 Task: Check out the welcome section.
Action: Mouse moved to (176, 177)
Screenshot: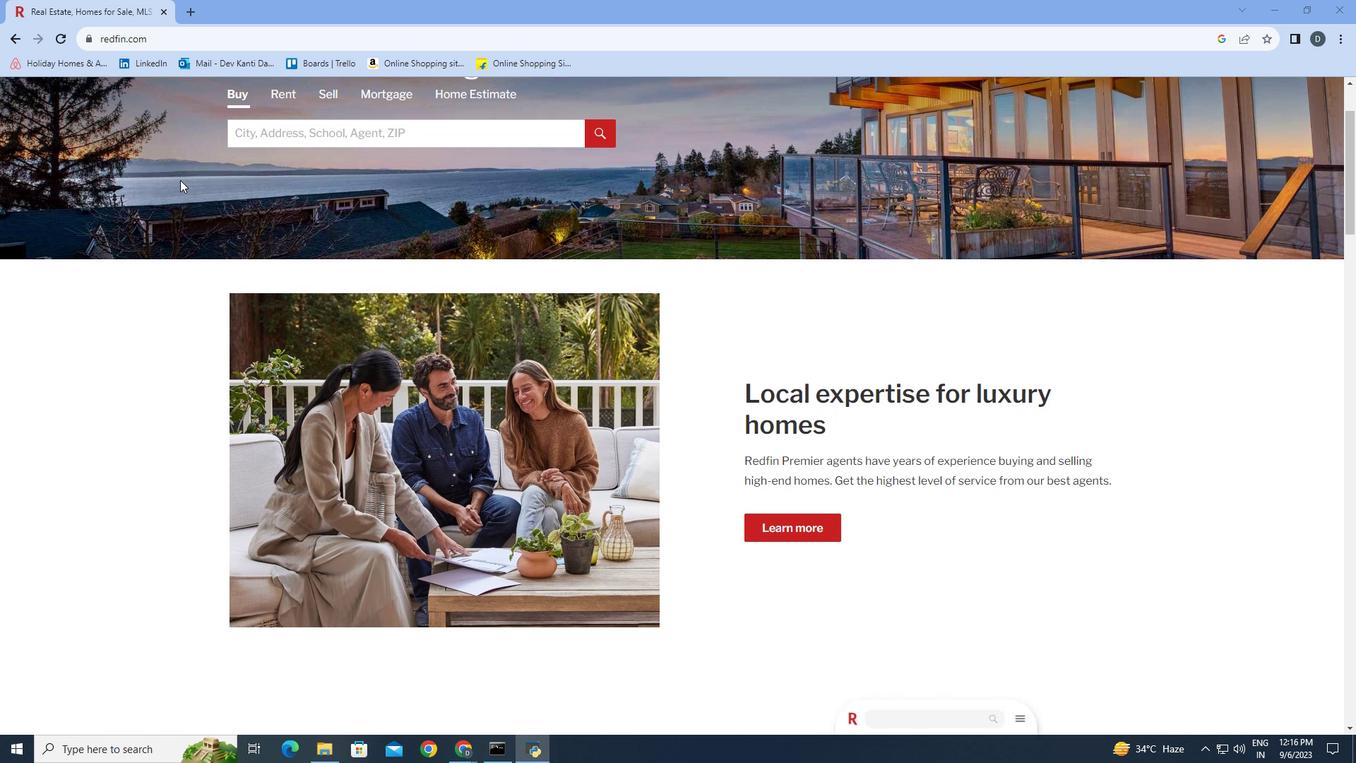 
Action: Mouse scrolled (176, 176) with delta (0, 0)
Screenshot: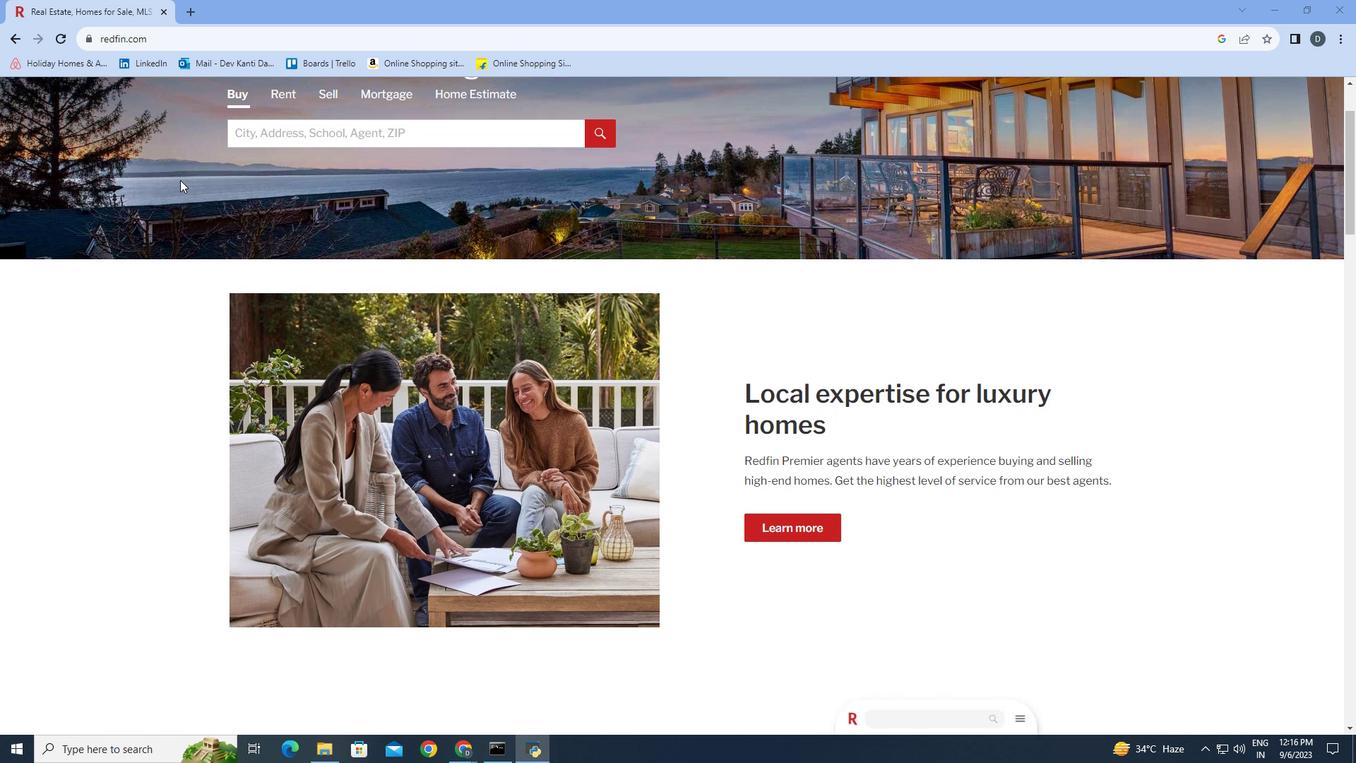 
Action: Mouse moved to (178, 179)
Screenshot: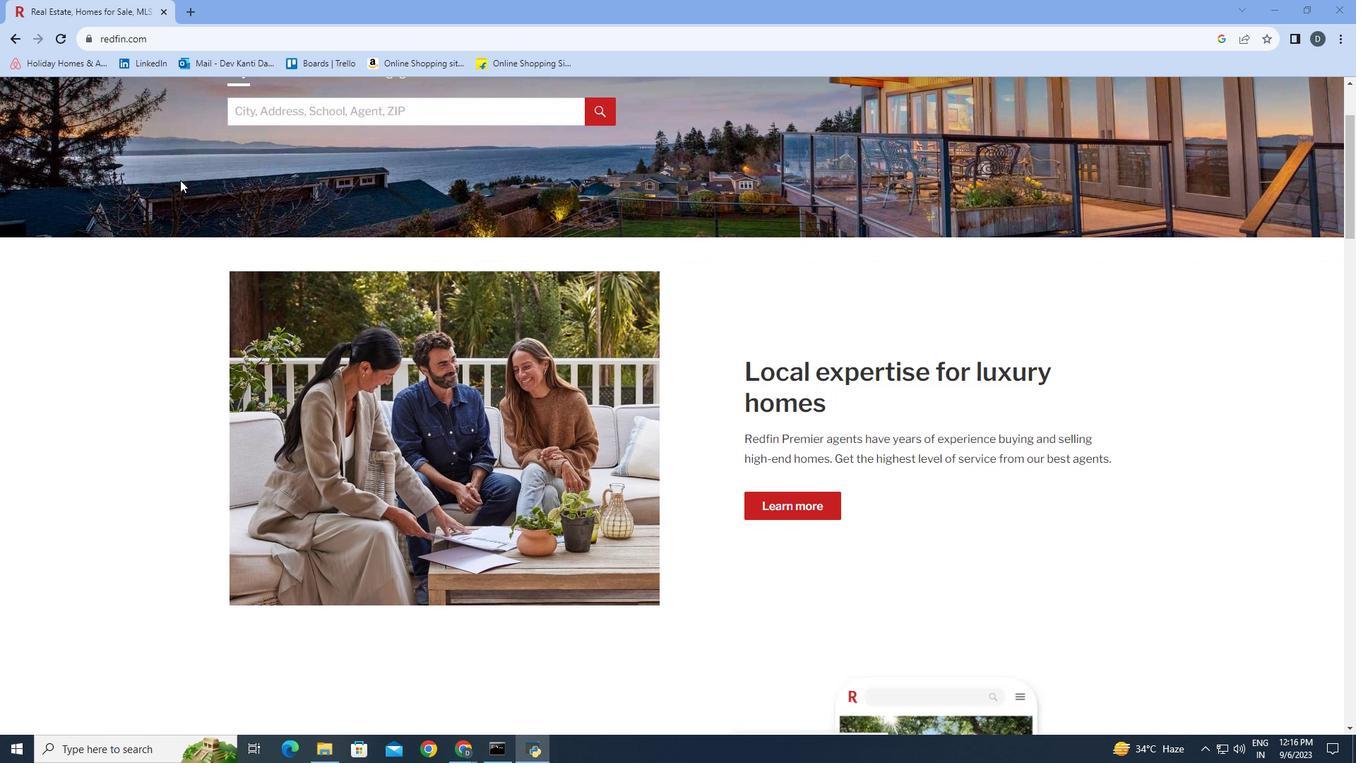 
Action: Mouse scrolled (178, 178) with delta (0, 0)
Screenshot: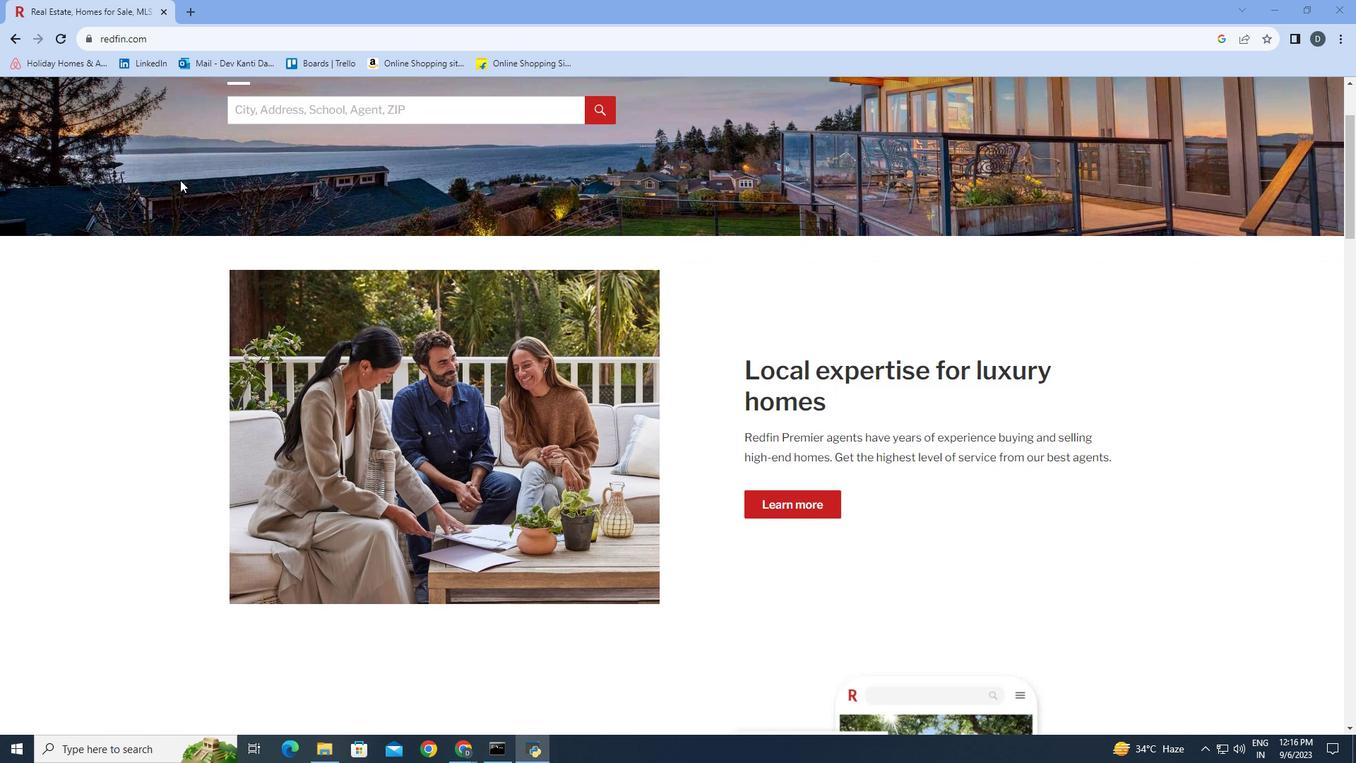 
Action: Mouse moved to (180, 180)
Screenshot: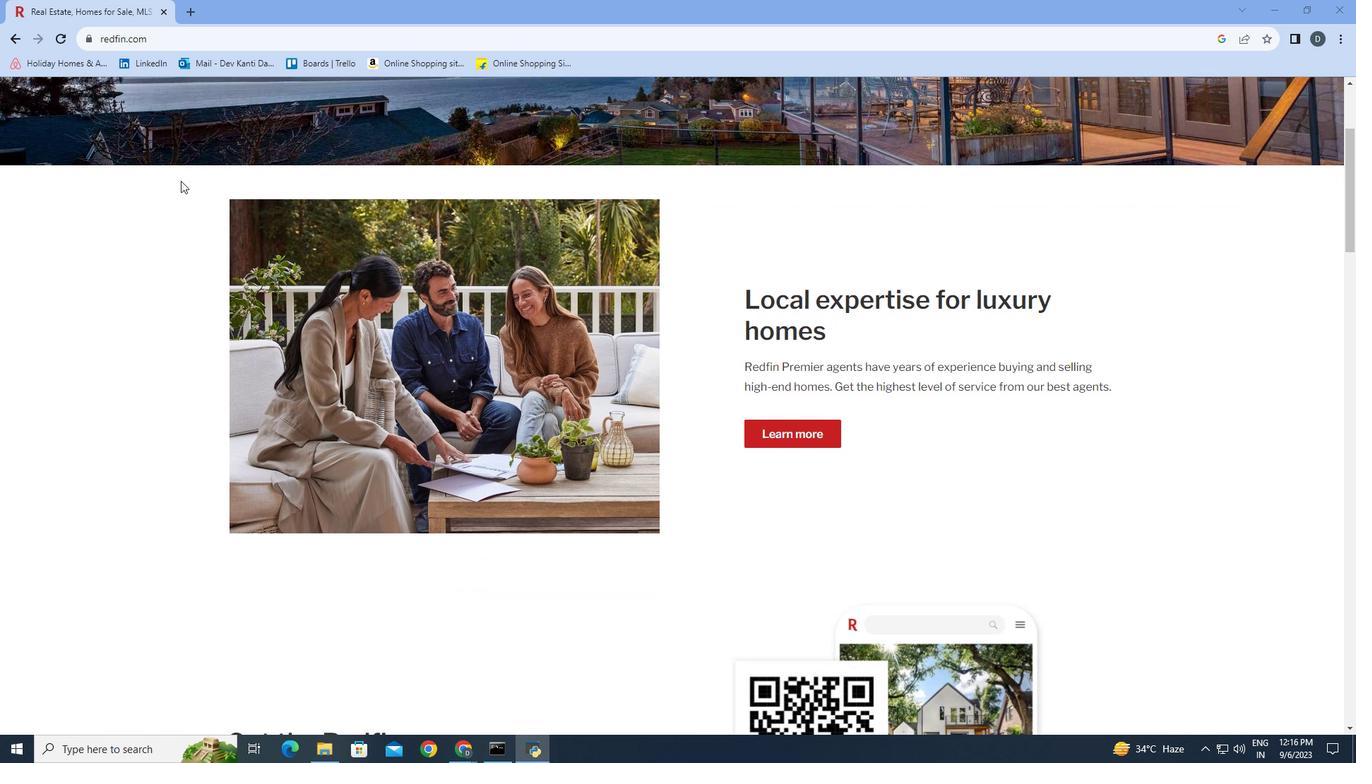 
Action: Mouse scrolled (180, 180) with delta (0, 0)
Screenshot: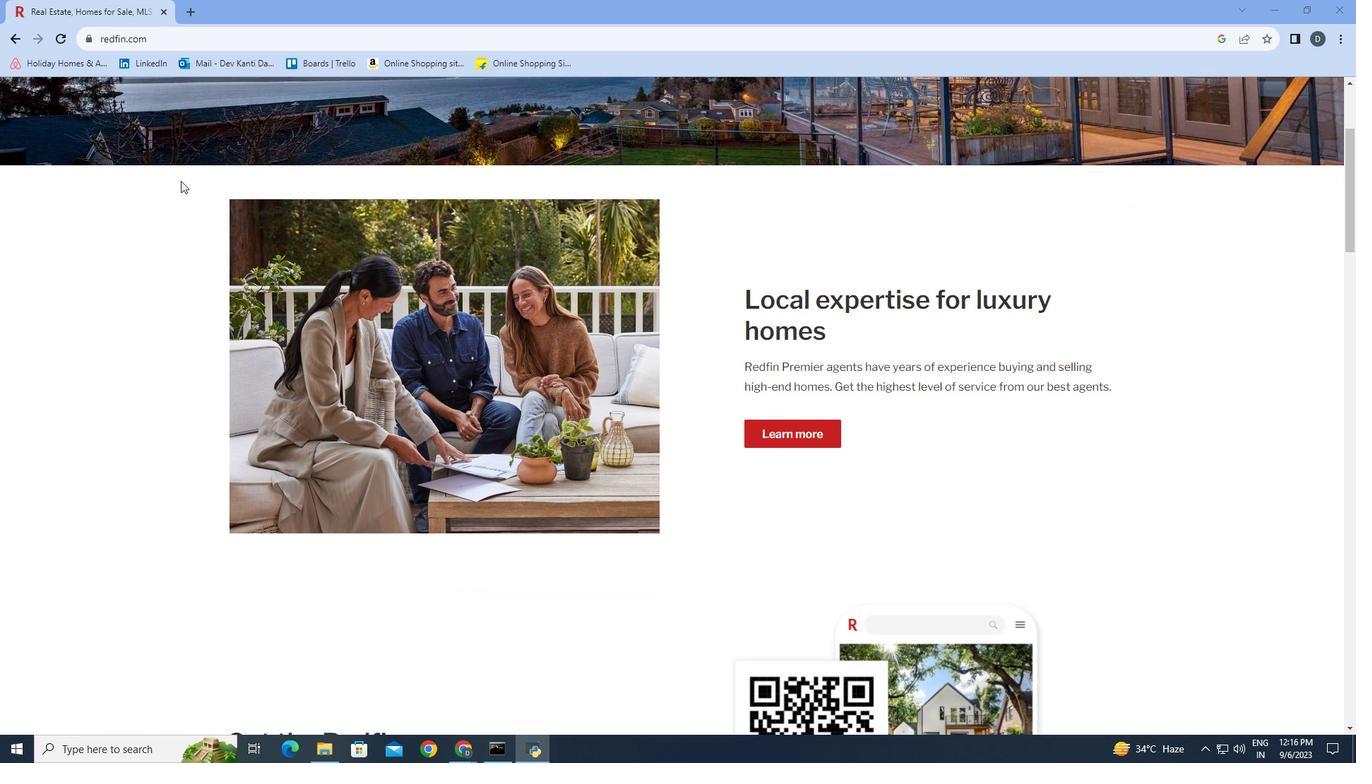 
Action: Mouse moved to (180, 180)
Screenshot: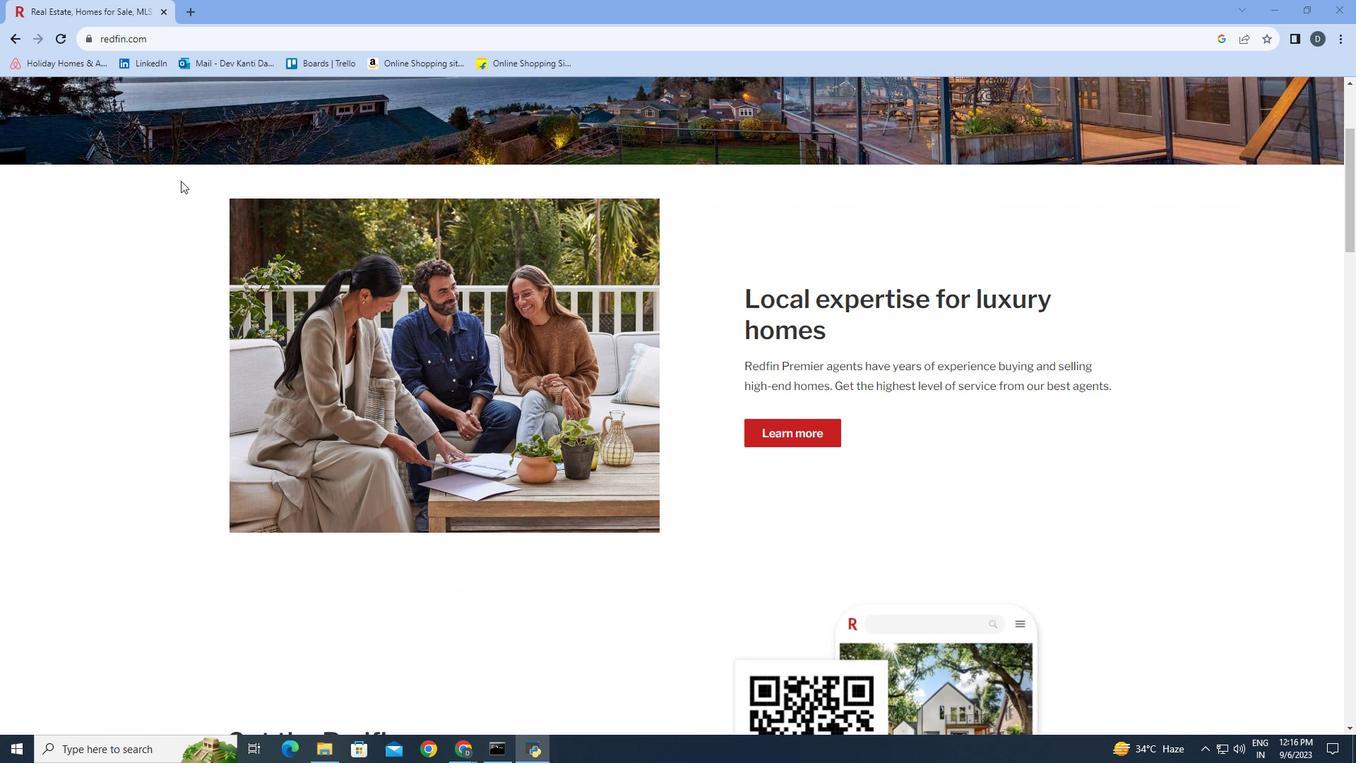 
Action: Mouse scrolled (180, 180) with delta (0, 0)
Screenshot: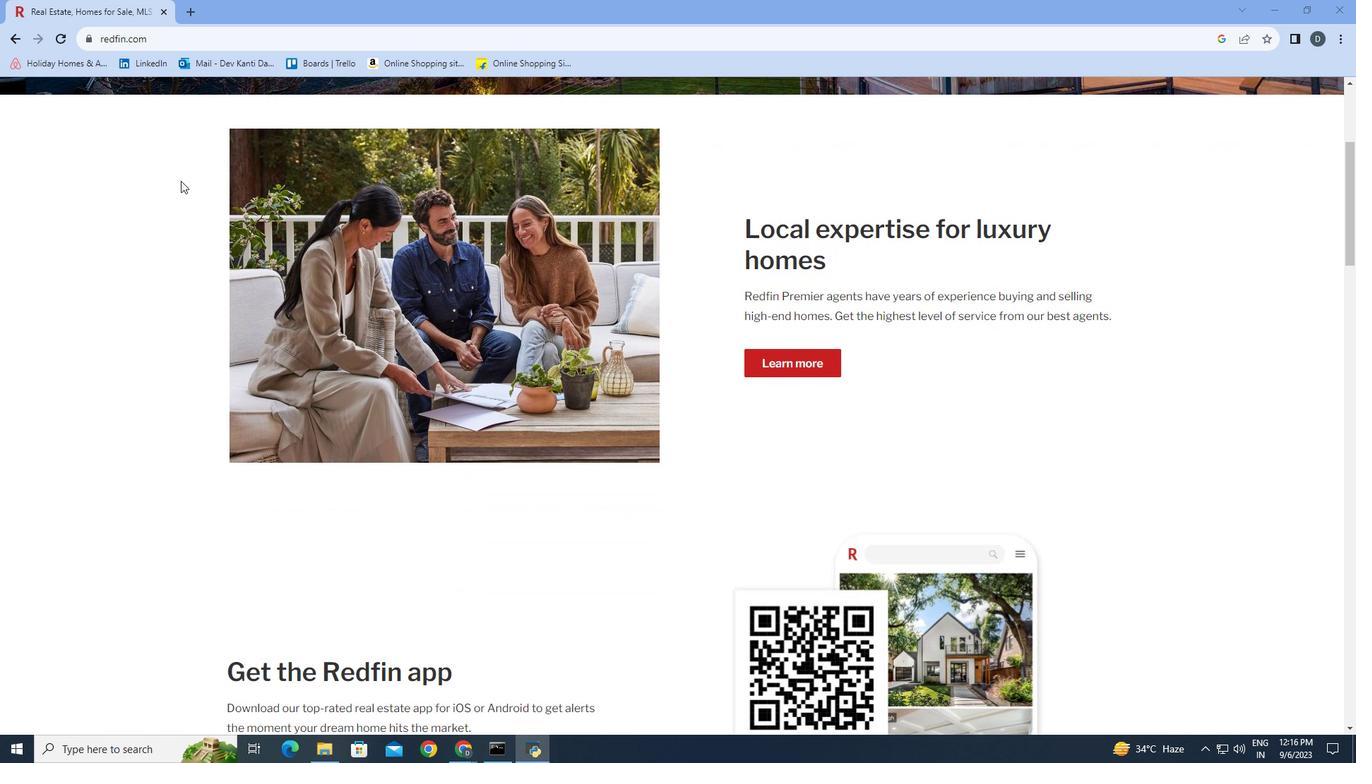 
Action: Mouse scrolled (180, 180) with delta (0, 0)
Screenshot: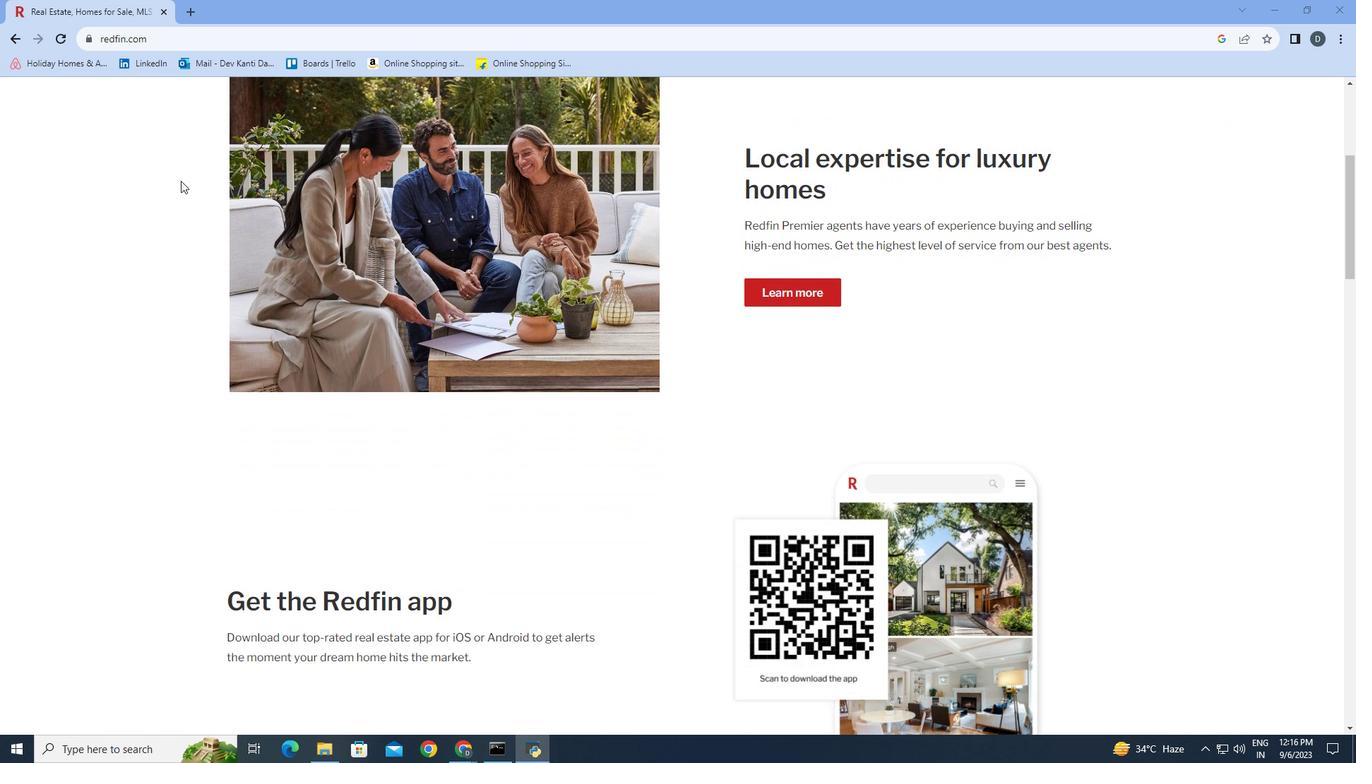 
Action: Mouse scrolled (180, 180) with delta (0, 0)
Screenshot: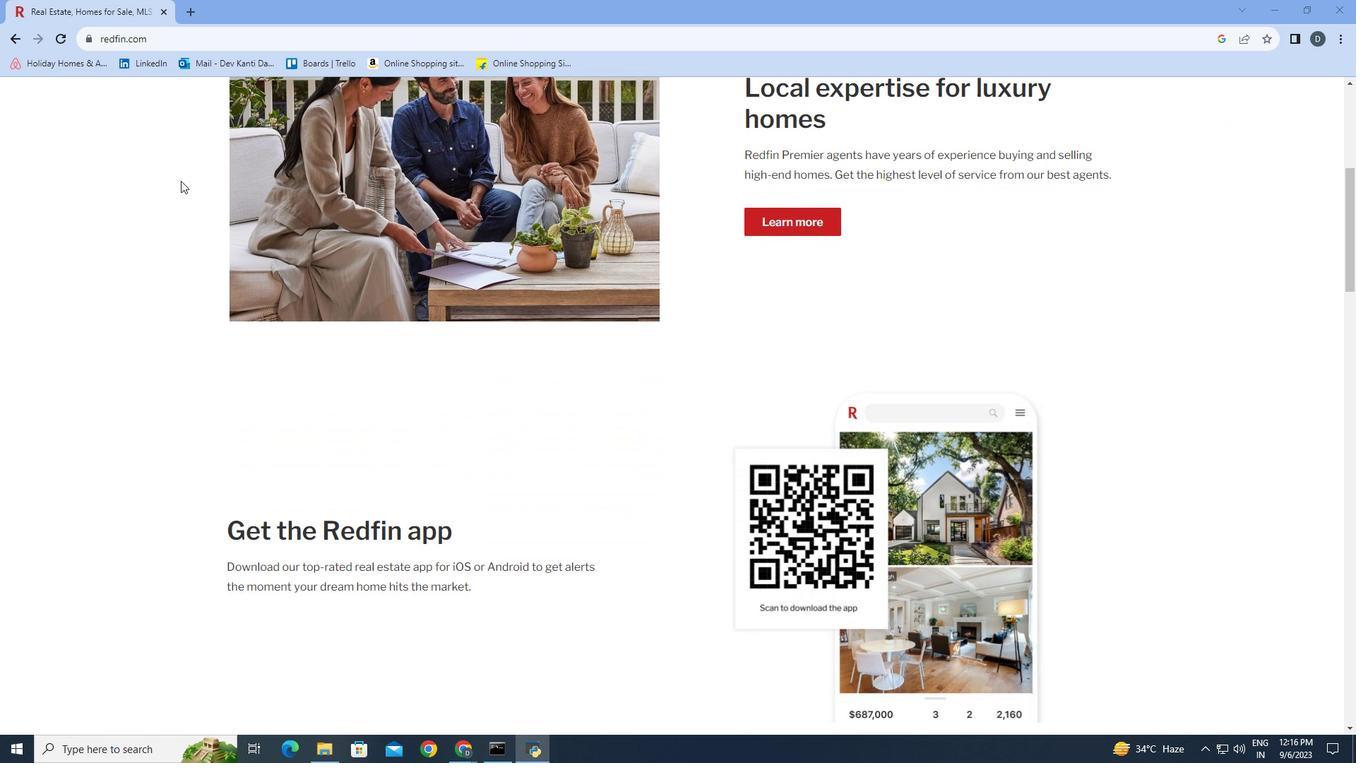 
Action: Mouse scrolled (180, 180) with delta (0, 0)
Screenshot: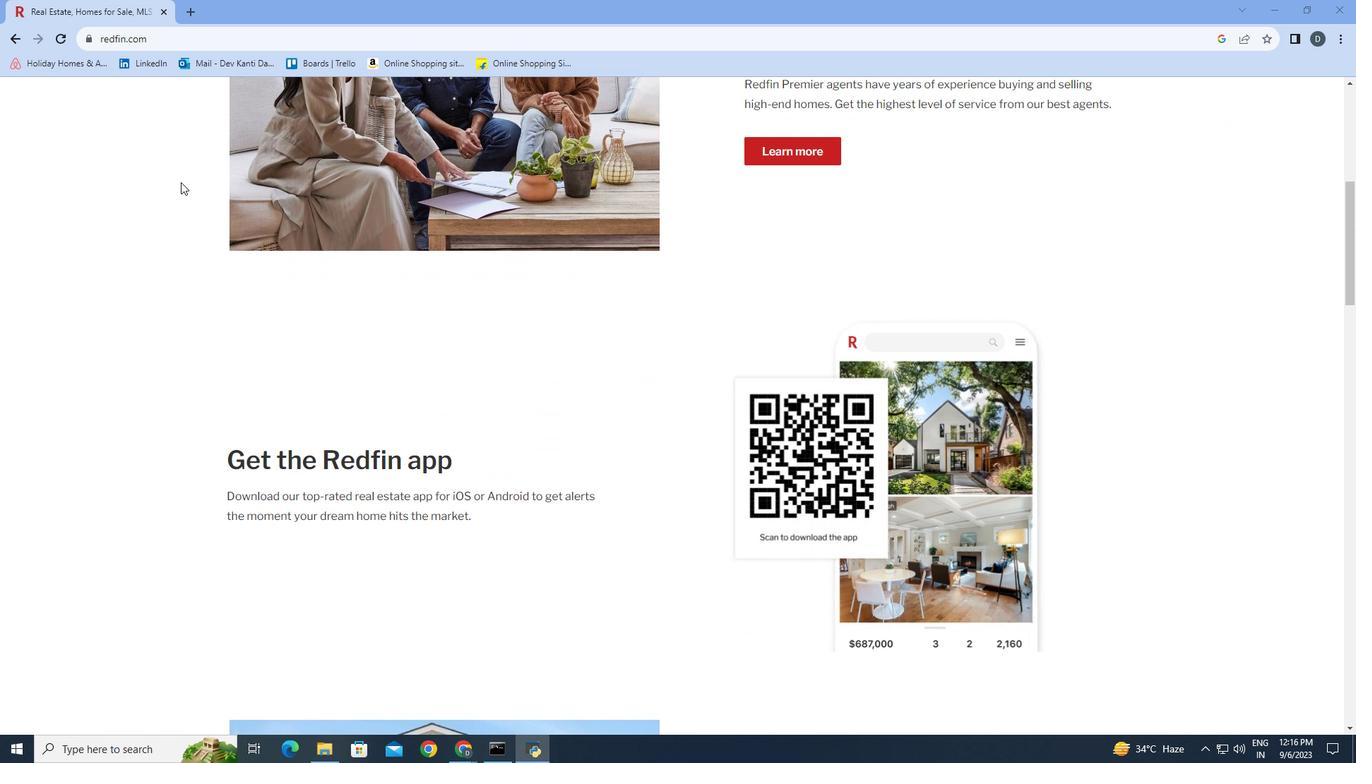 
Action: Mouse moved to (180, 182)
Screenshot: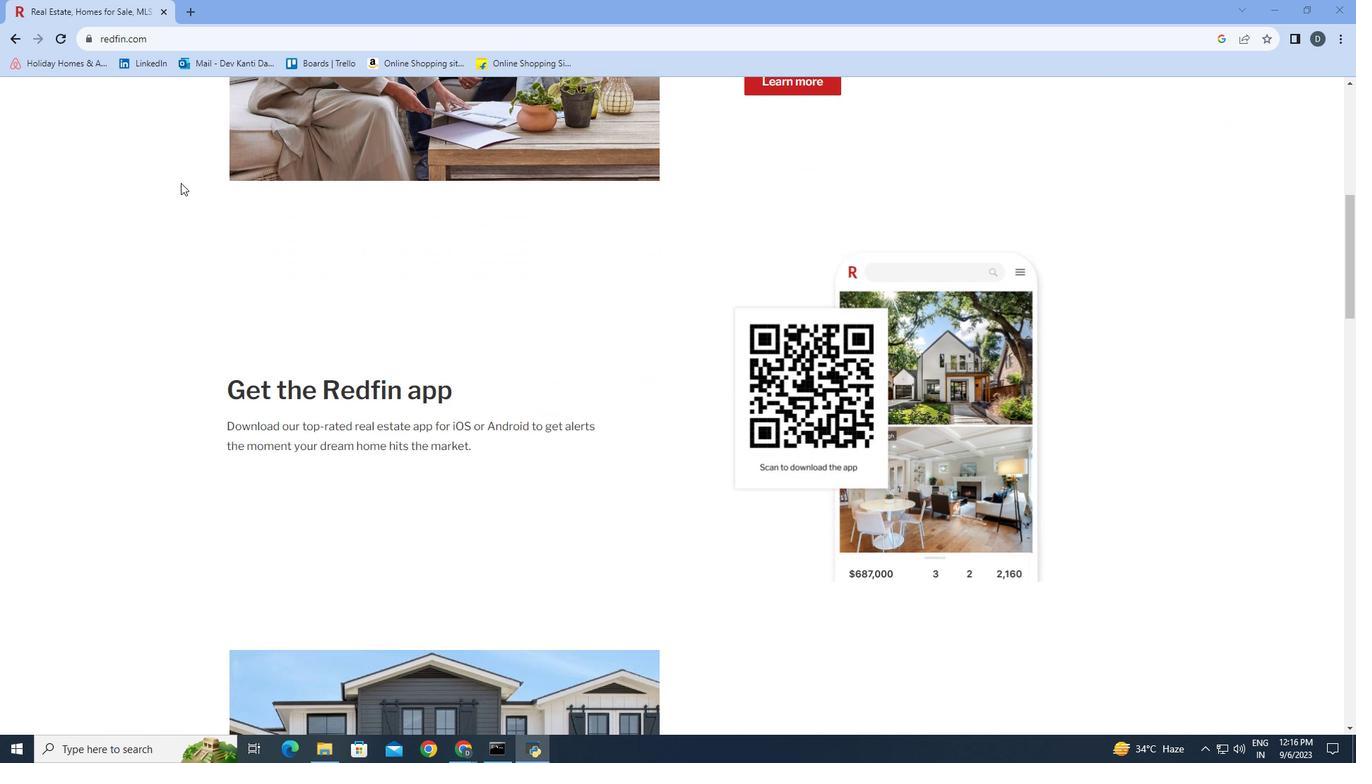 
Action: Mouse scrolled (180, 181) with delta (0, 0)
Screenshot: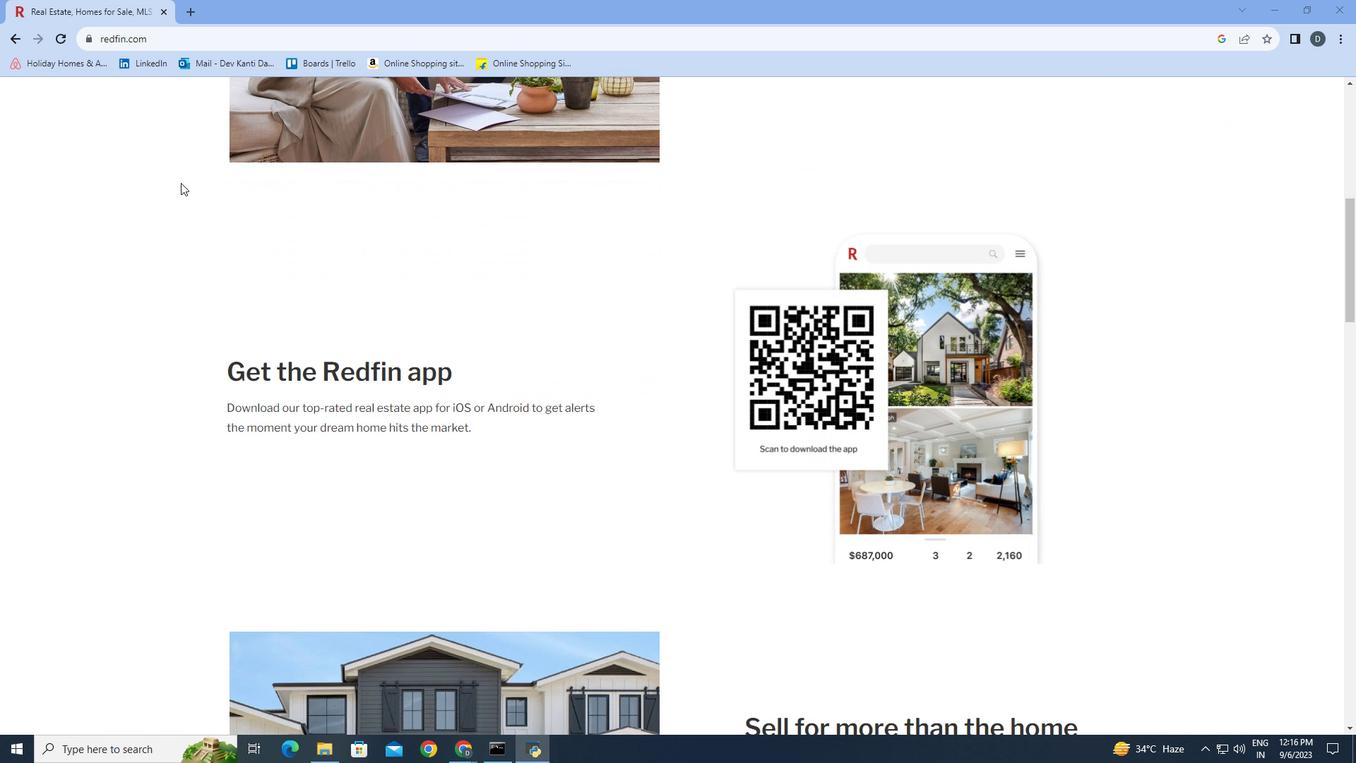 
Action: Mouse moved to (180, 183)
Screenshot: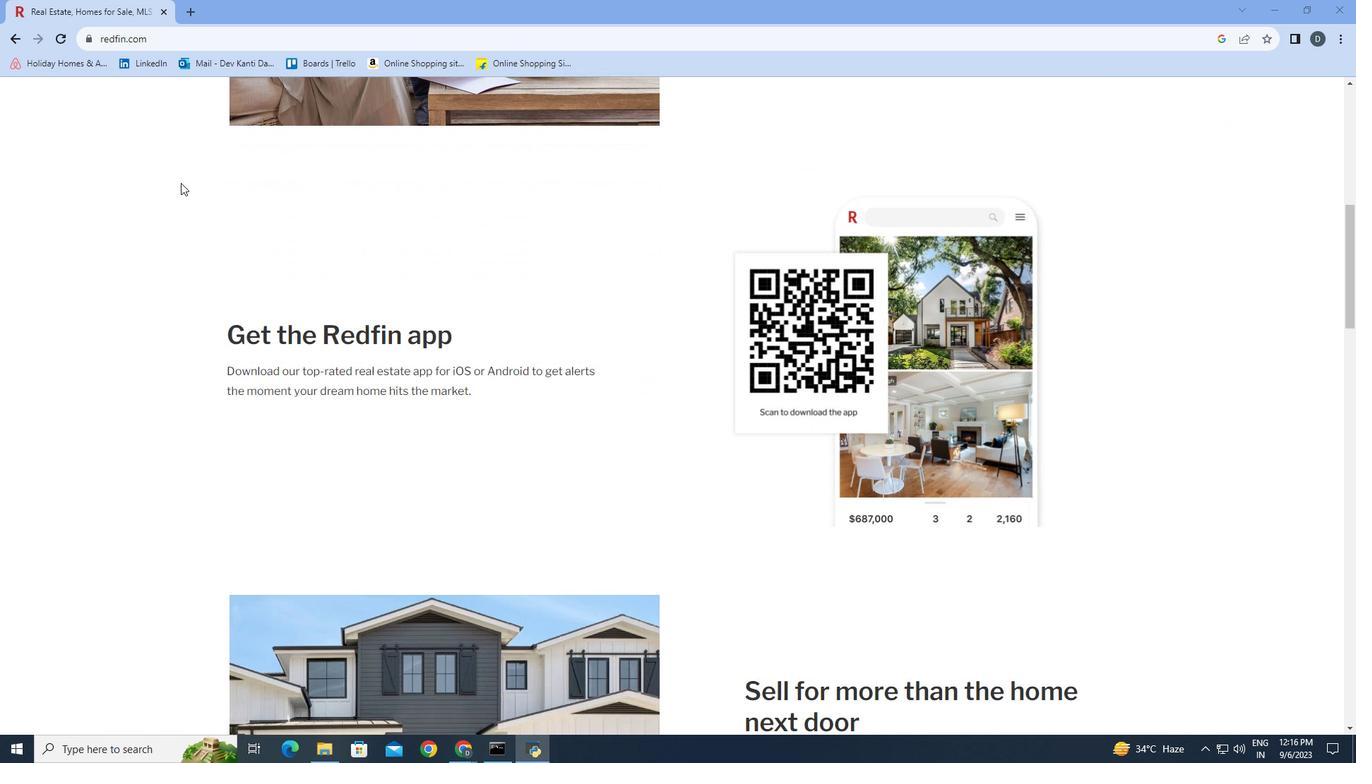 
Action: Mouse scrolled (180, 182) with delta (0, 0)
Screenshot: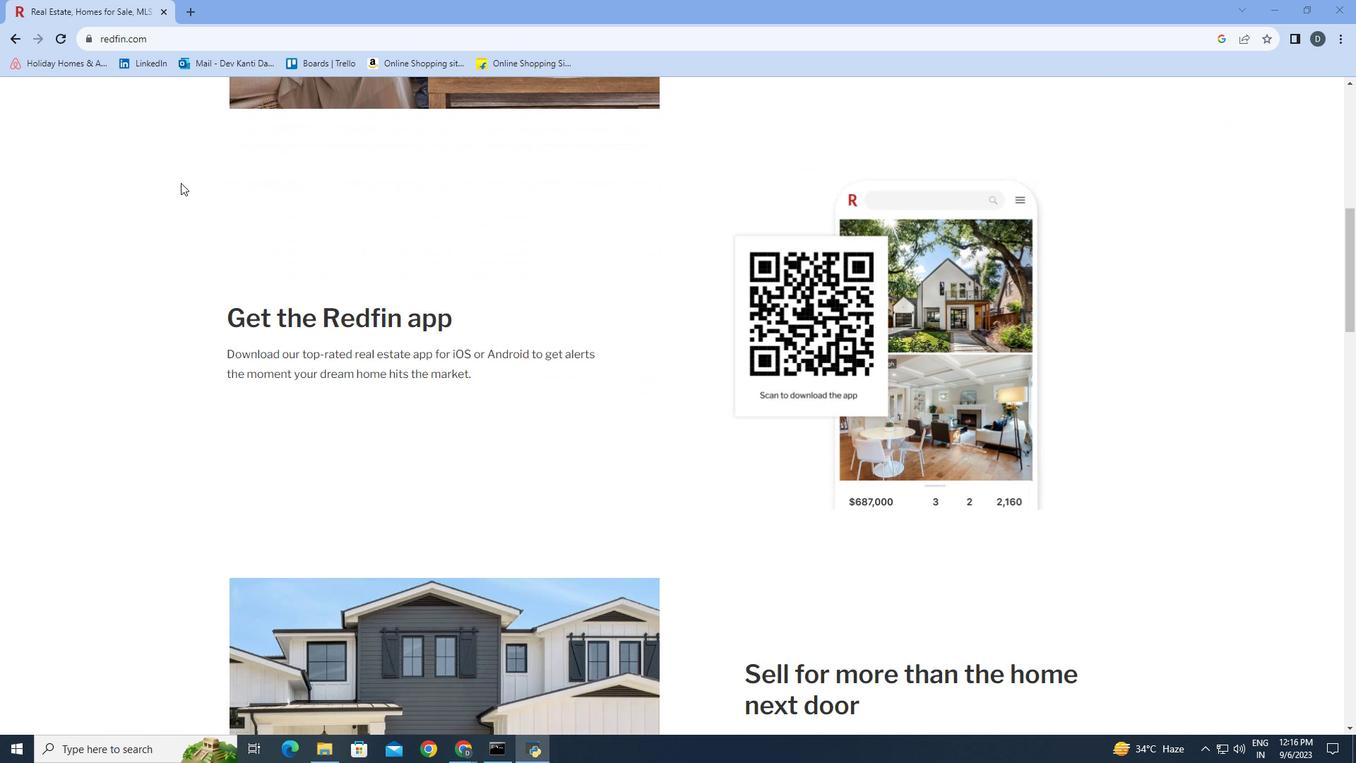 
Action: Mouse scrolled (180, 182) with delta (0, 0)
Screenshot: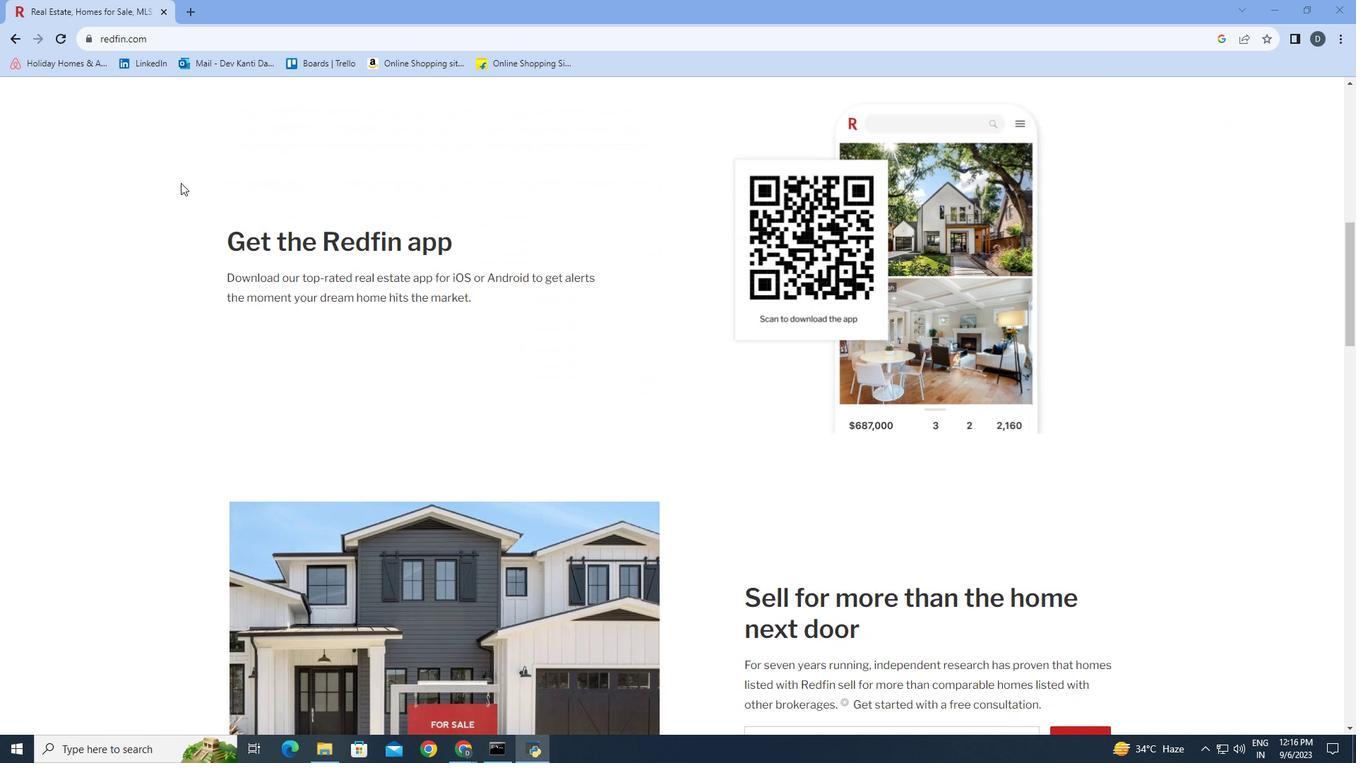 
Action: Mouse scrolled (180, 182) with delta (0, 0)
Screenshot: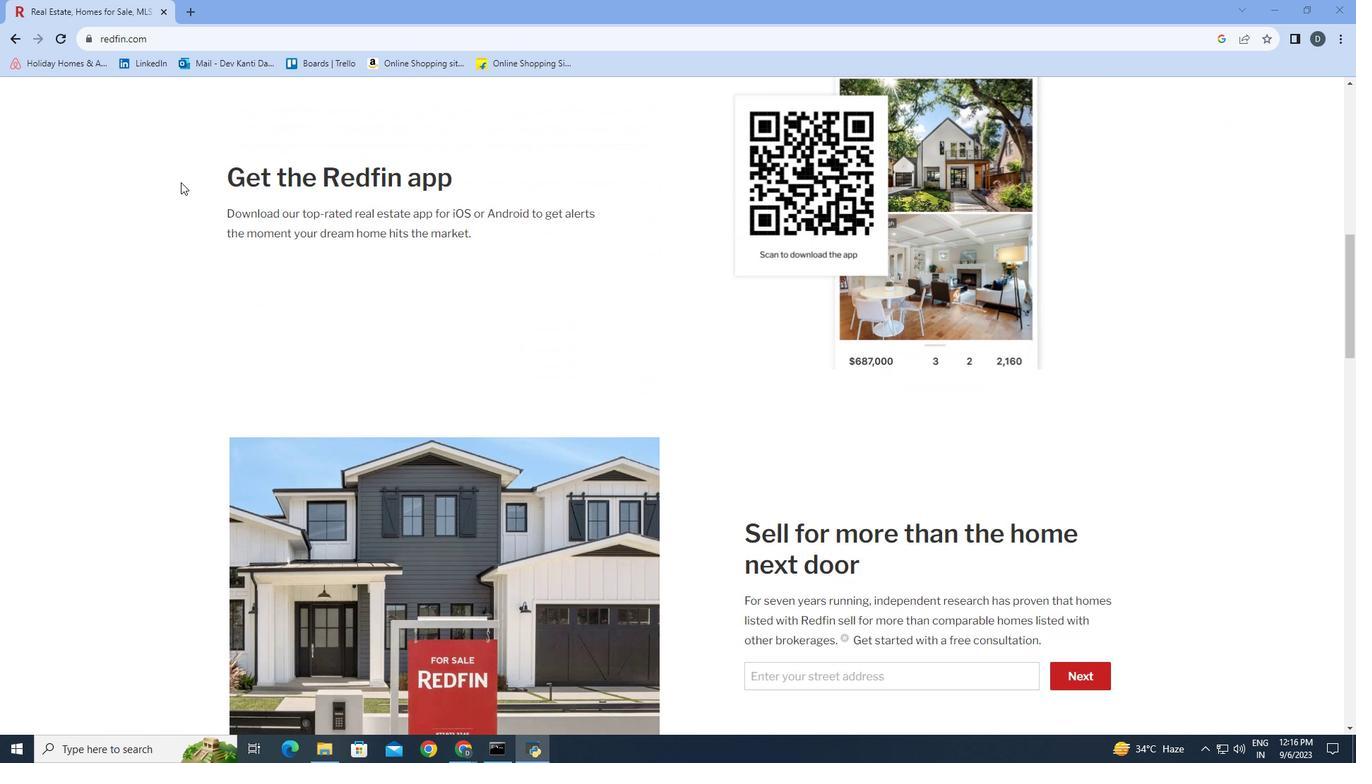 
Action: Mouse moved to (180, 181)
Screenshot: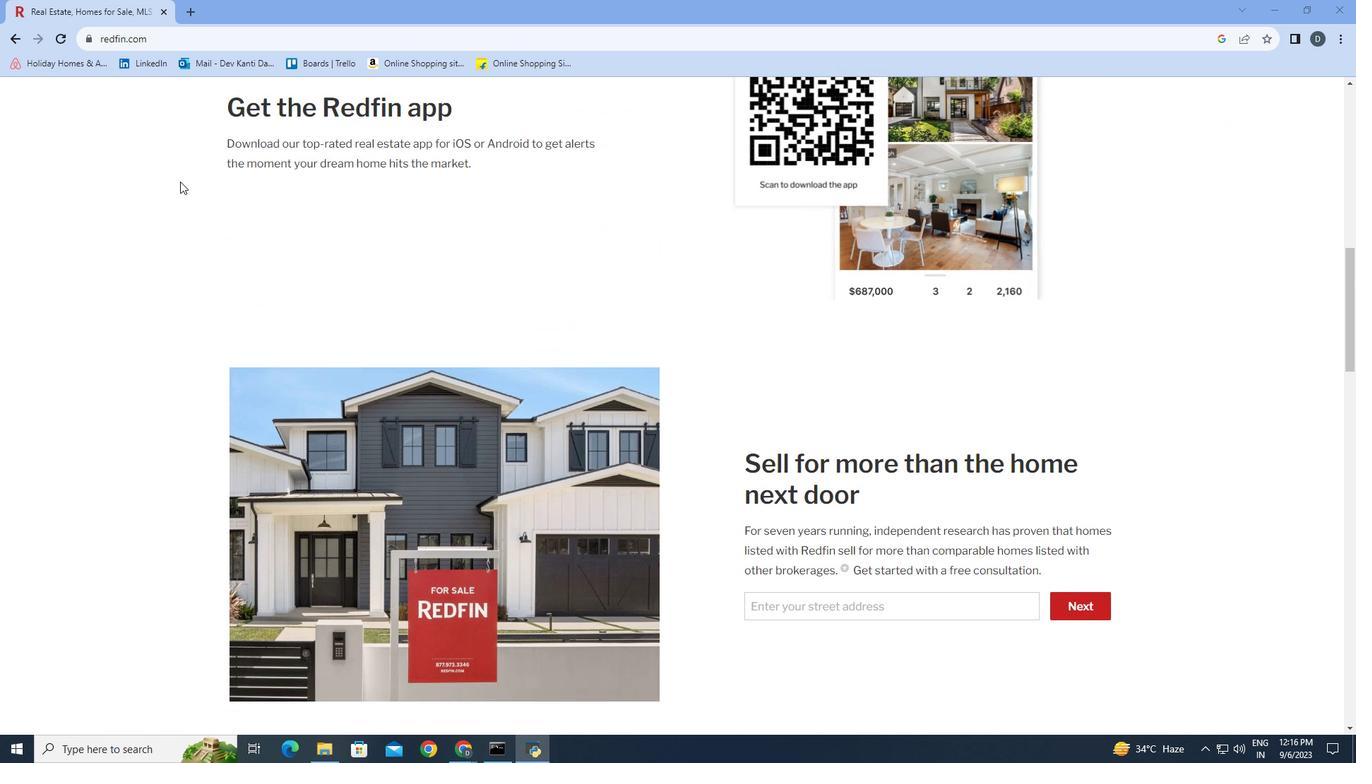 
Action: Mouse scrolled (180, 180) with delta (0, 0)
Screenshot: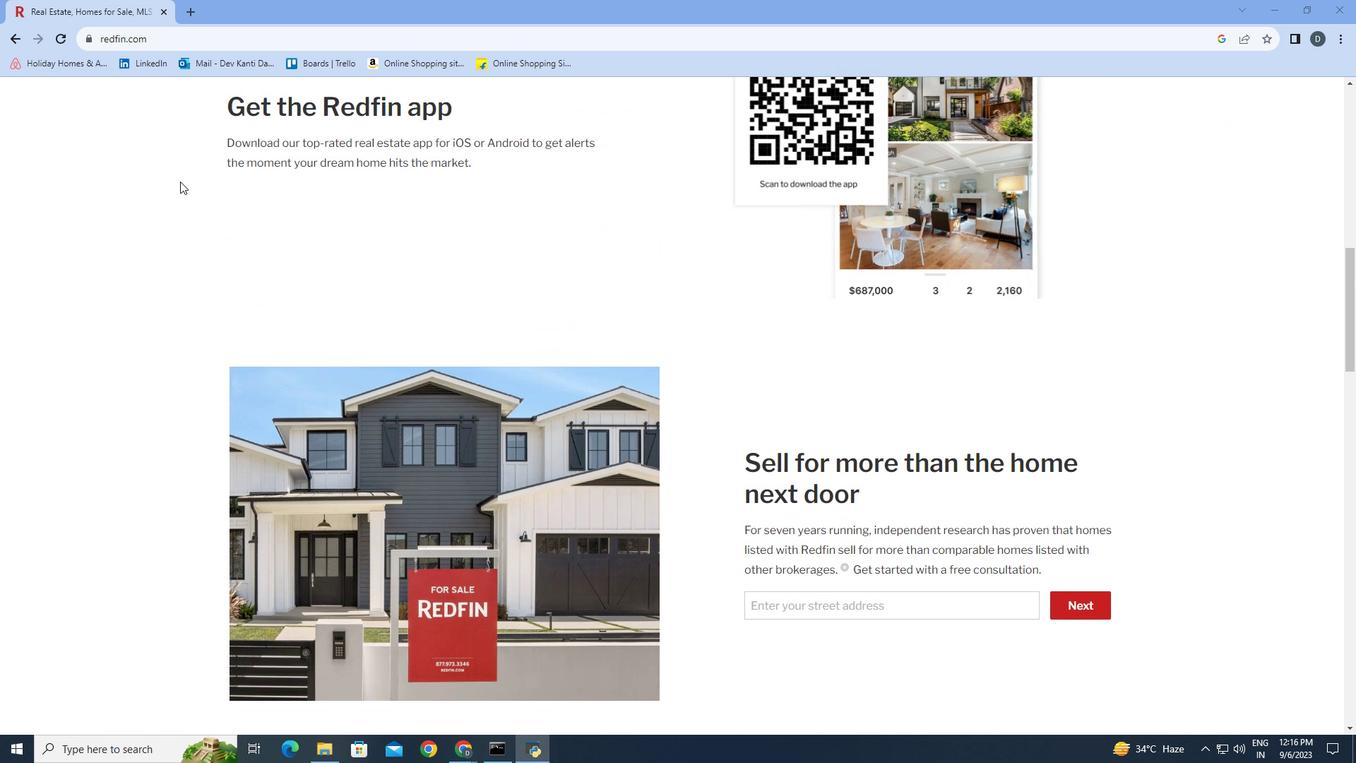 
Action: Mouse scrolled (180, 180) with delta (0, 0)
Screenshot: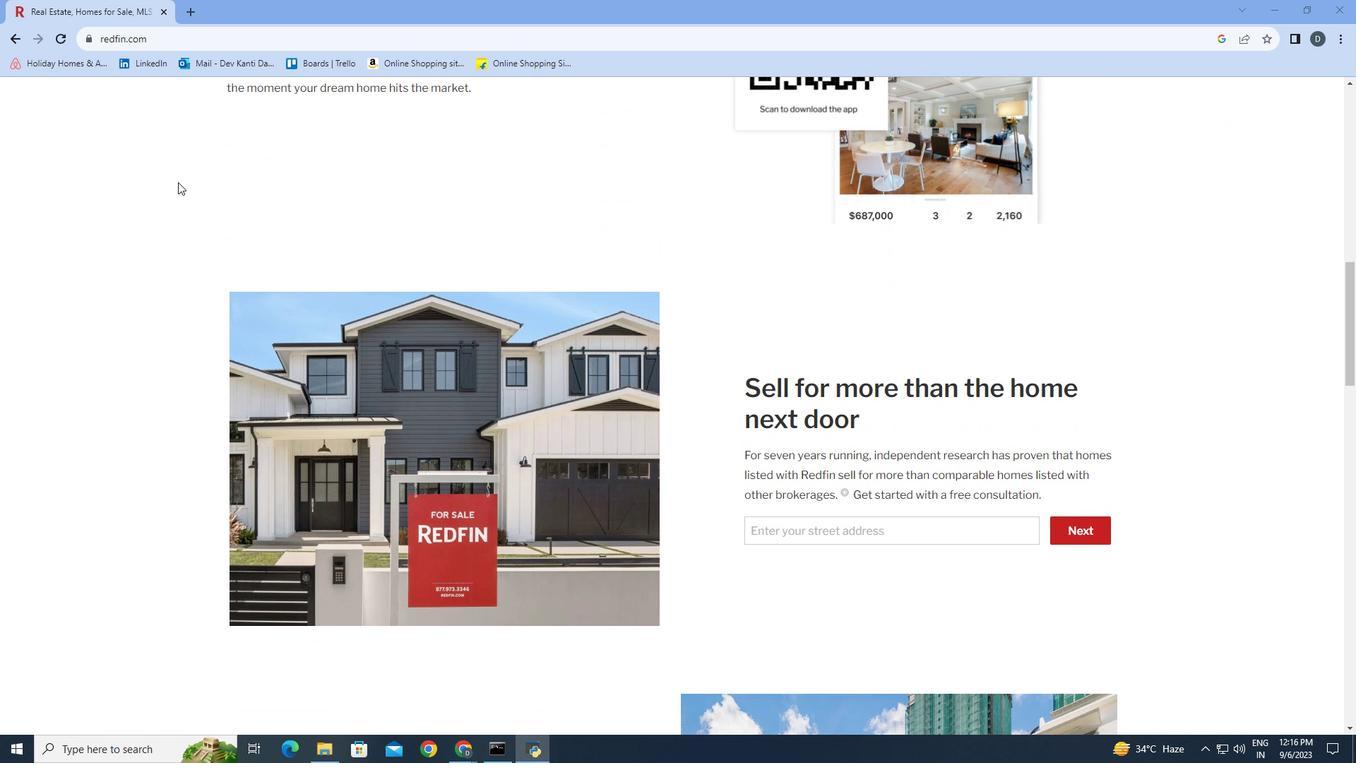 
Action: Mouse moved to (178, 181)
Screenshot: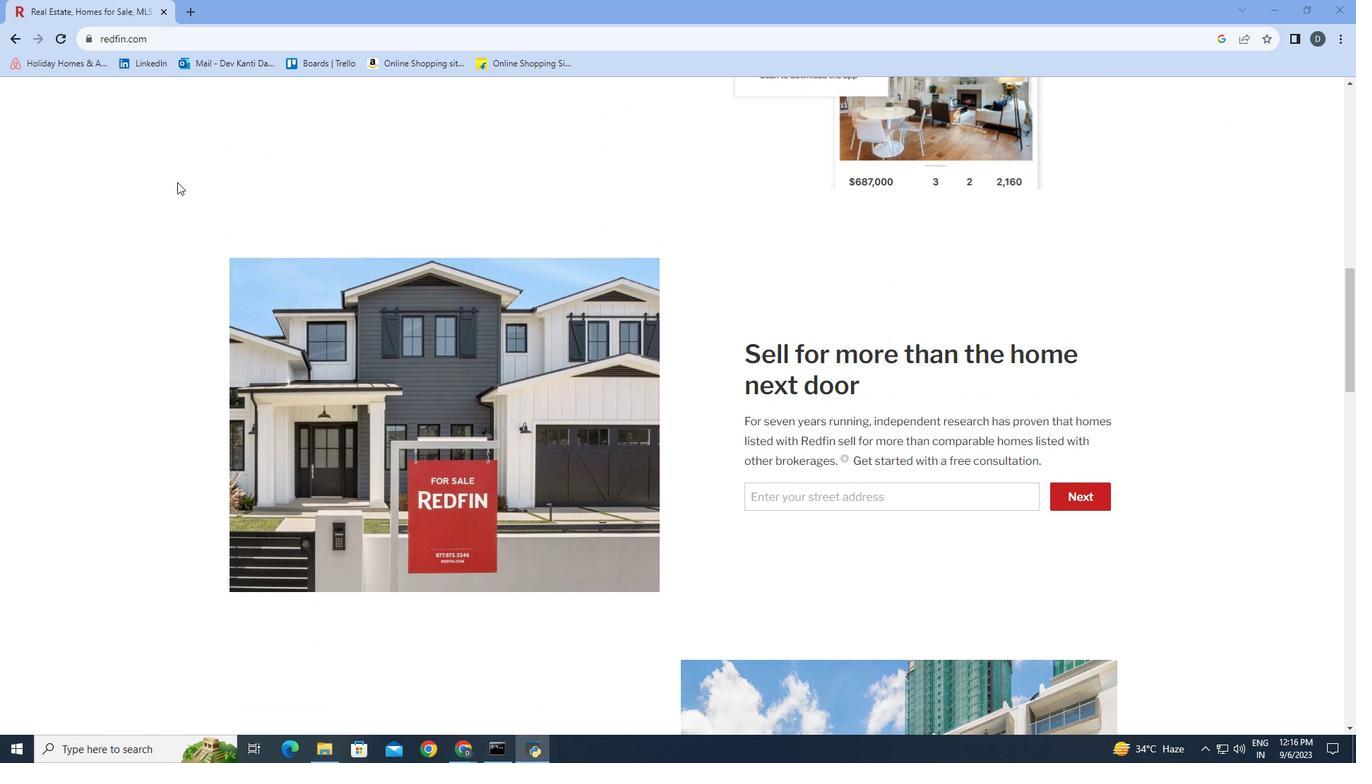 
Action: Mouse scrolled (178, 180) with delta (0, 0)
Screenshot: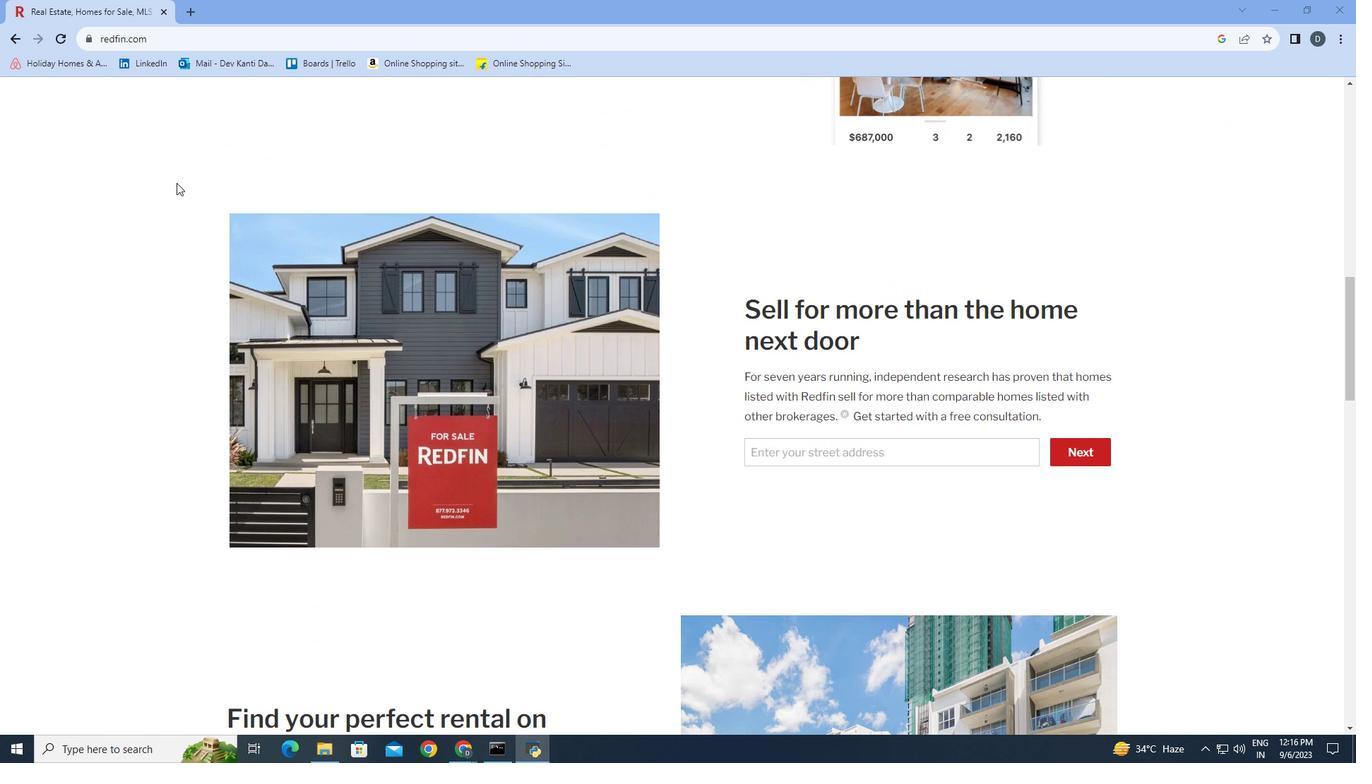 
Action: Mouse moved to (176, 183)
Screenshot: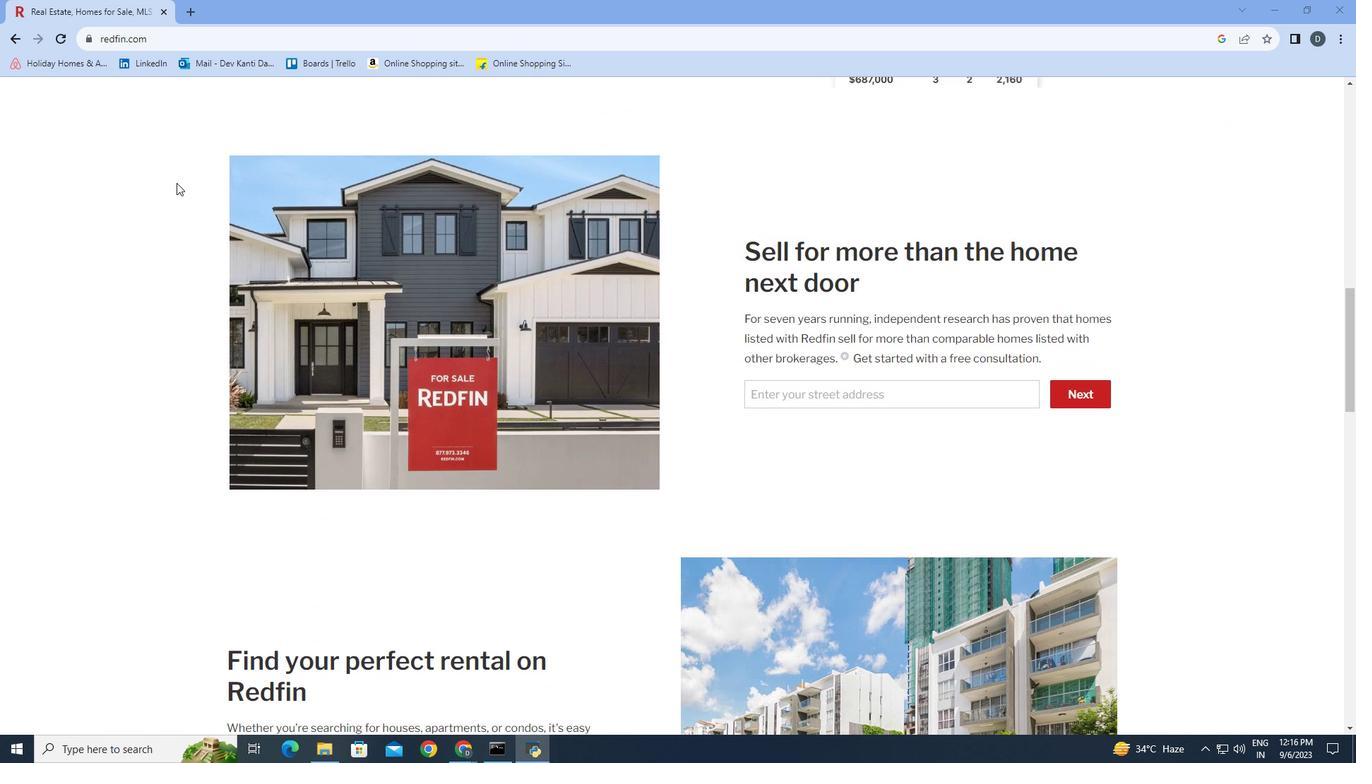 
Action: Mouse scrolled (176, 182) with delta (0, 0)
Screenshot: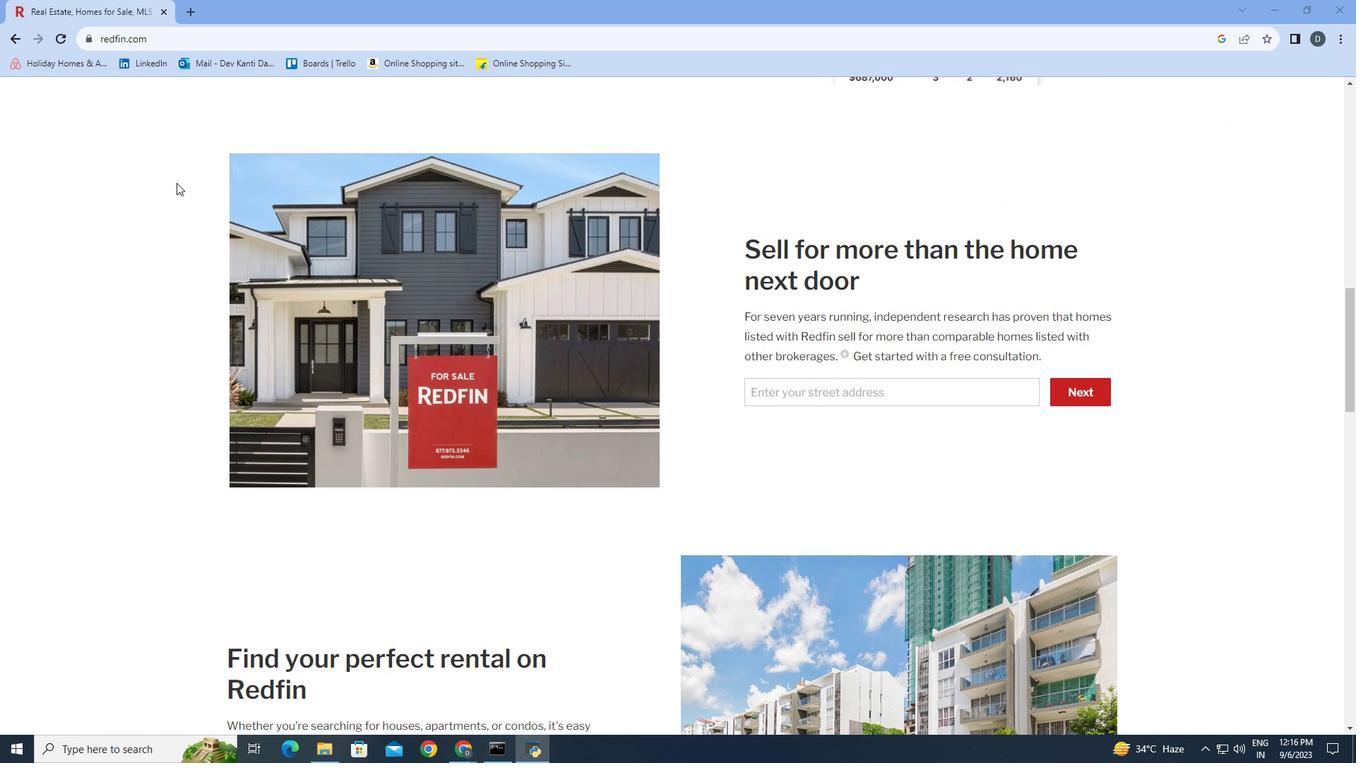 
Action: Mouse scrolled (176, 182) with delta (0, 0)
Screenshot: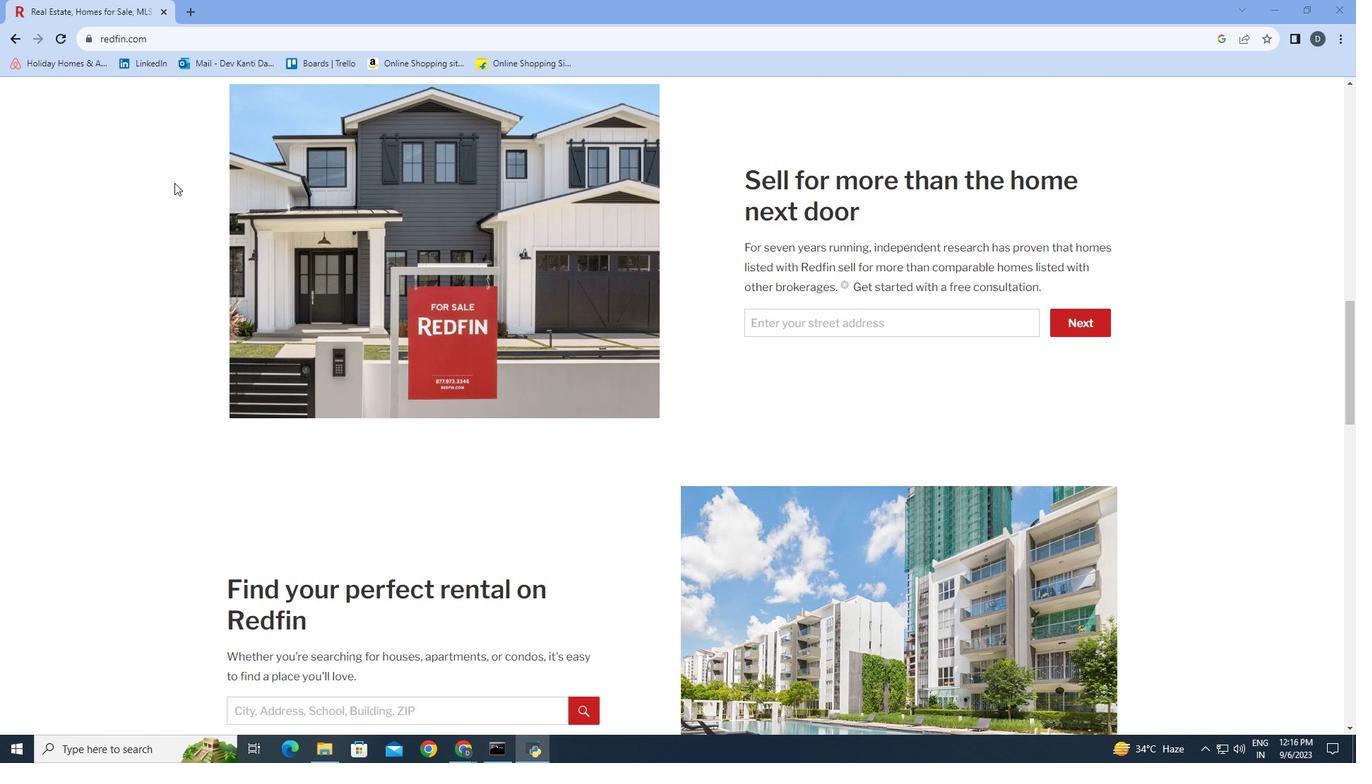 
Action: Mouse moved to (178, 185)
Screenshot: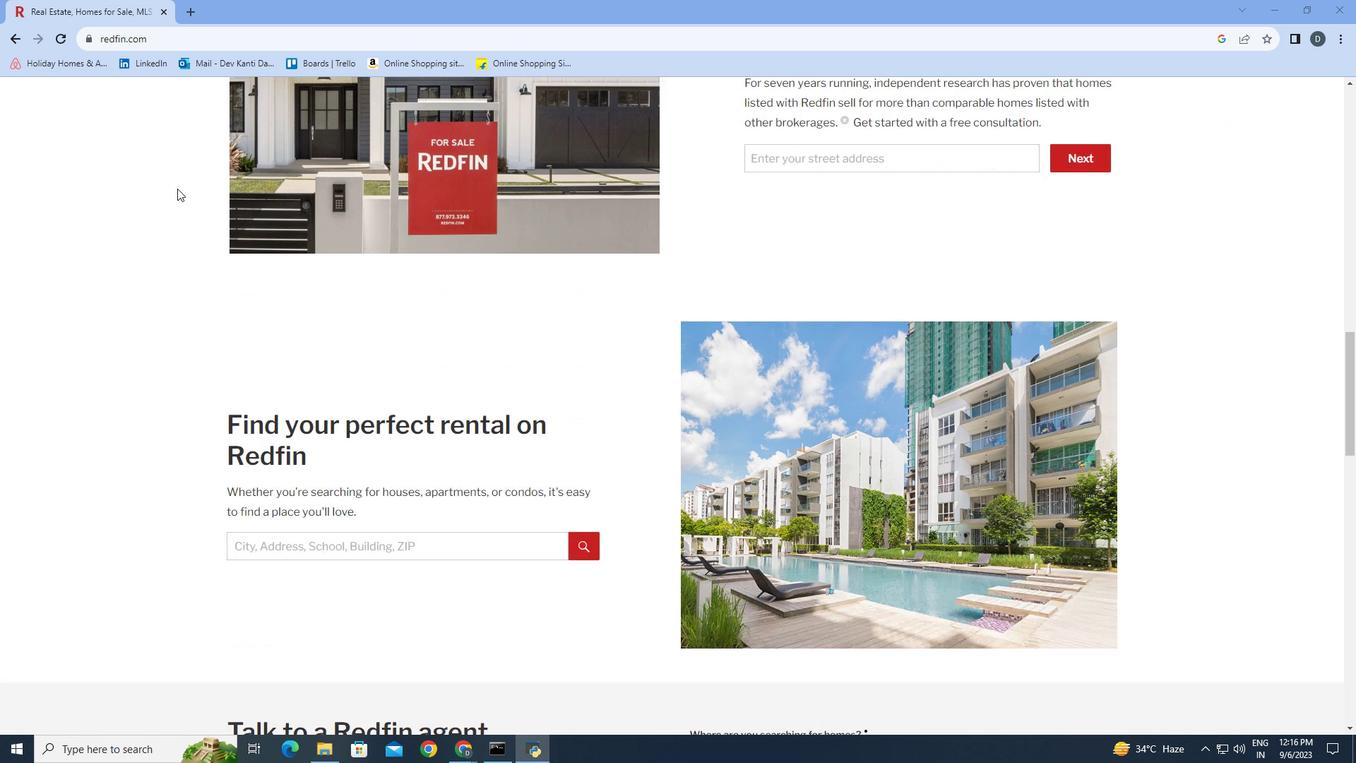 
Action: Mouse scrolled (178, 184) with delta (0, 0)
Screenshot: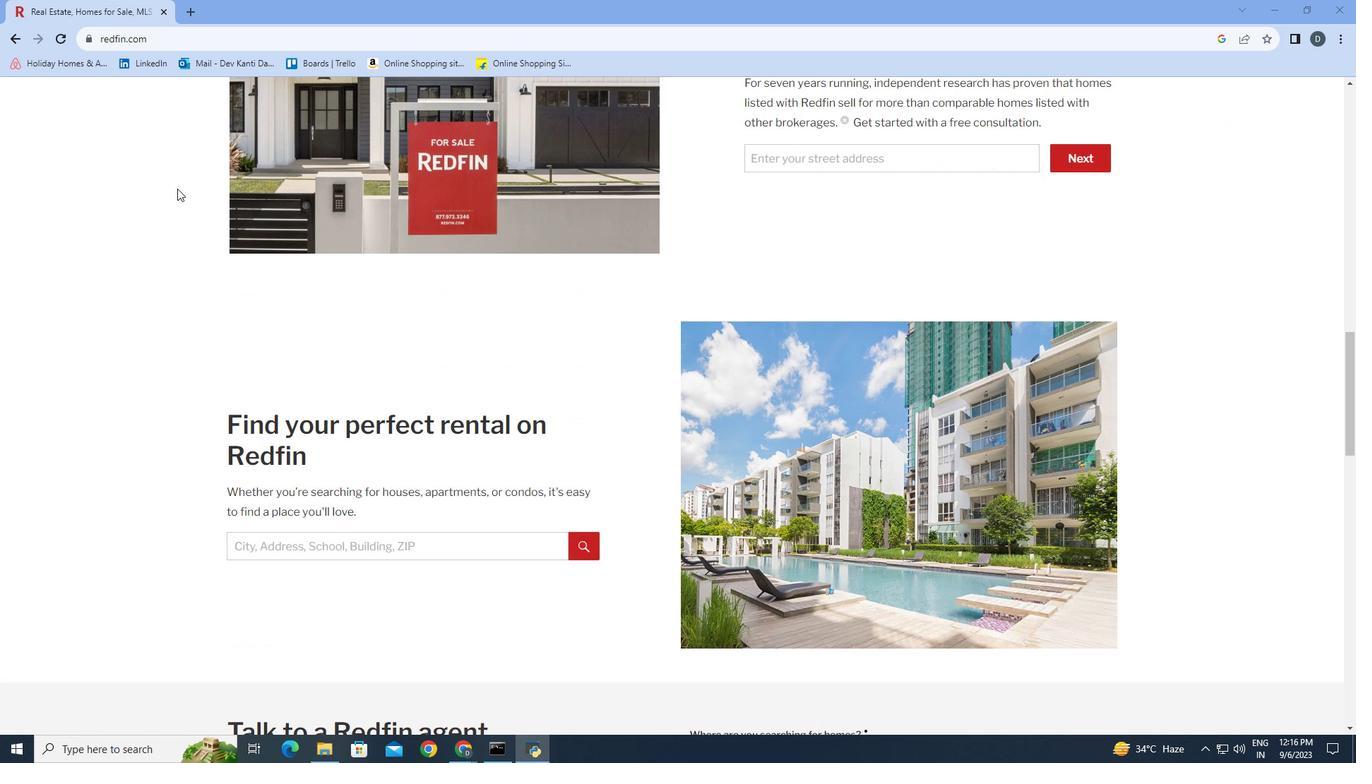 
Action: Mouse moved to (178, 186)
Screenshot: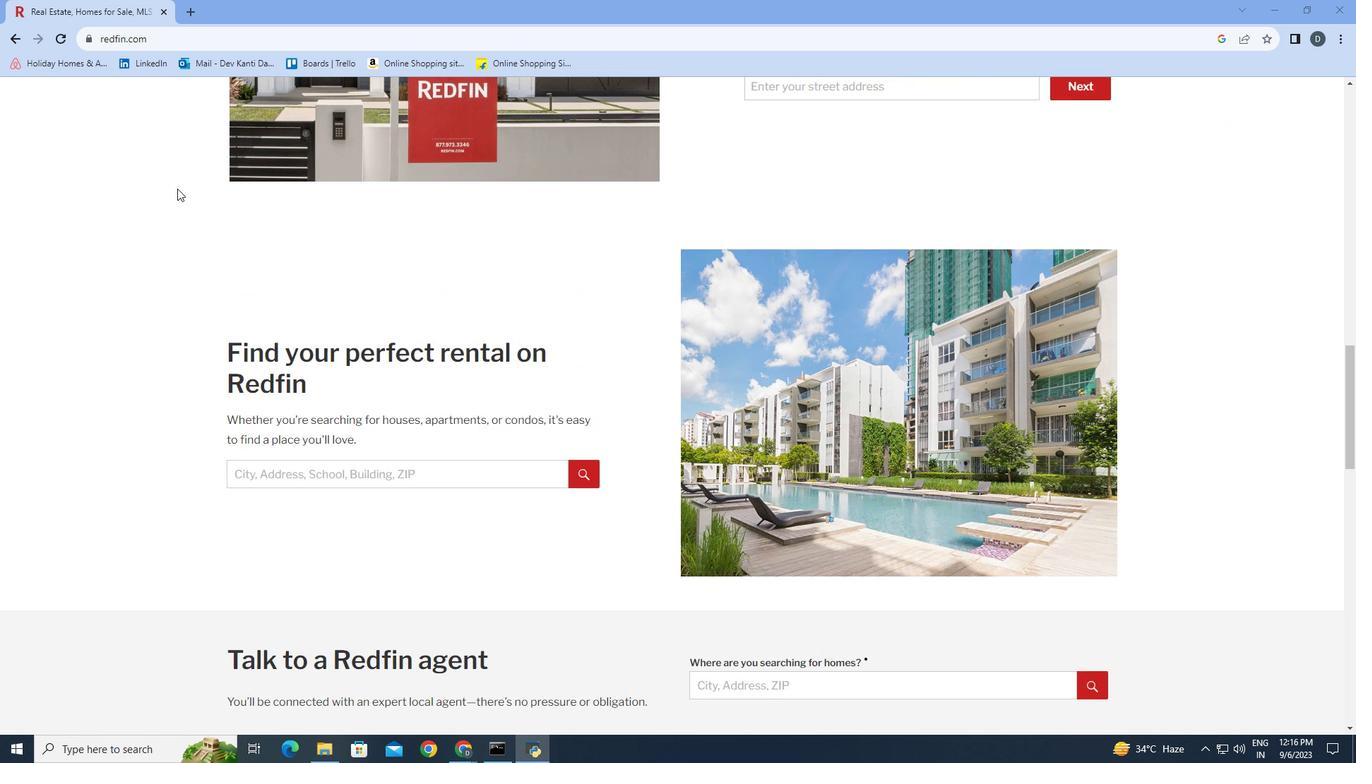 
Action: Mouse scrolled (178, 185) with delta (0, 0)
Screenshot: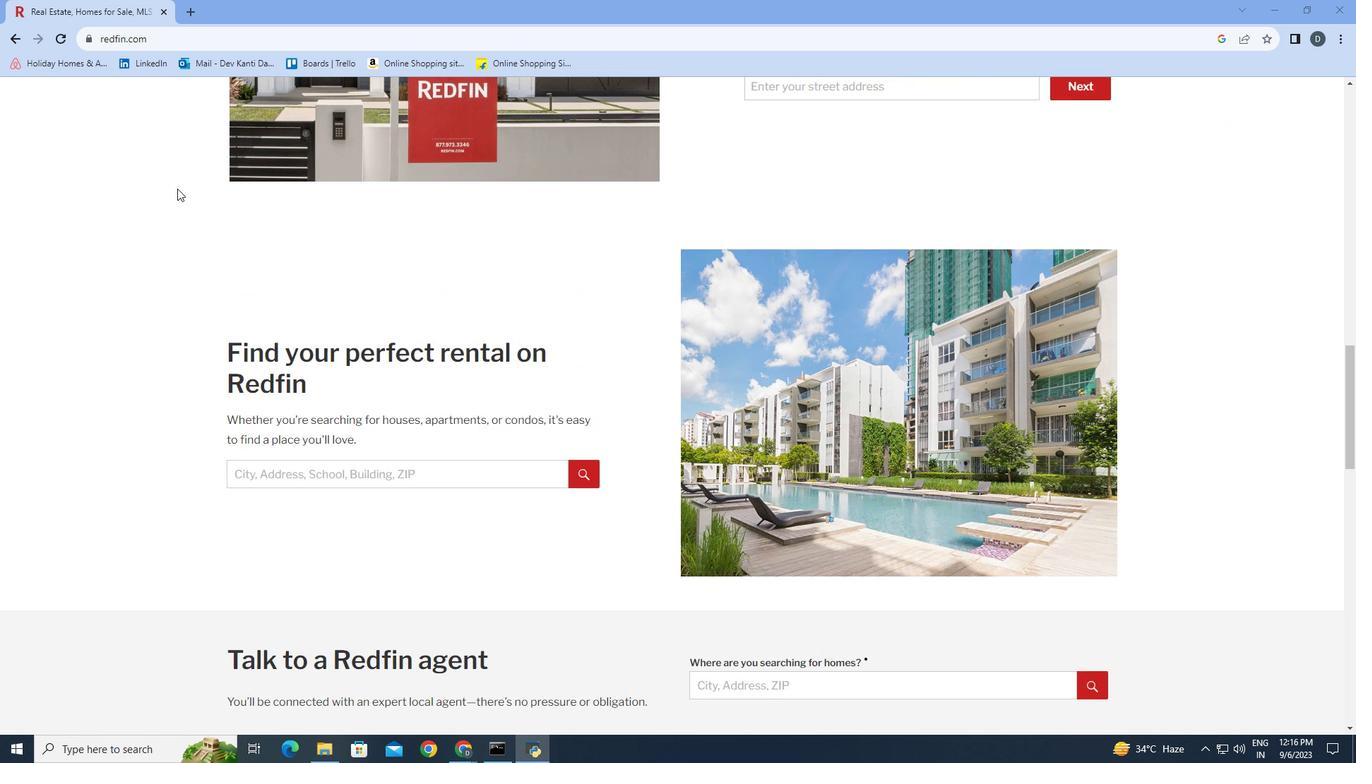 
Action: Mouse moved to (178, 187)
Screenshot: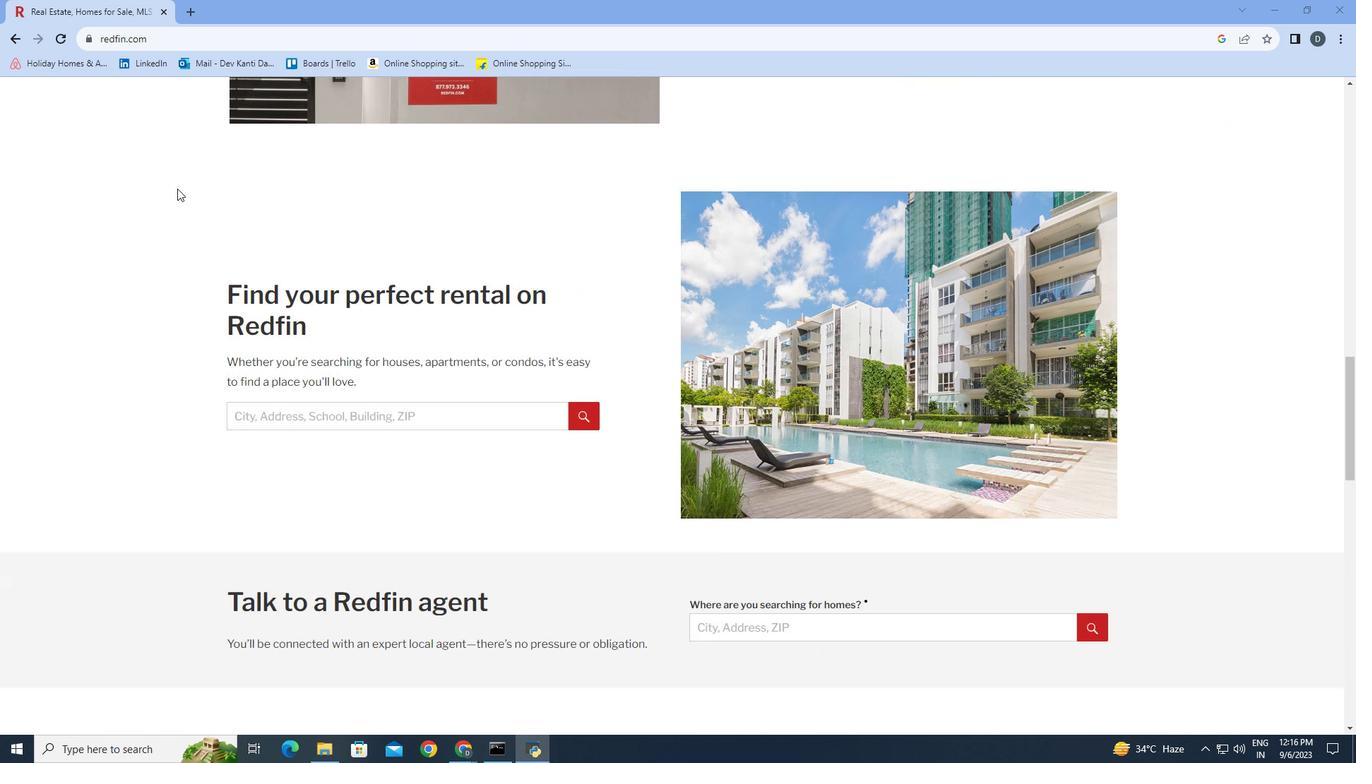 
Action: Mouse scrolled (178, 186) with delta (0, 0)
Screenshot: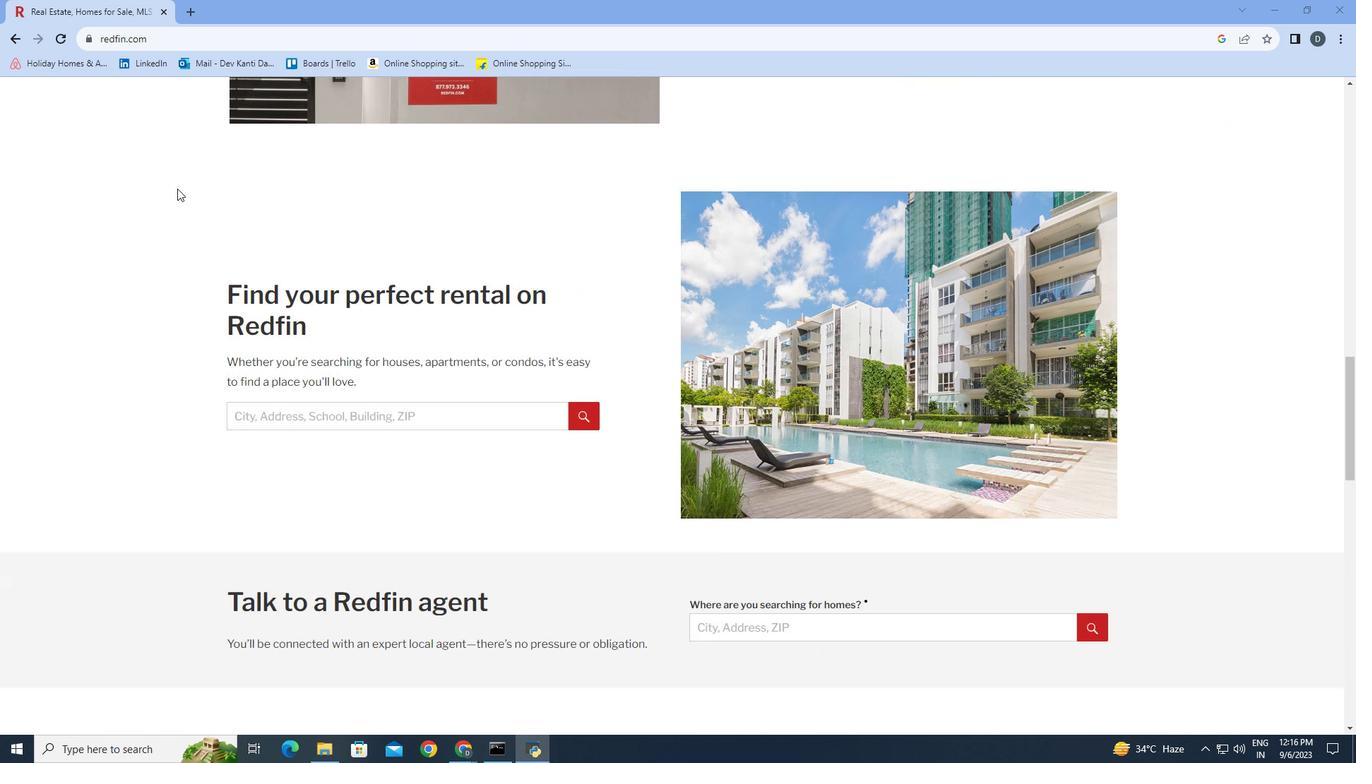
Action: Mouse moved to (177, 188)
Screenshot: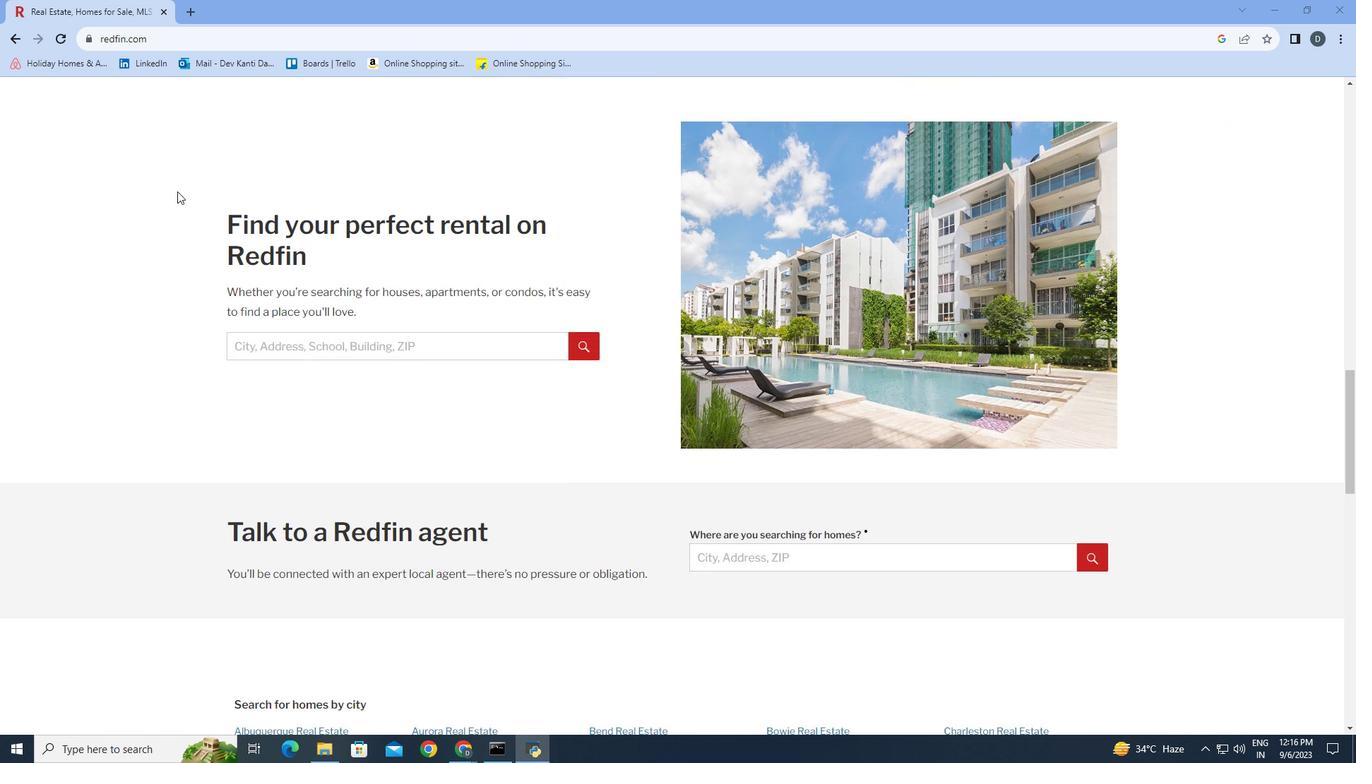 
Action: Mouse scrolled (177, 187) with delta (0, 0)
Screenshot: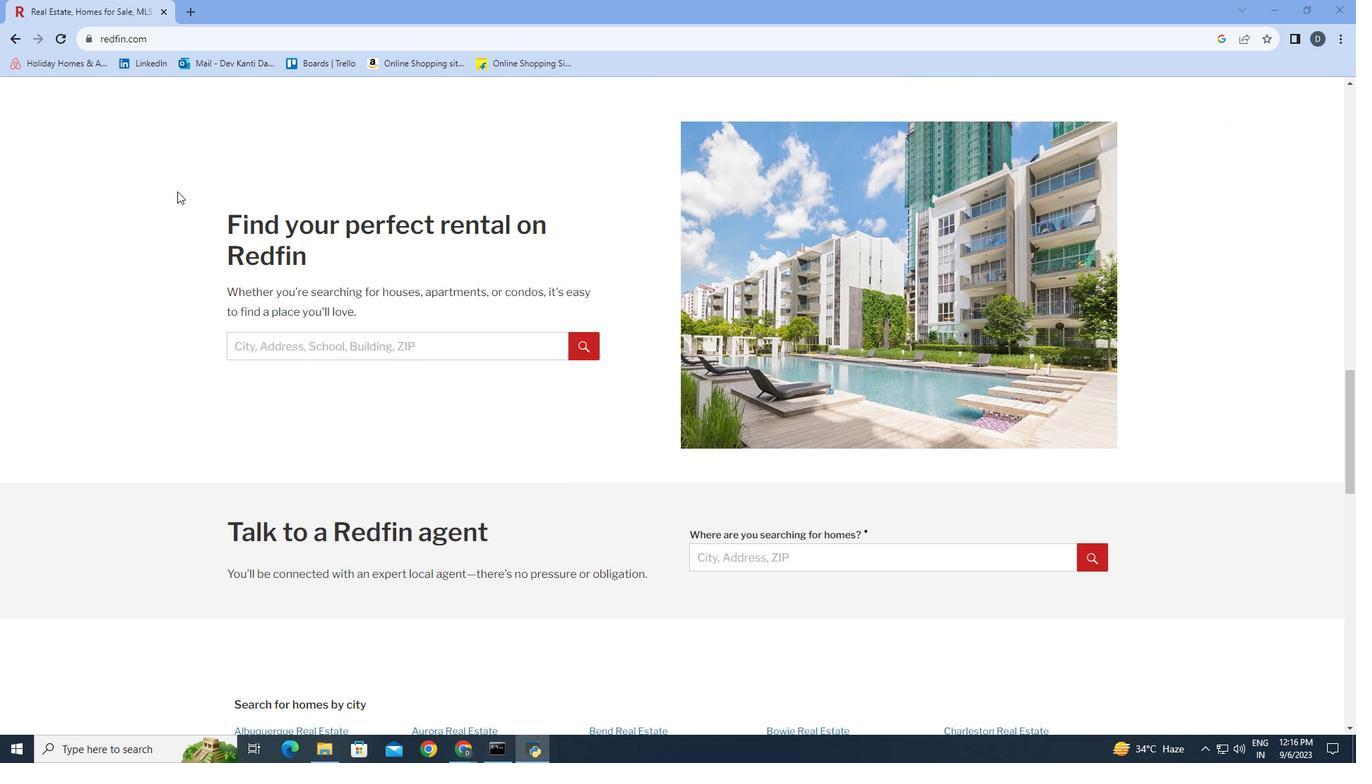 
Action: Mouse scrolled (177, 187) with delta (0, 0)
Screenshot: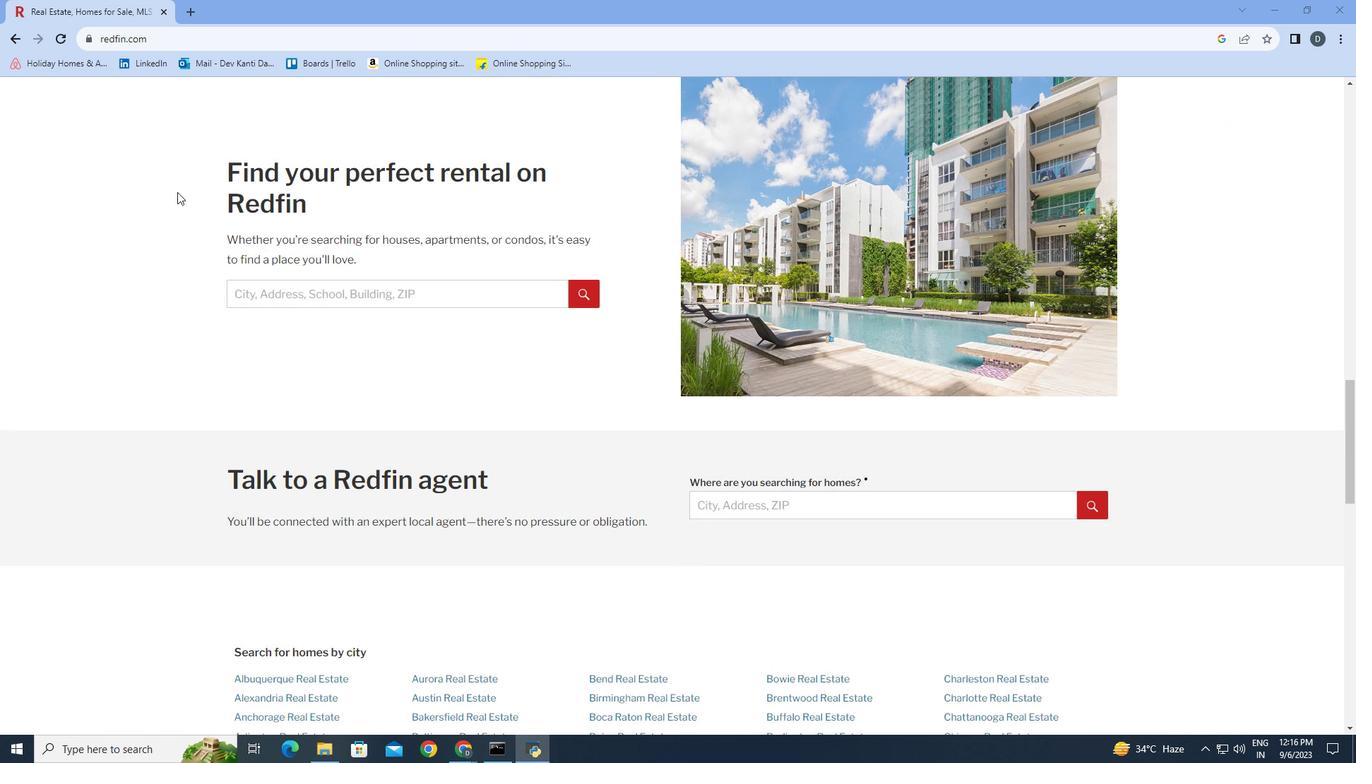 
Action: Mouse scrolled (177, 187) with delta (0, 0)
Screenshot: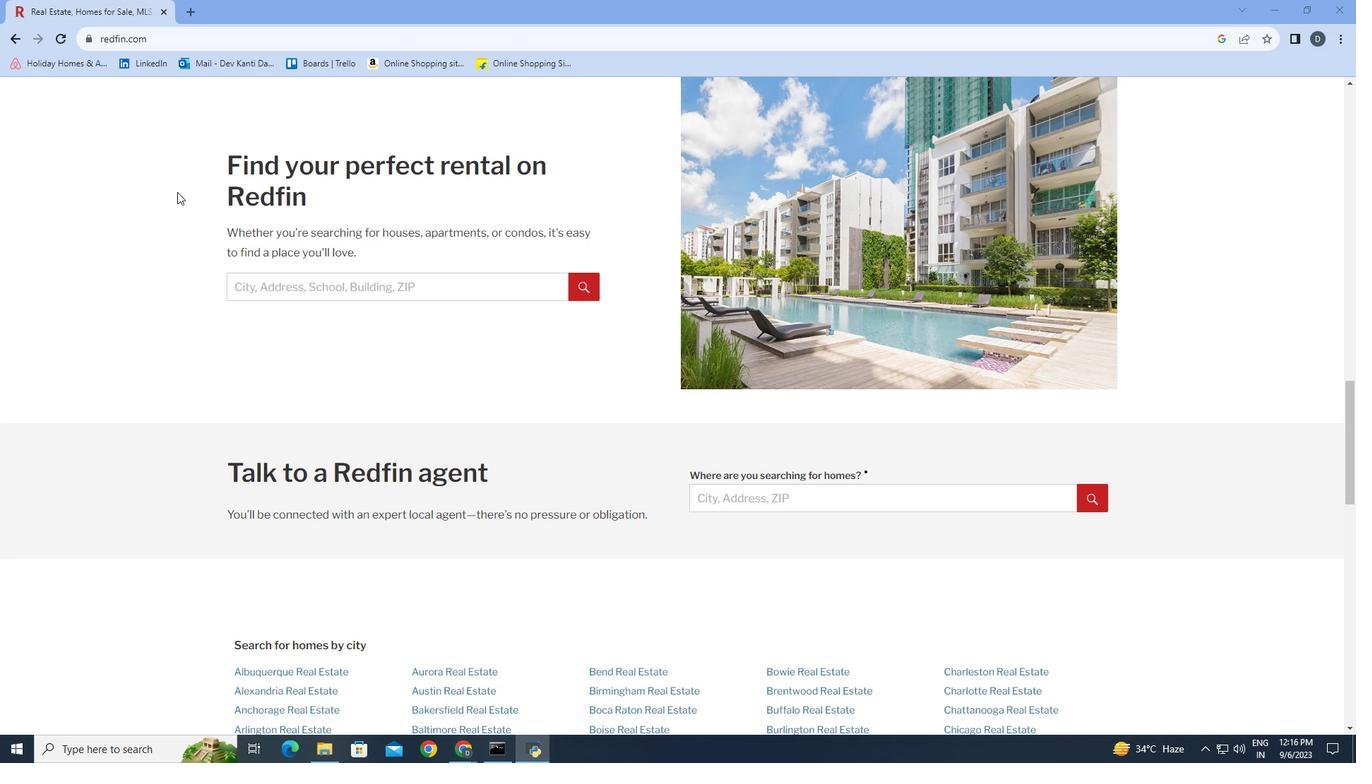 
Action: Mouse moved to (176, 193)
Screenshot: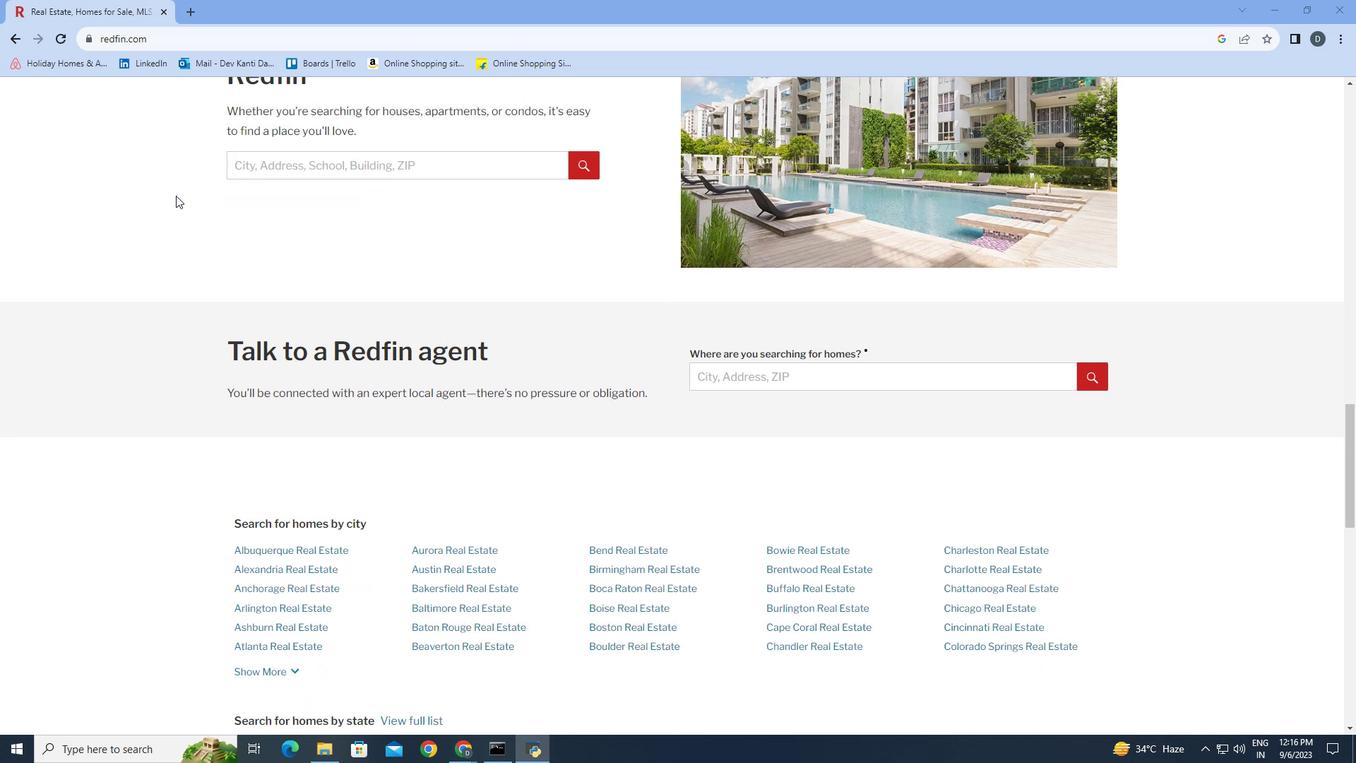 
Action: Mouse scrolled (176, 192) with delta (0, 0)
Screenshot: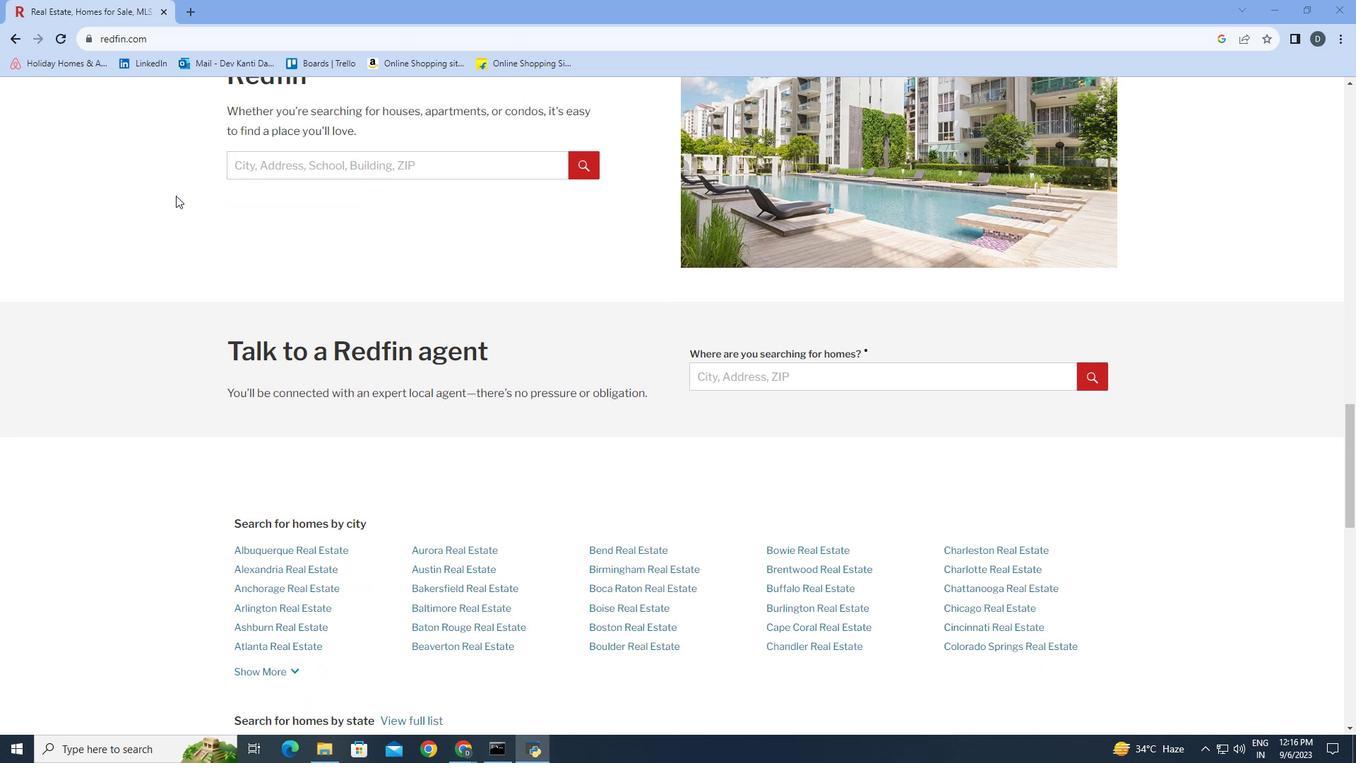 
Action: Mouse moved to (175, 194)
Screenshot: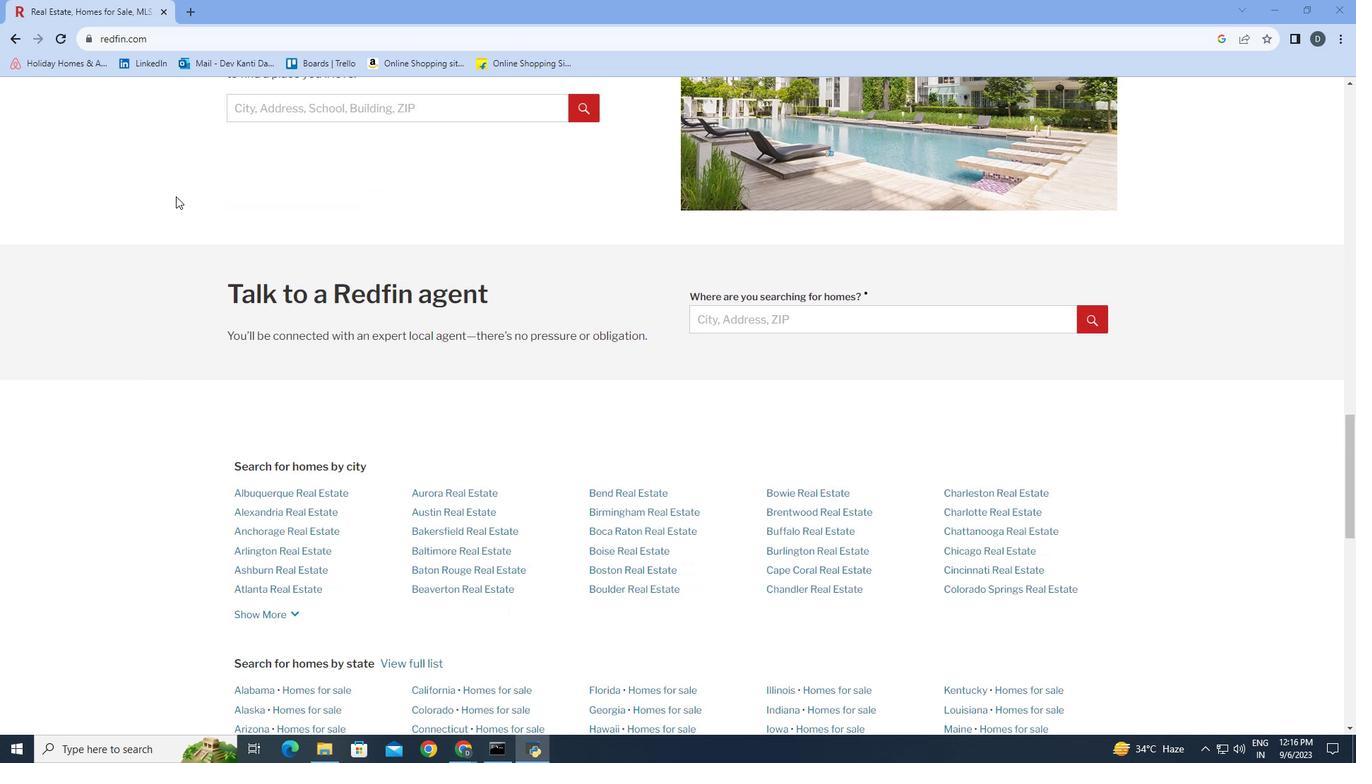 
Action: Mouse scrolled (175, 193) with delta (0, 0)
Screenshot: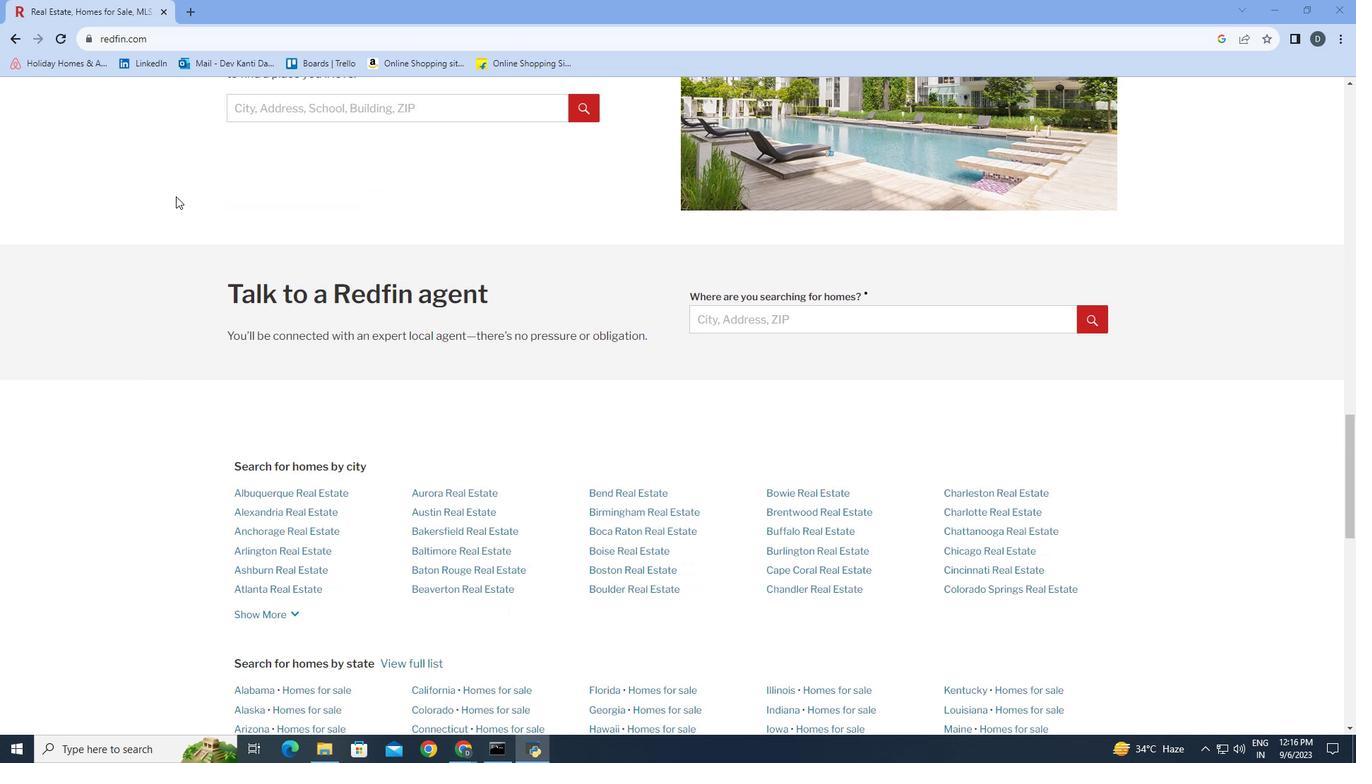
Action: Mouse scrolled (175, 193) with delta (0, 0)
Screenshot: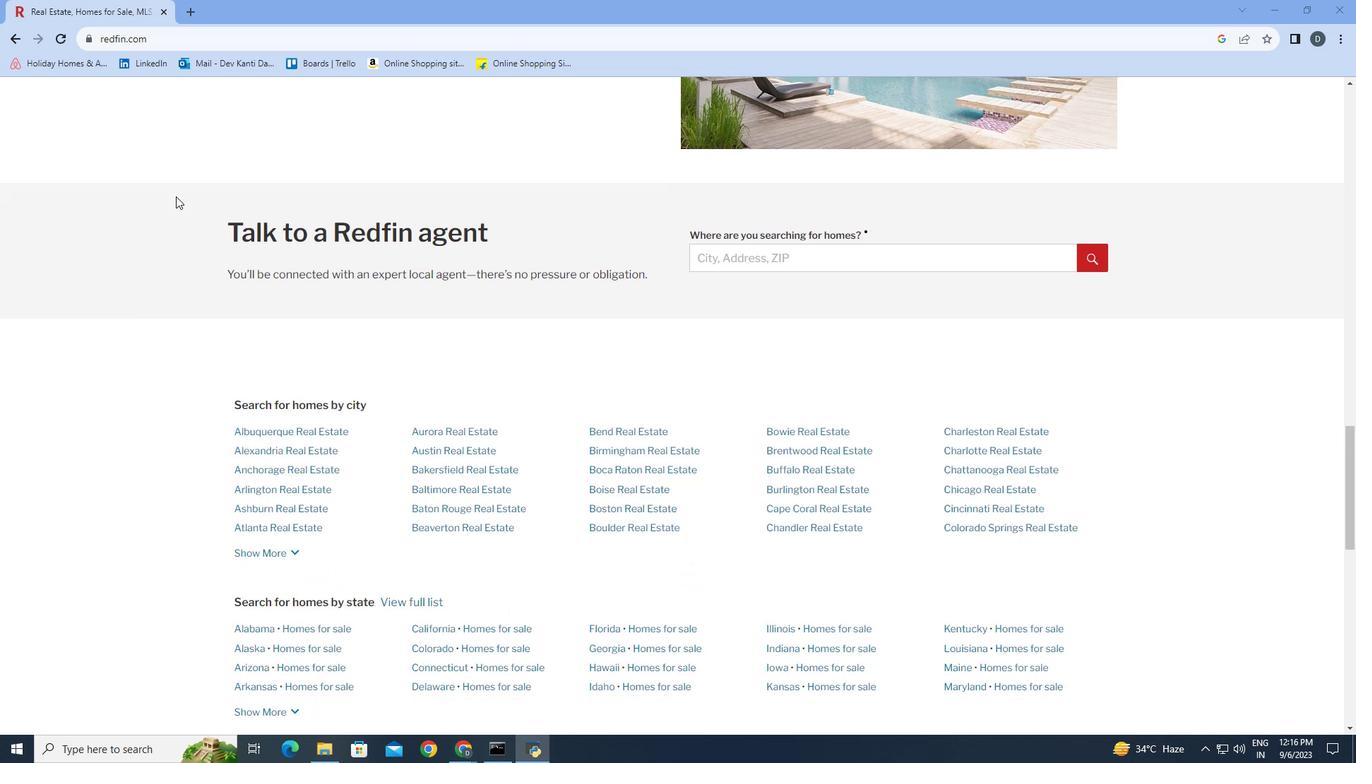 
Action: Mouse moved to (175, 196)
Screenshot: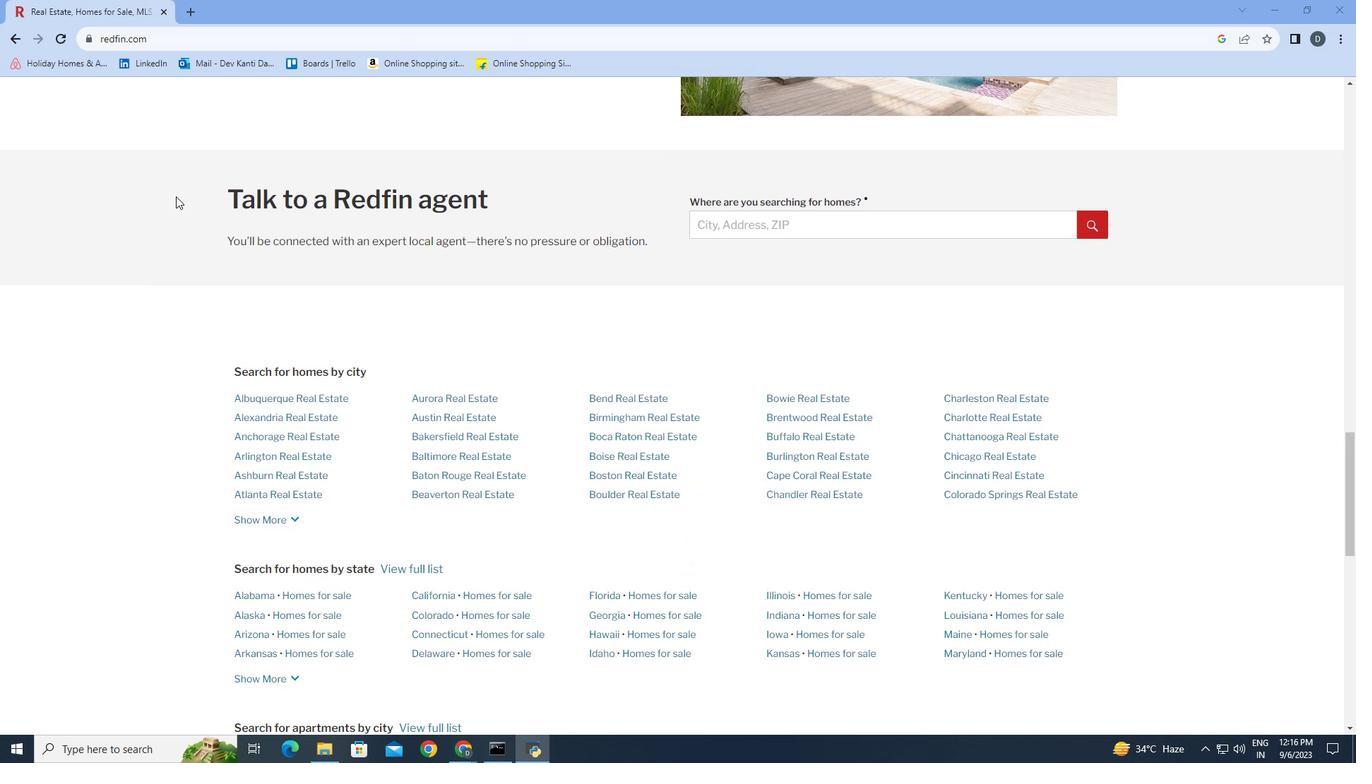 
Action: Mouse scrolled (175, 195) with delta (0, 0)
Screenshot: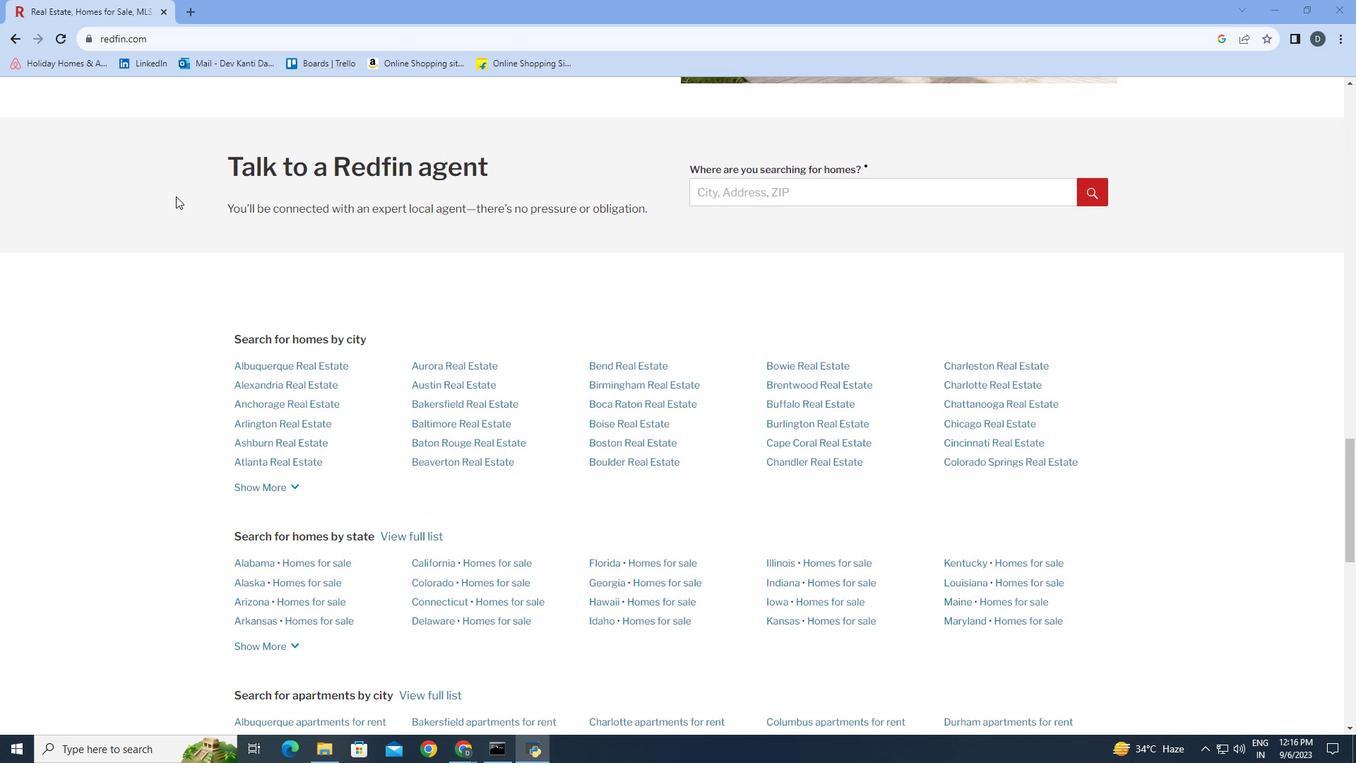 
Action: Mouse scrolled (175, 195) with delta (0, 0)
Screenshot: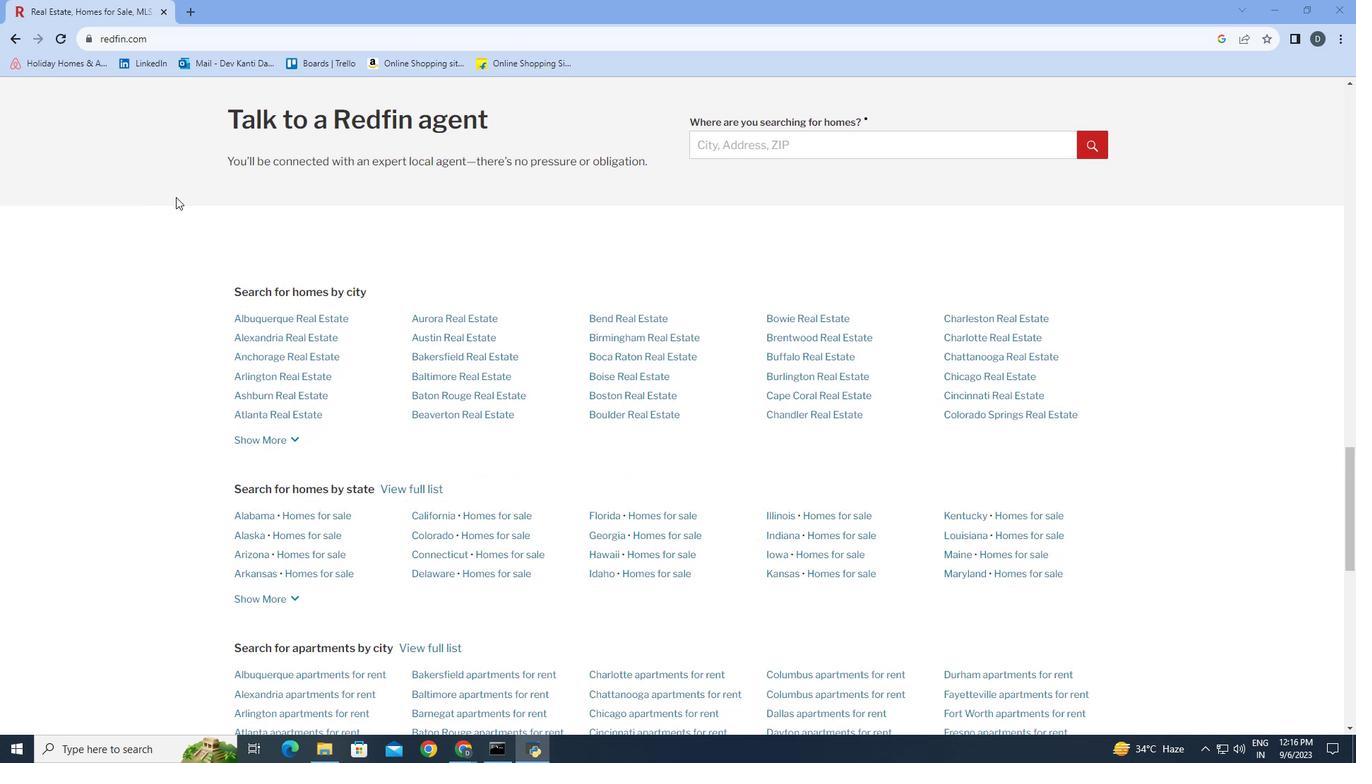 
Action: Mouse moved to (176, 197)
Screenshot: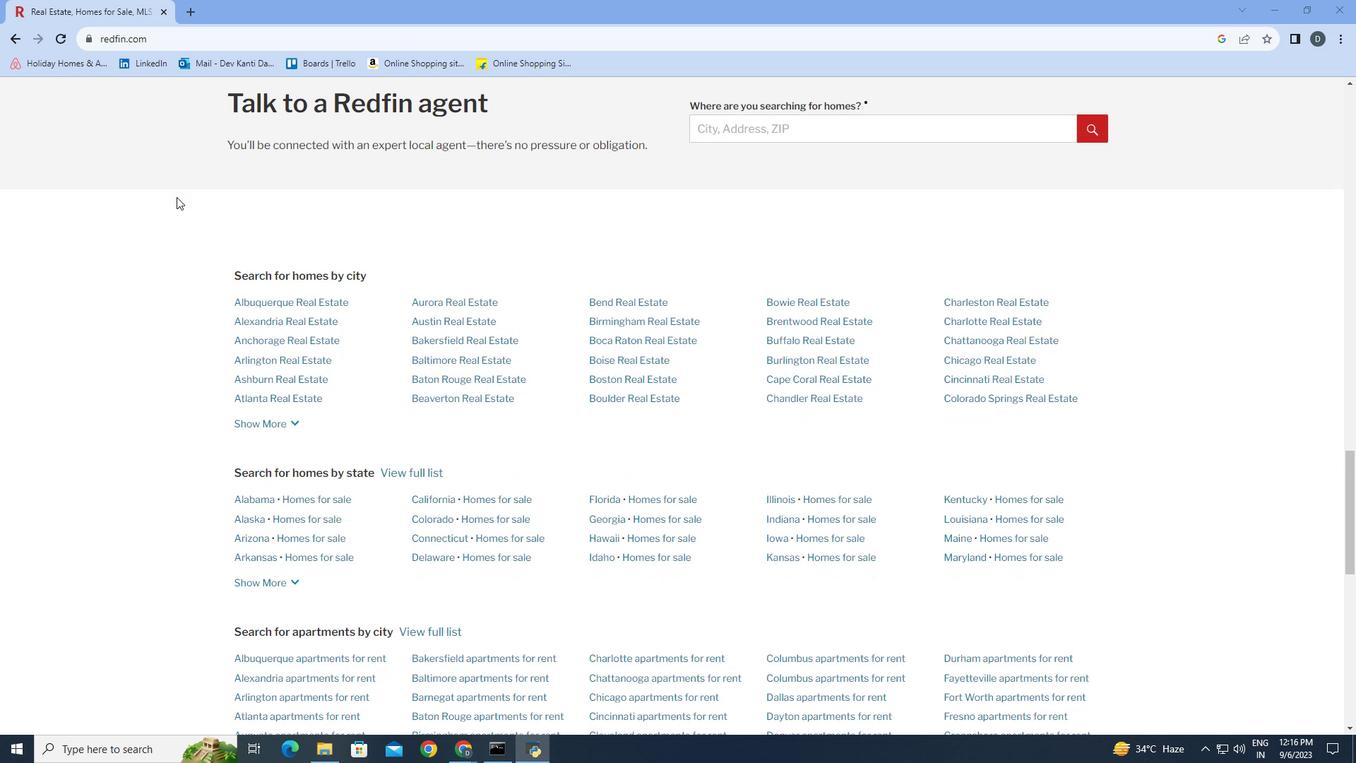 
Action: Mouse scrolled (176, 196) with delta (0, 0)
Screenshot: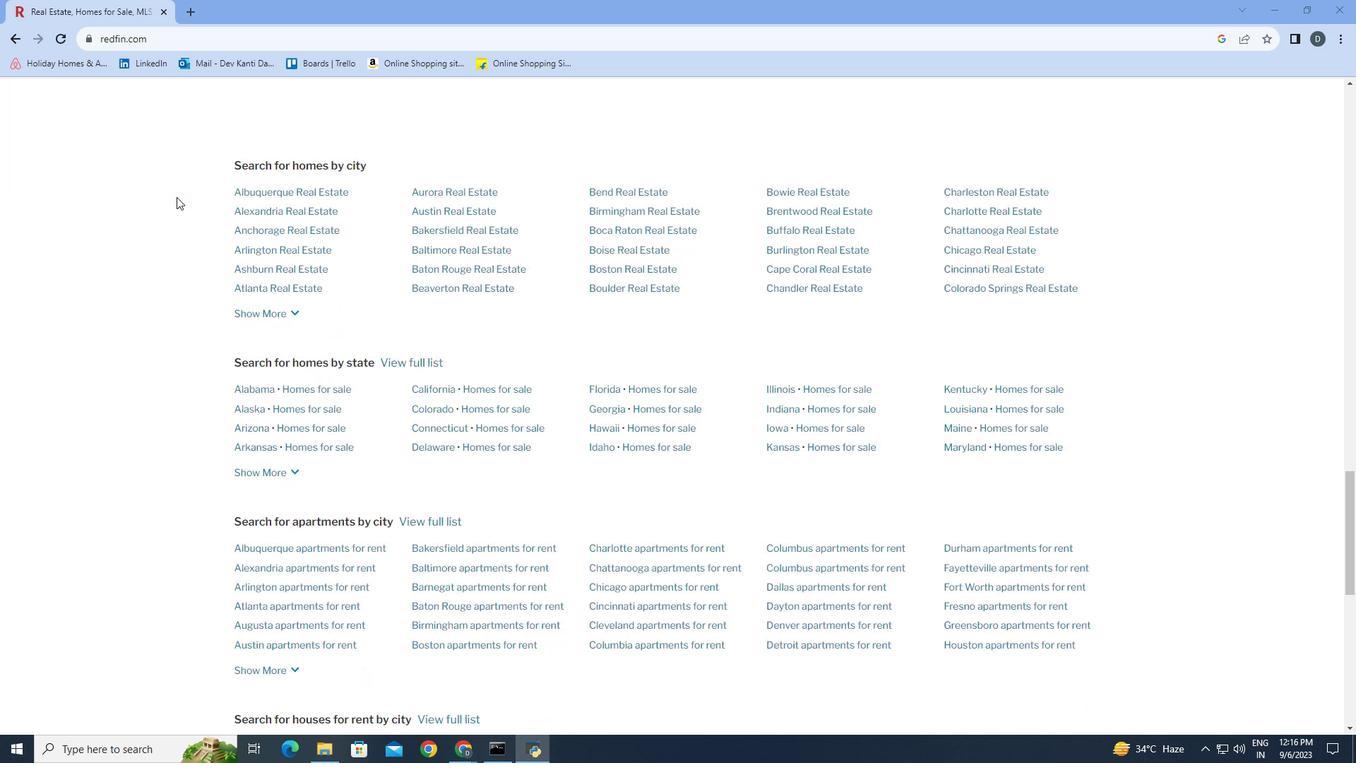 
Action: Mouse moved to (176, 197)
Screenshot: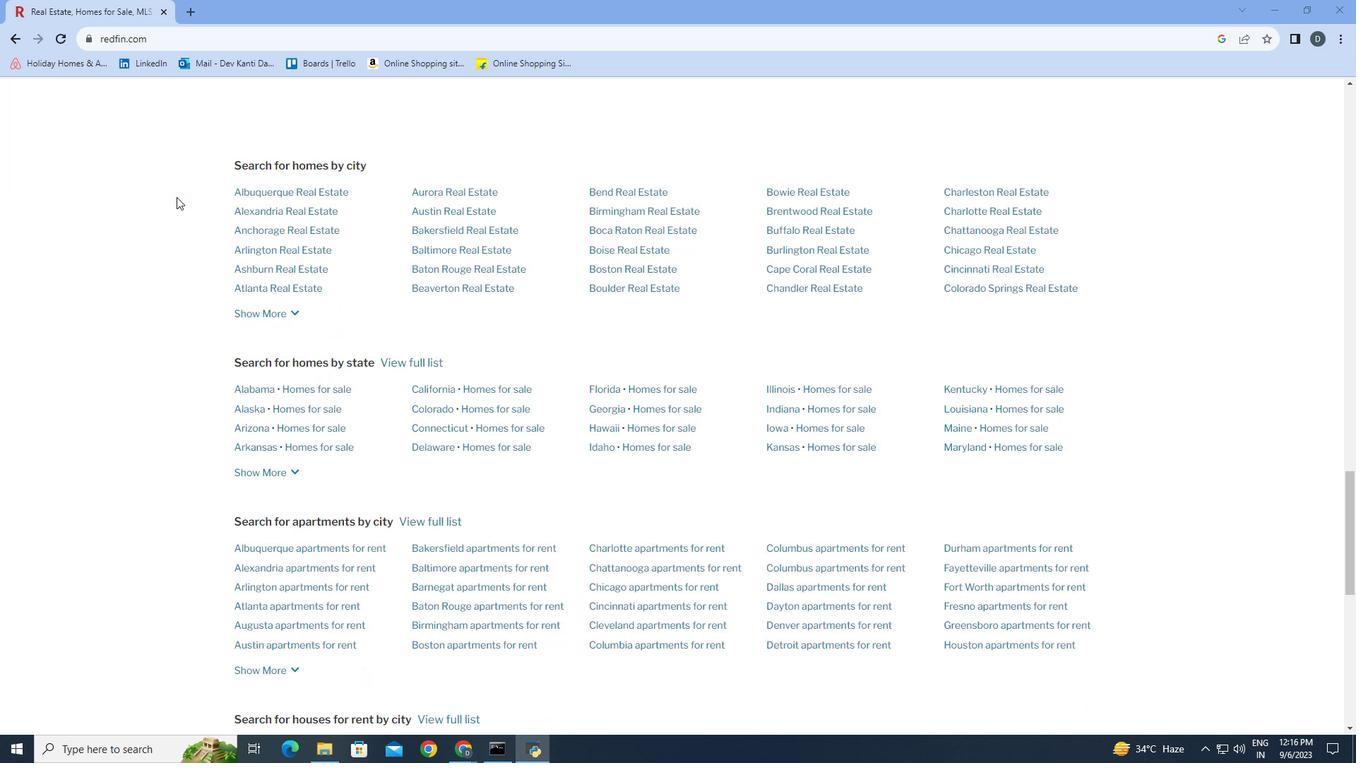 
Action: Mouse scrolled (176, 196) with delta (0, 0)
Screenshot: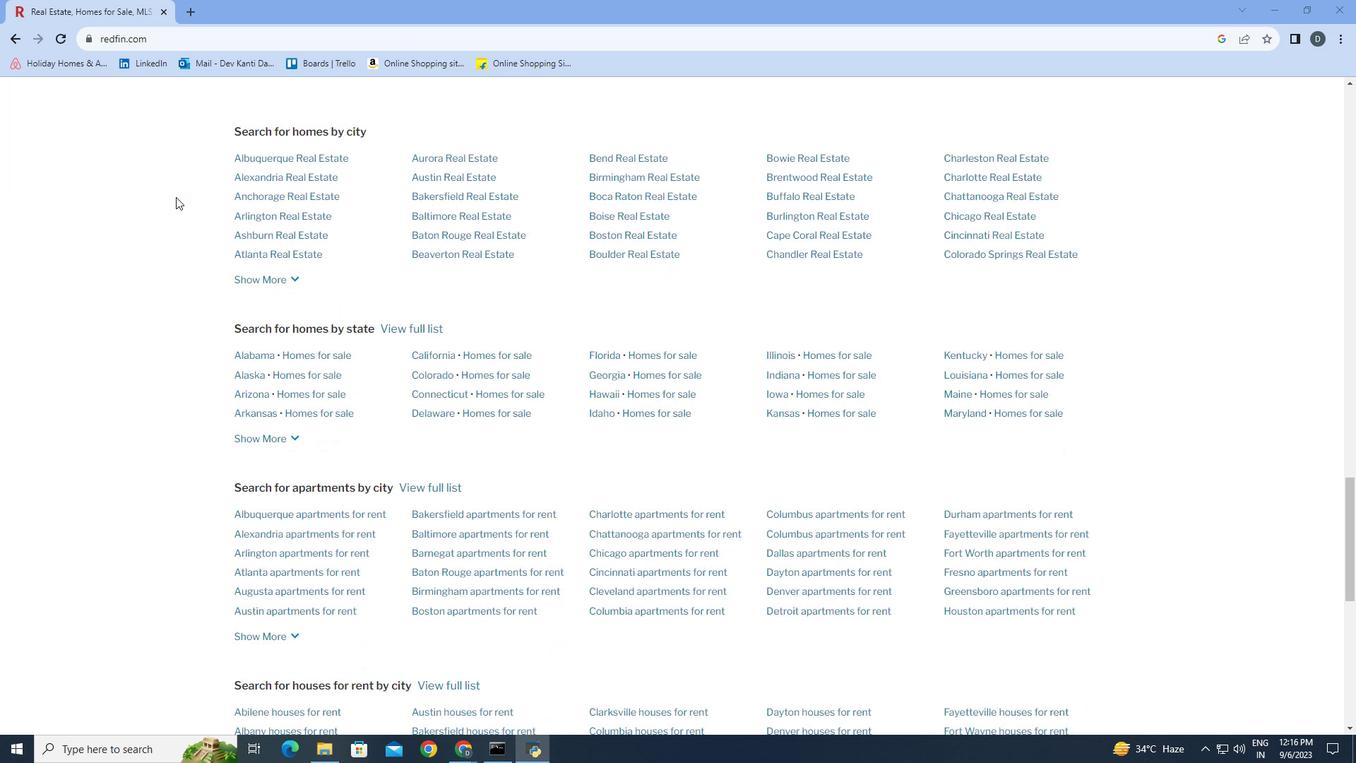 
Action: Mouse moved to (176, 197)
Screenshot: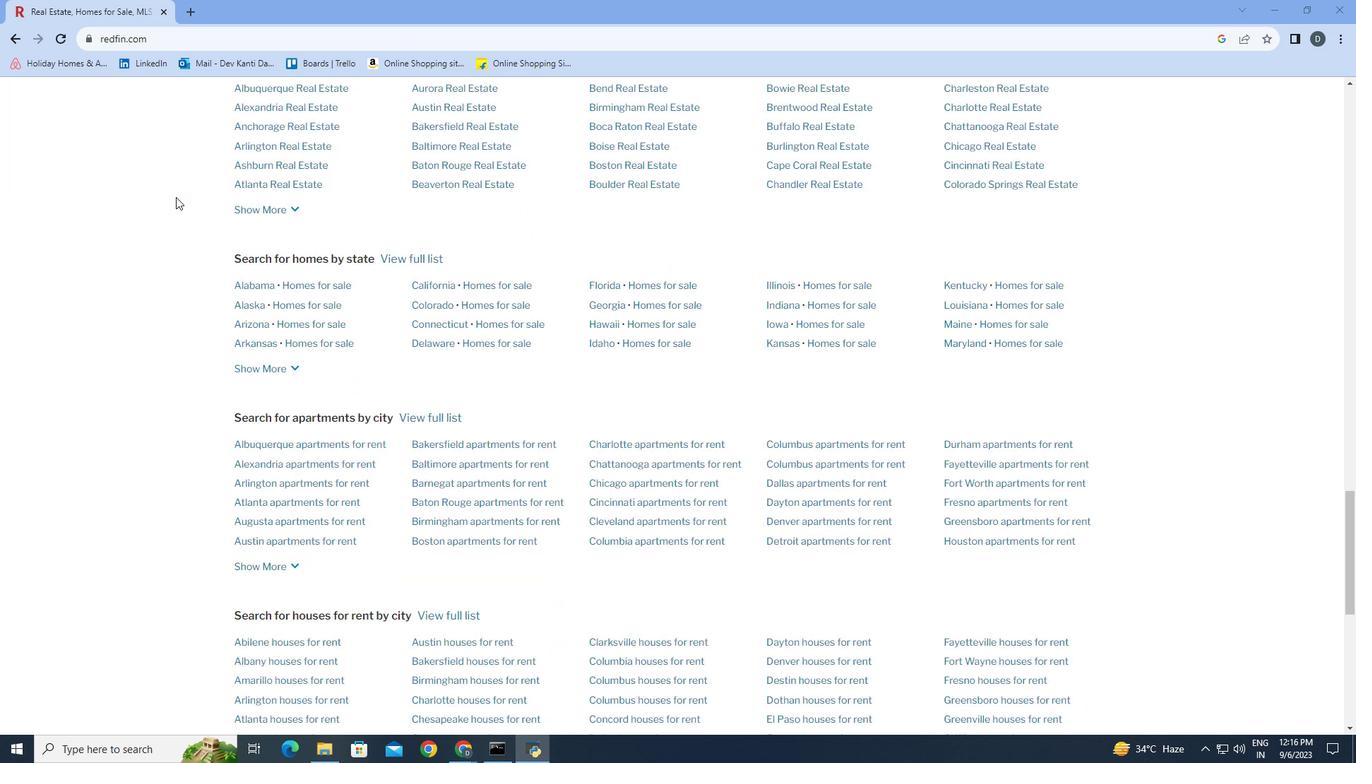 
Action: Mouse scrolled (176, 196) with delta (0, 0)
Screenshot: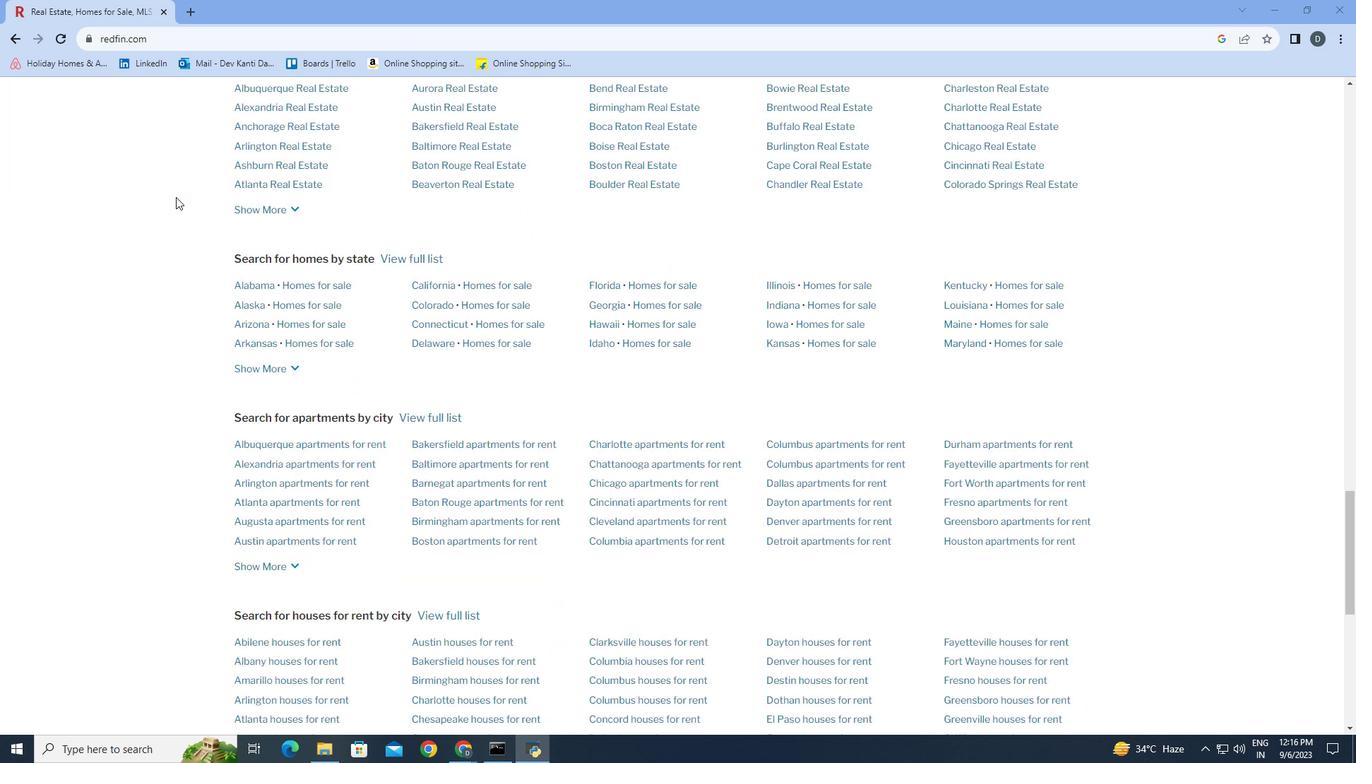 
Action: Mouse moved to (175, 197)
Screenshot: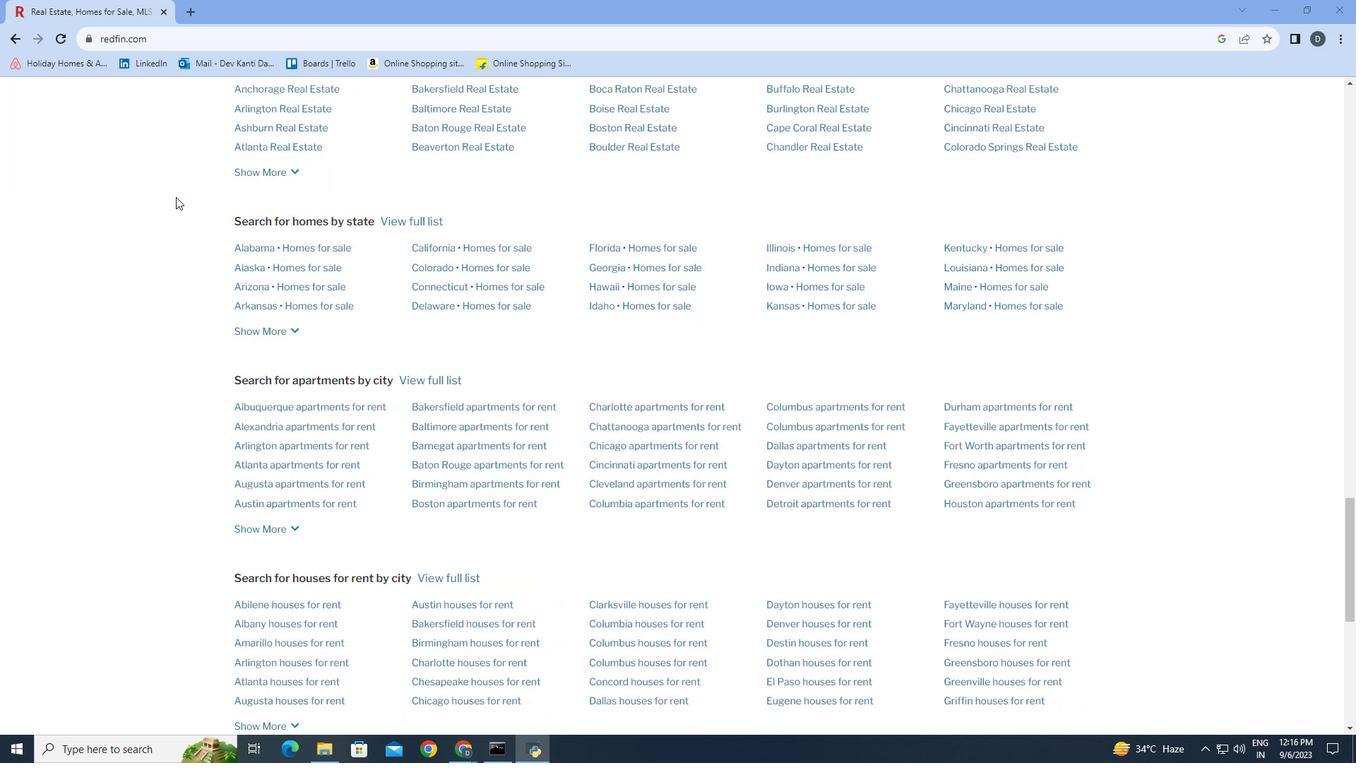 
Action: Mouse scrolled (175, 196) with delta (0, 0)
Screenshot: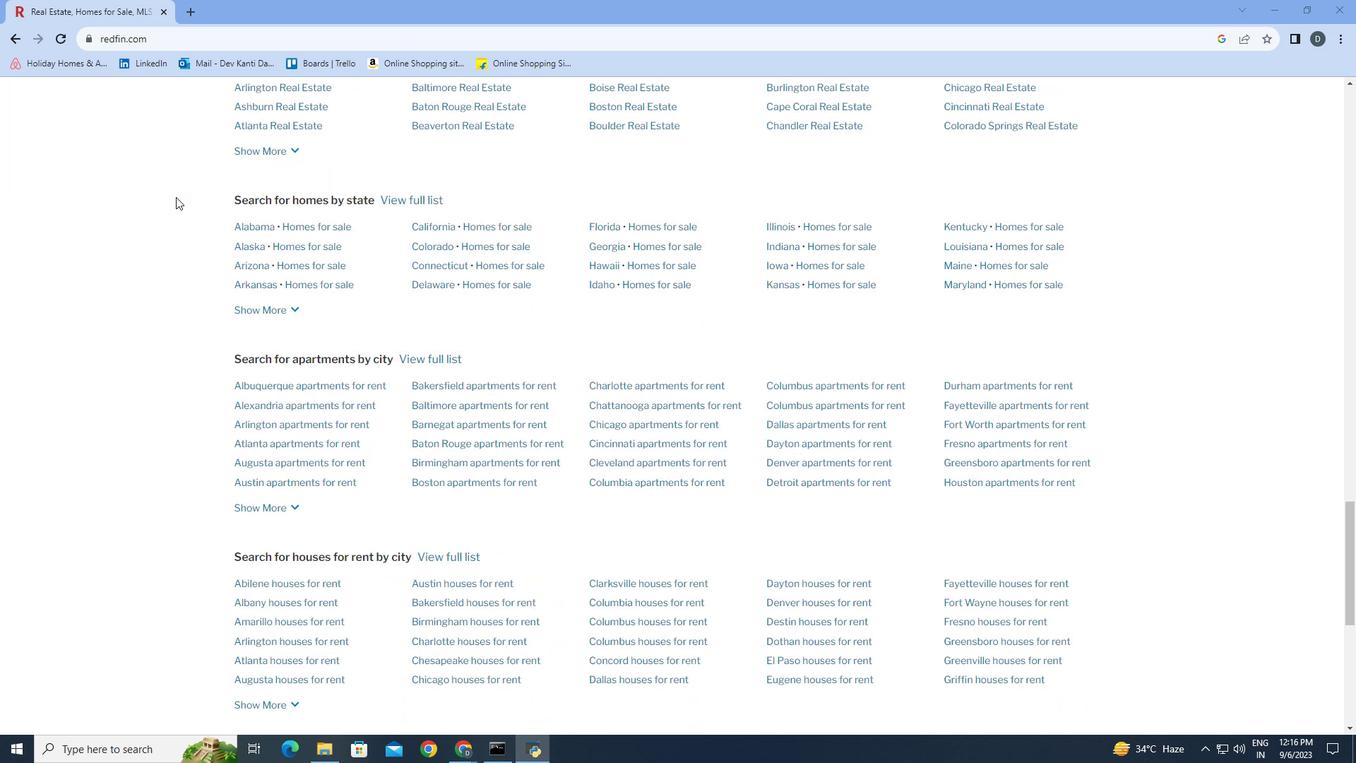 
Action: Mouse scrolled (175, 196) with delta (0, 0)
Screenshot: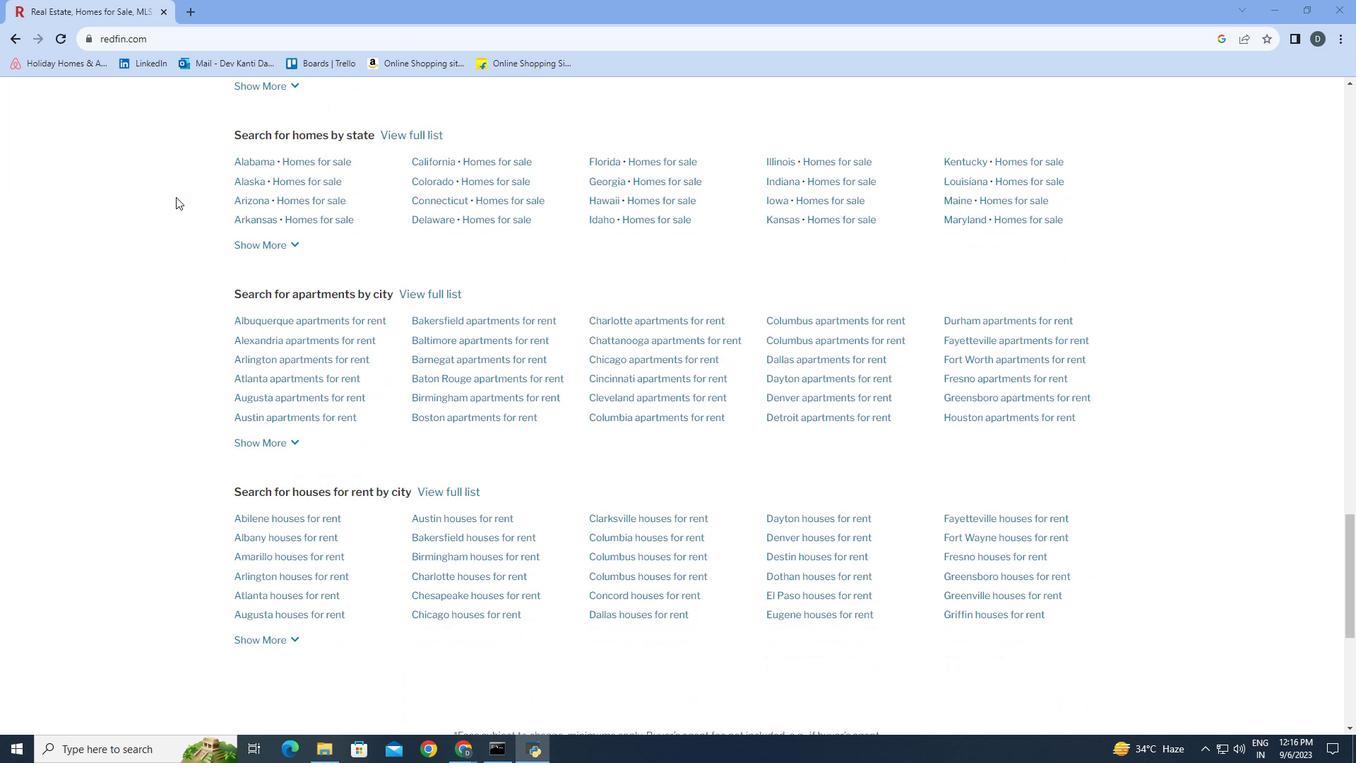 
Action: Mouse scrolled (175, 196) with delta (0, 0)
Screenshot: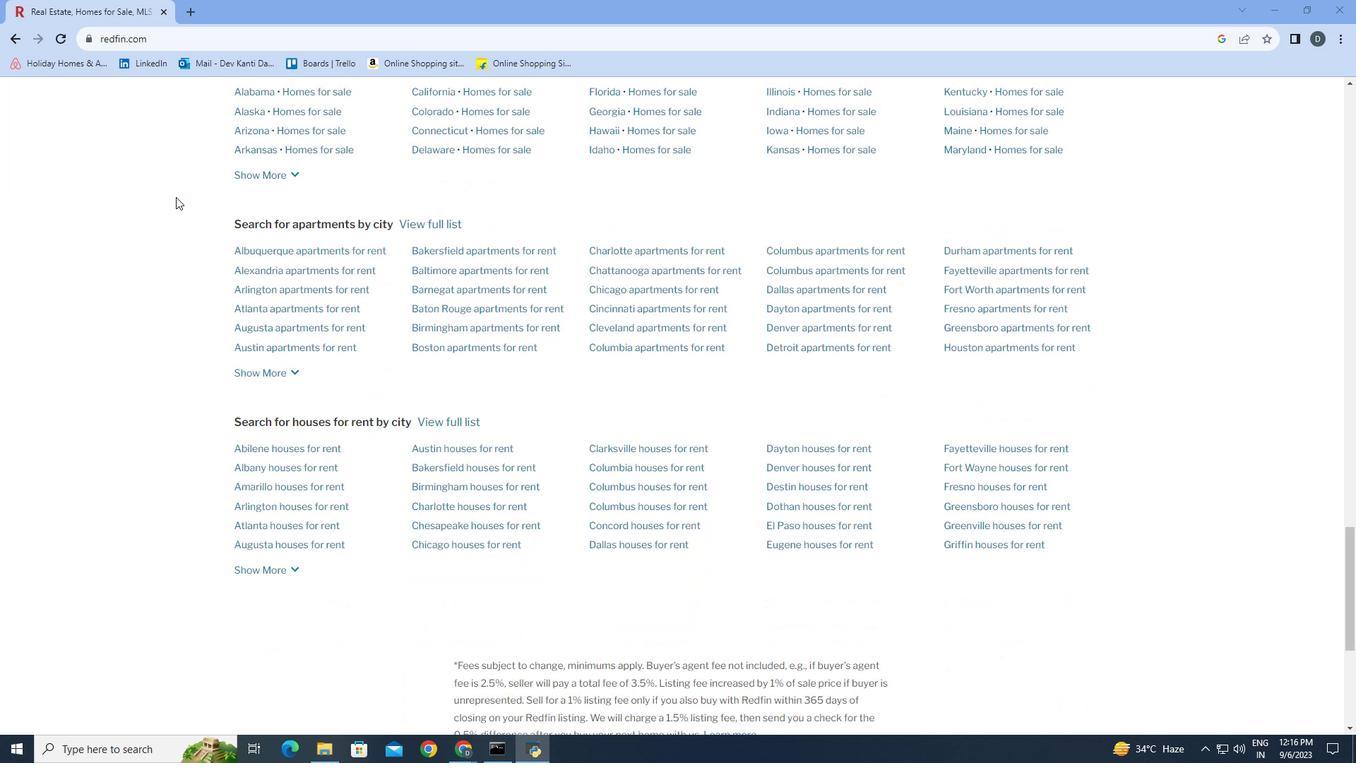 
Action: Mouse moved to (175, 197)
Screenshot: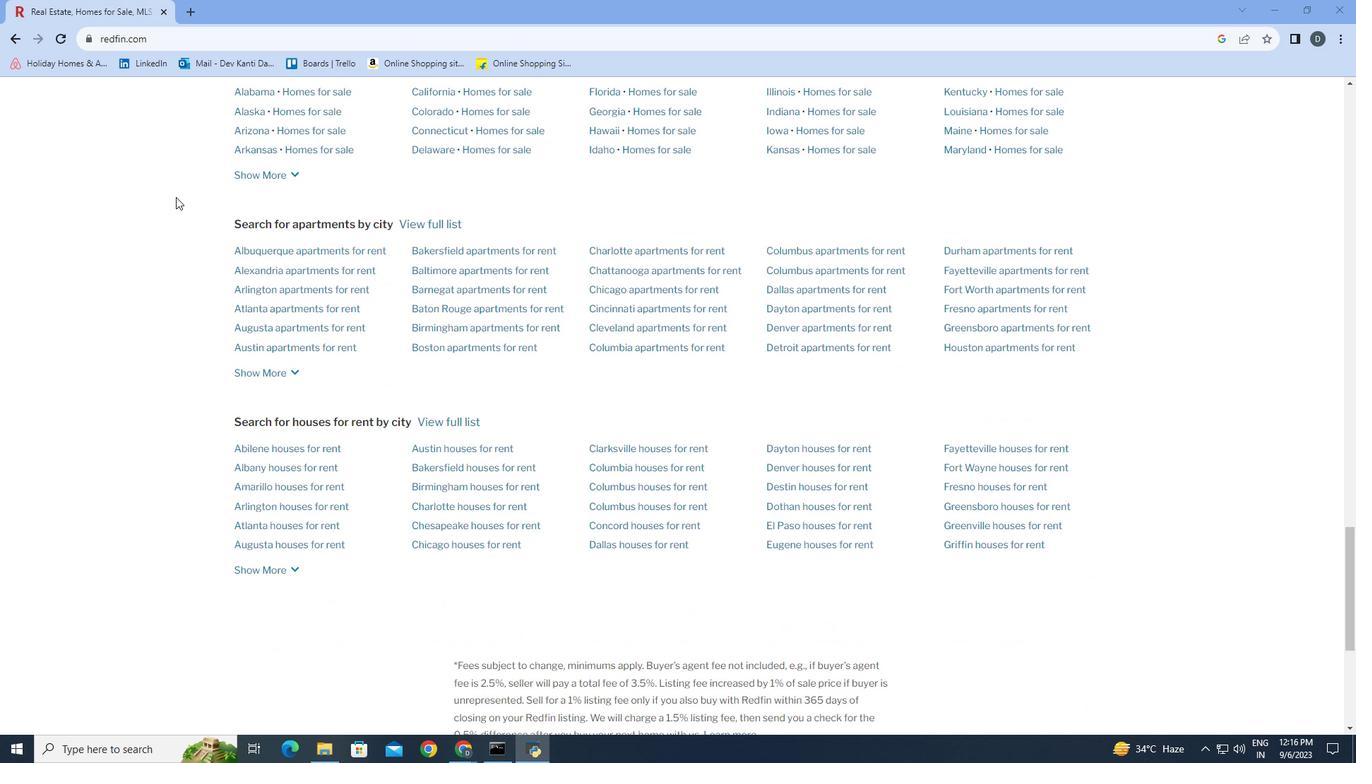 
Action: Mouse scrolled (175, 196) with delta (0, 0)
Screenshot: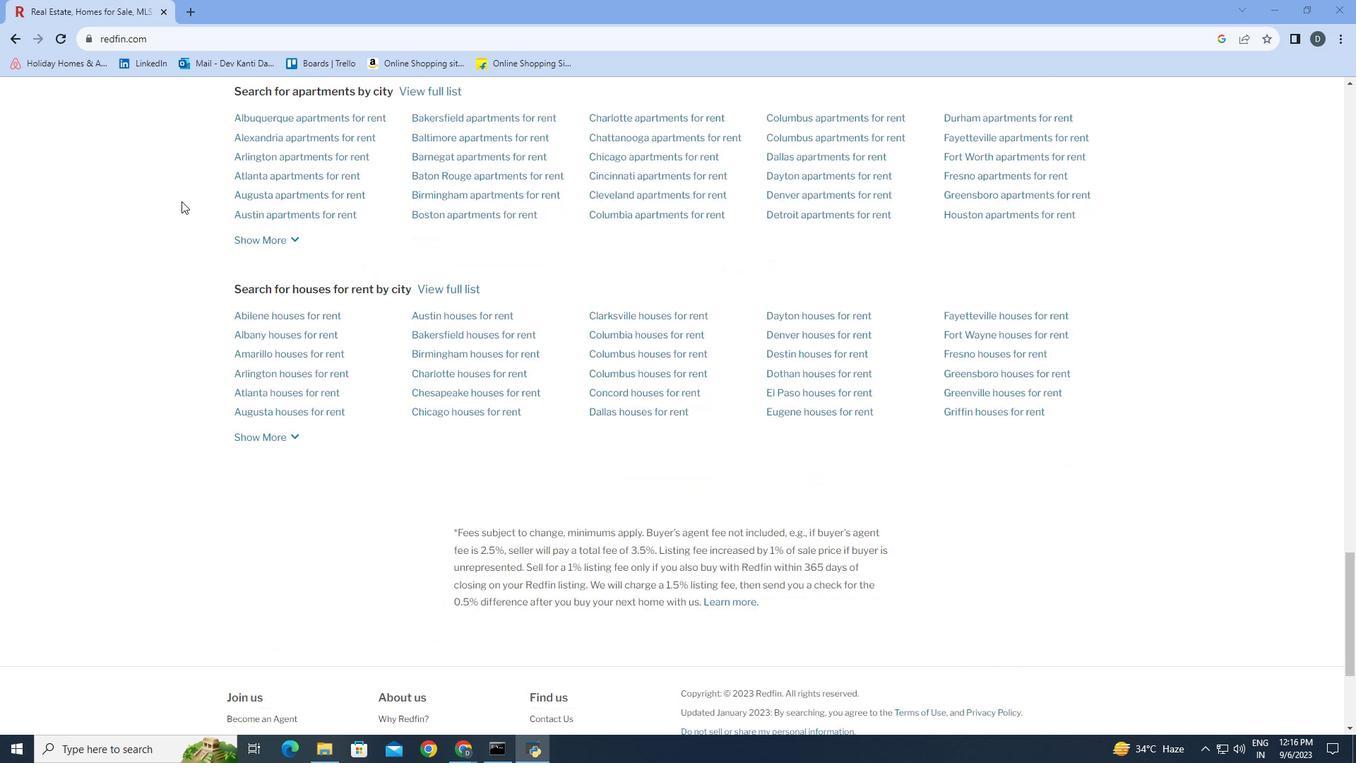 
Action: Mouse moved to (180, 199)
Screenshot: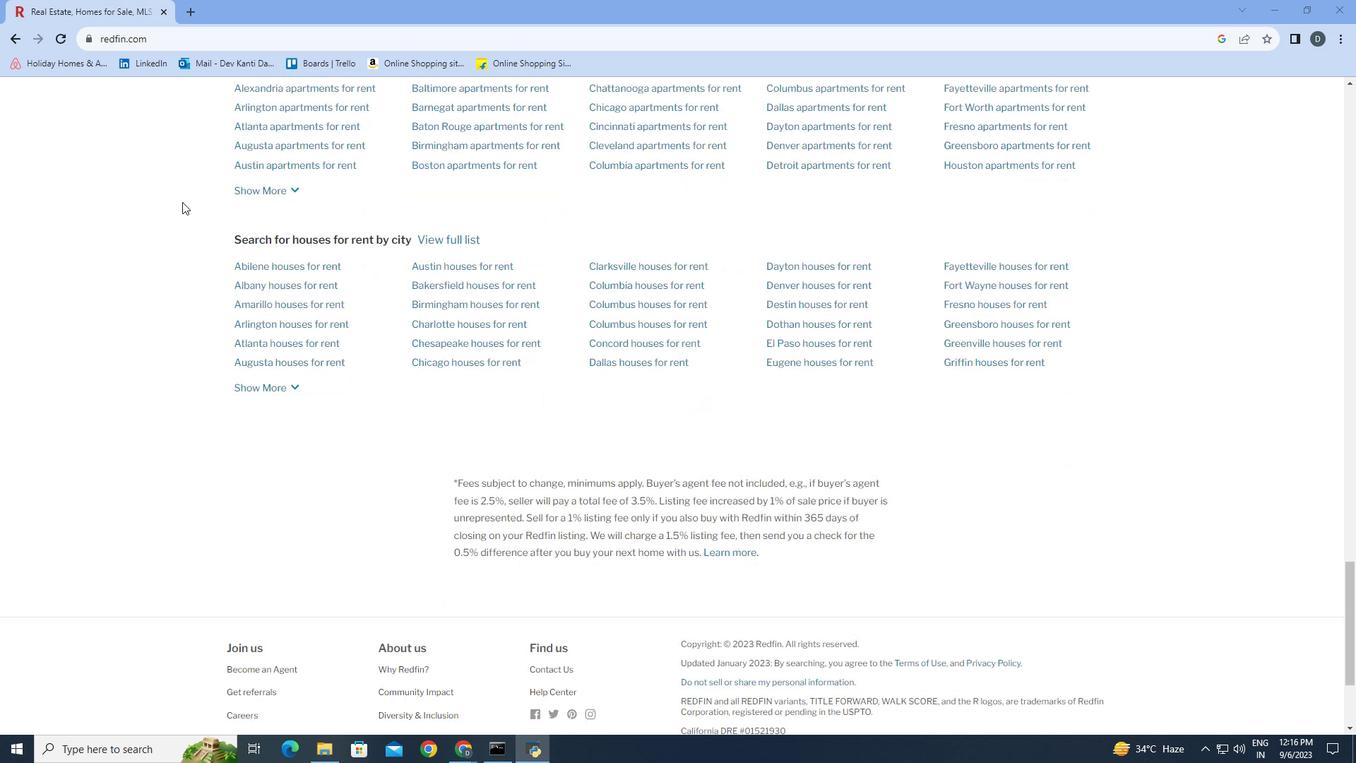 
Action: Mouse scrolled (180, 199) with delta (0, 0)
Screenshot: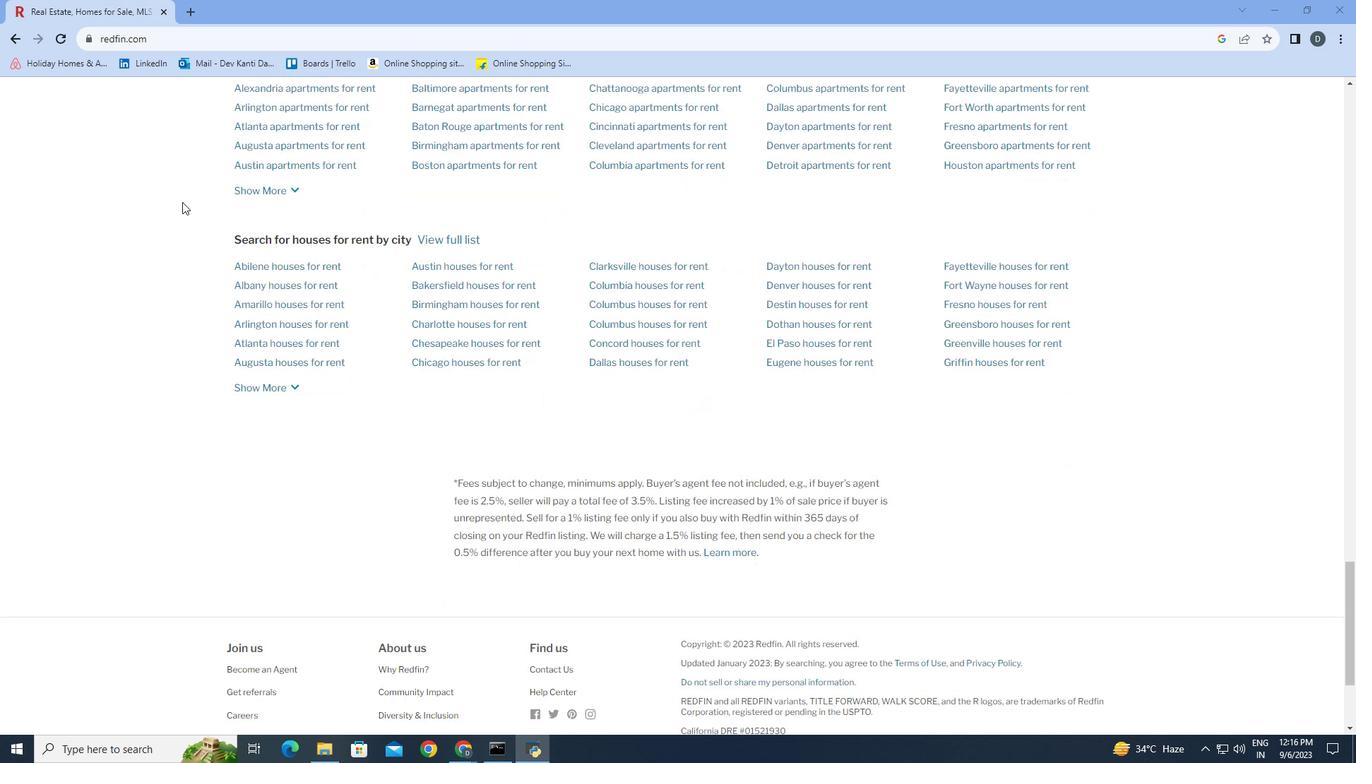 
Action: Mouse moved to (181, 201)
Screenshot: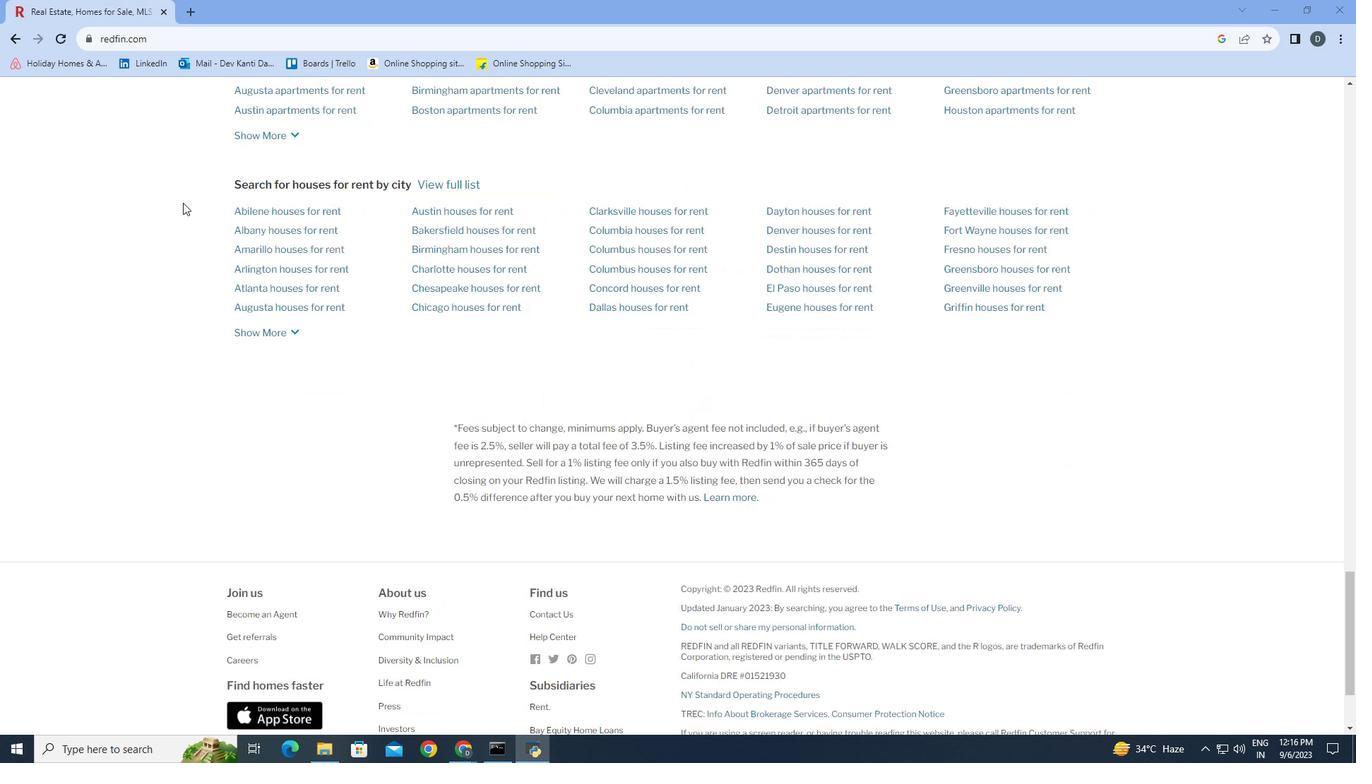 
Action: Mouse scrolled (181, 200) with delta (0, 0)
Screenshot: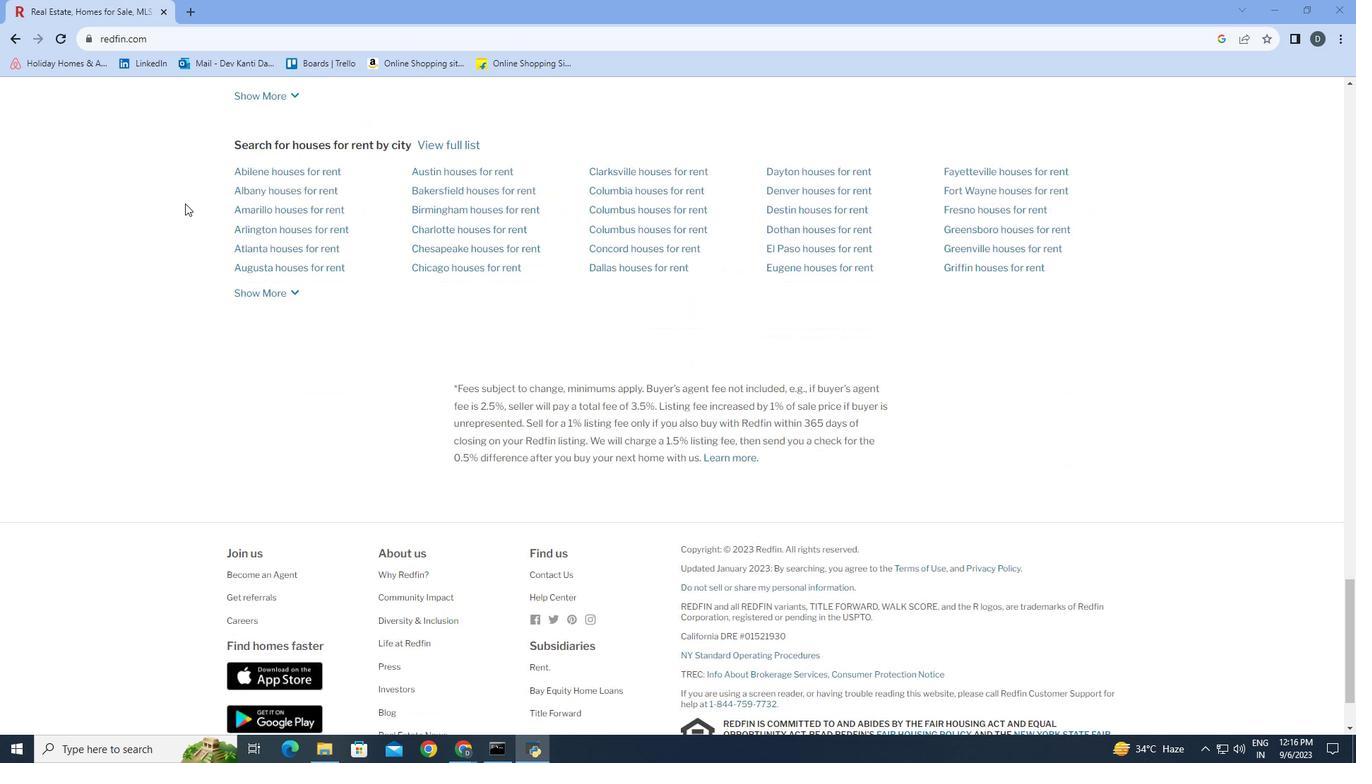 
Action: Mouse moved to (181, 201)
Screenshot: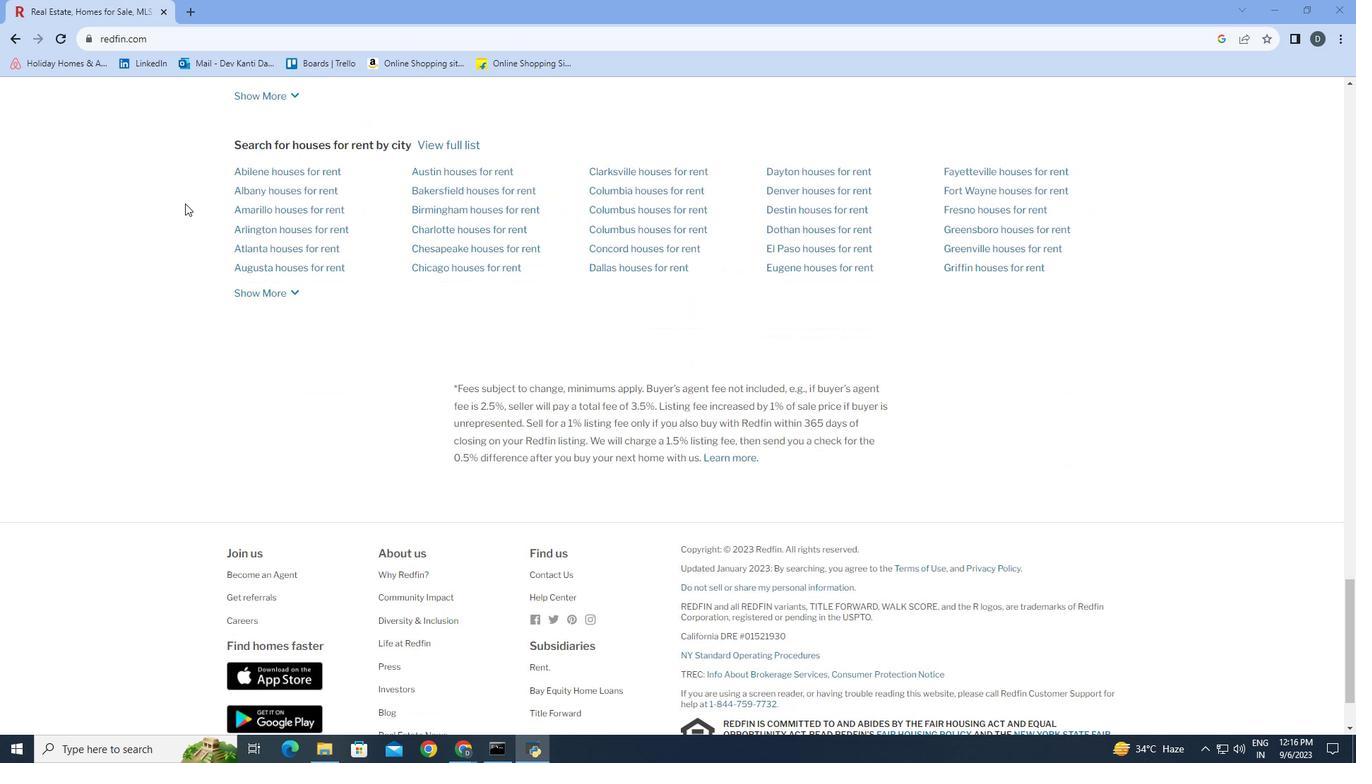 
Action: Mouse scrolled (181, 200) with delta (0, 0)
Screenshot: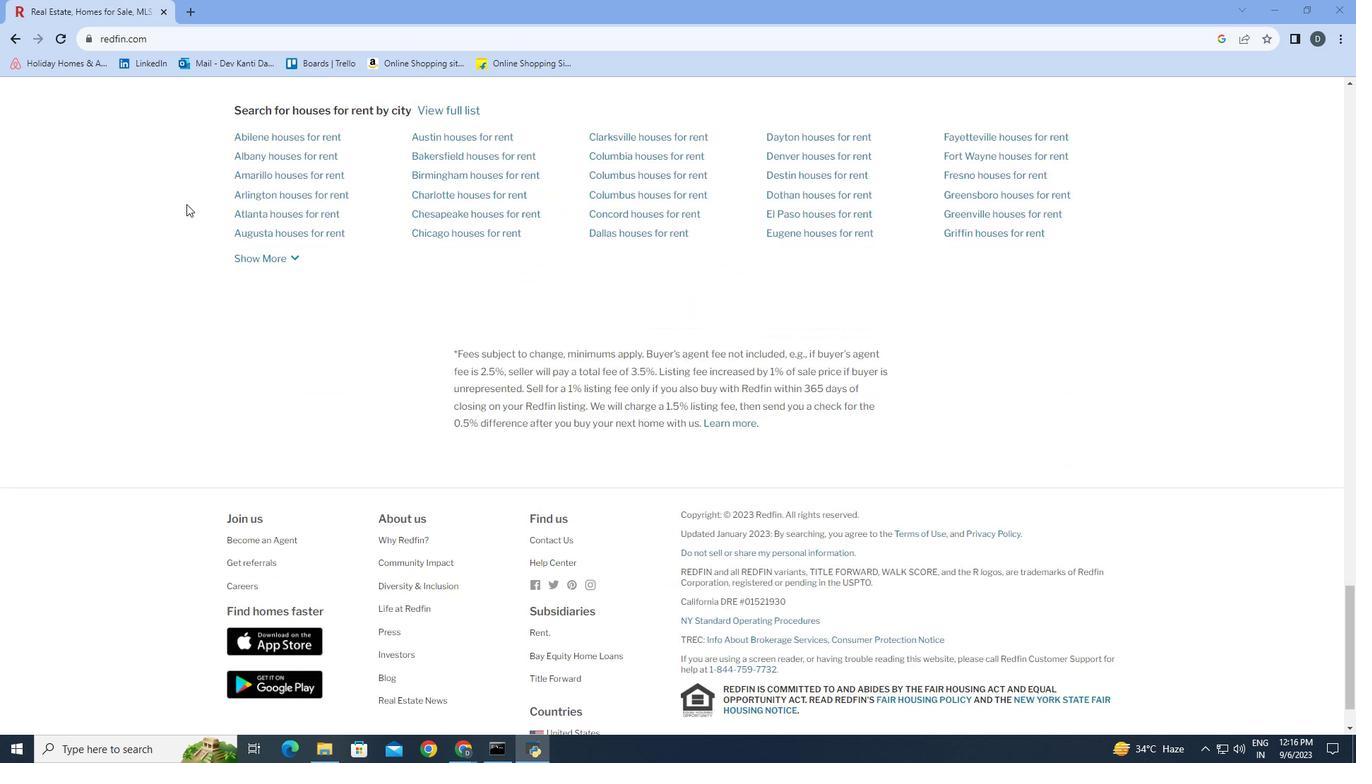 
Action: Mouse moved to (183, 202)
Screenshot: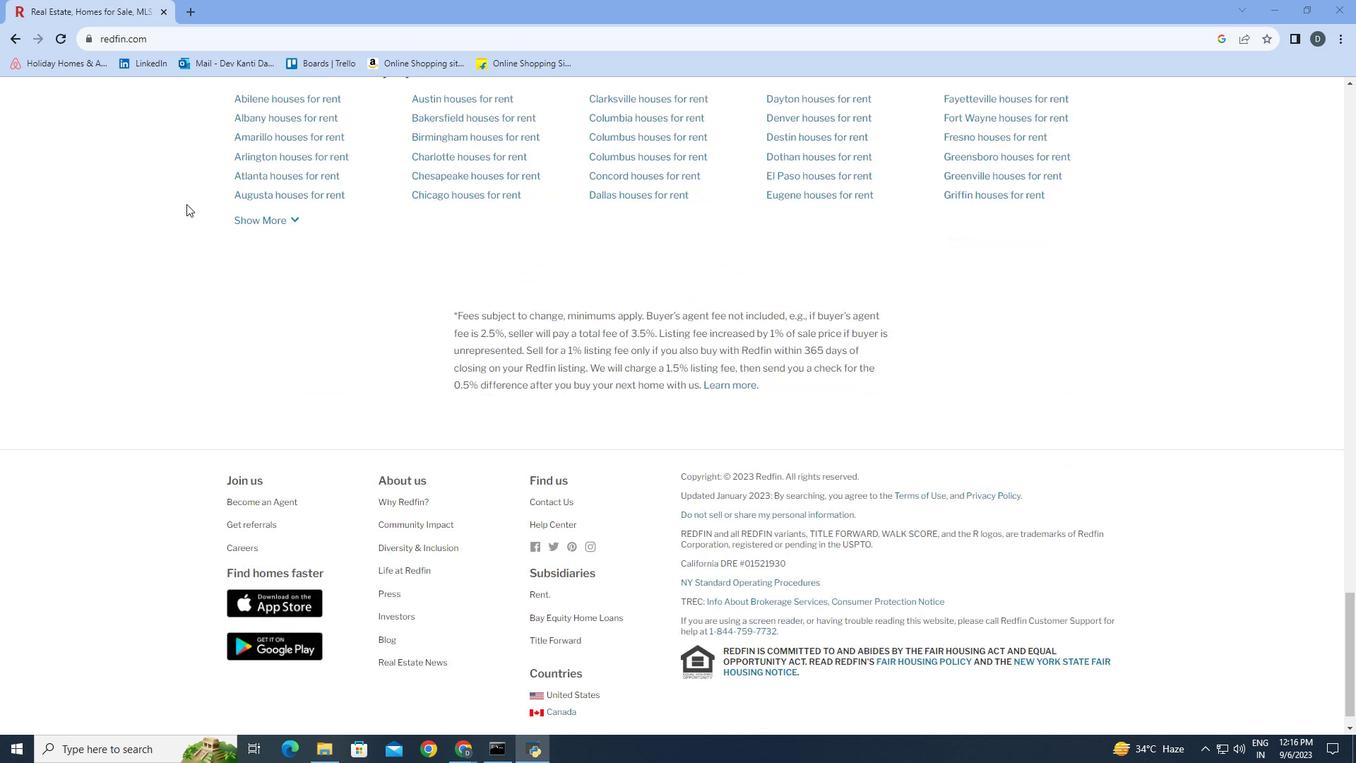 
Action: Mouse scrolled (183, 202) with delta (0, 0)
Screenshot: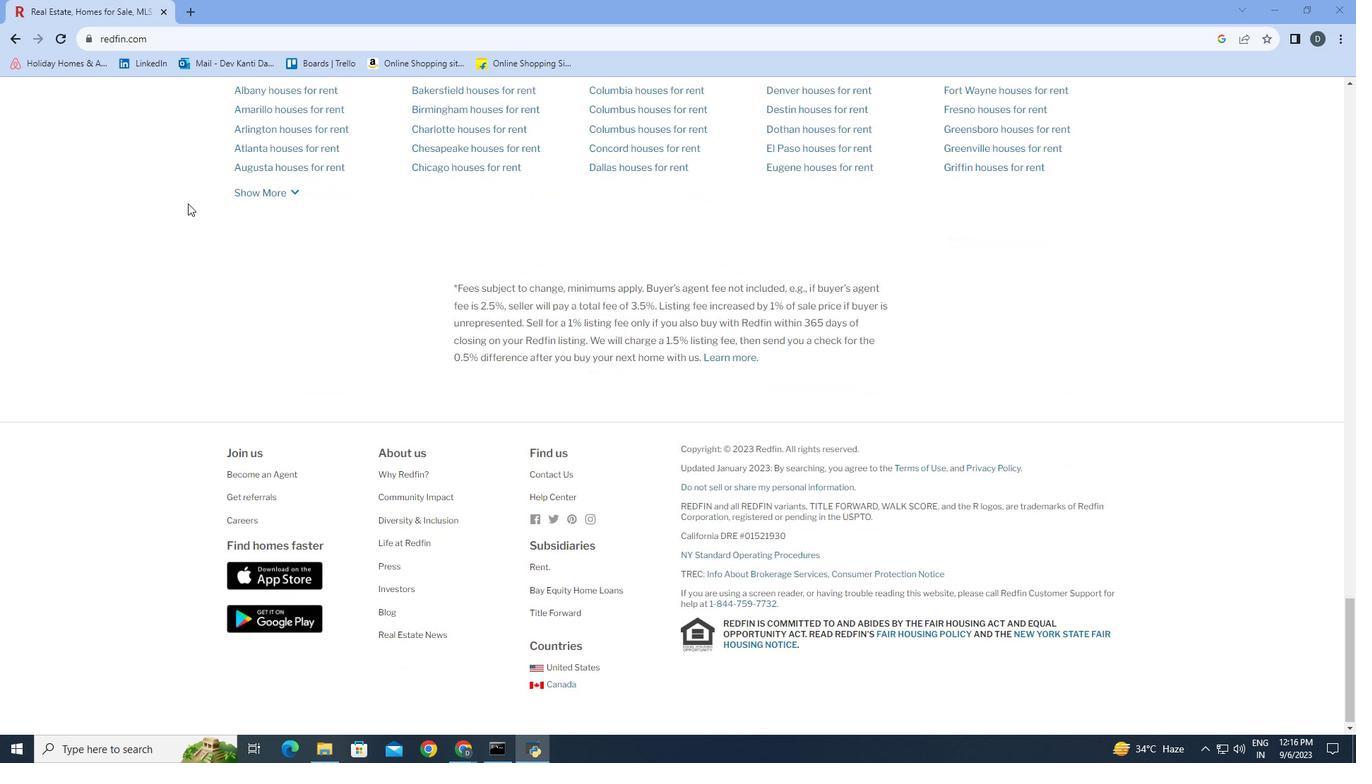 
Action: Mouse moved to (185, 203)
Screenshot: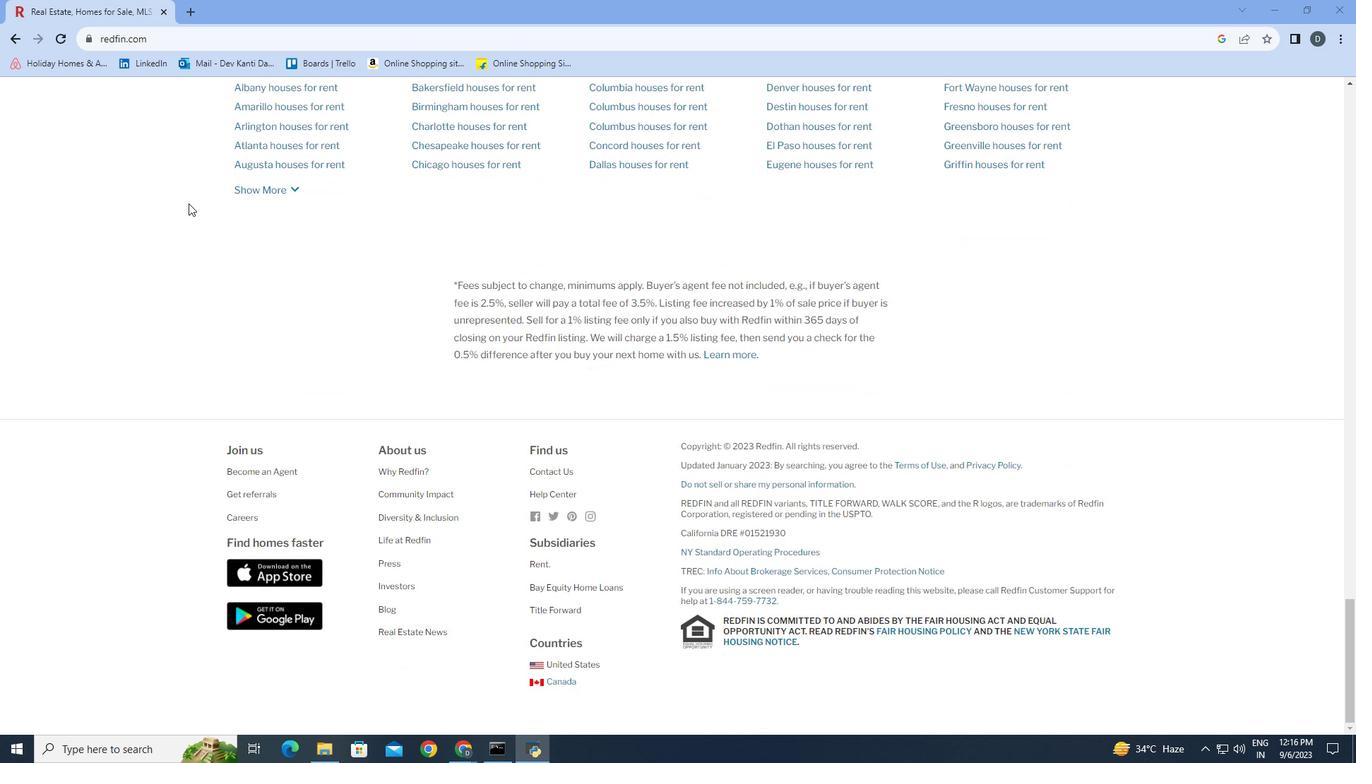 
Action: Mouse scrolled (185, 202) with delta (0, 0)
Screenshot: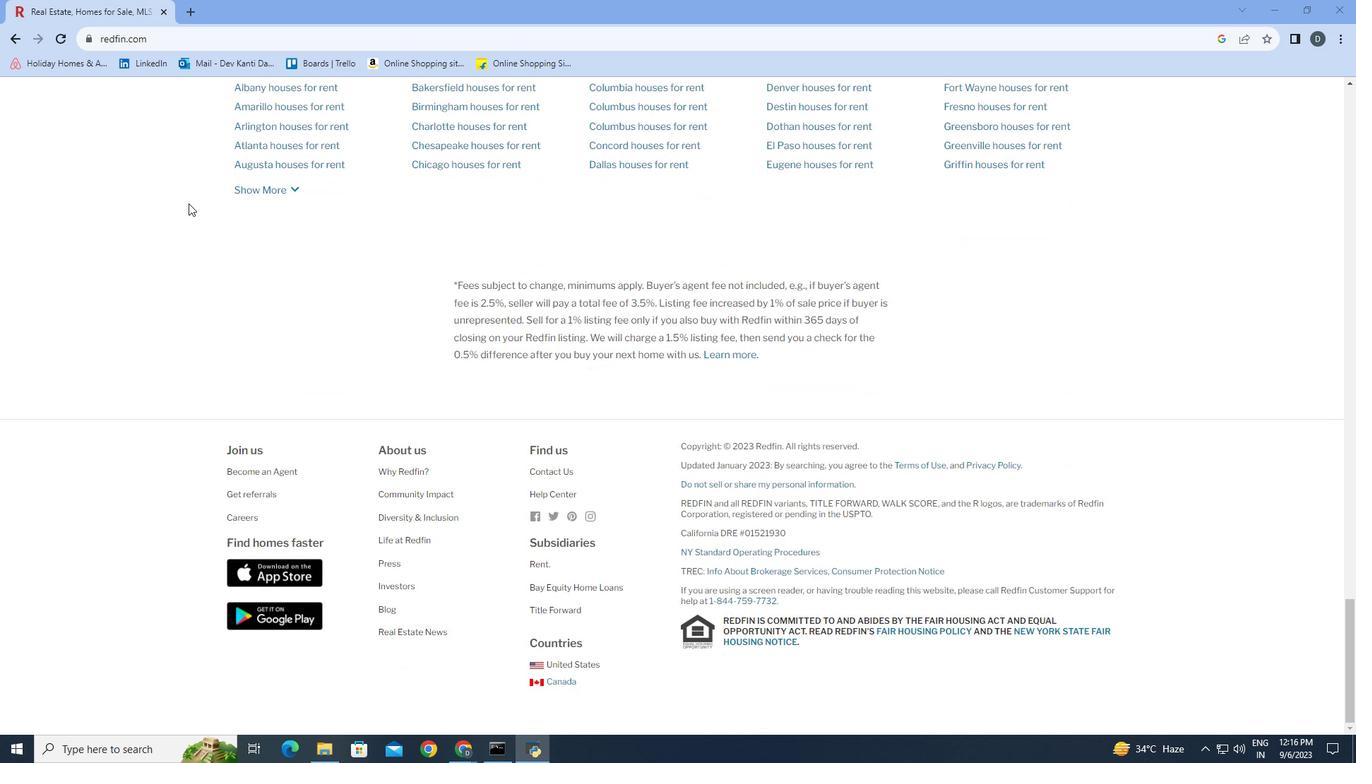 
Action: Mouse moved to (186, 204)
Screenshot: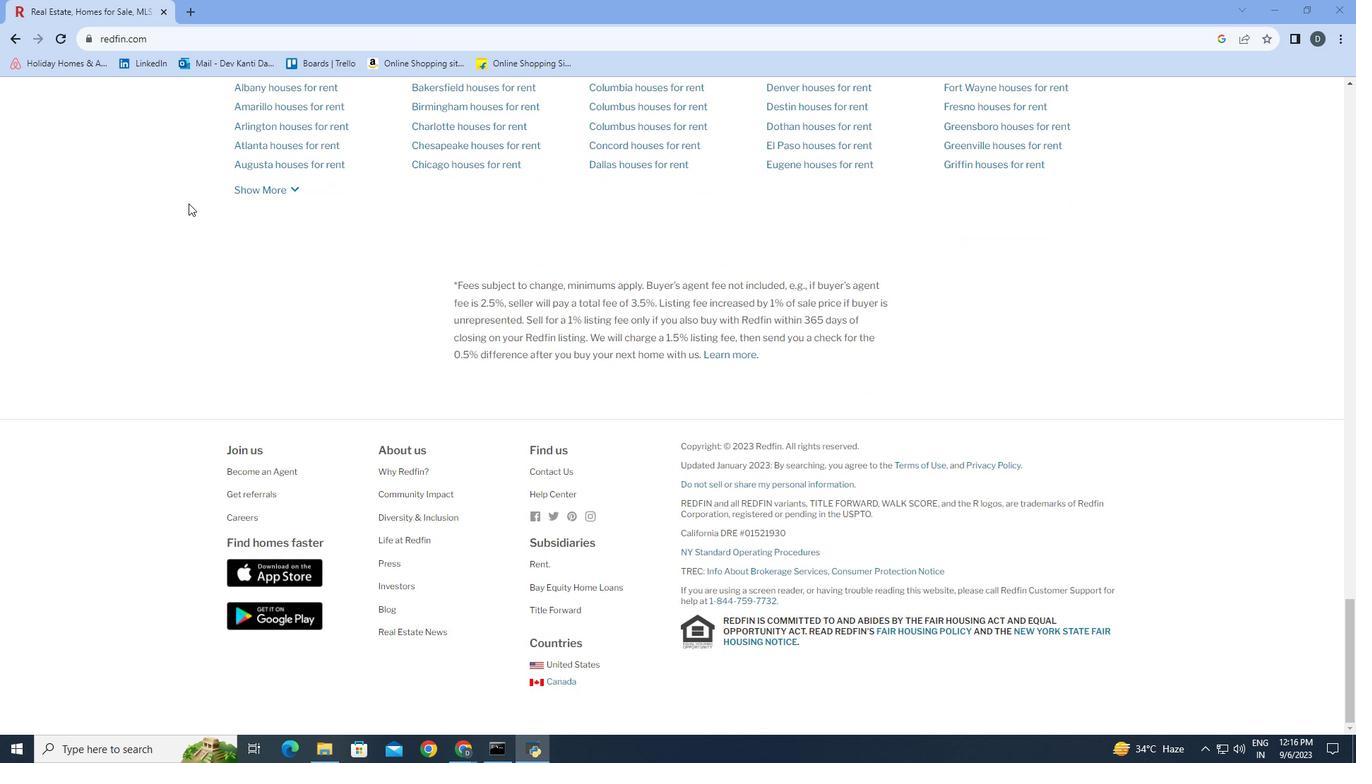 
Action: Mouse scrolled (186, 203) with delta (0, 0)
Screenshot: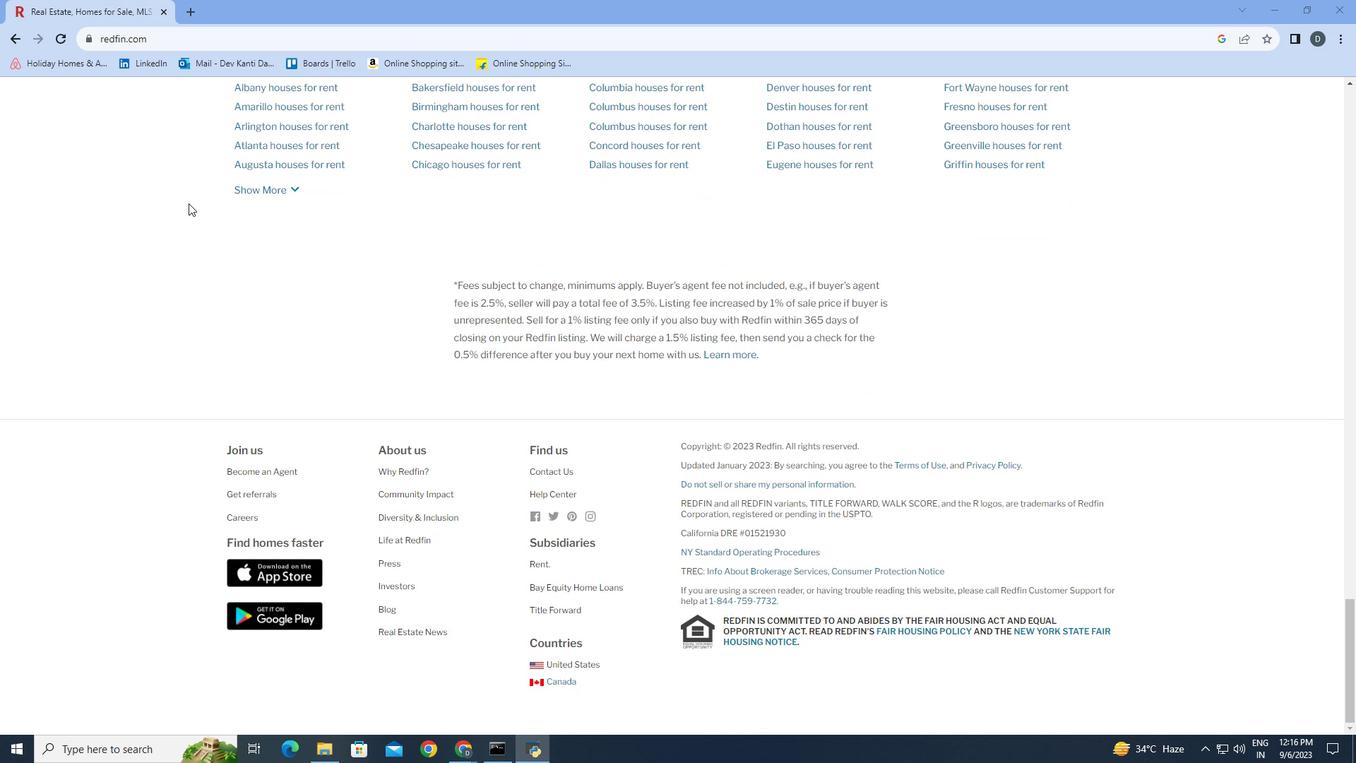 
Action: Mouse moved to (188, 203)
Screenshot: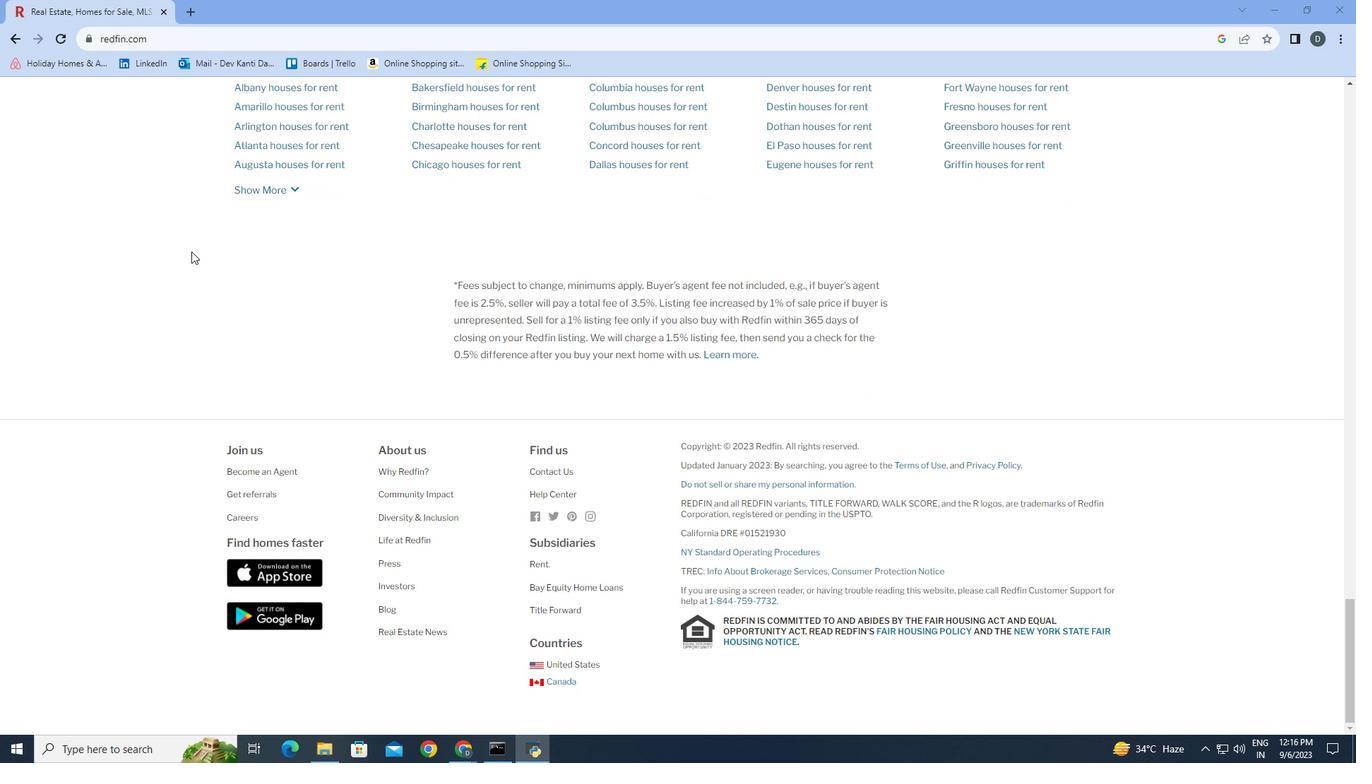 
Action: Mouse scrolled (188, 202) with delta (0, 0)
Screenshot: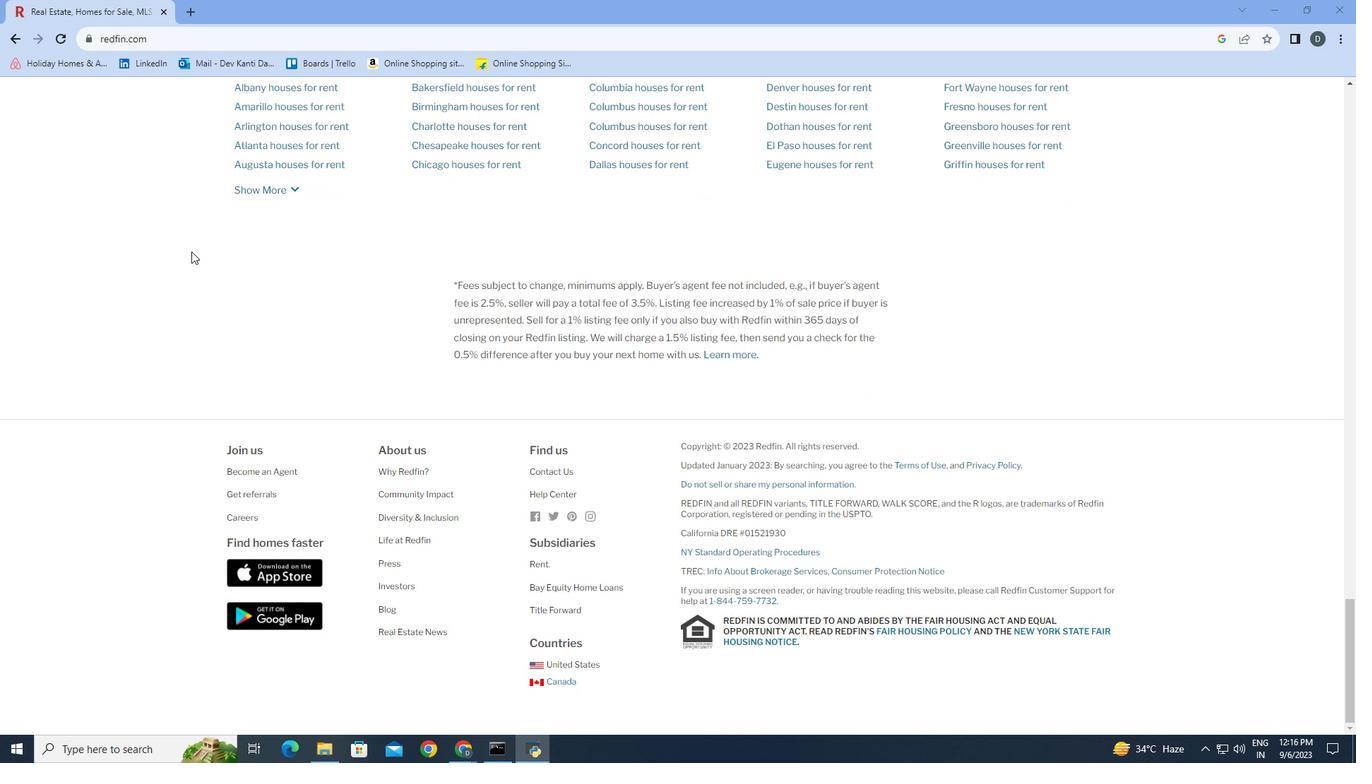 
Action: Mouse moved to (188, 204)
Screenshot: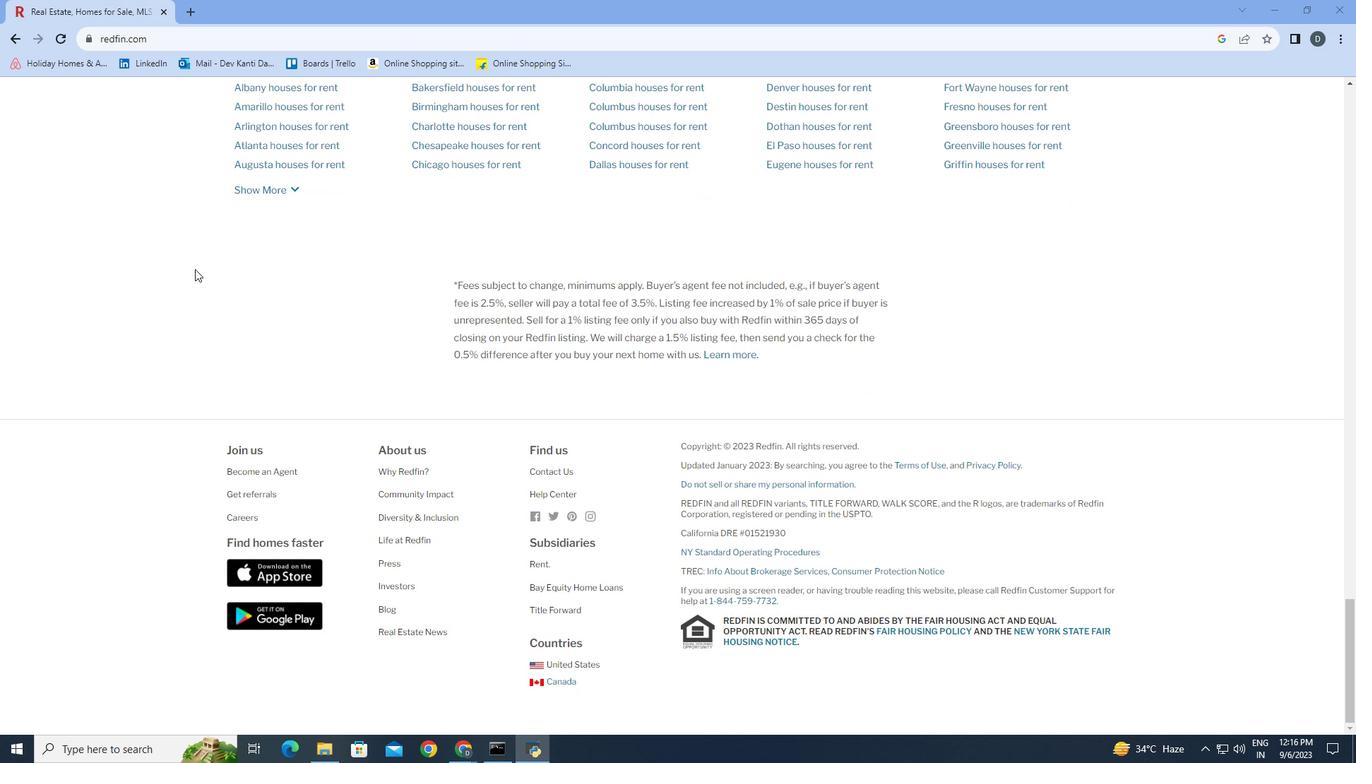
Action: Mouse scrolled (188, 204) with delta (0, 0)
Screenshot: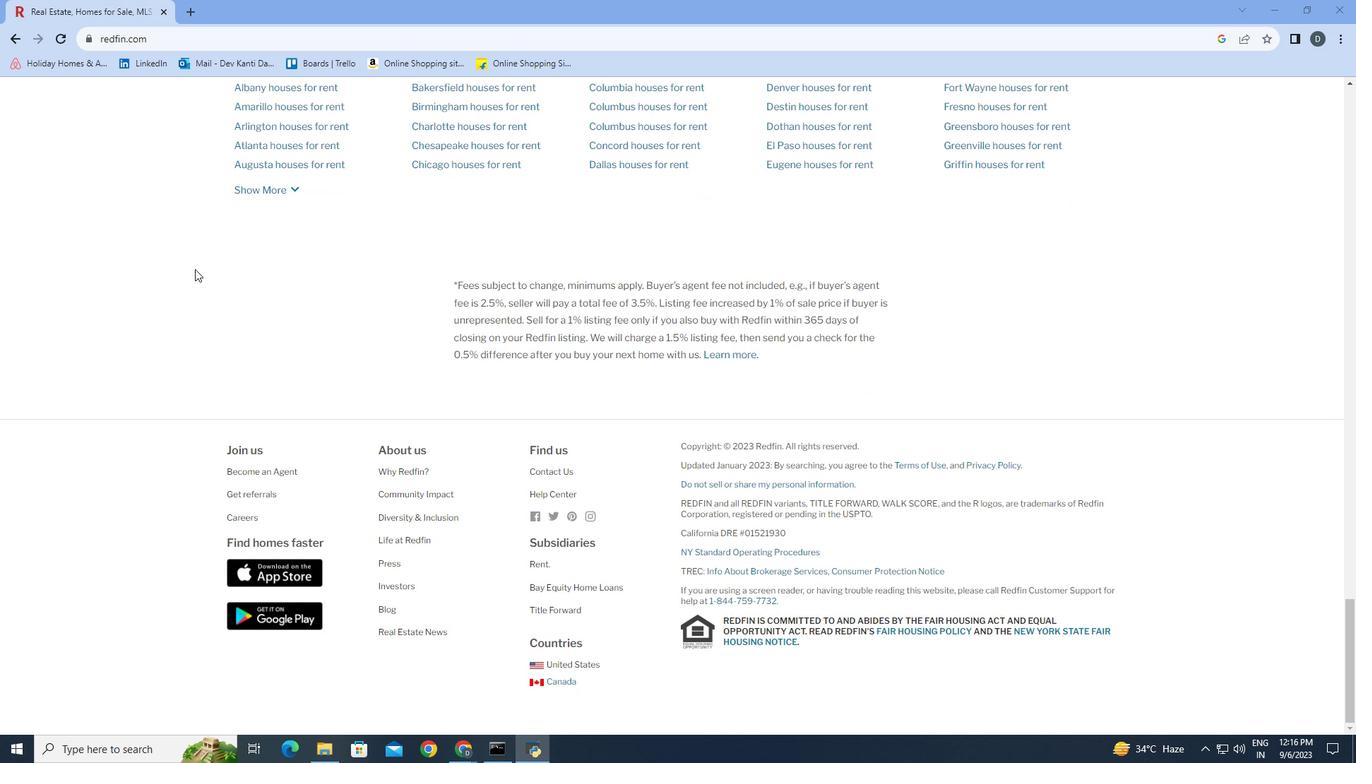
Action: Mouse moved to (188, 207)
Screenshot: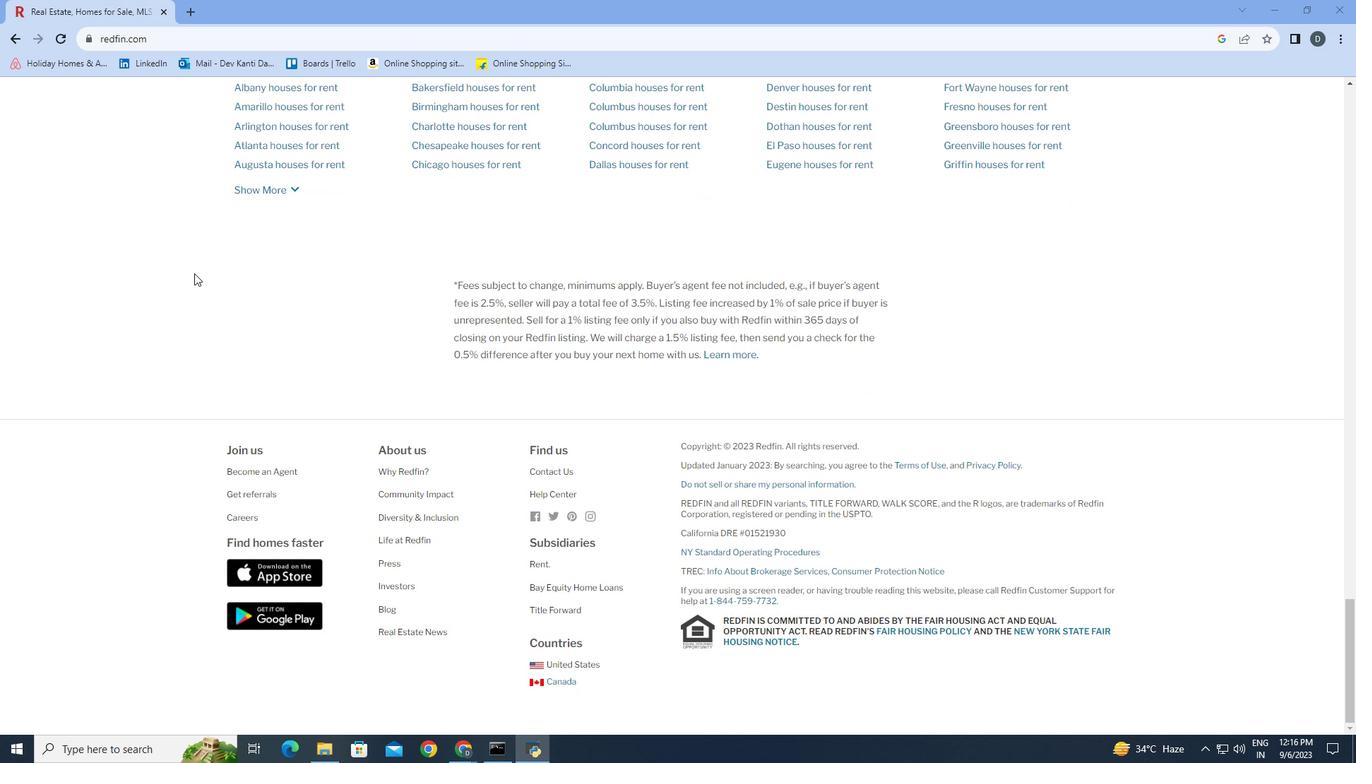 
Action: Mouse scrolled (188, 206) with delta (0, 0)
Screenshot: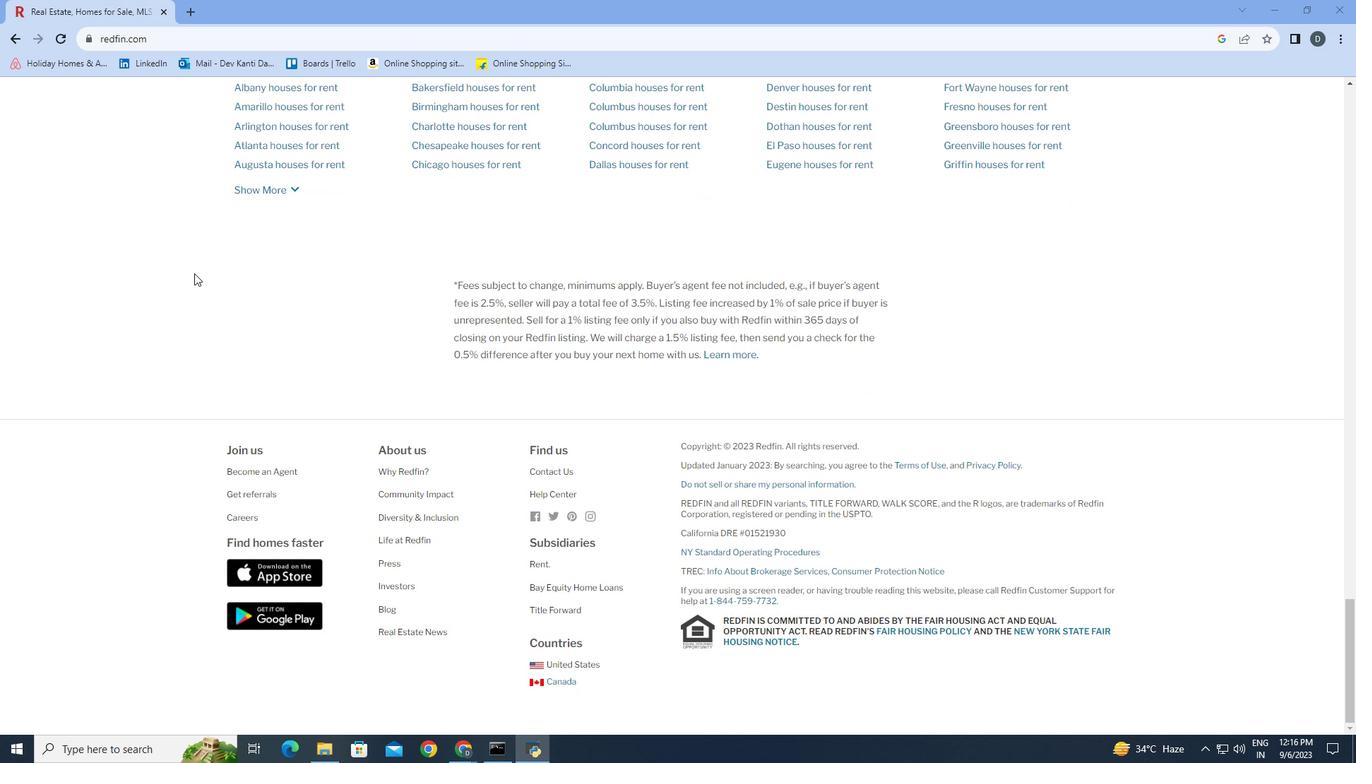 
Action: Mouse moved to (256, 472)
Screenshot: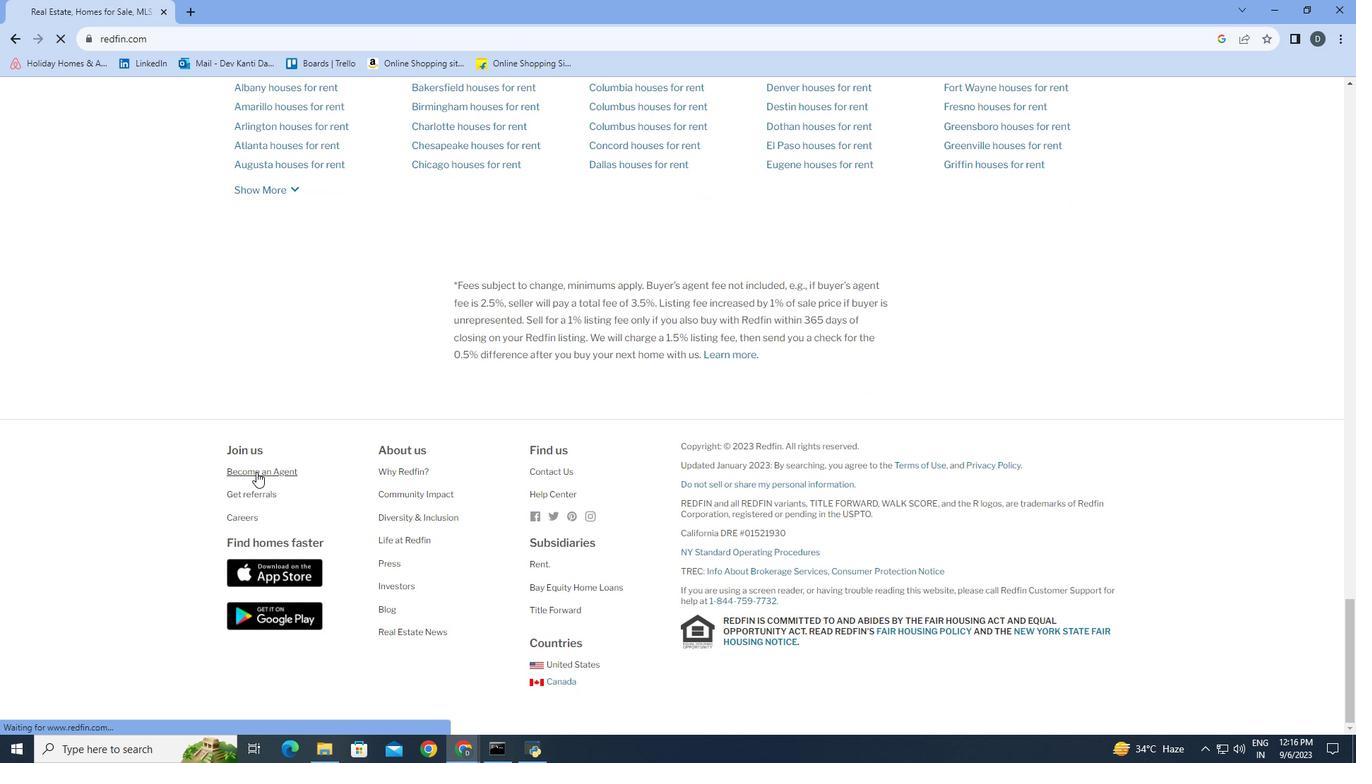 
Action: Mouse pressed left at (256, 472)
Screenshot: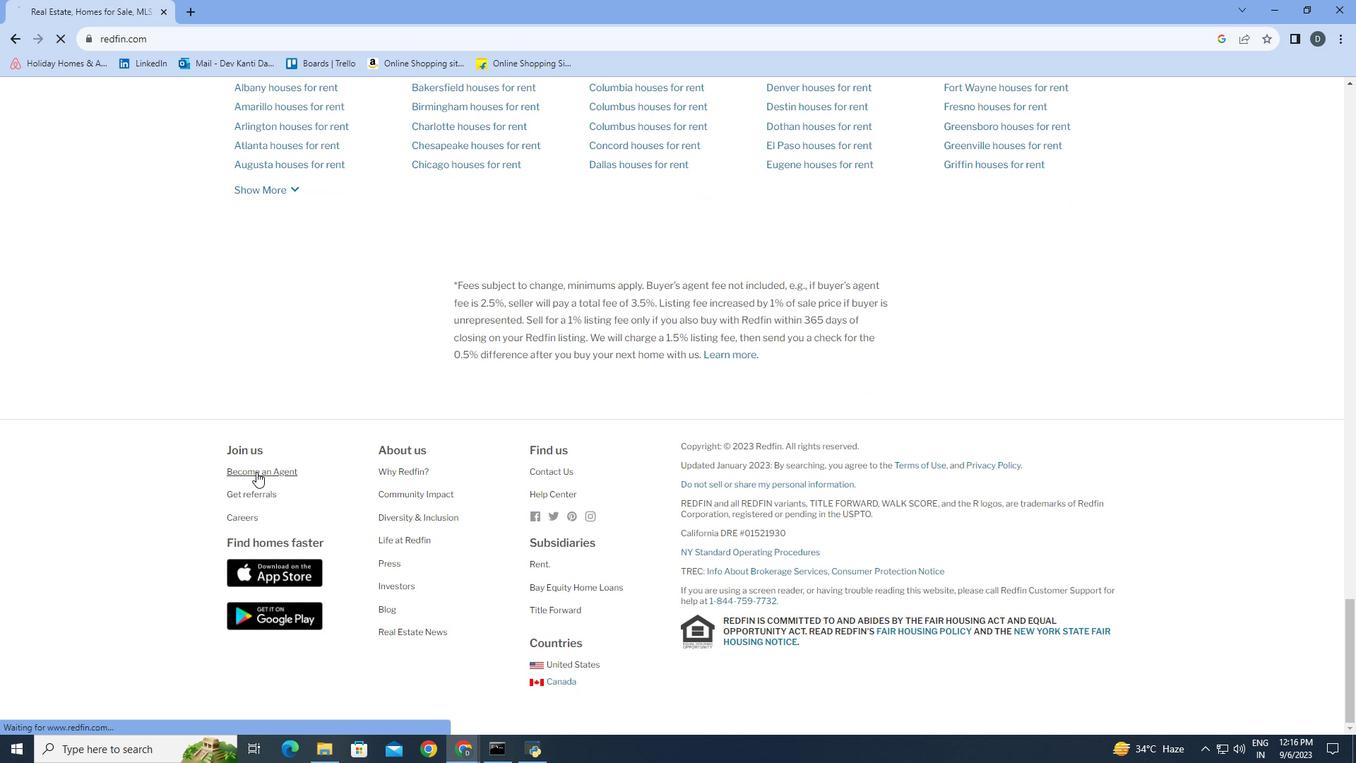 
Action: Mouse moved to (39, 138)
Screenshot: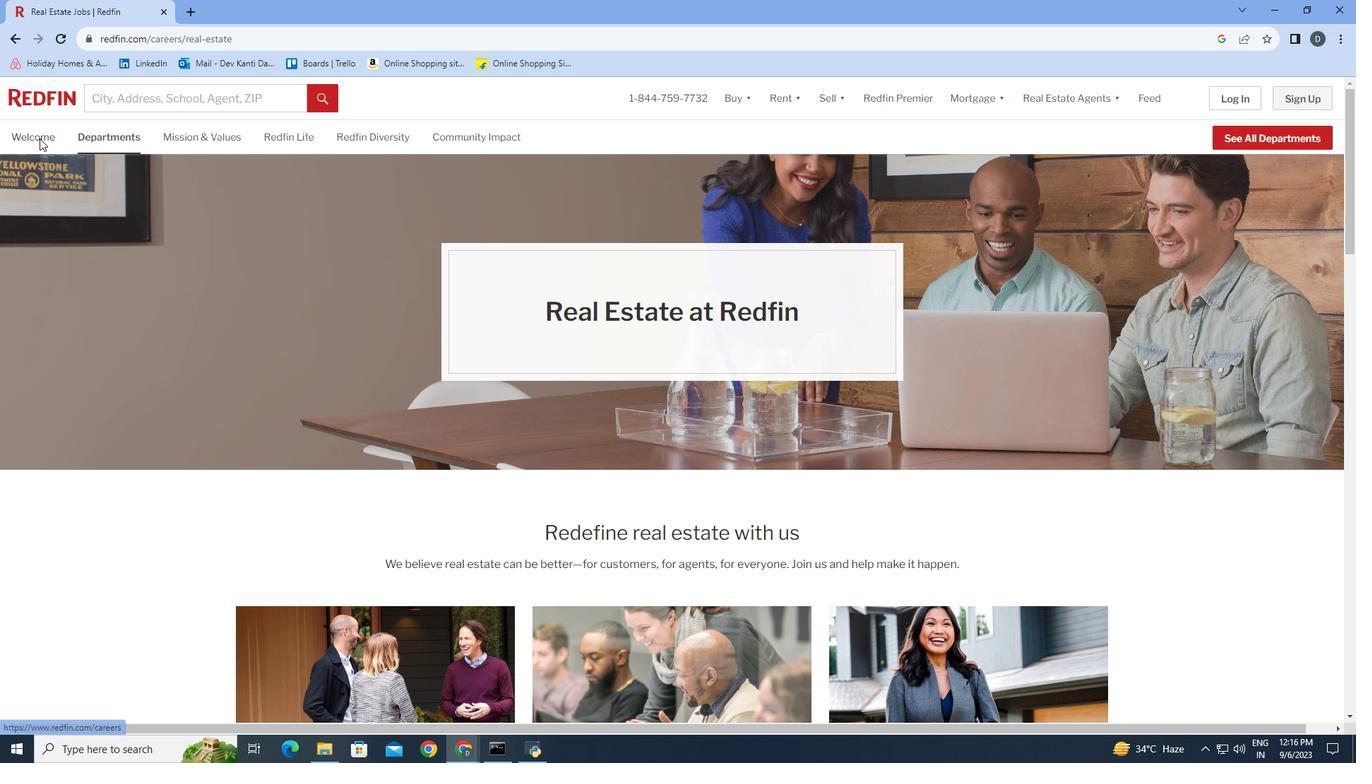 
Action: Mouse pressed left at (39, 138)
Screenshot: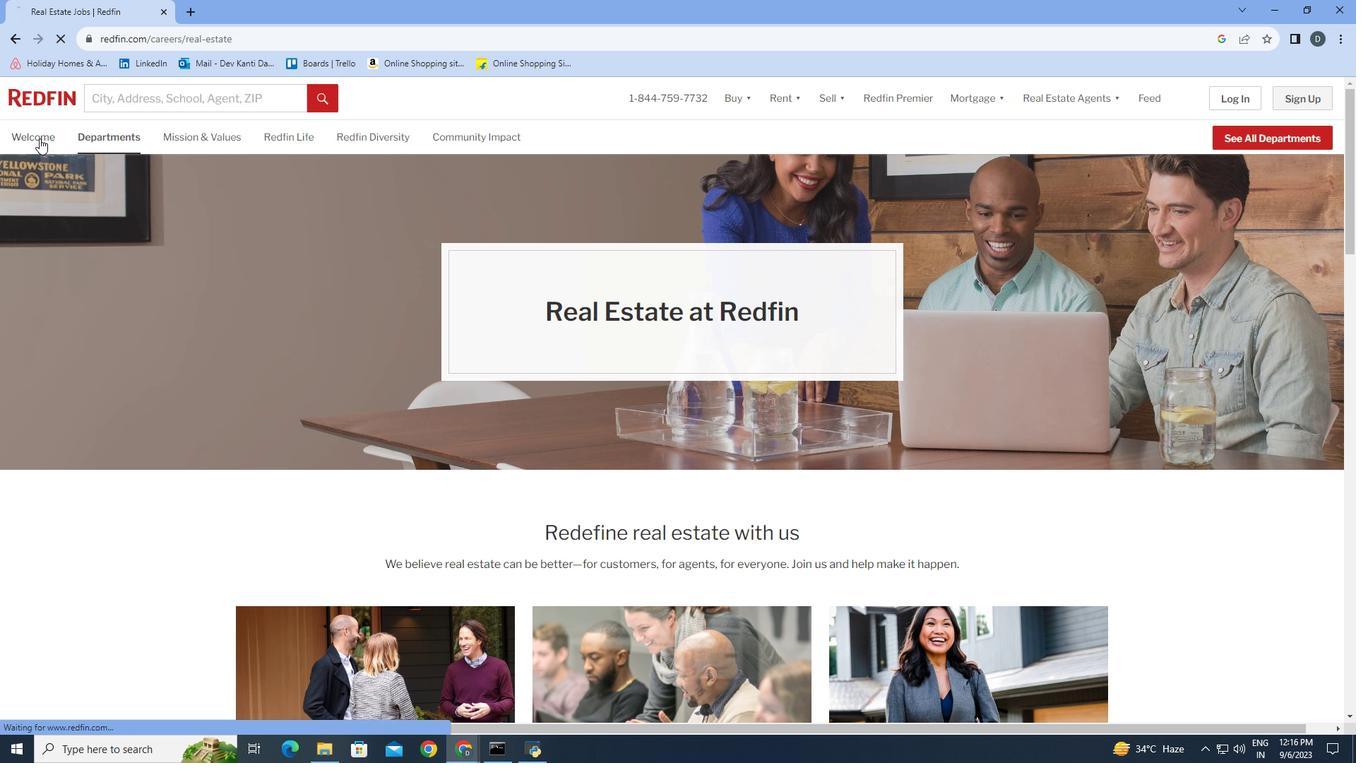 
Action: Mouse moved to (983, 414)
Screenshot: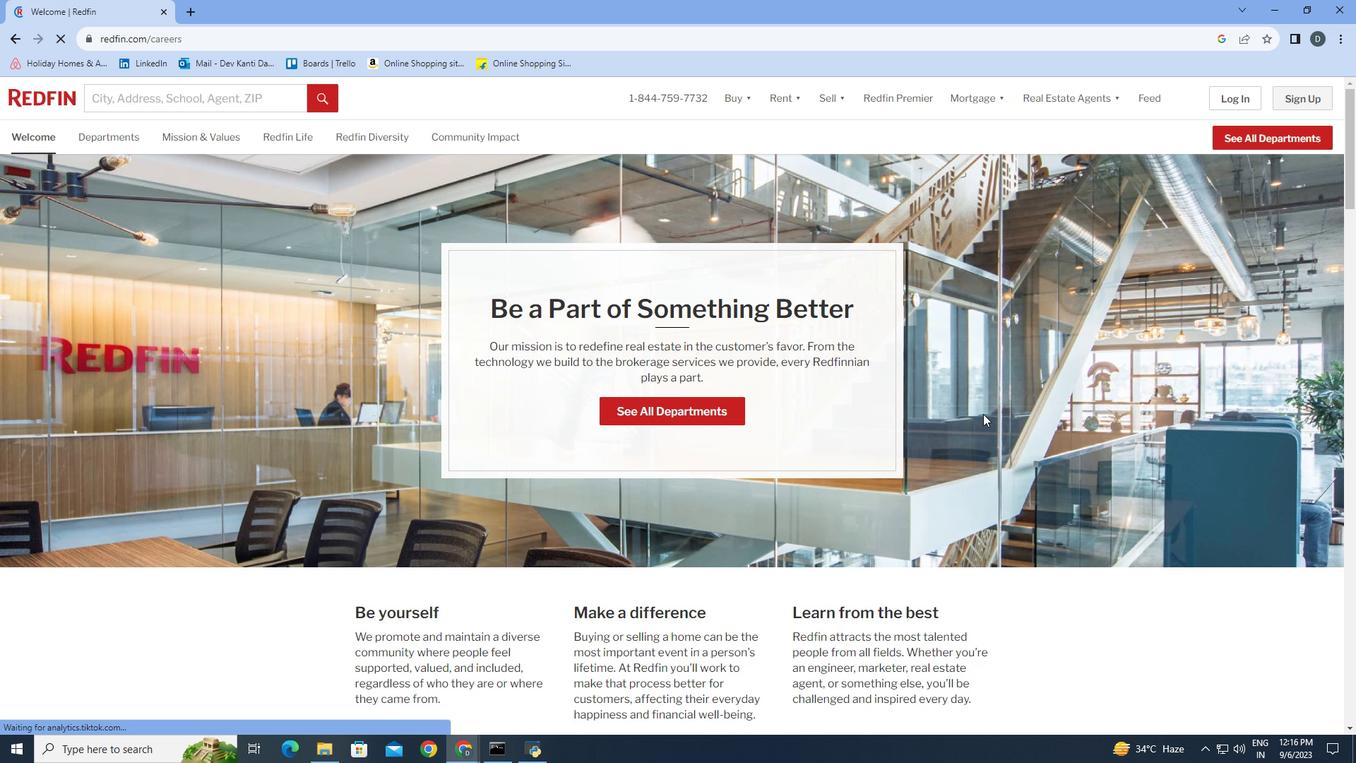 
Action: Mouse scrolled (983, 413) with delta (0, 0)
Screenshot: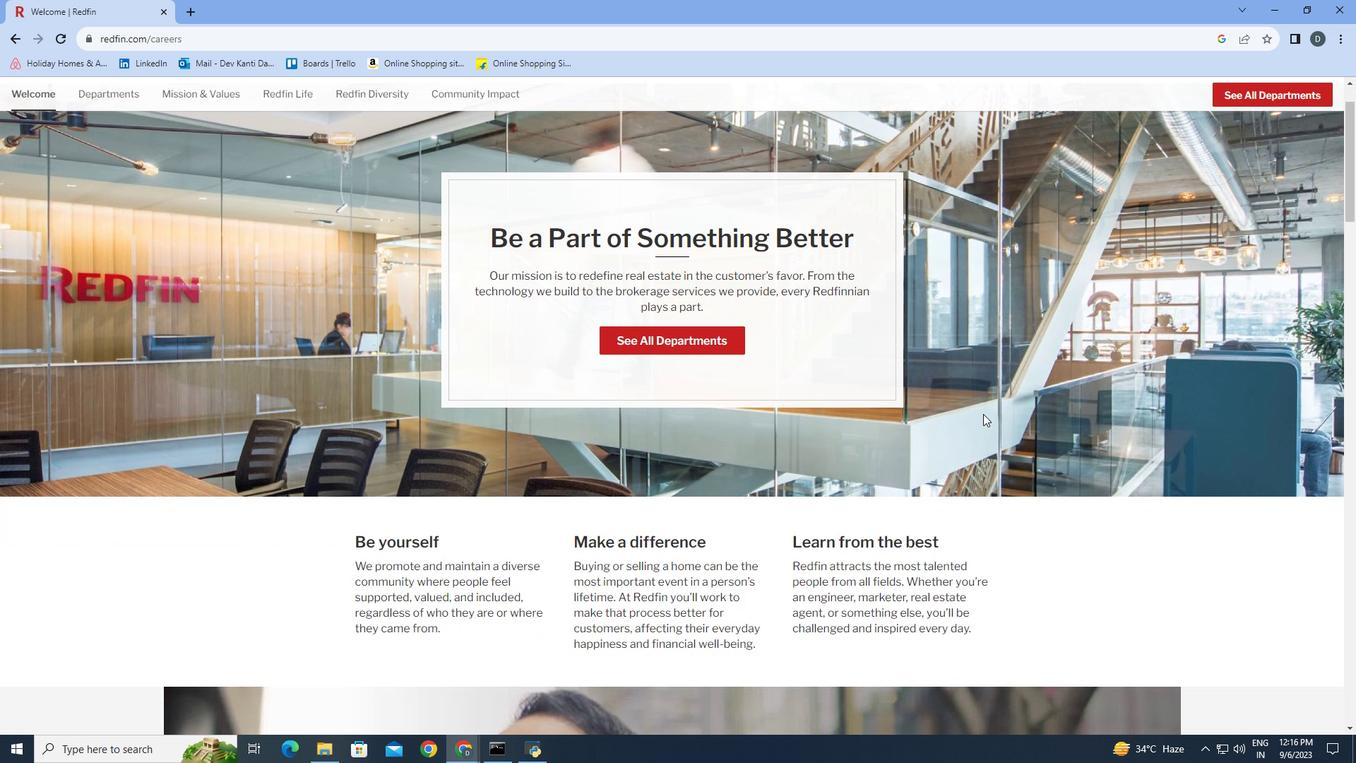 
Action: Mouse scrolled (983, 413) with delta (0, 0)
Screenshot: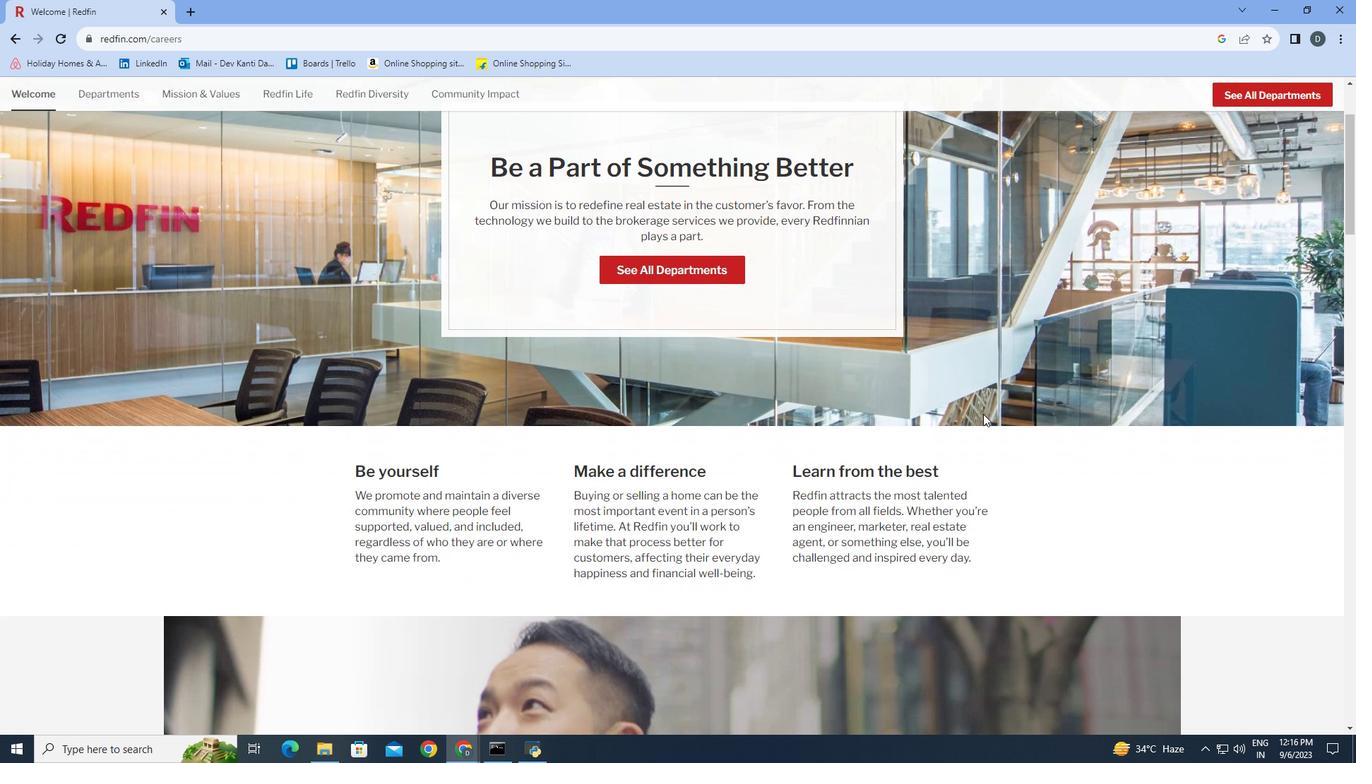 
Action: Mouse scrolled (983, 413) with delta (0, 0)
Screenshot: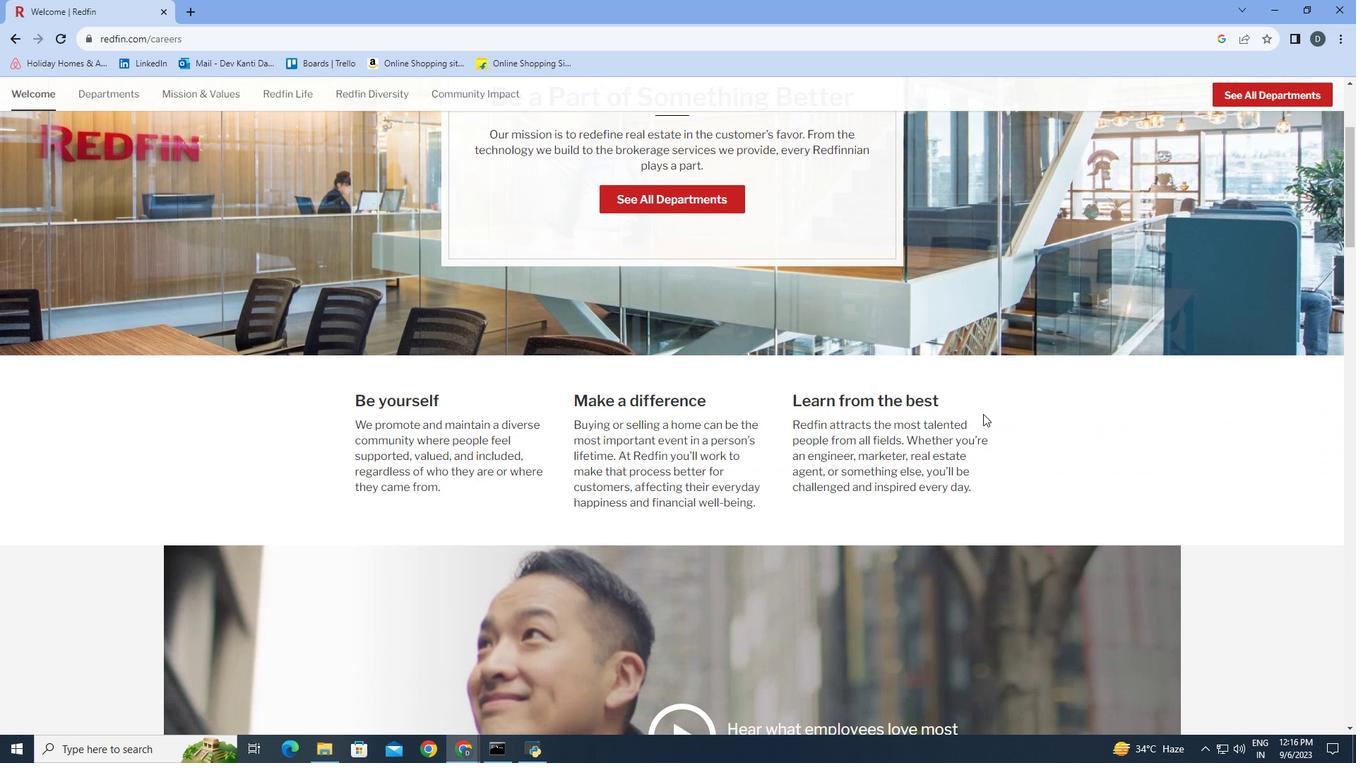 
Action: Mouse scrolled (983, 413) with delta (0, 0)
Screenshot: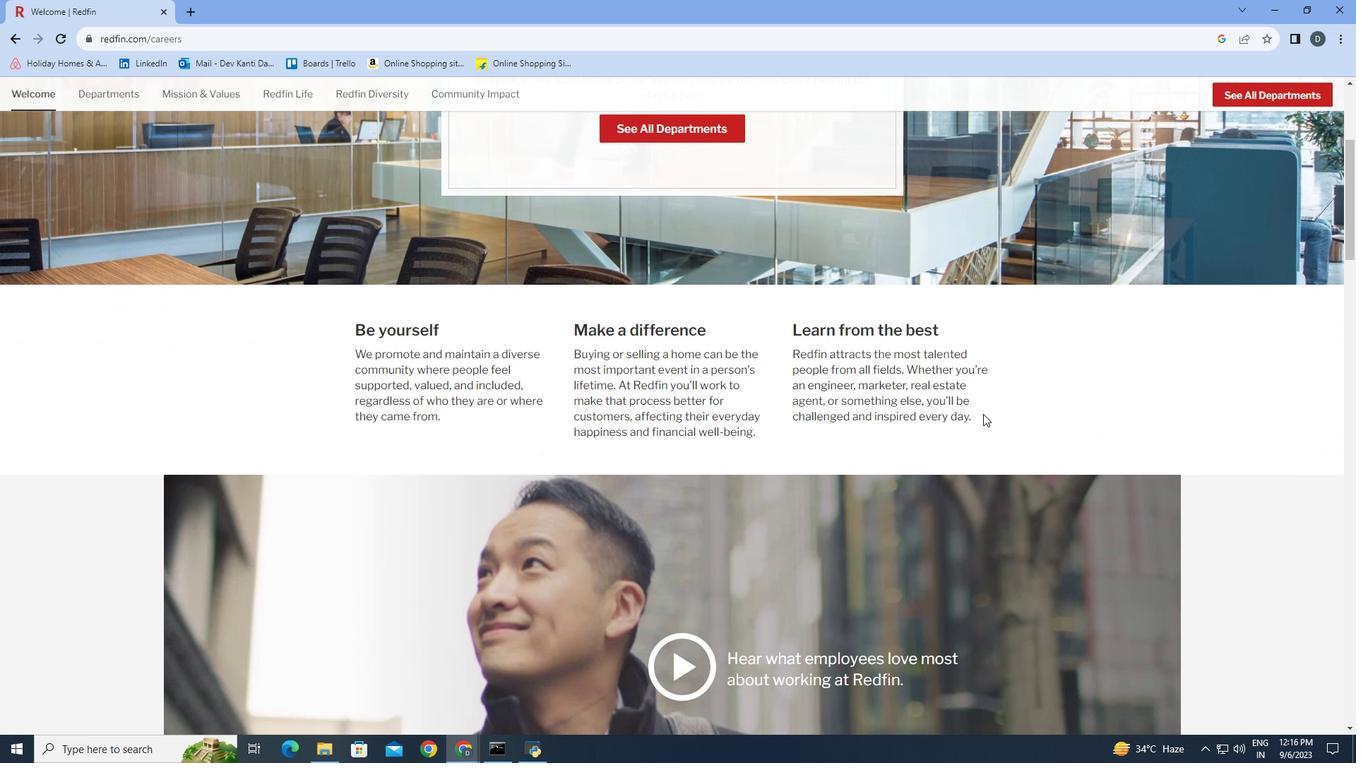 
Action: Mouse scrolled (983, 413) with delta (0, 0)
Screenshot: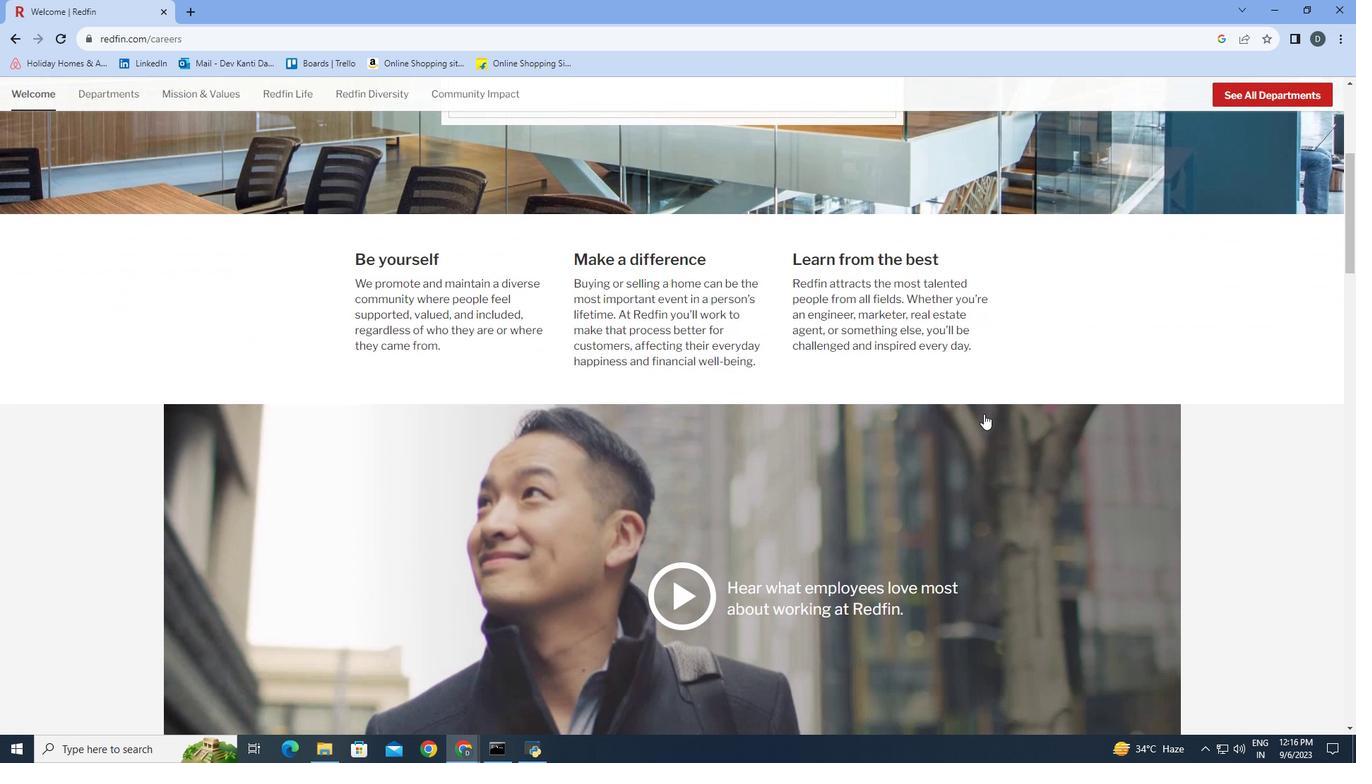 
Action: Mouse moved to (984, 414)
Screenshot: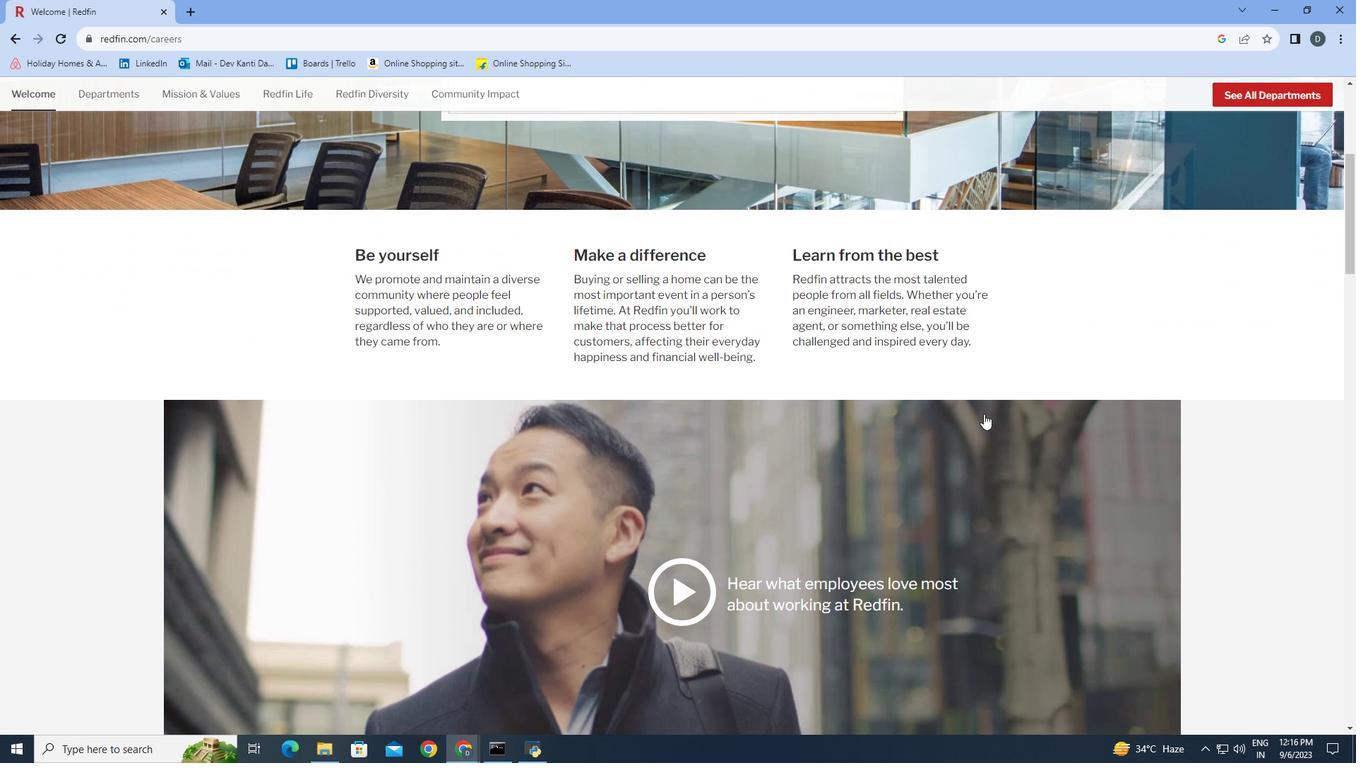 
Action: Mouse scrolled (984, 413) with delta (0, 0)
Screenshot: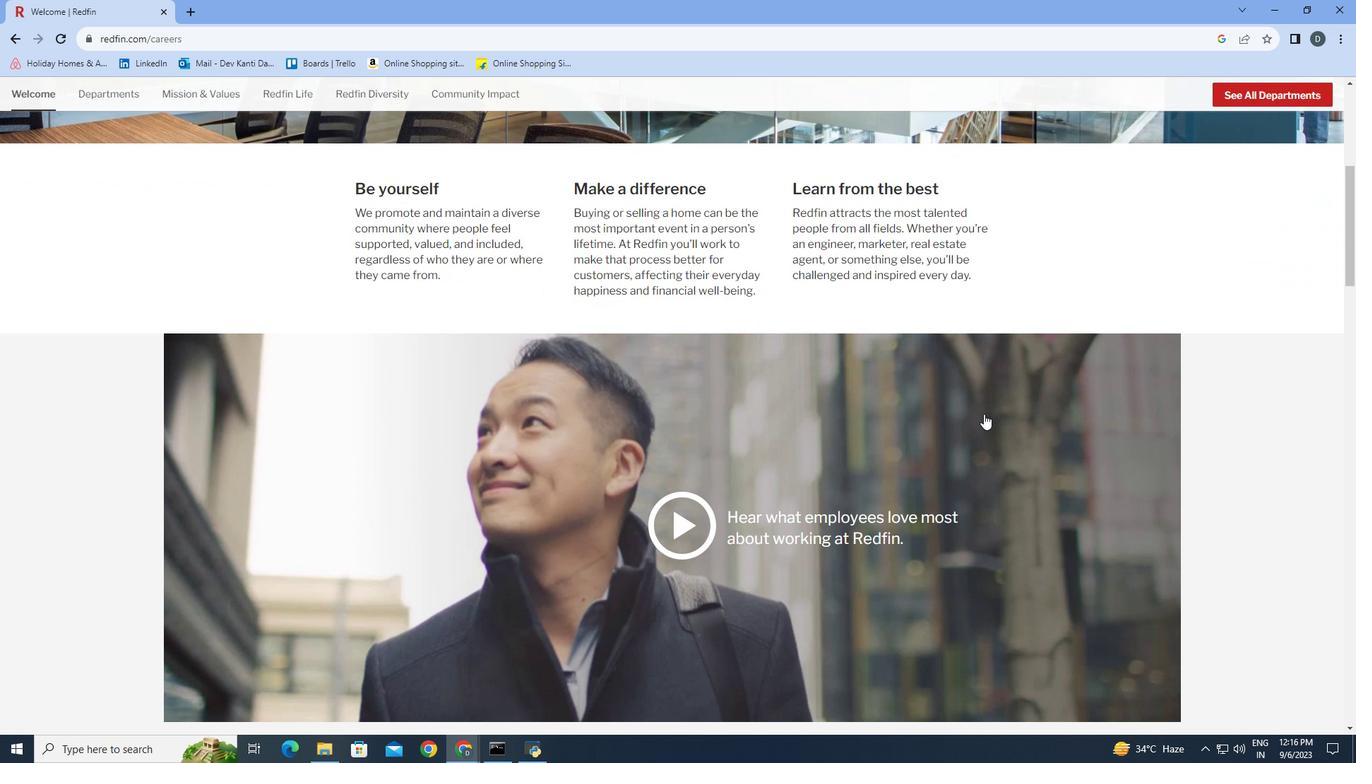 
Action: Mouse scrolled (984, 413) with delta (0, 0)
Screenshot: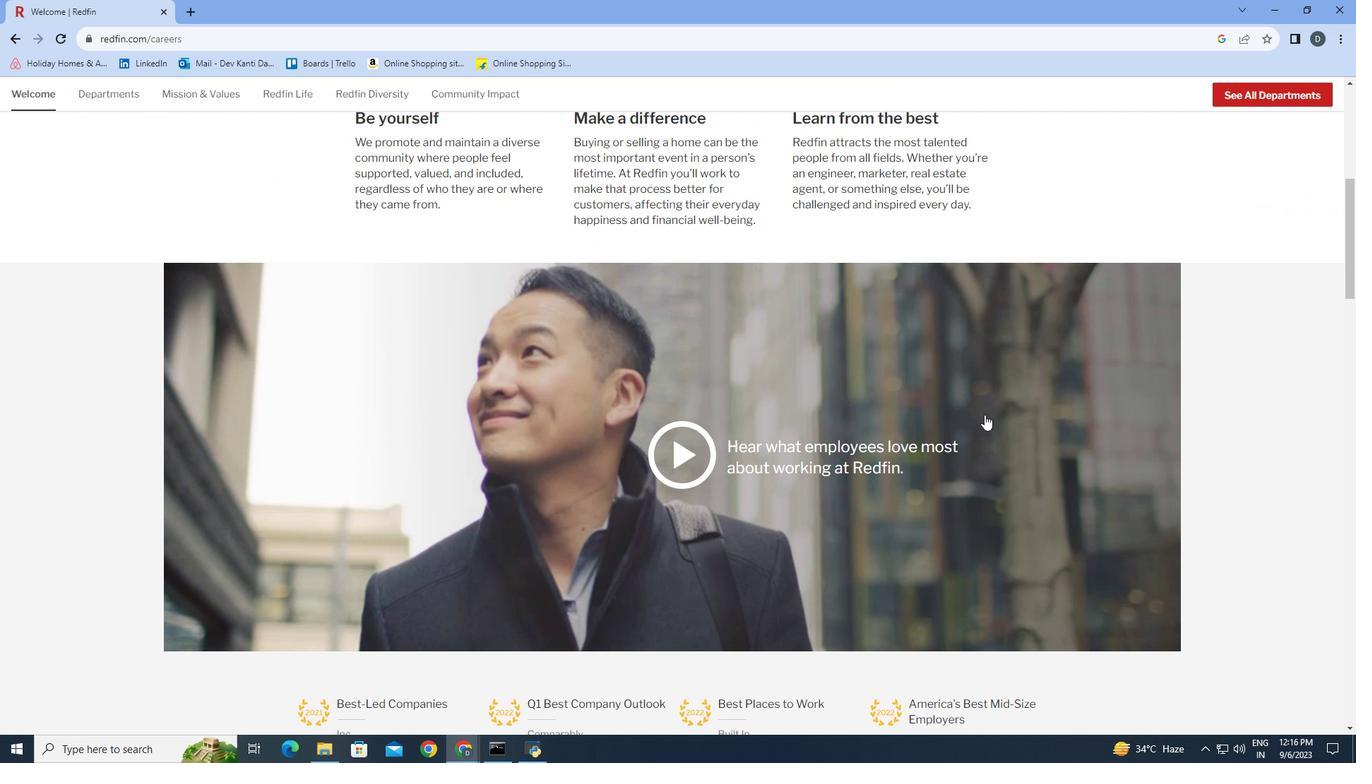 
Action: Mouse moved to (985, 419)
Screenshot: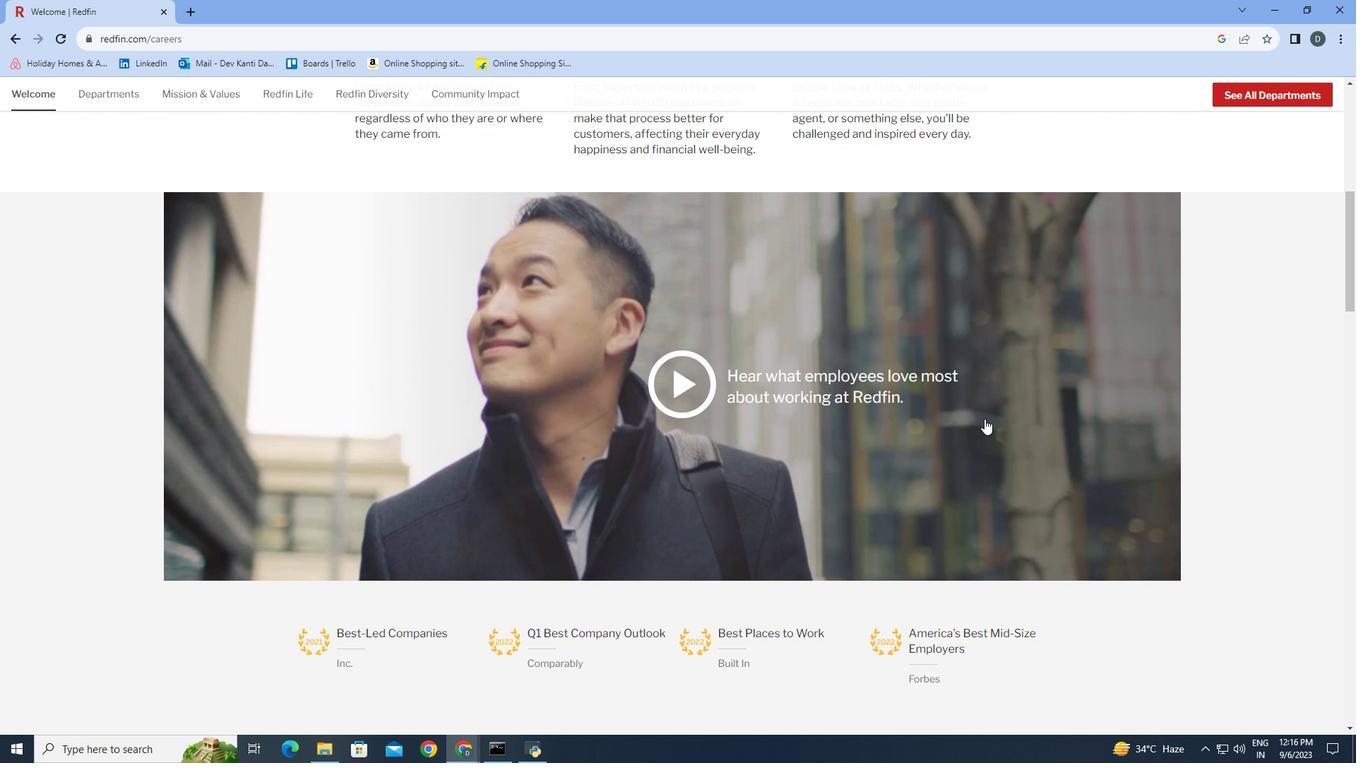
Action: Mouse scrolled (985, 418) with delta (0, 0)
Screenshot: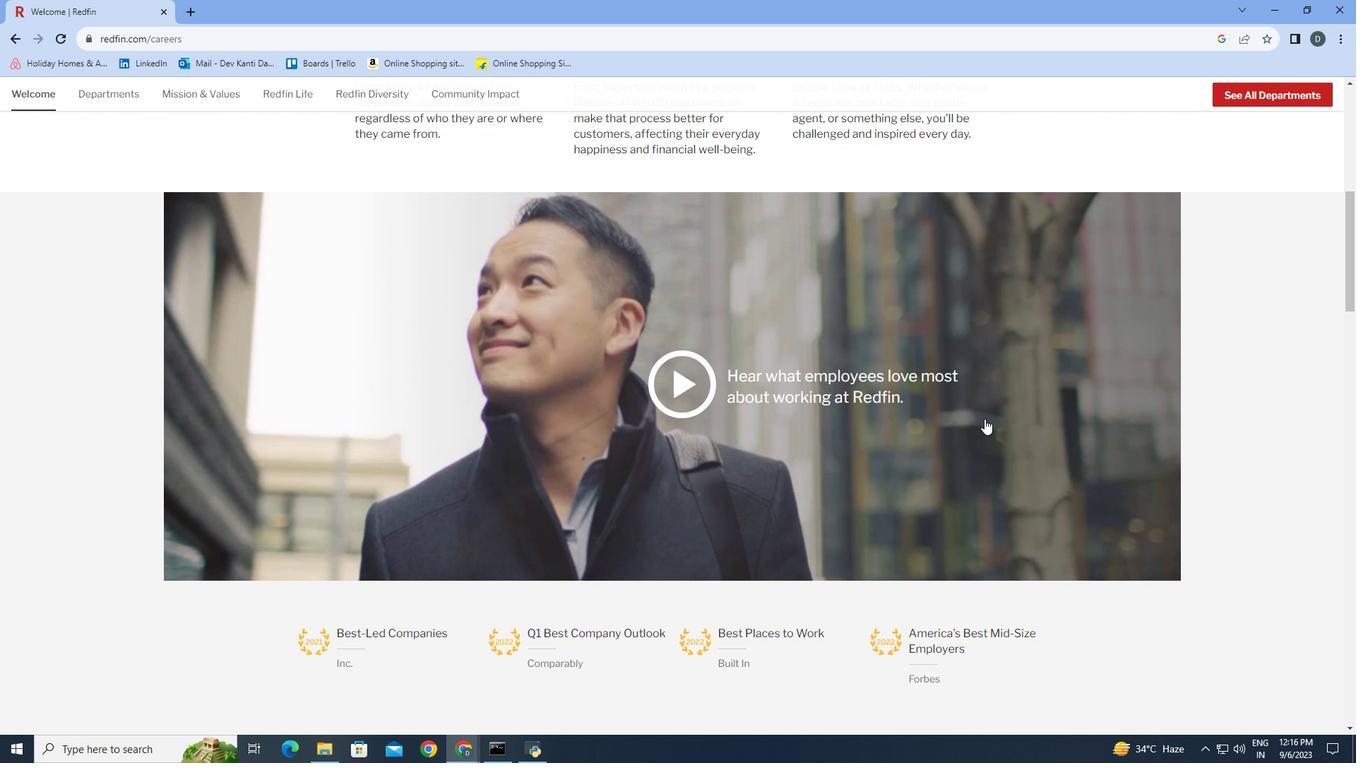 
Action: Mouse scrolled (985, 418) with delta (0, 0)
Screenshot: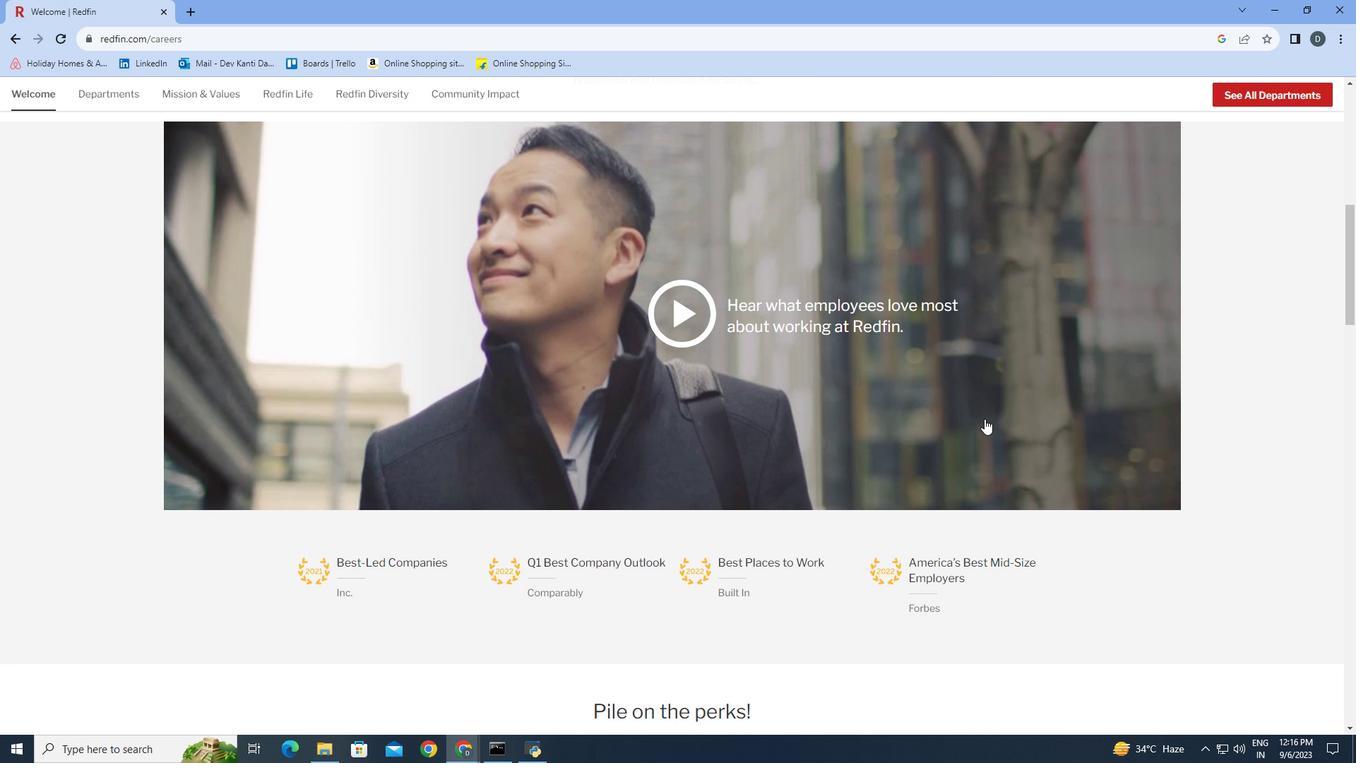 
Action: Mouse scrolled (985, 418) with delta (0, 0)
Screenshot: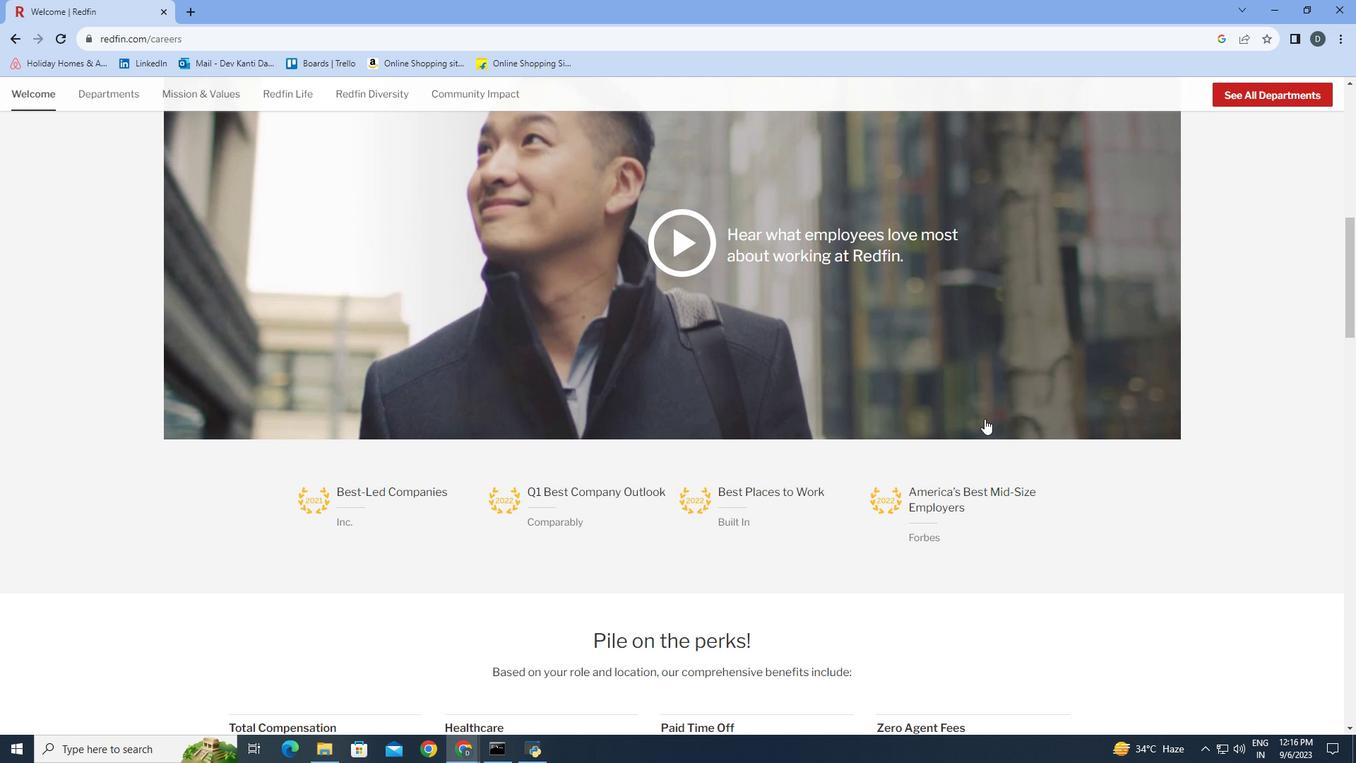 
Action: Mouse scrolled (985, 418) with delta (0, 0)
Screenshot: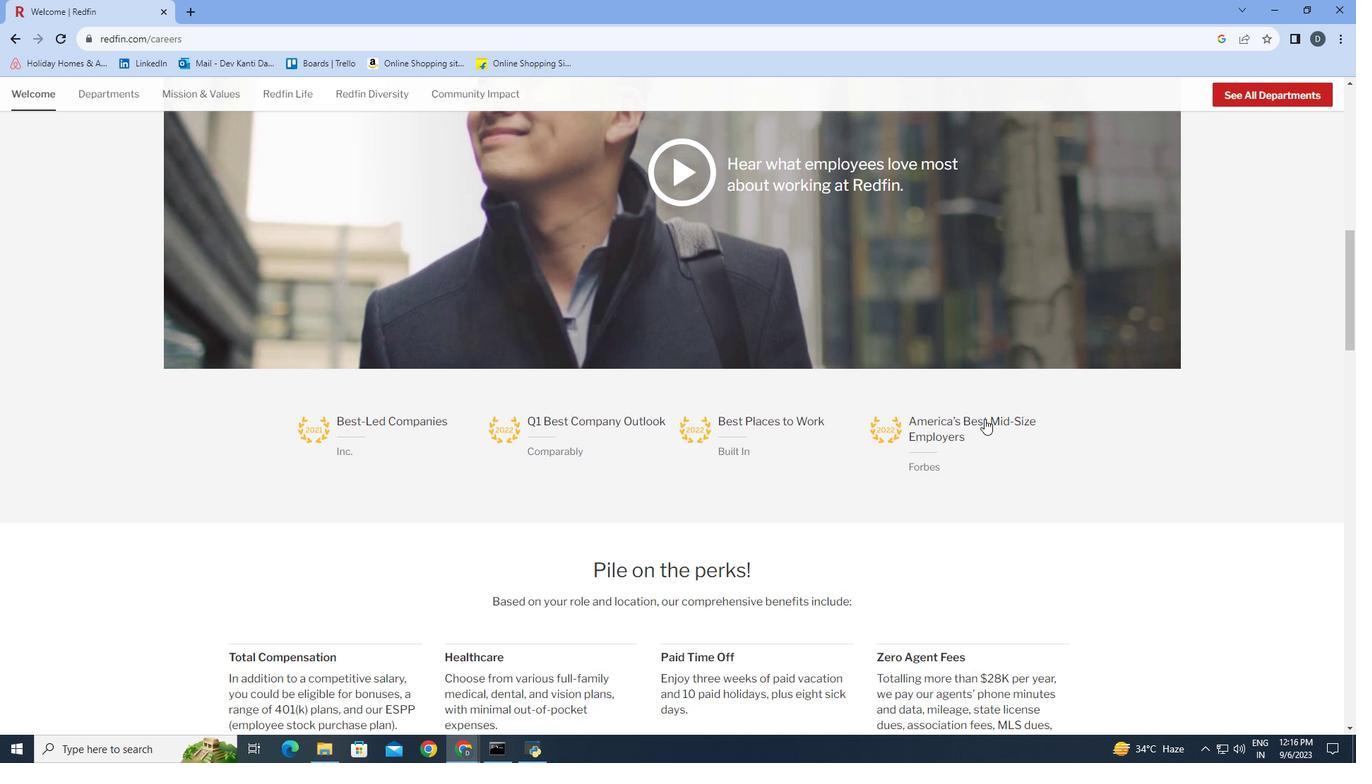 
Action: Mouse scrolled (985, 418) with delta (0, 0)
Screenshot: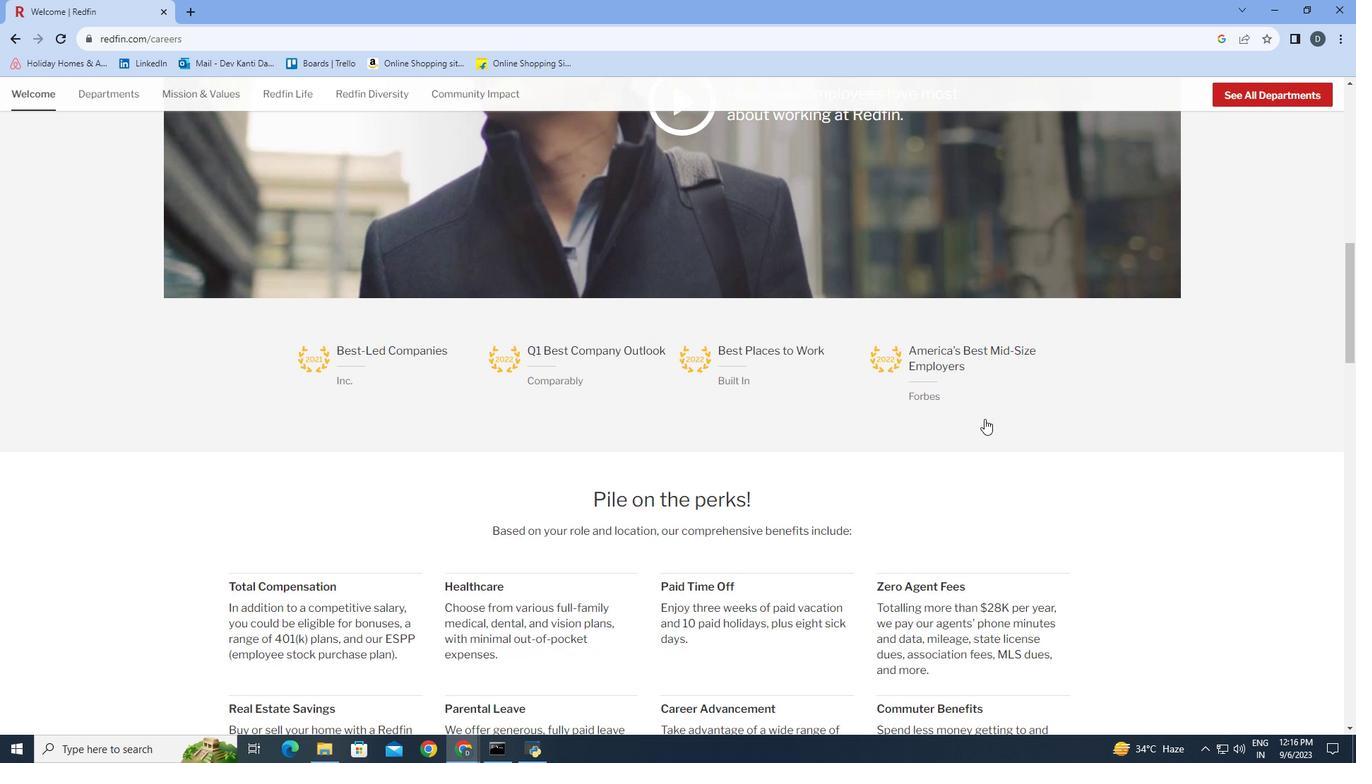 
Action: Mouse scrolled (985, 418) with delta (0, 0)
Screenshot: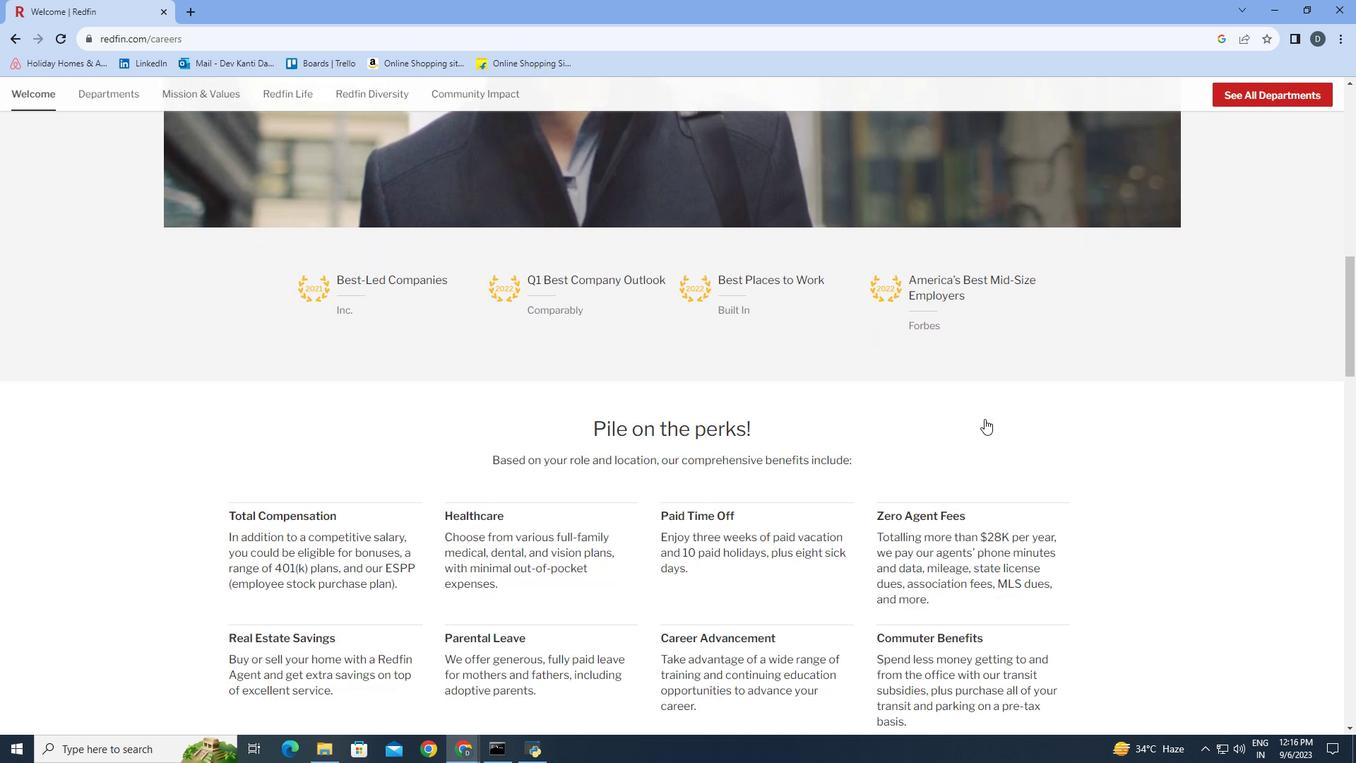 
Action: Mouse scrolled (985, 418) with delta (0, 0)
Screenshot: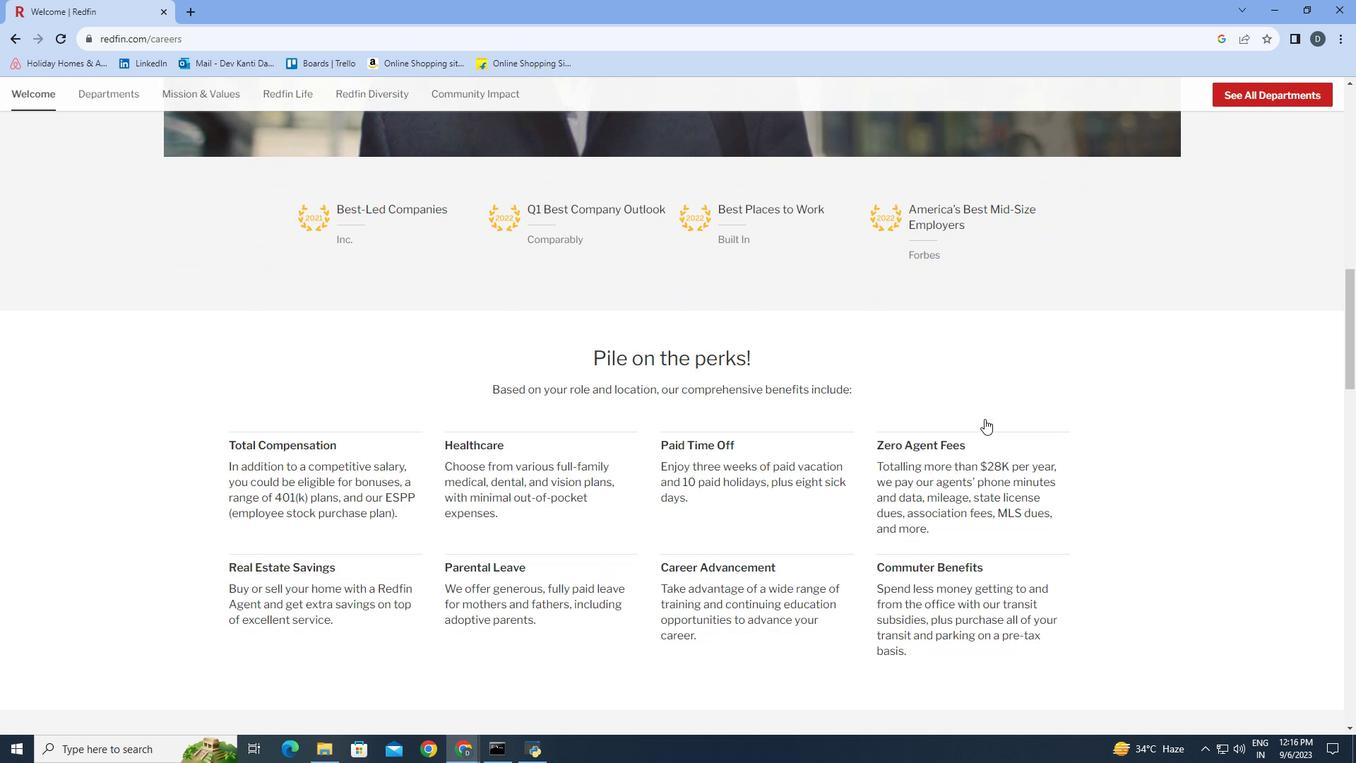 
Action: Mouse scrolled (985, 418) with delta (0, 0)
Screenshot: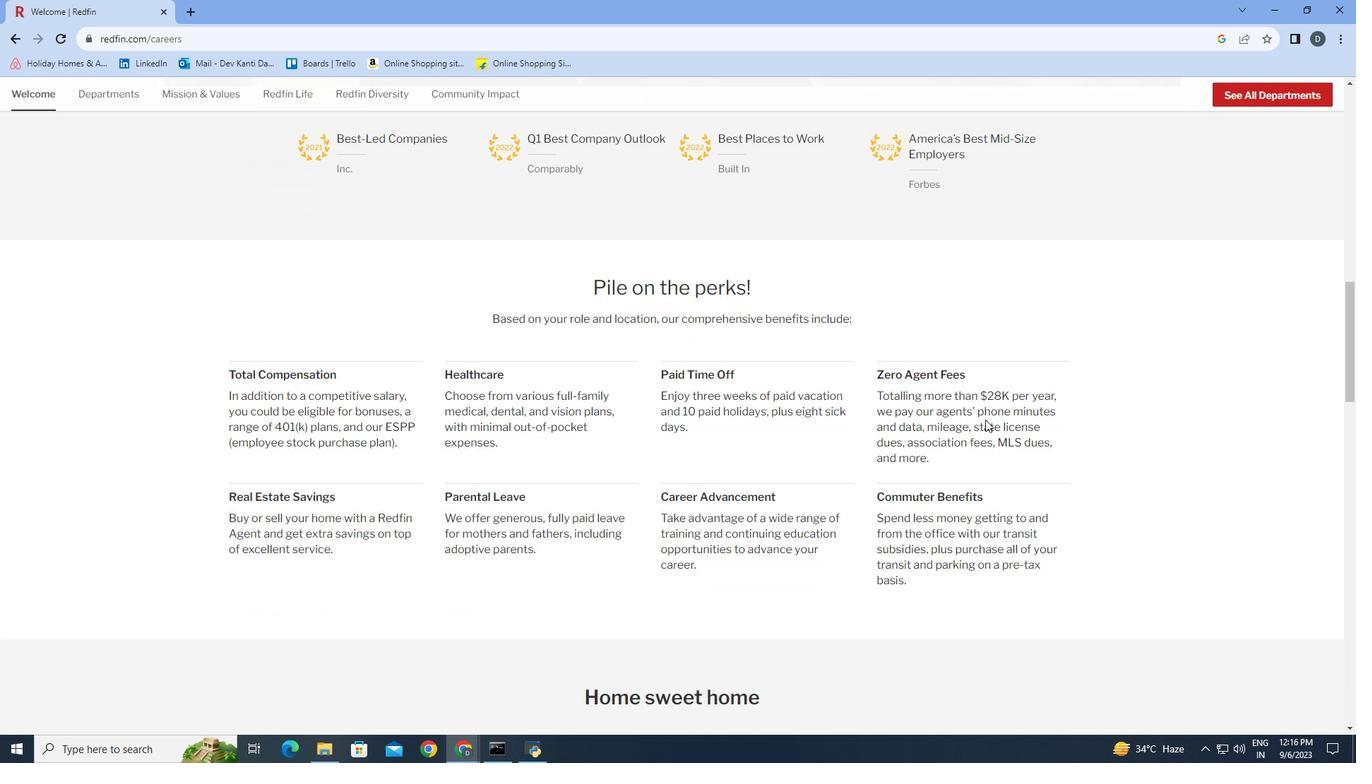 
Action: Mouse moved to (985, 419)
Screenshot: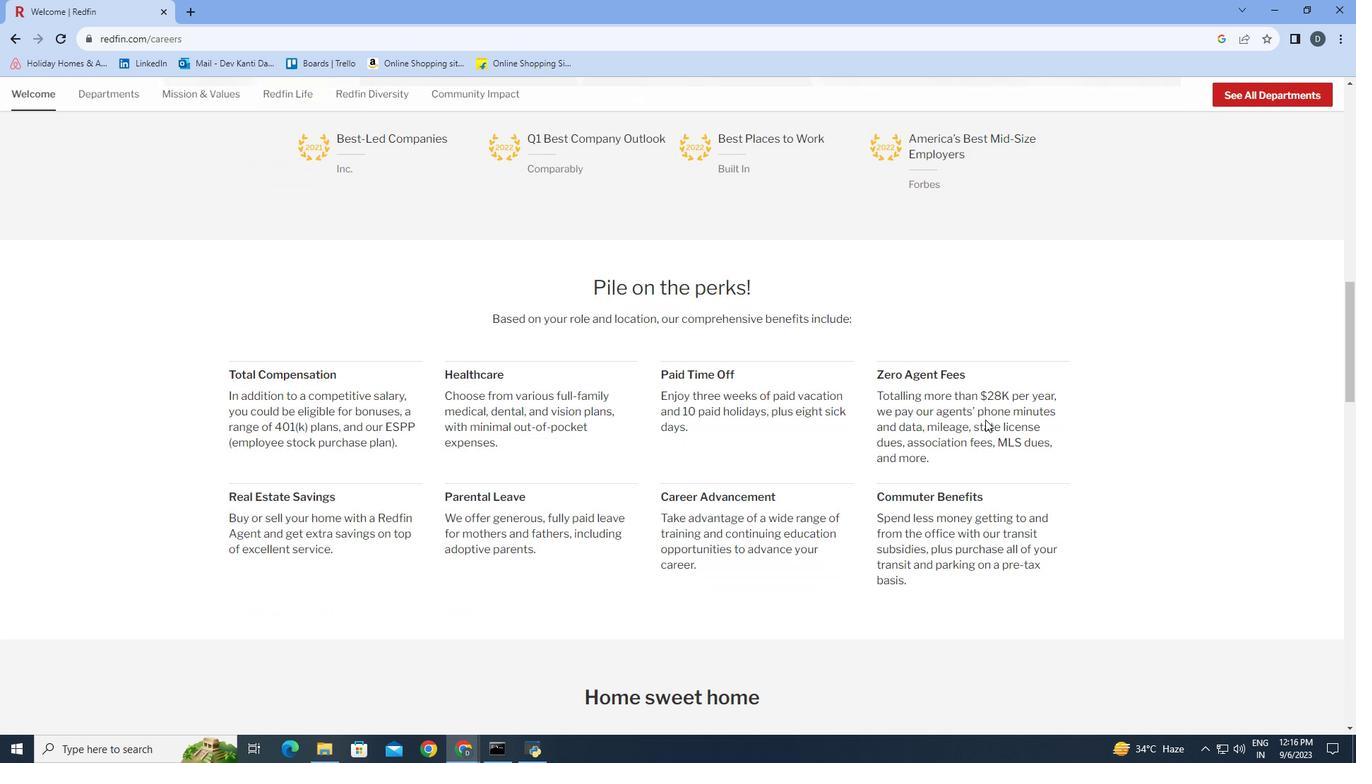 
Action: Mouse scrolled (985, 419) with delta (0, 0)
Screenshot: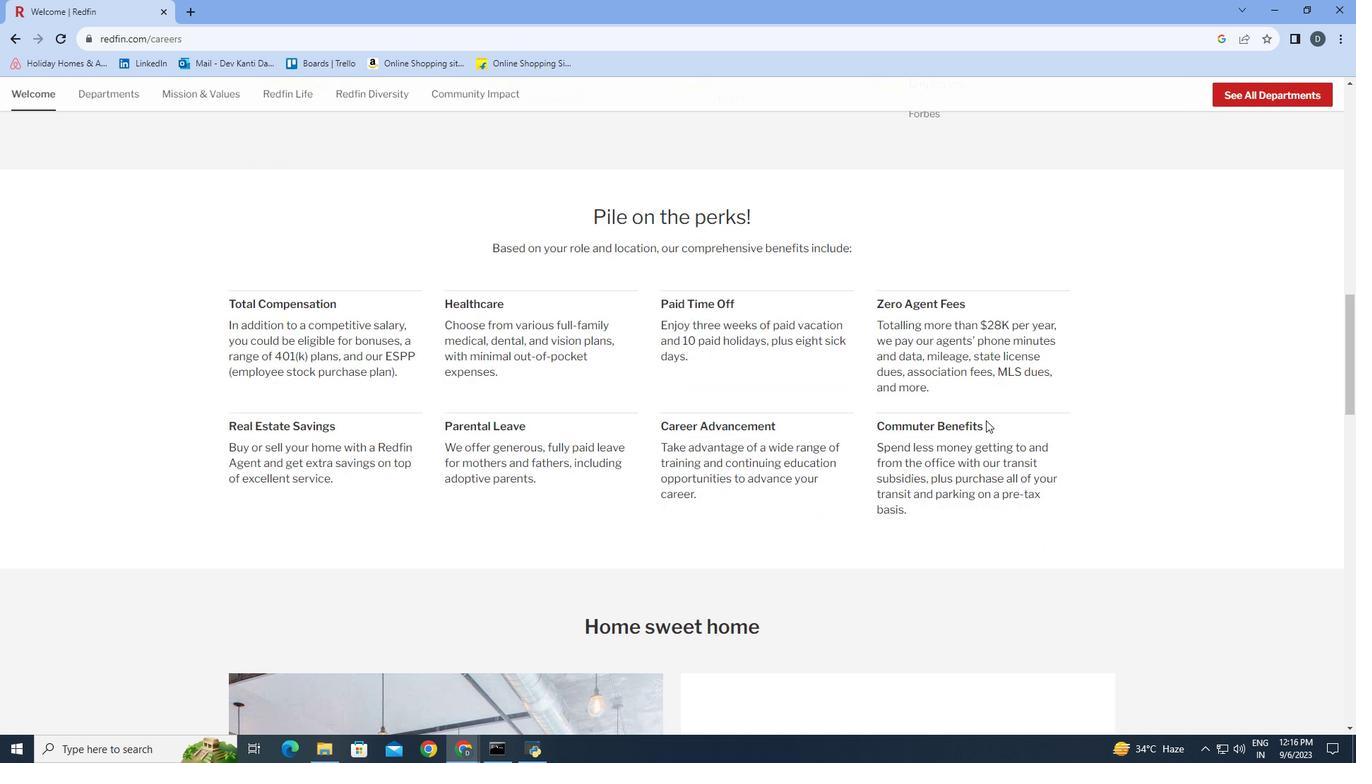 
Action: Mouse moved to (986, 420)
Screenshot: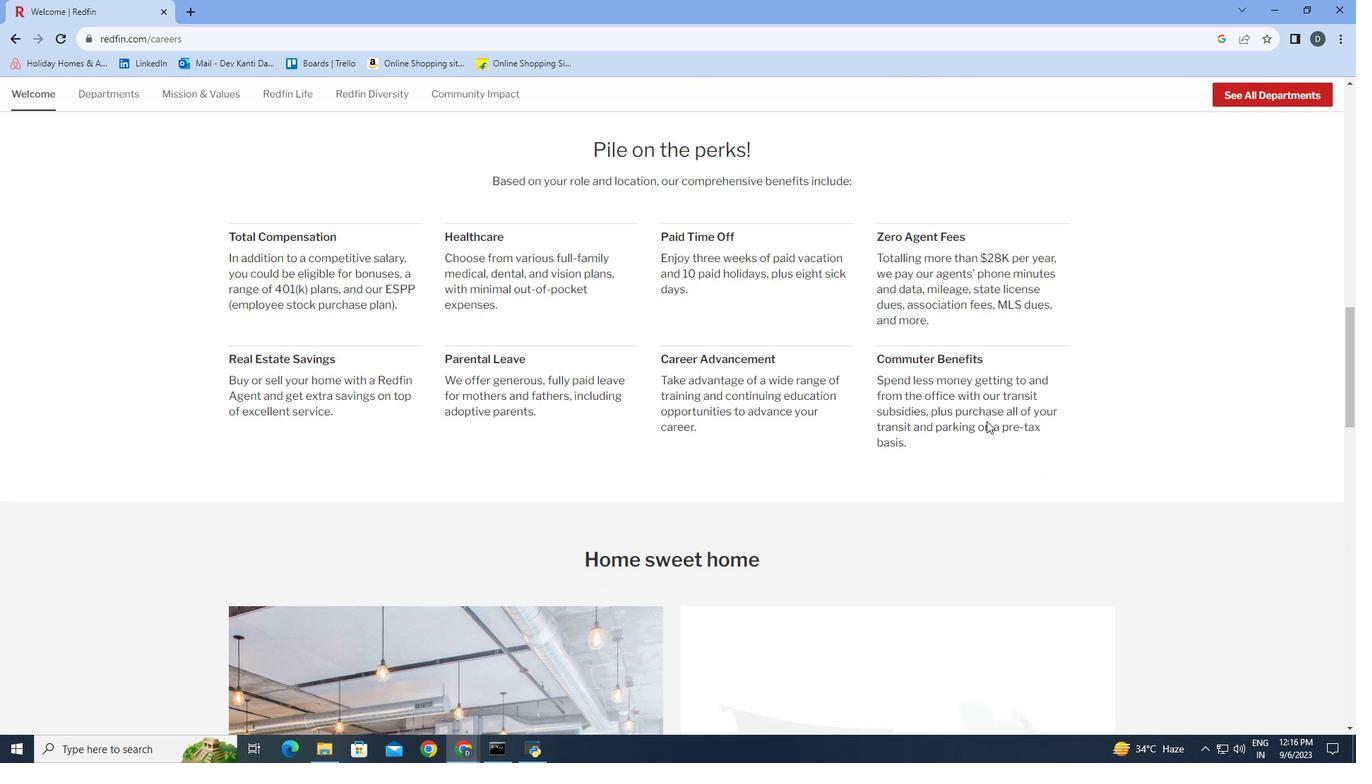 
Action: Mouse scrolled (986, 419) with delta (0, 0)
Screenshot: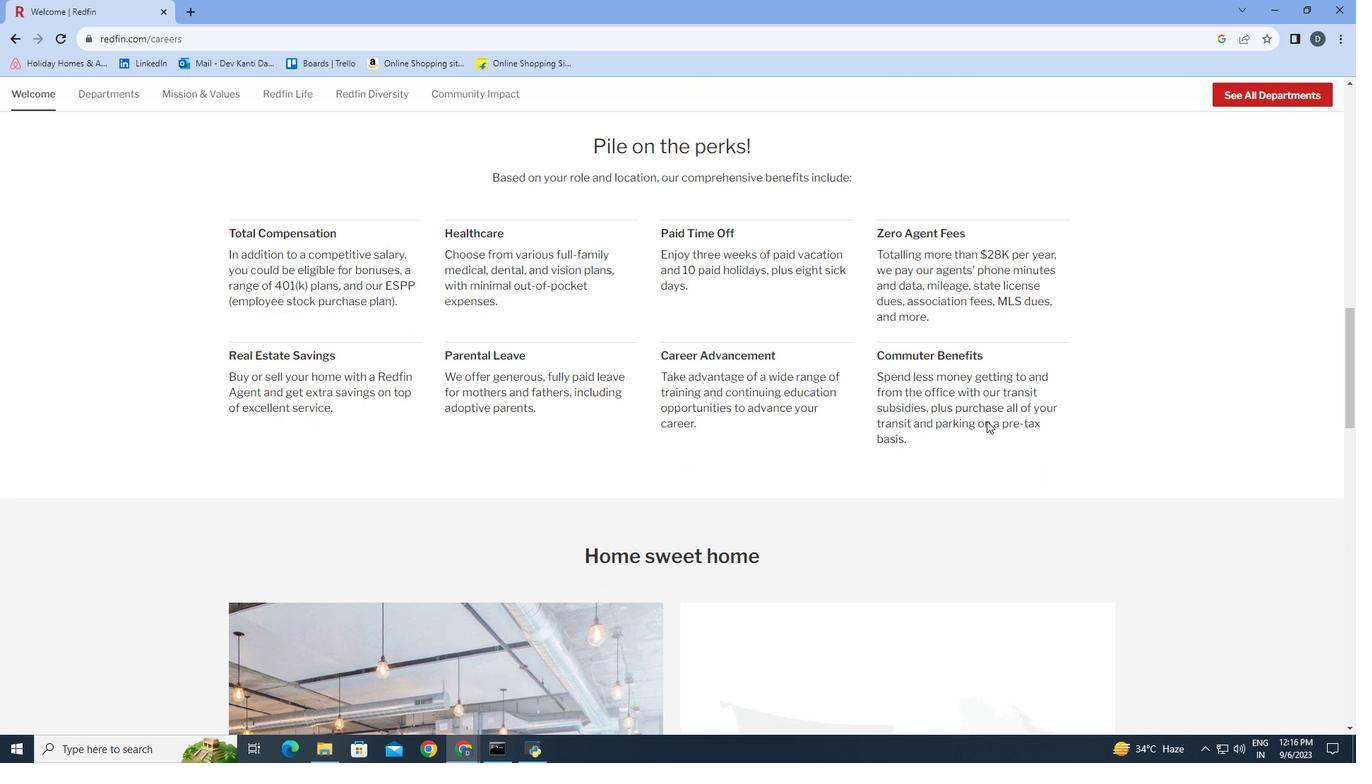 
Action: Mouse moved to (987, 421)
Screenshot: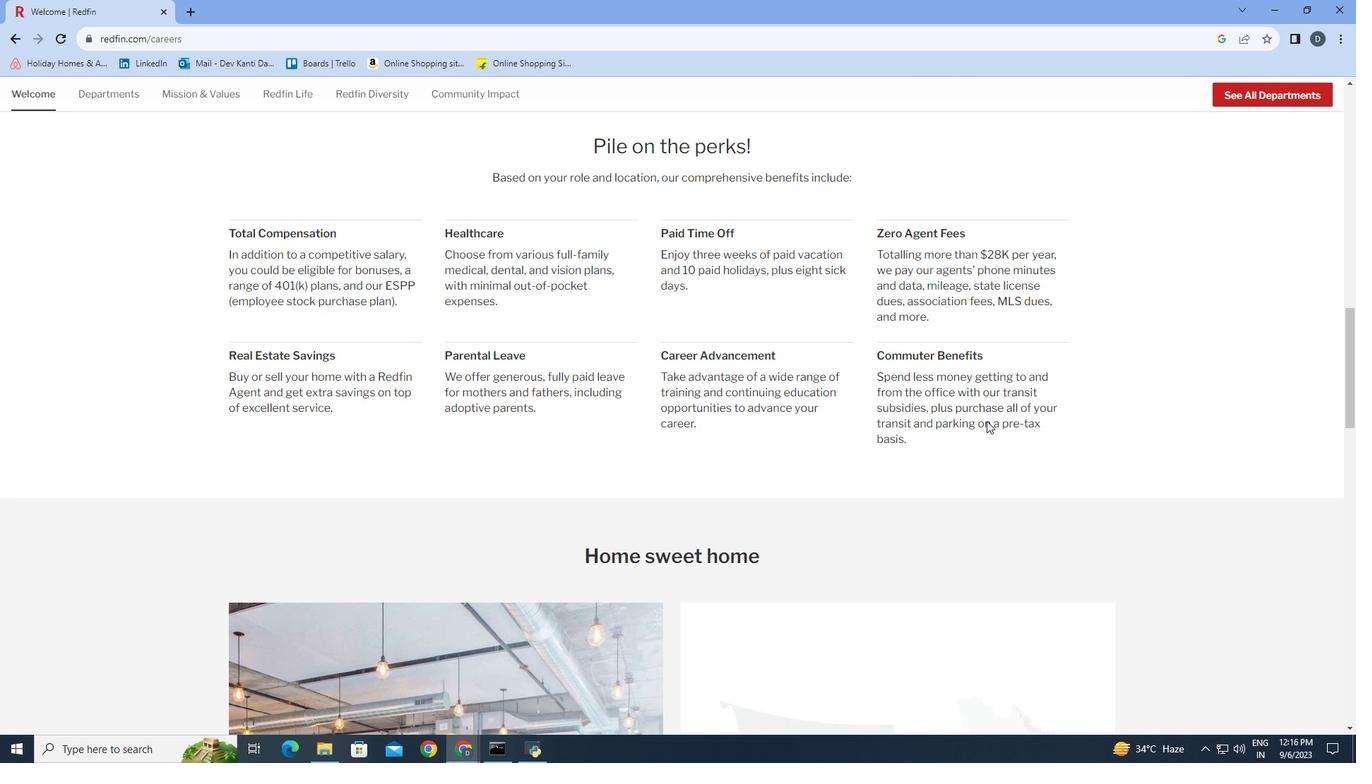 
Action: Mouse scrolled (987, 420) with delta (0, 0)
Screenshot: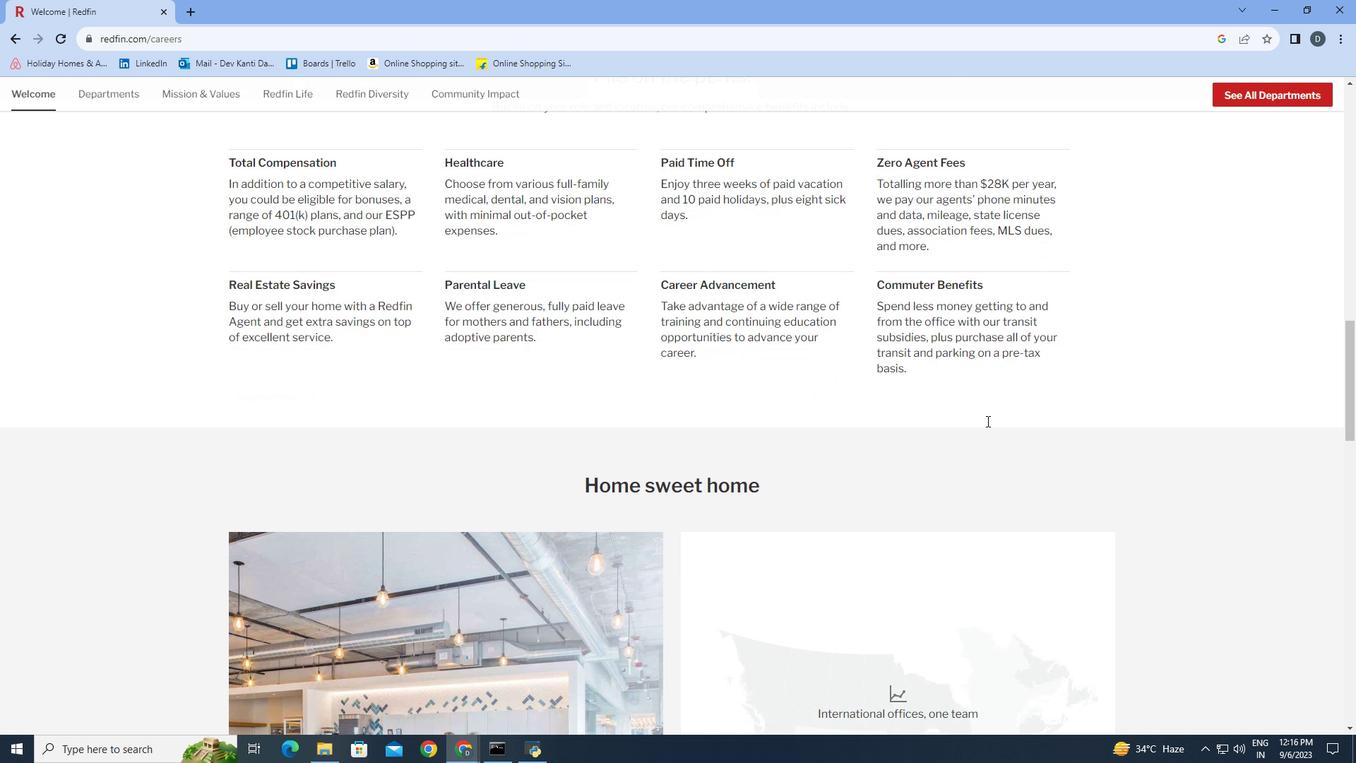 
Action: Mouse scrolled (987, 420) with delta (0, 0)
Screenshot: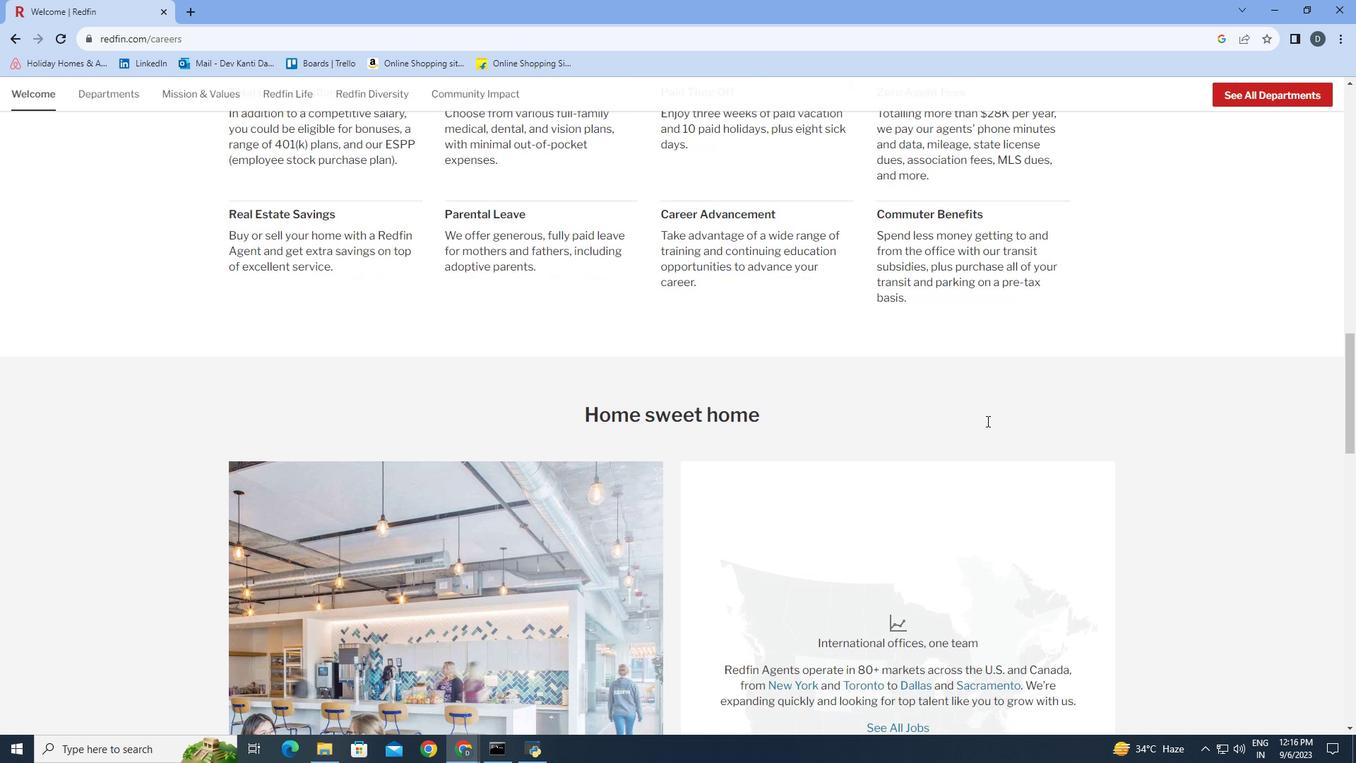 
Action: Mouse scrolled (987, 420) with delta (0, 0)
Screenshot: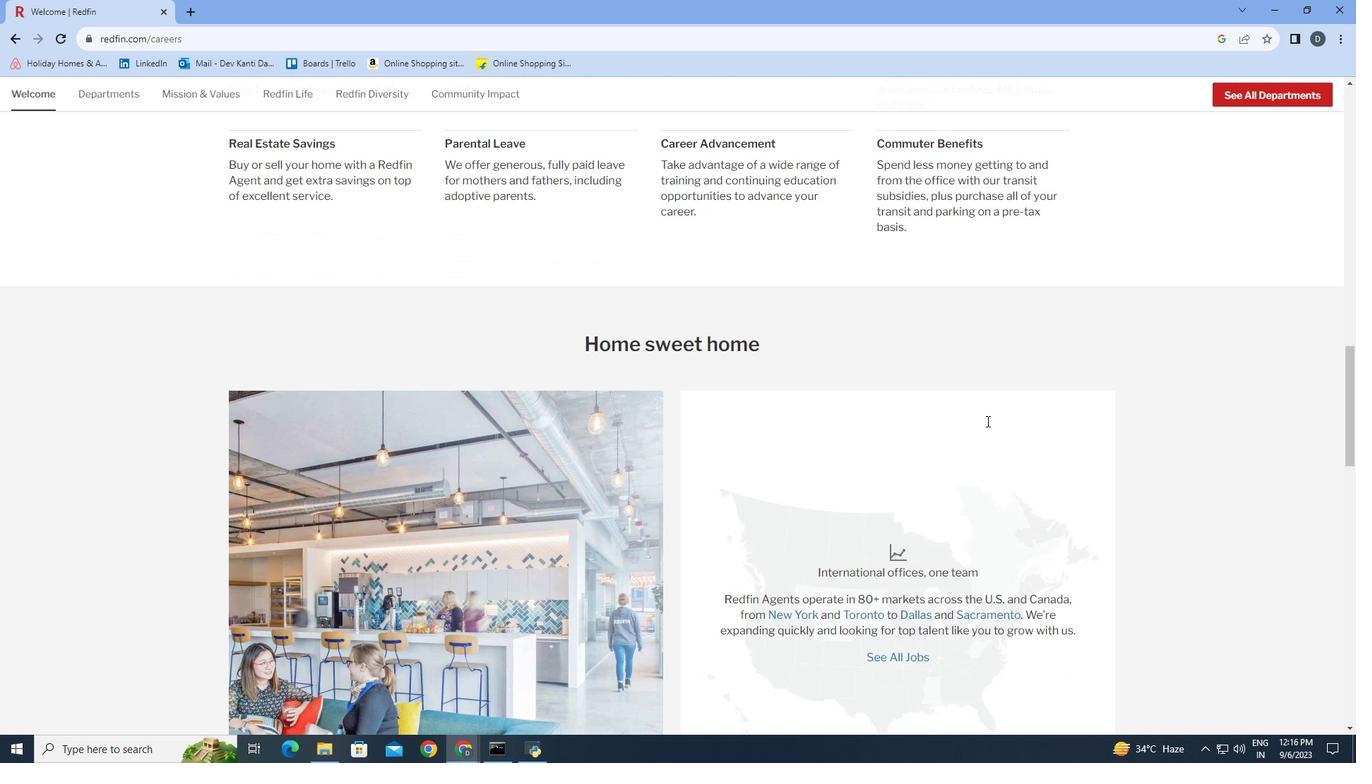 
Action: Mouse scrolled (987, 420) with delta (0, 0)
Screenshot: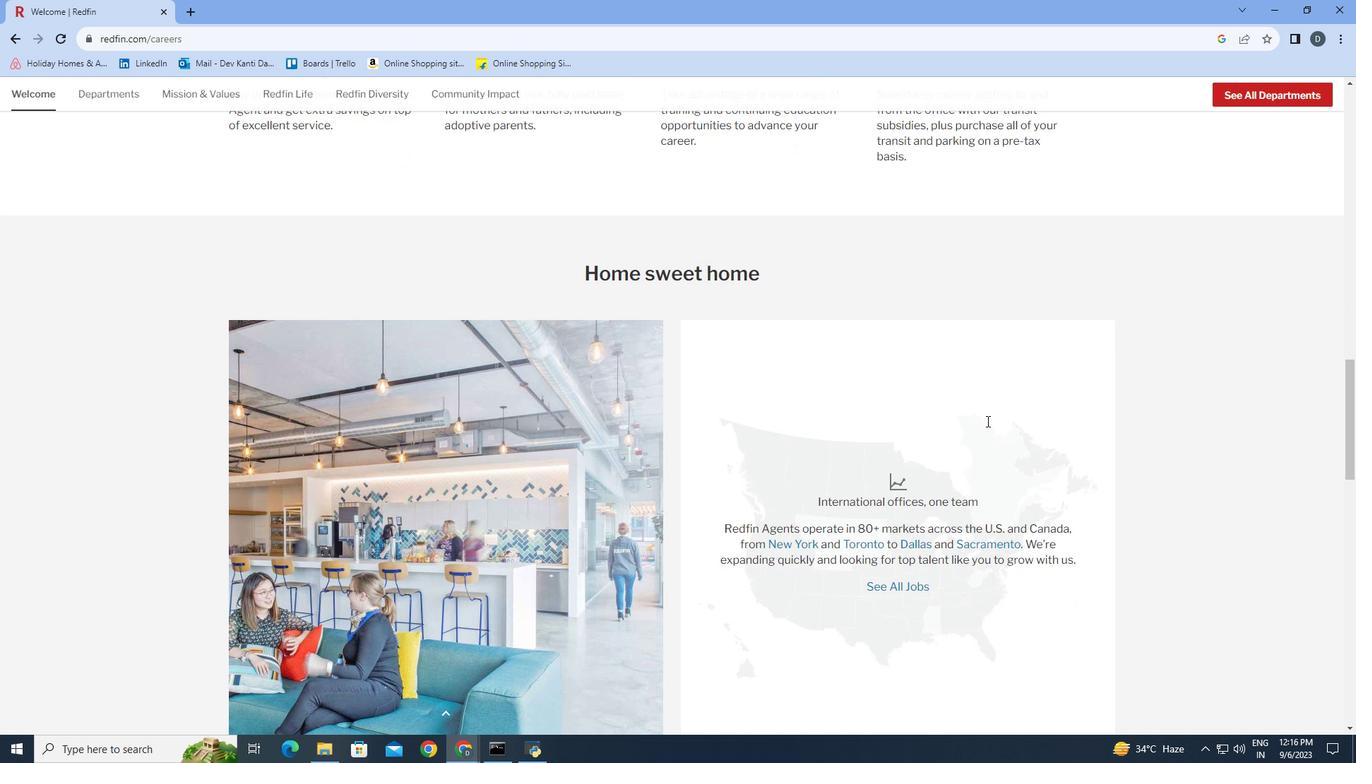 
Action: Mouse scrolled (987, 420) with delta (0, 0)
Screenshot: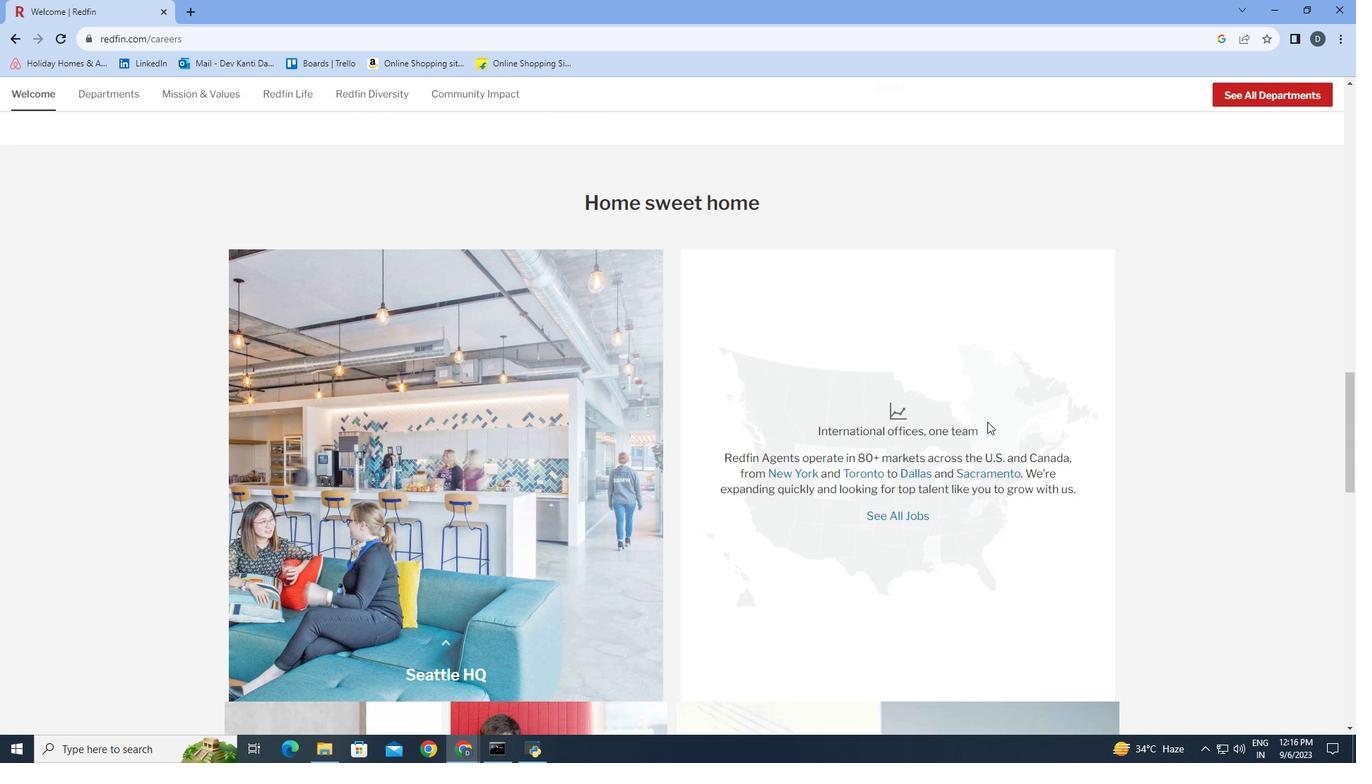 
Action: Mouse moved to (987, 421)
Screenshot: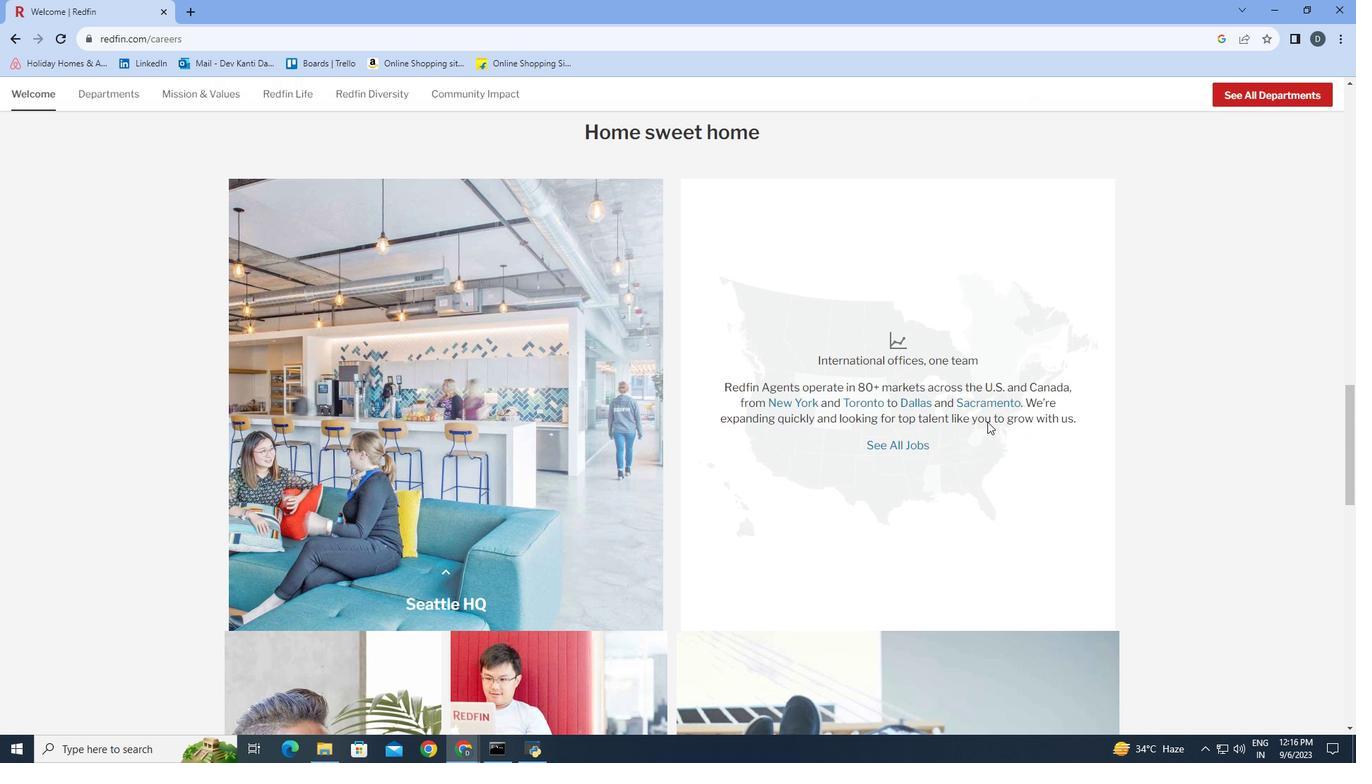 
Action: Mouse scrolled (987, 421) with delta (0, 0)
Screenshot: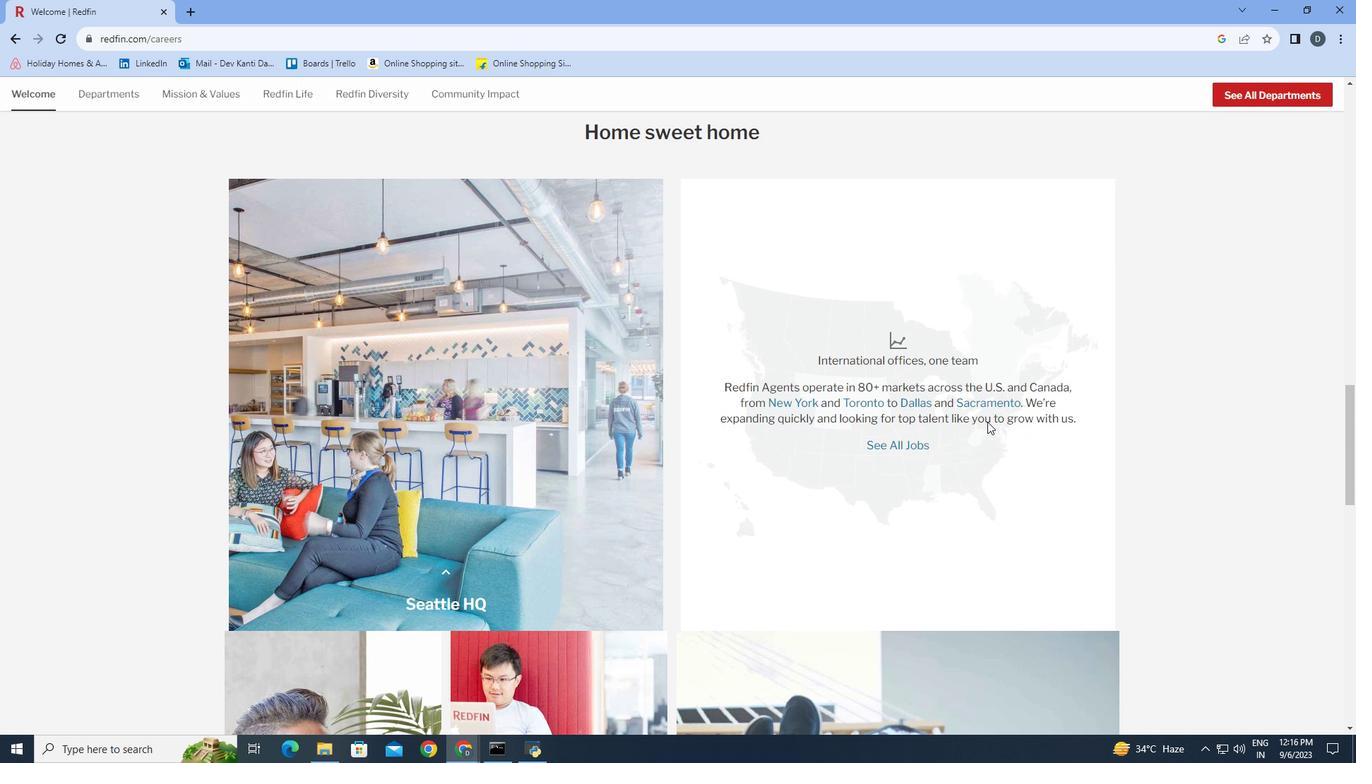 
Action: Mouse scrolled (987, 421) with delta (0, 0)
Screenshot: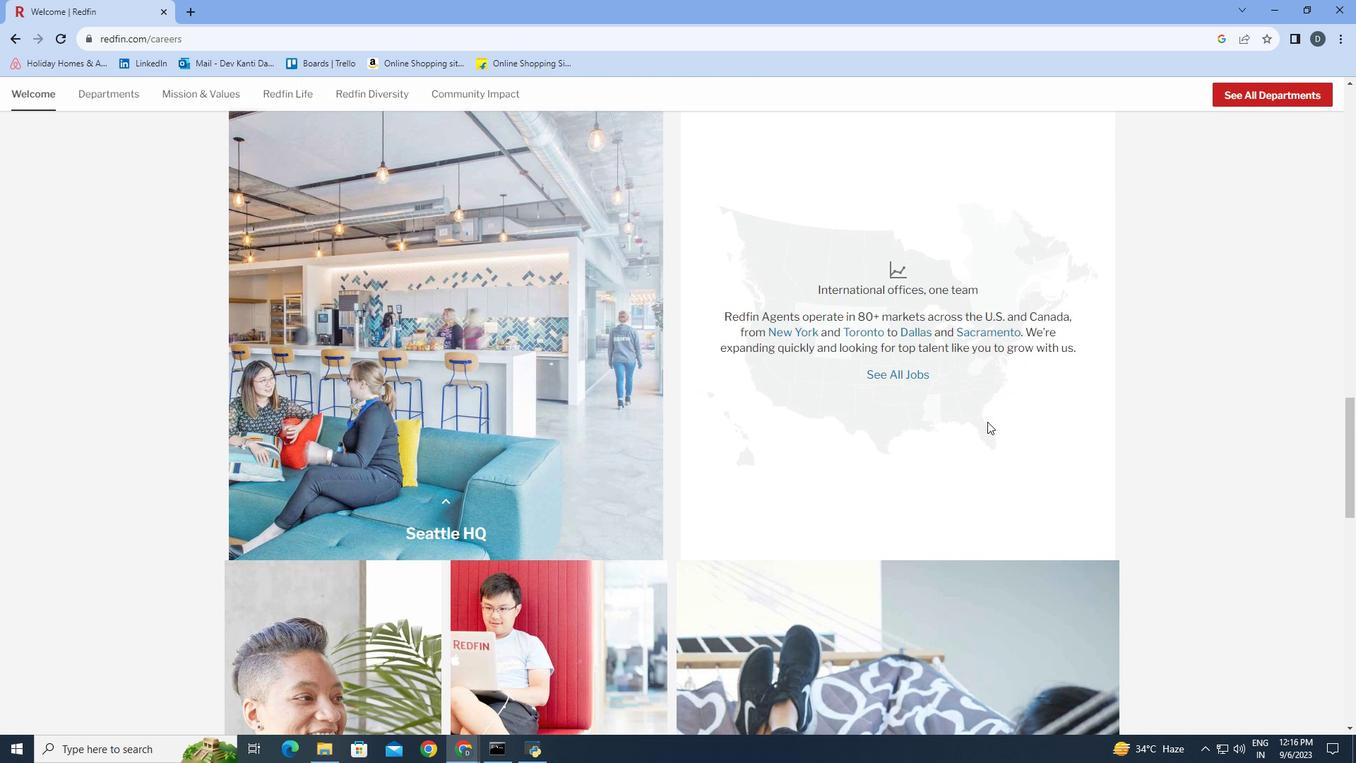 
Action: Mouse scrolled (987, 421) with delta (0, 0)
Screenshot: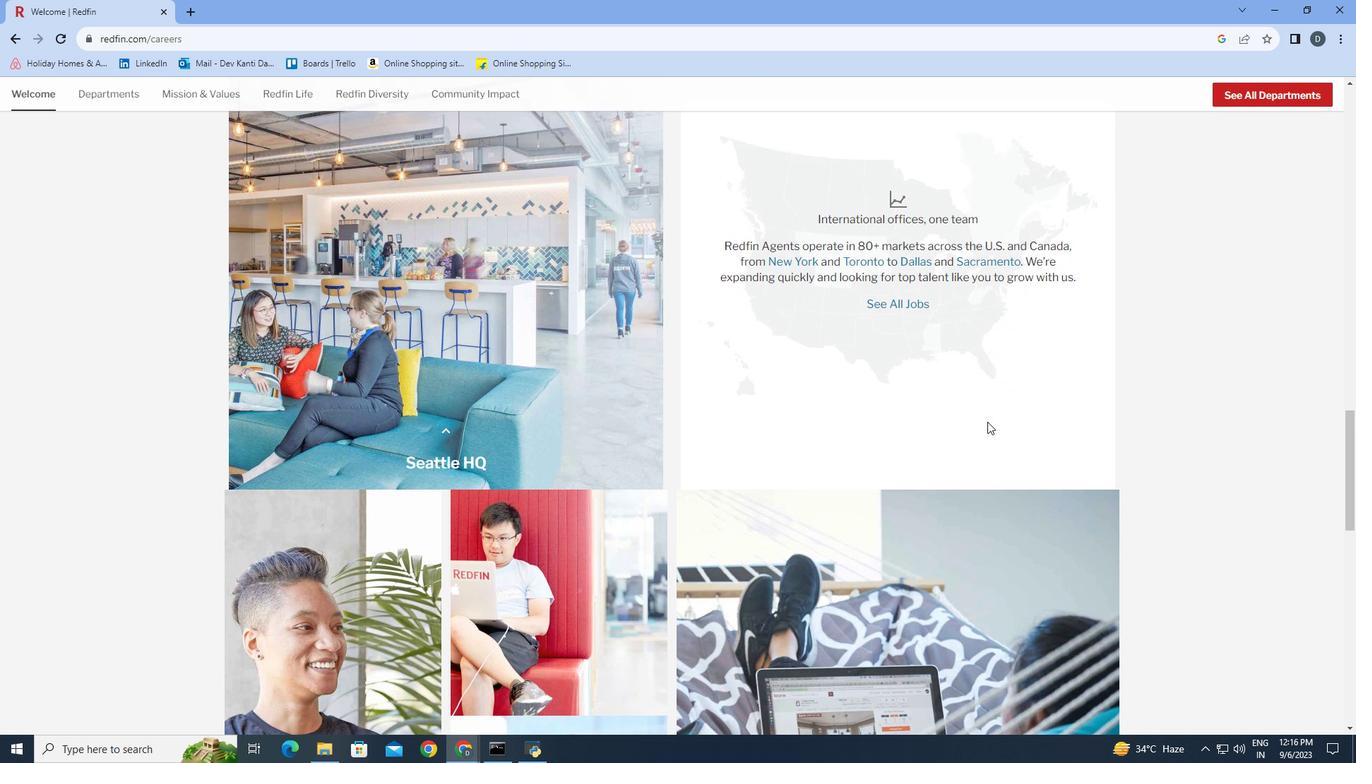 
Action: Mouse scrolled (987, 421) with delta (0, 0)
Screenshot: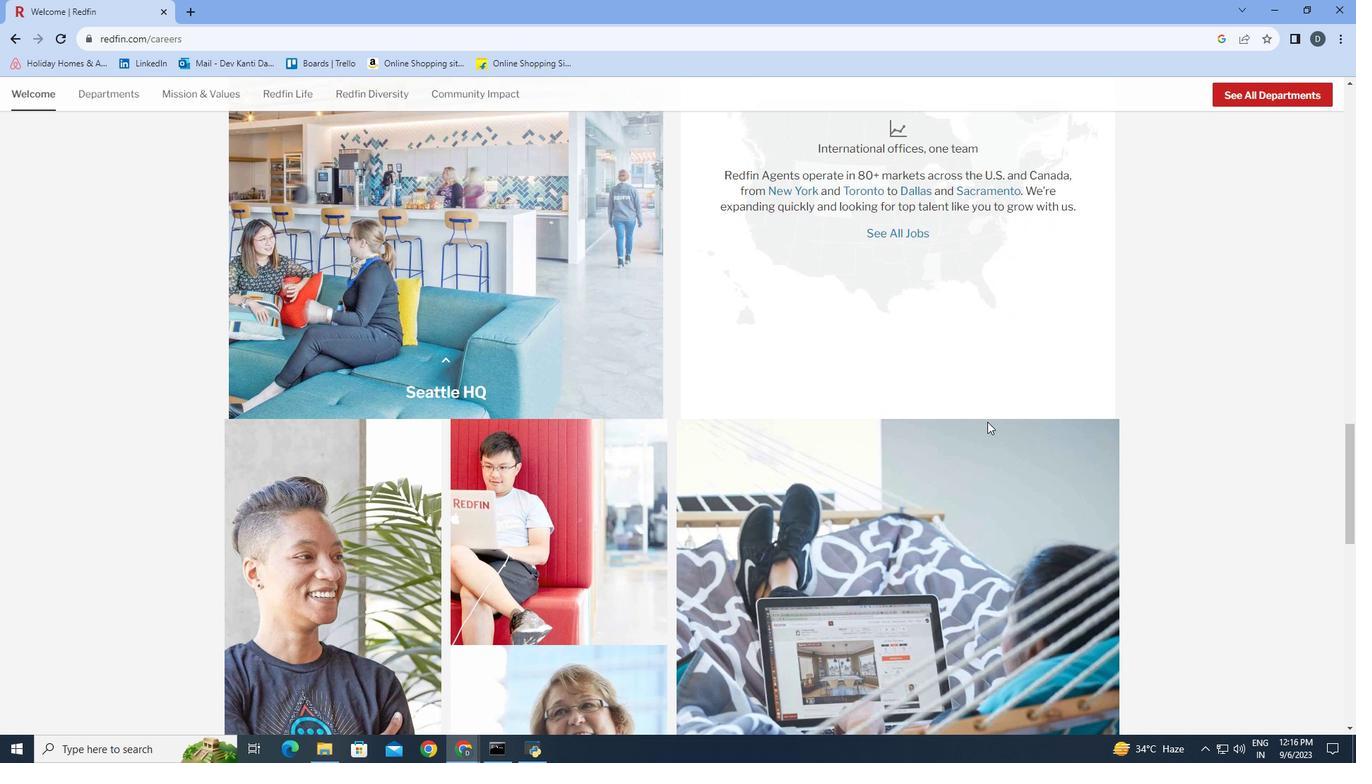 
Action: Mouse scrolled (987, 421) with delta (0, 0)
Screenshot: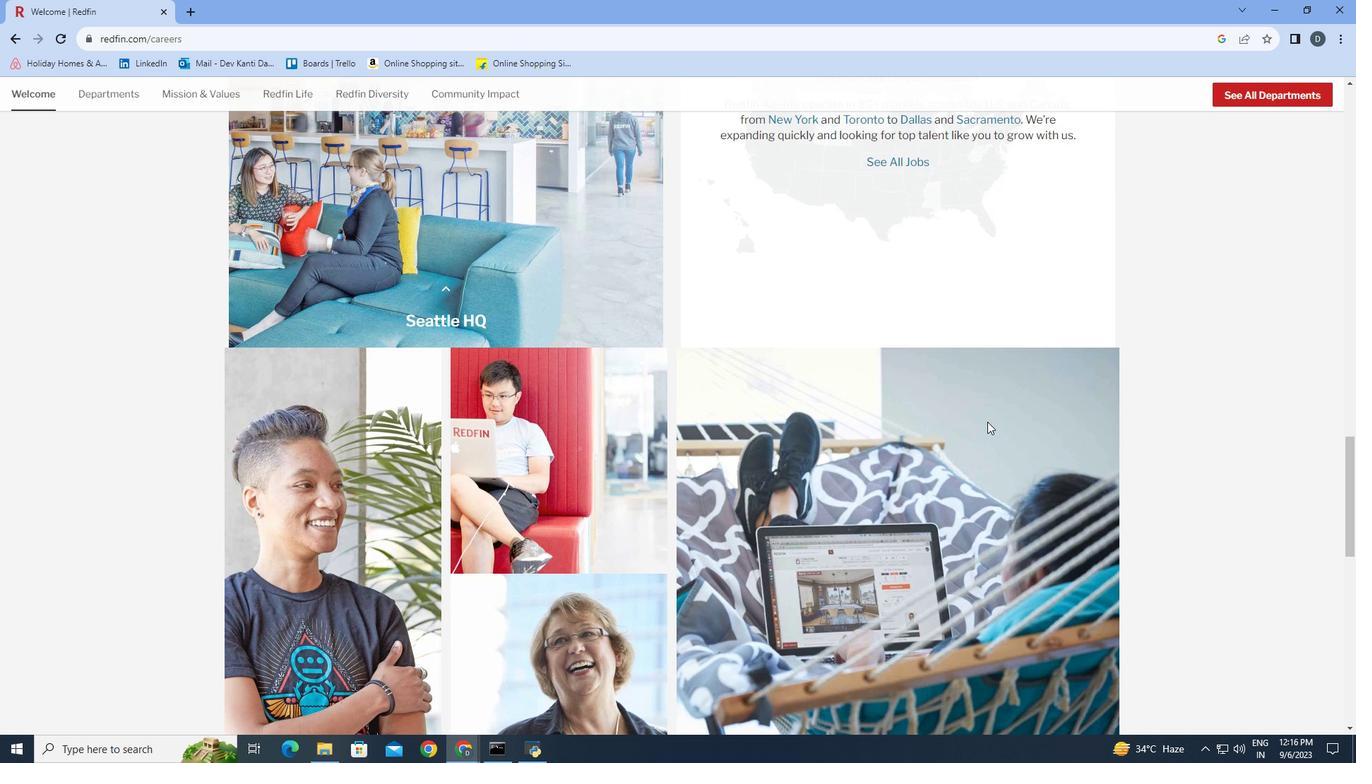 
Action: Mouse scrolled (987, 421) with delta (0, 0)
Screenshot: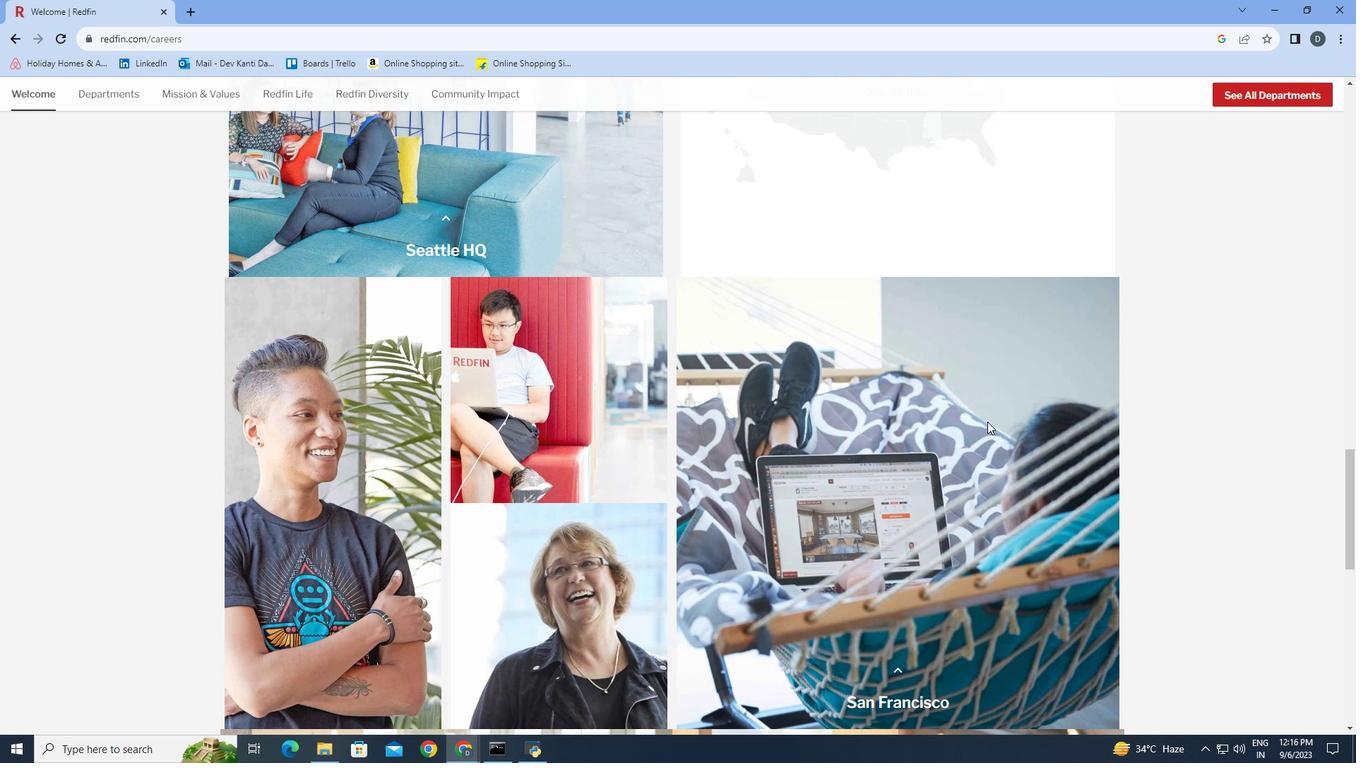 
Action: Mouse scrolled (987, 421) with delta (0, 0)
Screenshot: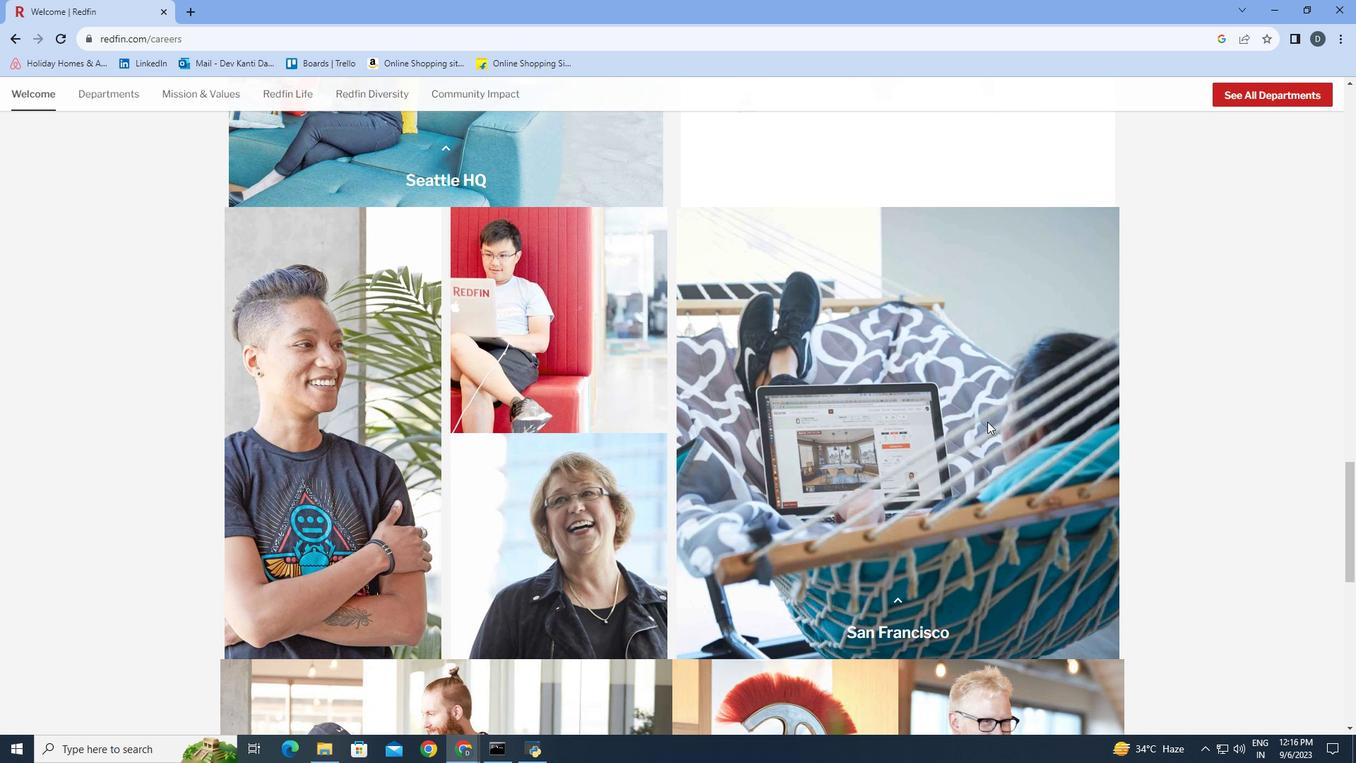 
Action: Mouse scrolled (987, 421) with delta (0, 0)
Screenshot: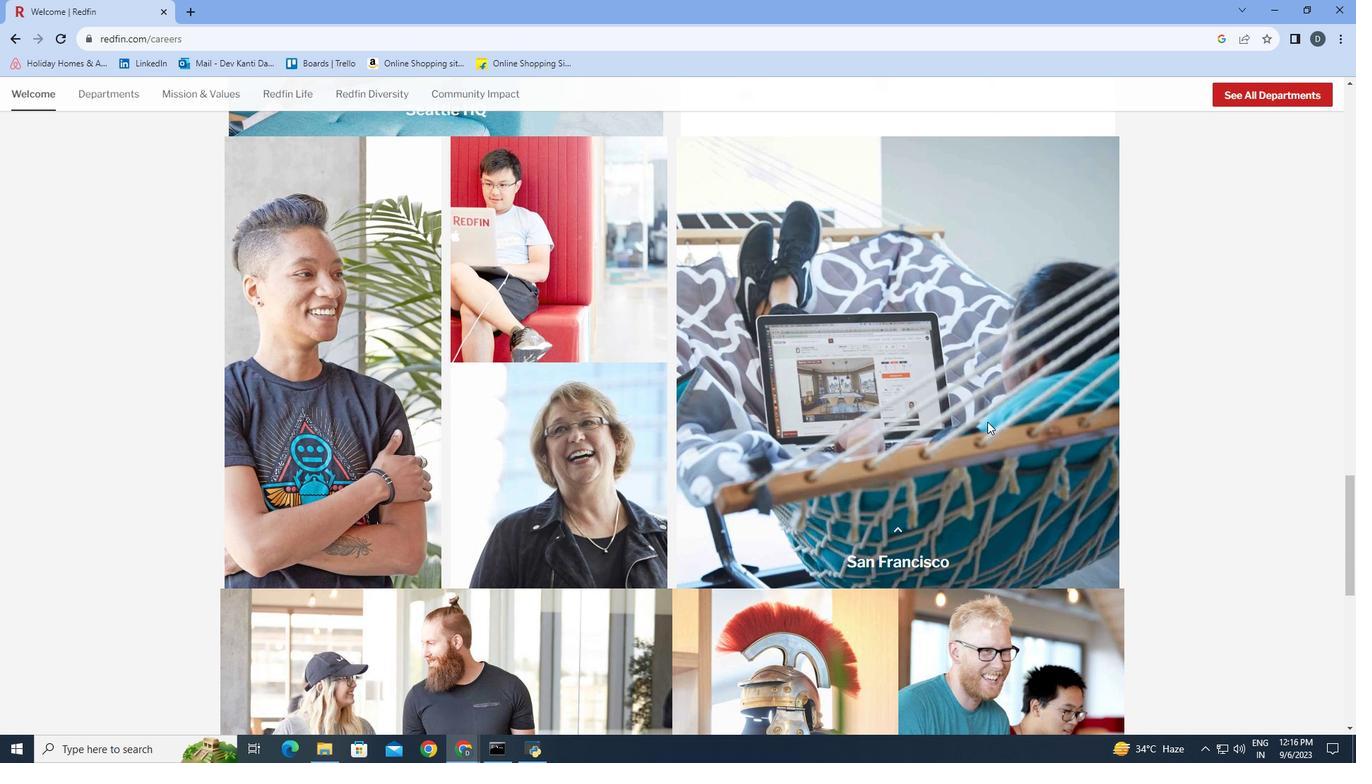 
Action: Mouse scrolled (987, 421) with delta (0, 0)
Screenshot: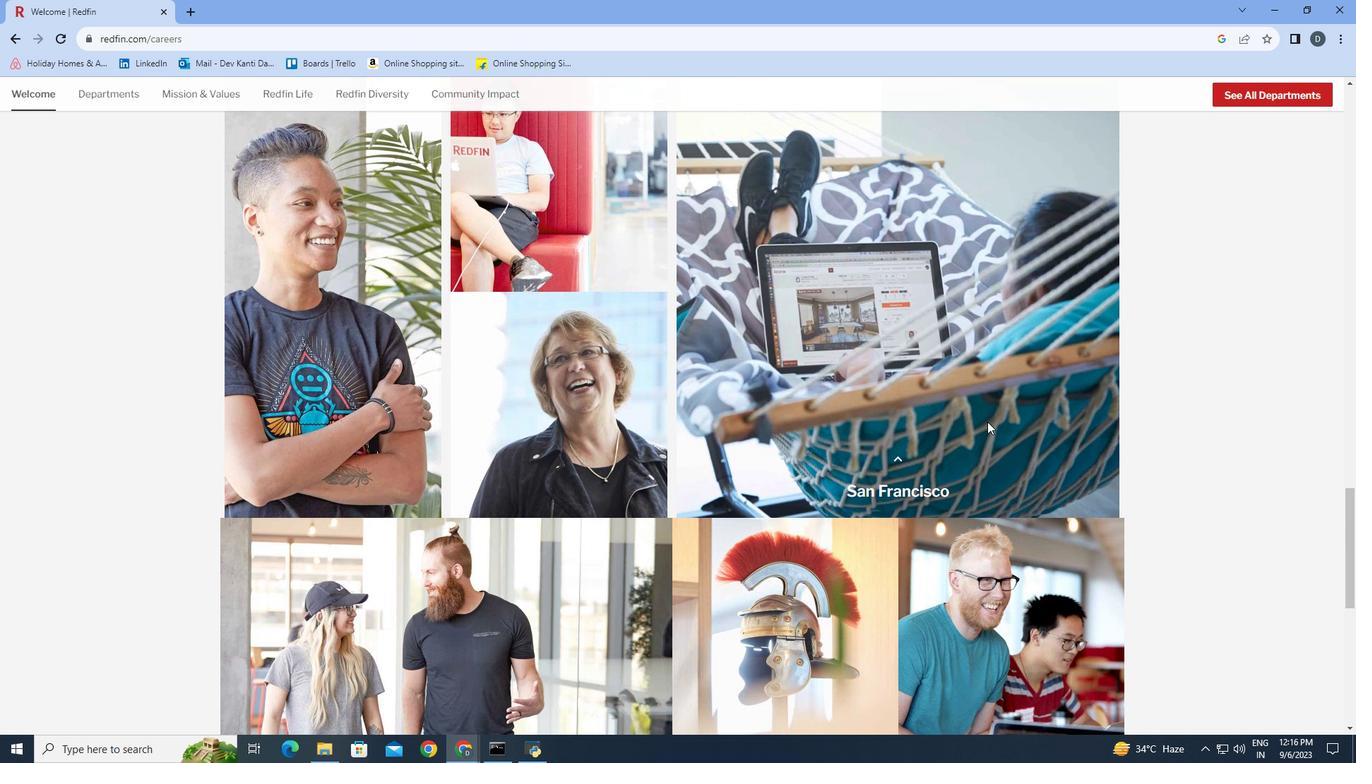 
Action: Mouse scrolled (987, 421) with delta (0, 0)
Screenshot: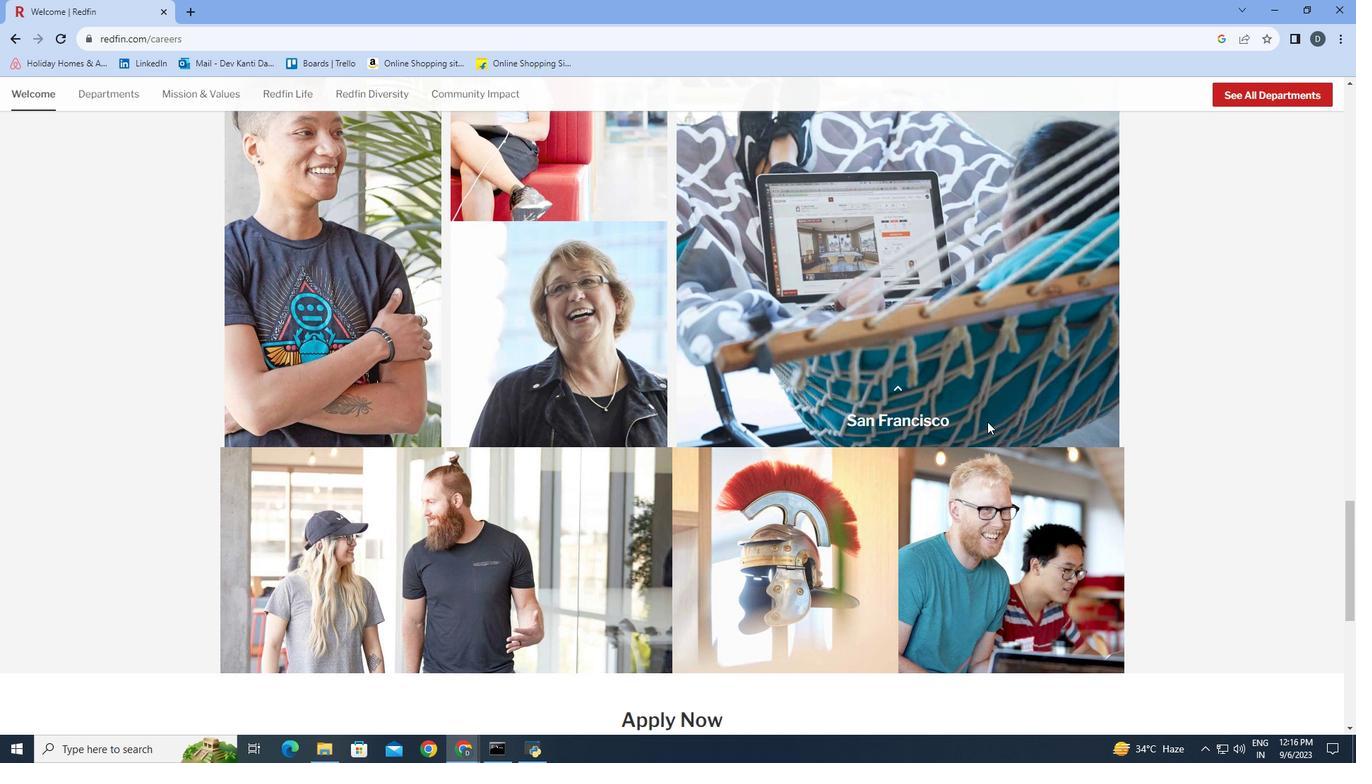 
Action: Mouse scrolled (987, 421) with delta (0, 0)
Screenshot: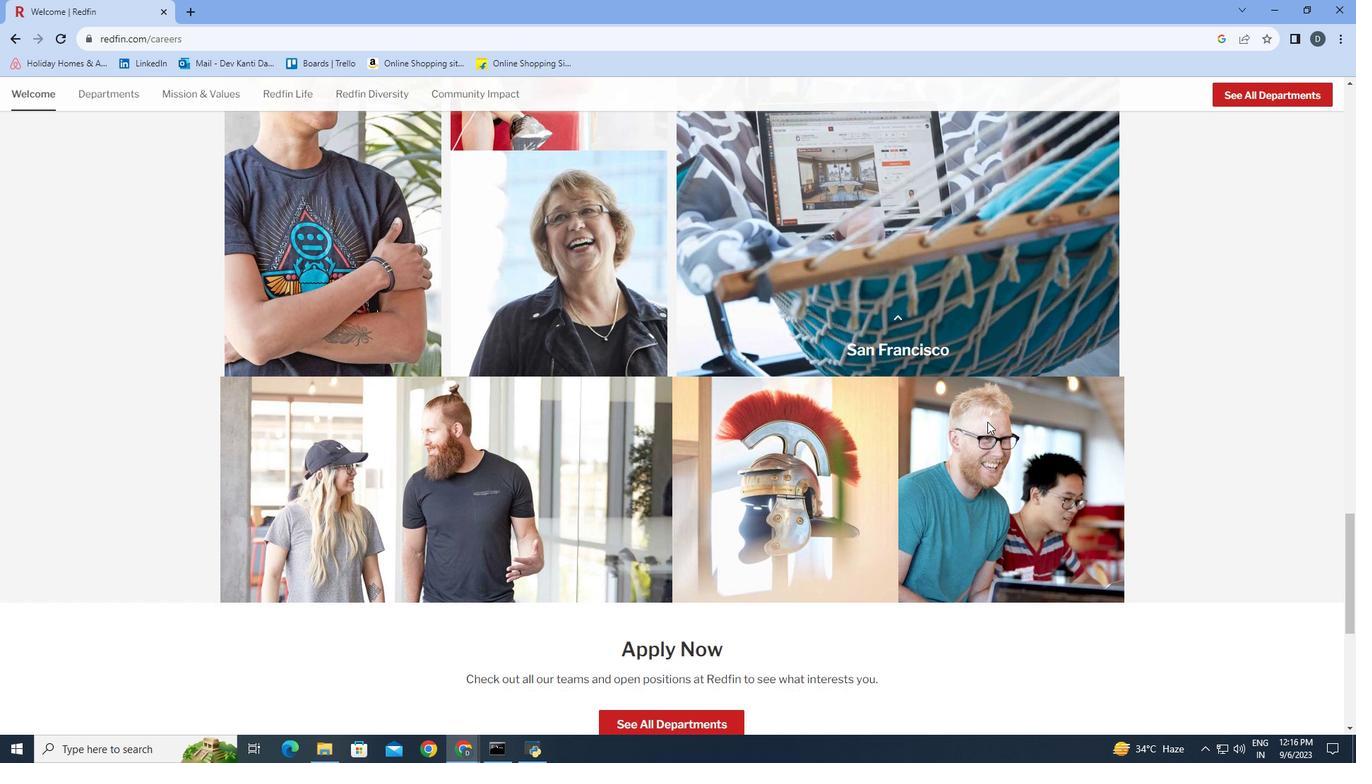
Action: Mouse scrolled (987, 421) with delta (0, 0)
Screenshot: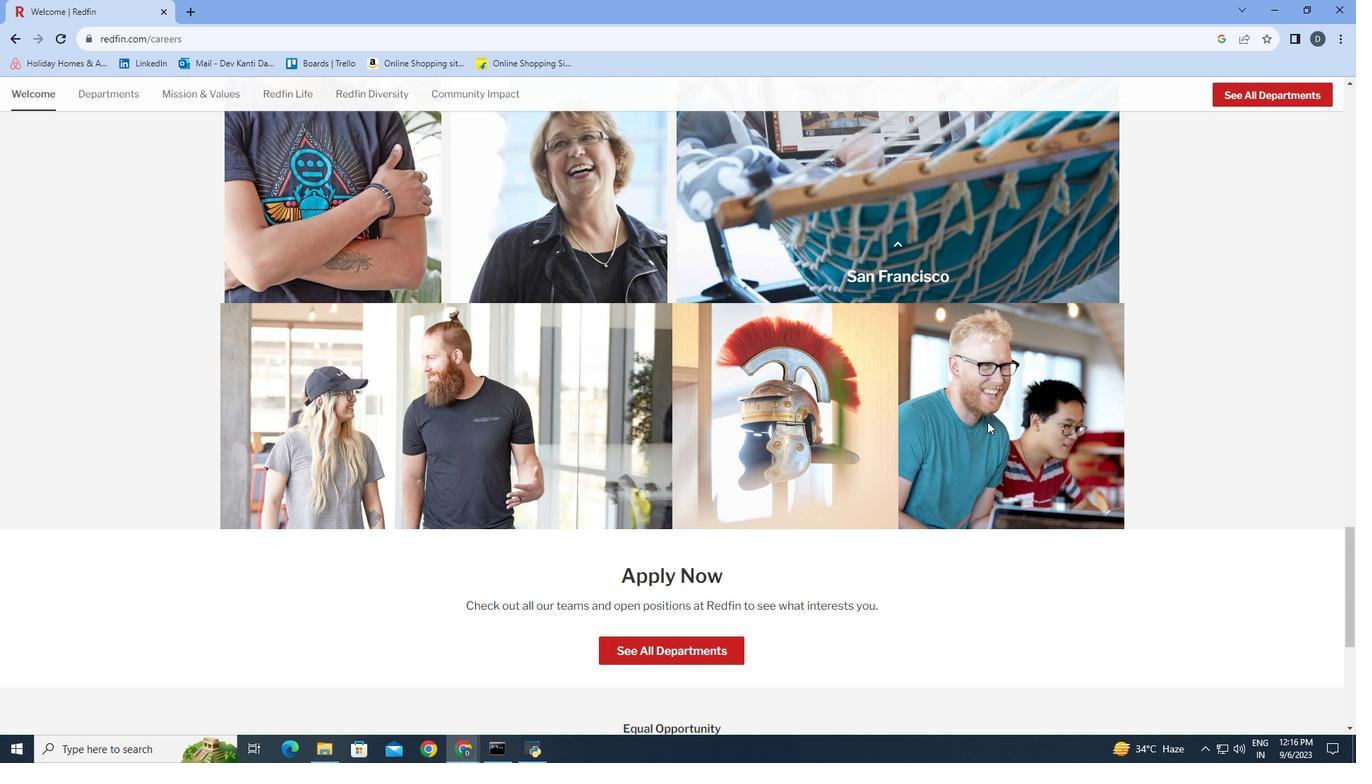 
Action: Mouse scrolled (987, 421) with delta (0, 0)
Screenshot: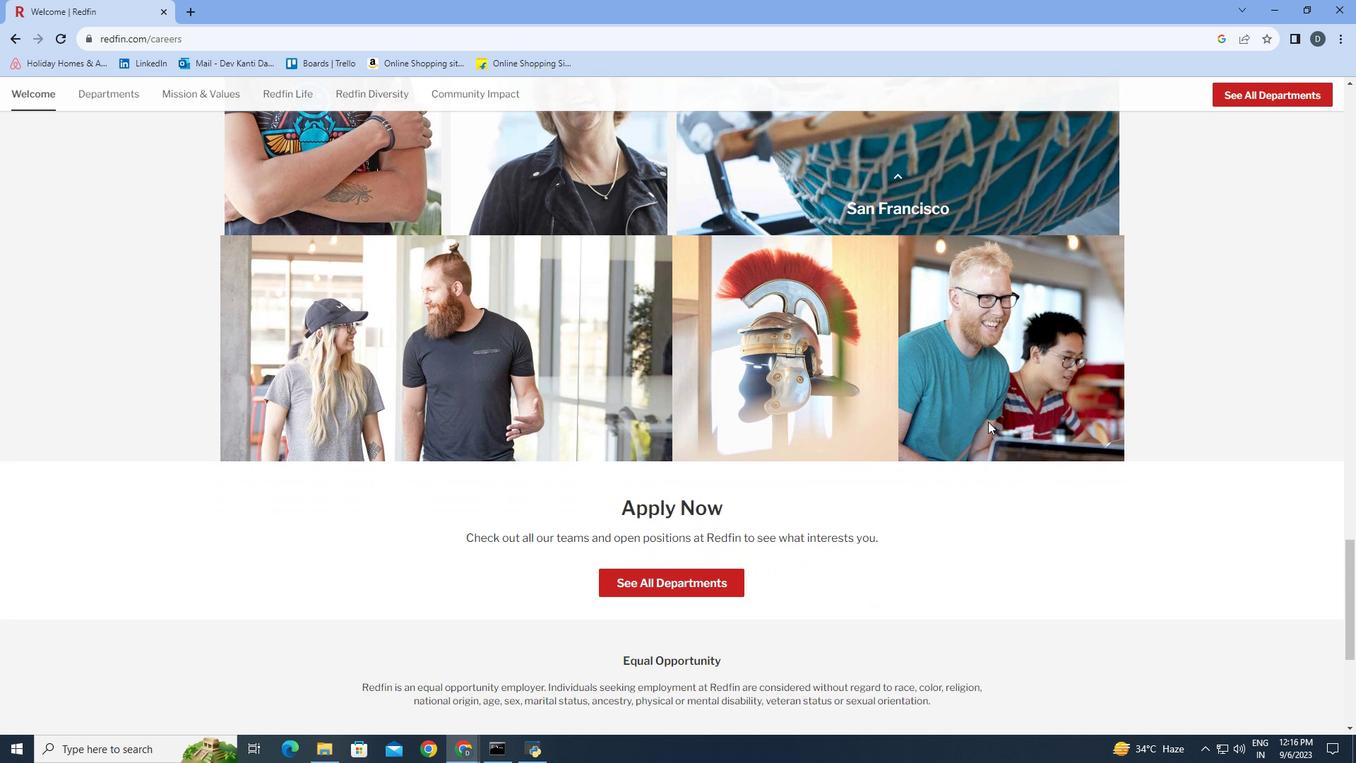 
Action: Mouse moved to (988, 421)
Screenshot: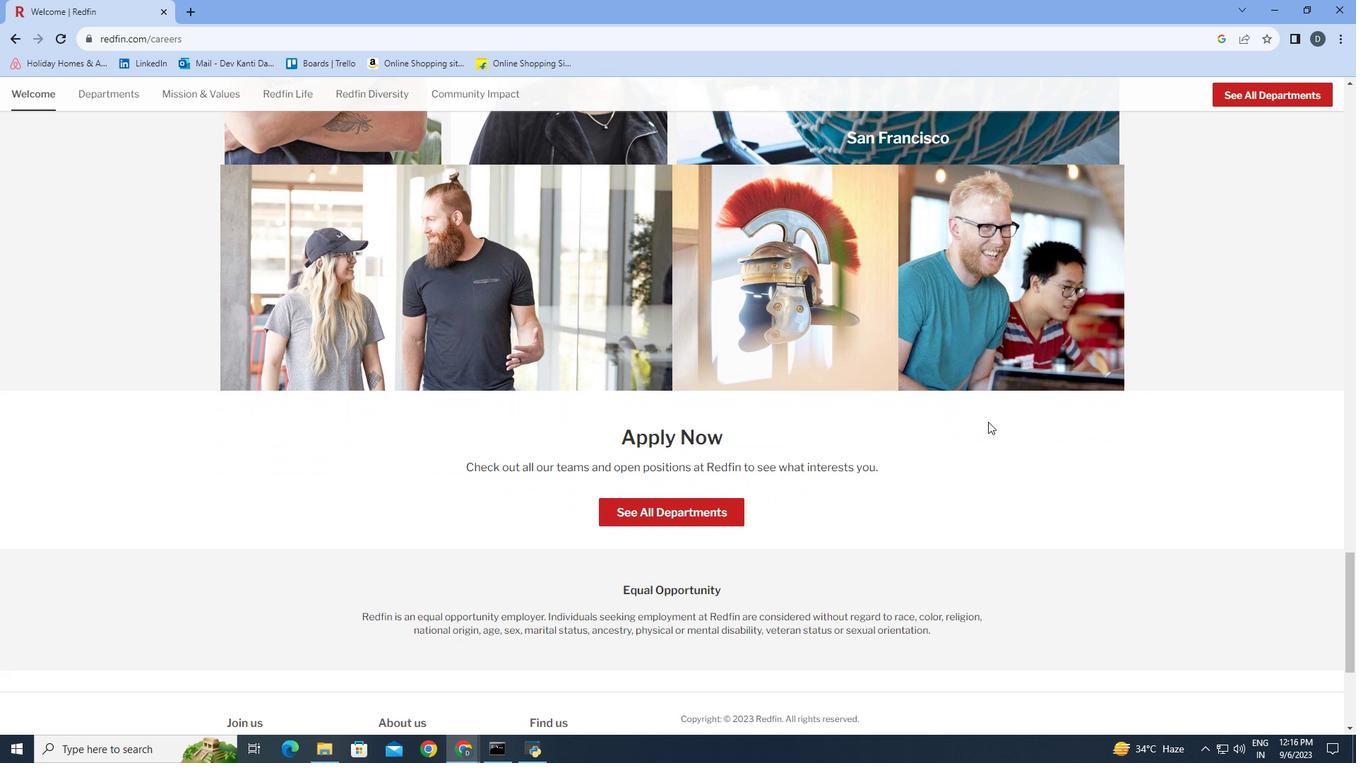 
Action: Mouse scrolled (988, 421) with delta (0, 0)
Screenshot: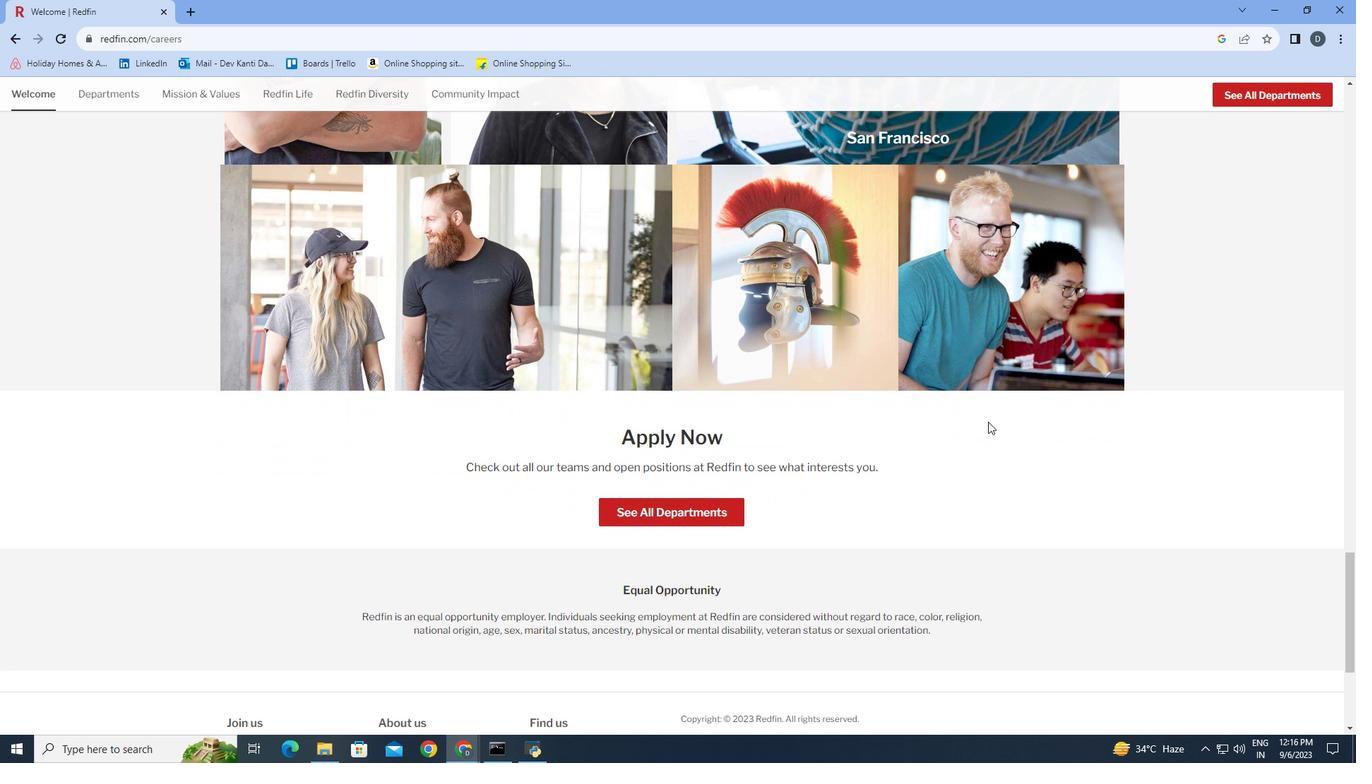 
Action: Mouse scrolled (988, 421) with delta (0, 0)
Screenshot: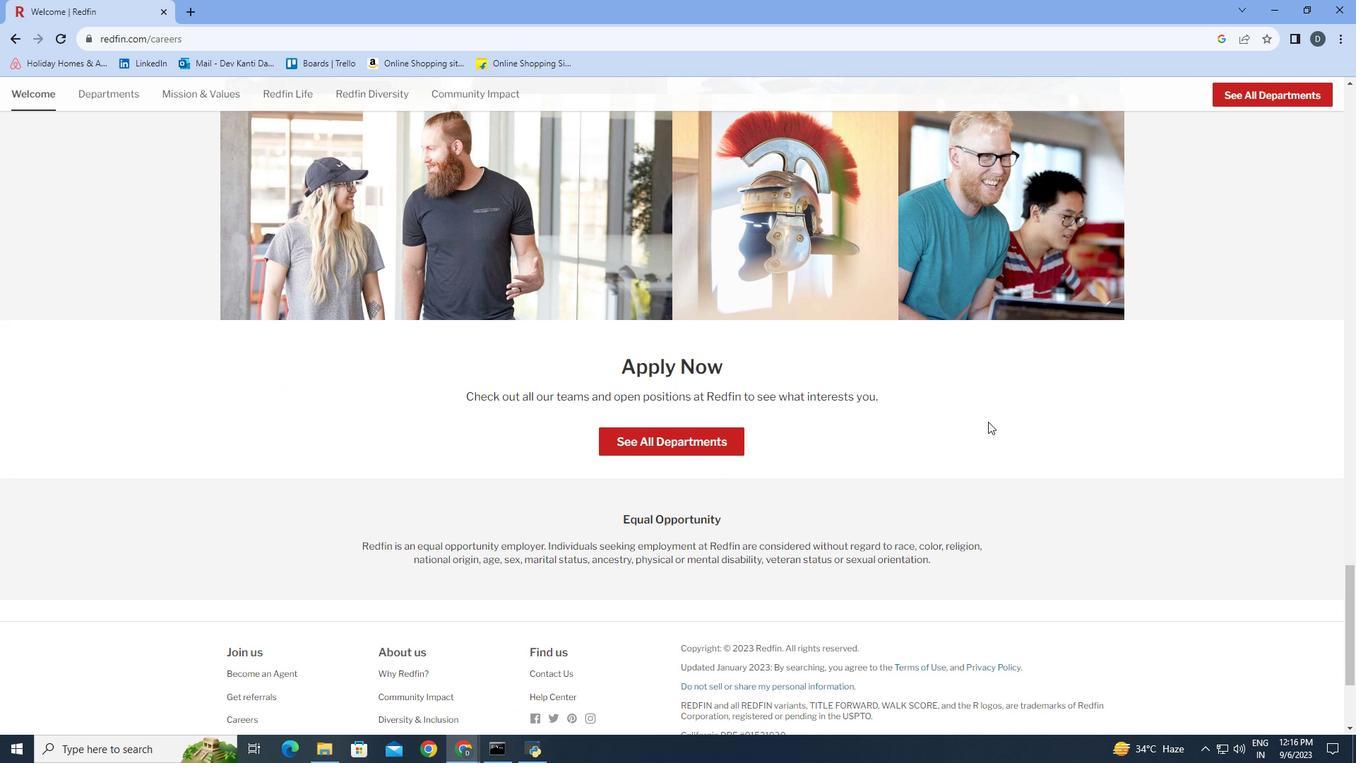 
Action: Mouse scrolled (988, 421) with delta (0, 0)
Screenshot: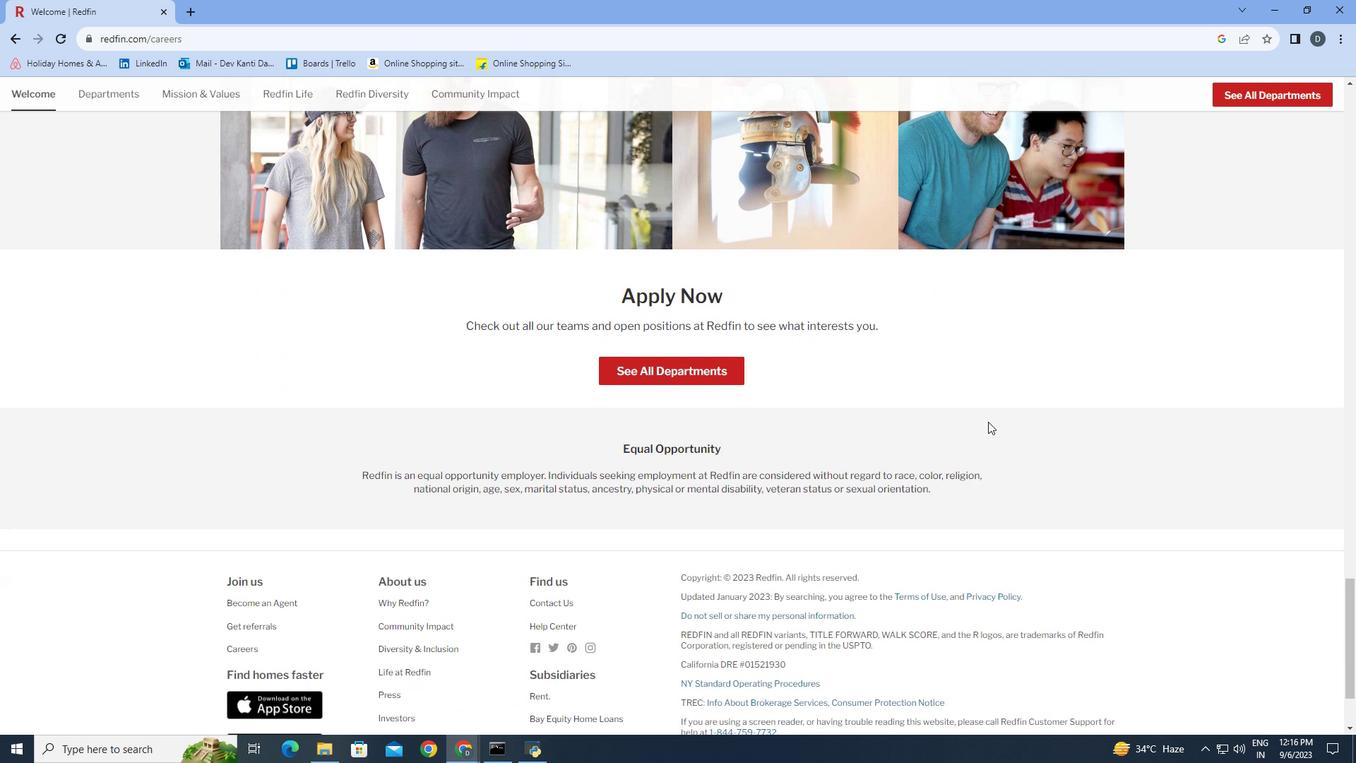 
Action: Mouse scrolled (988, 421) with delta (0, 0)
Screenshot: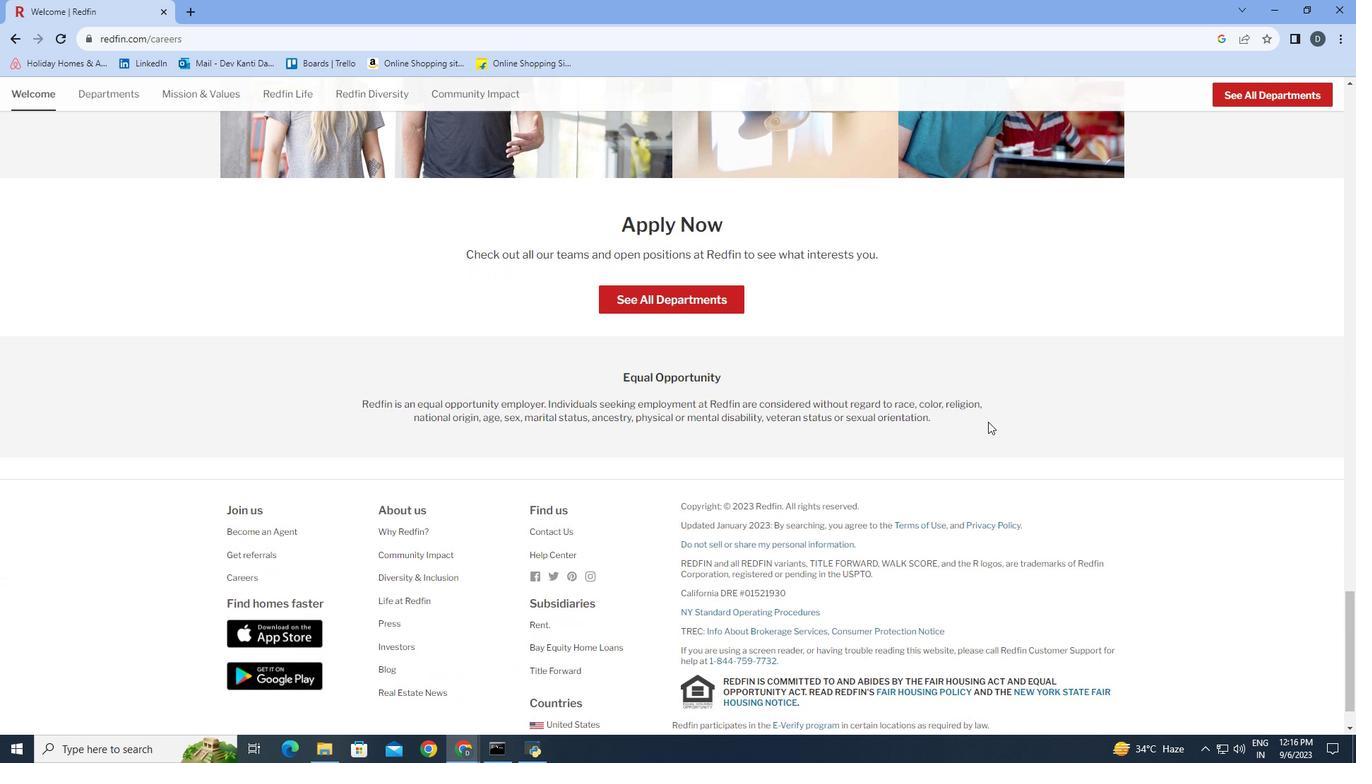 
Action: Mouse scrolled (988, 421) with delta (0, 0)
Screenshot: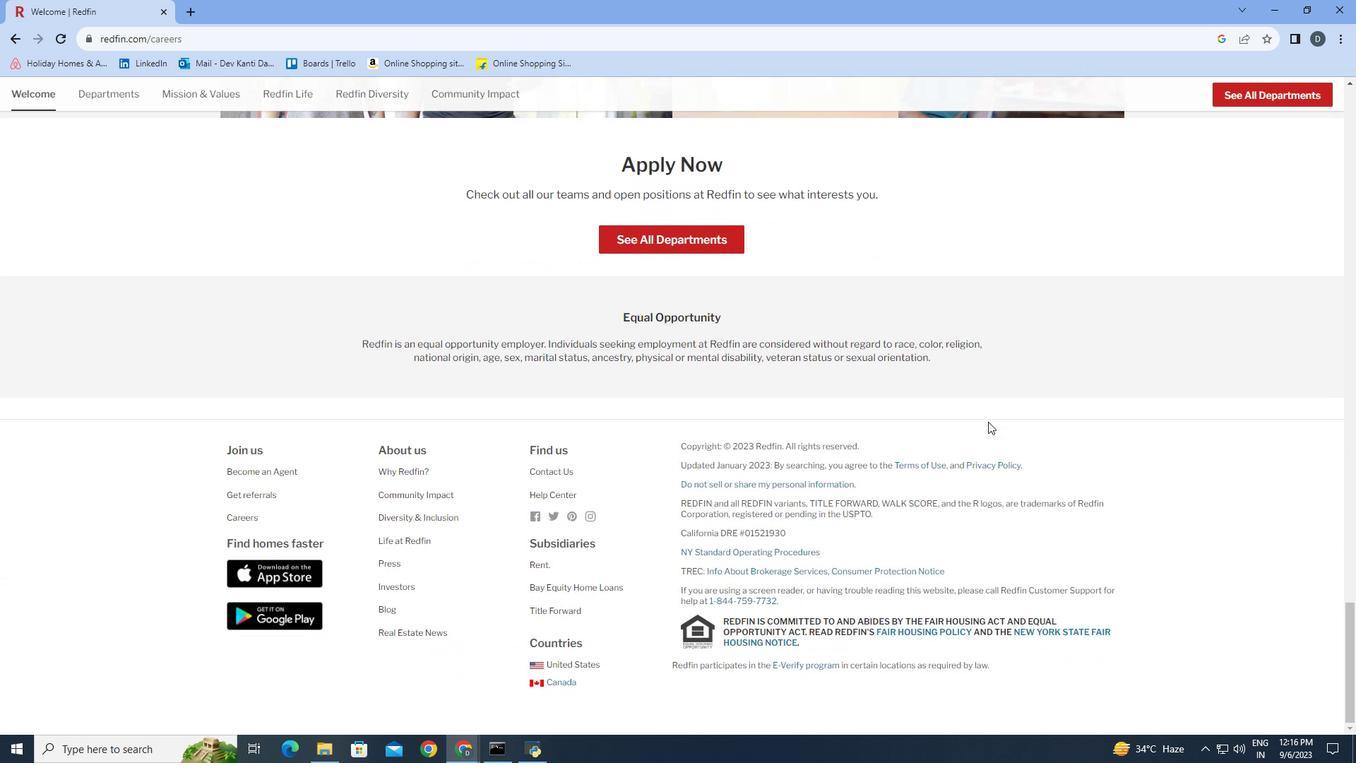
Action: Mouse scrolled (988, 421) with delta (0, 0)
Screenshot: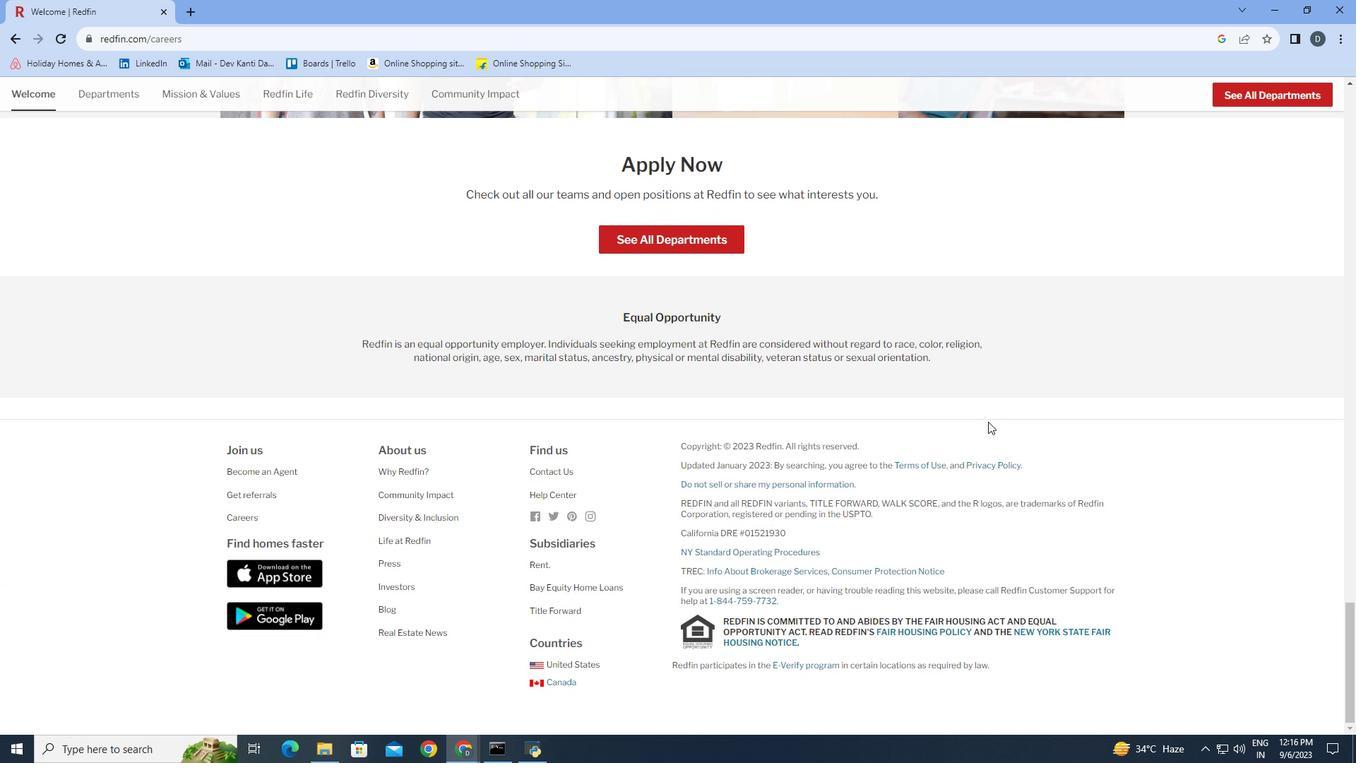 
Action: Mouse scrolled (988, 421) with delta (0, 0)
Screenshot: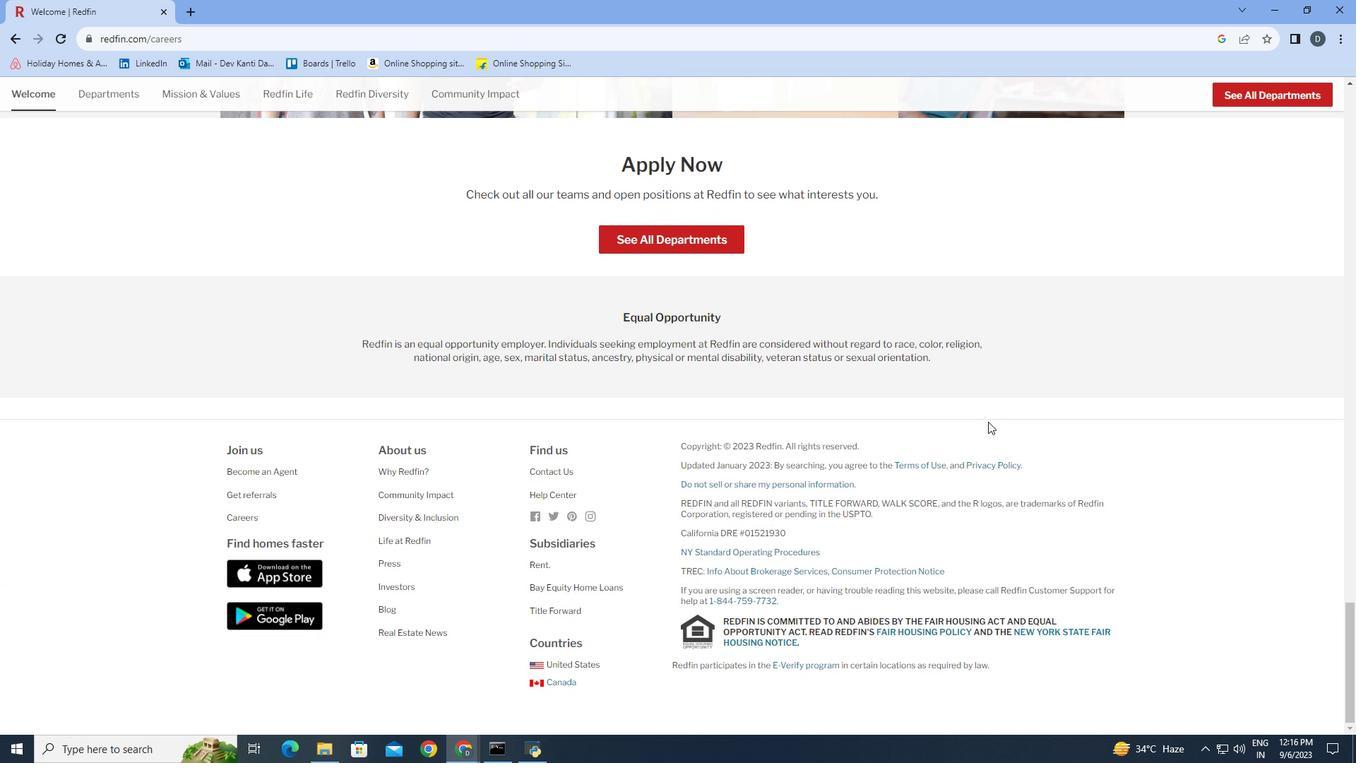 
Action: Mouse scrolled (988, 421) with delta (0, 0)
Screenshot: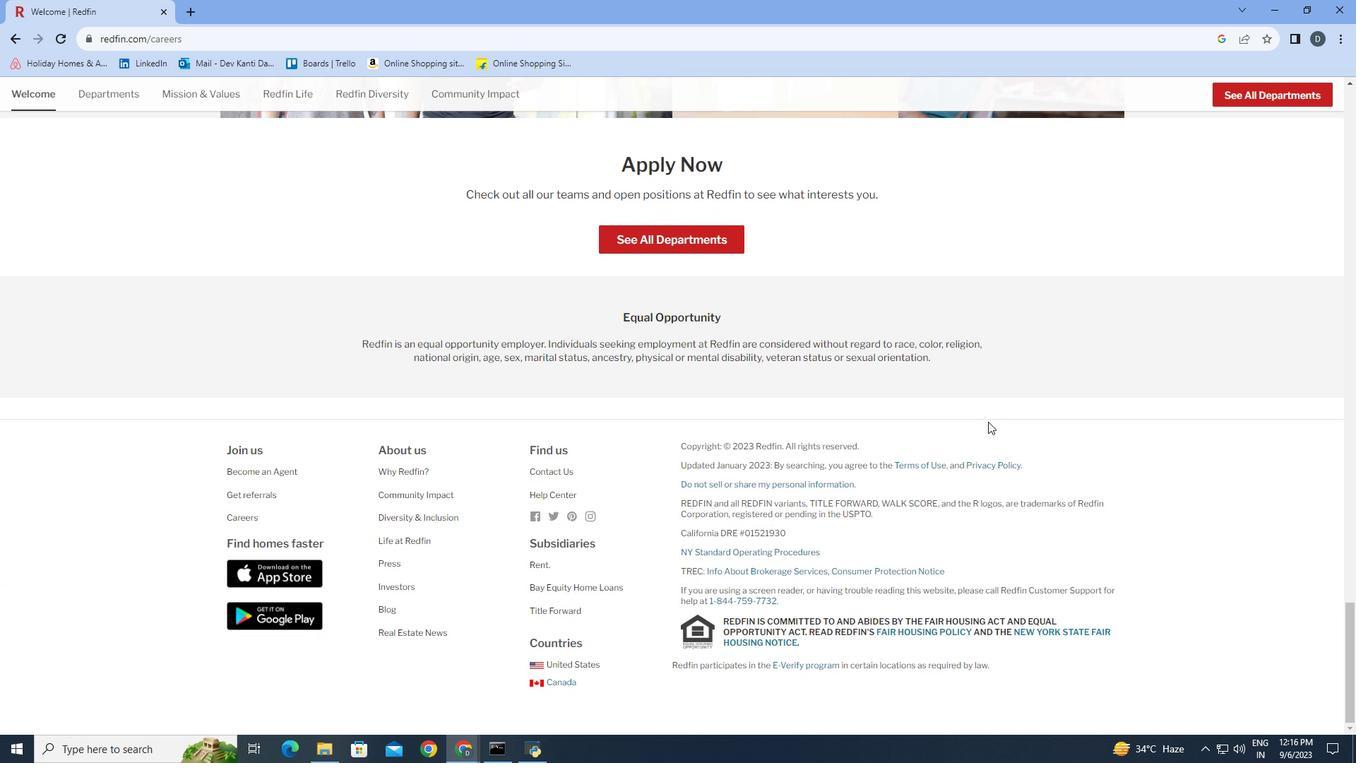 
Action: Mouse scrolled (988, 421) with delta (0, 0)
Screenshot: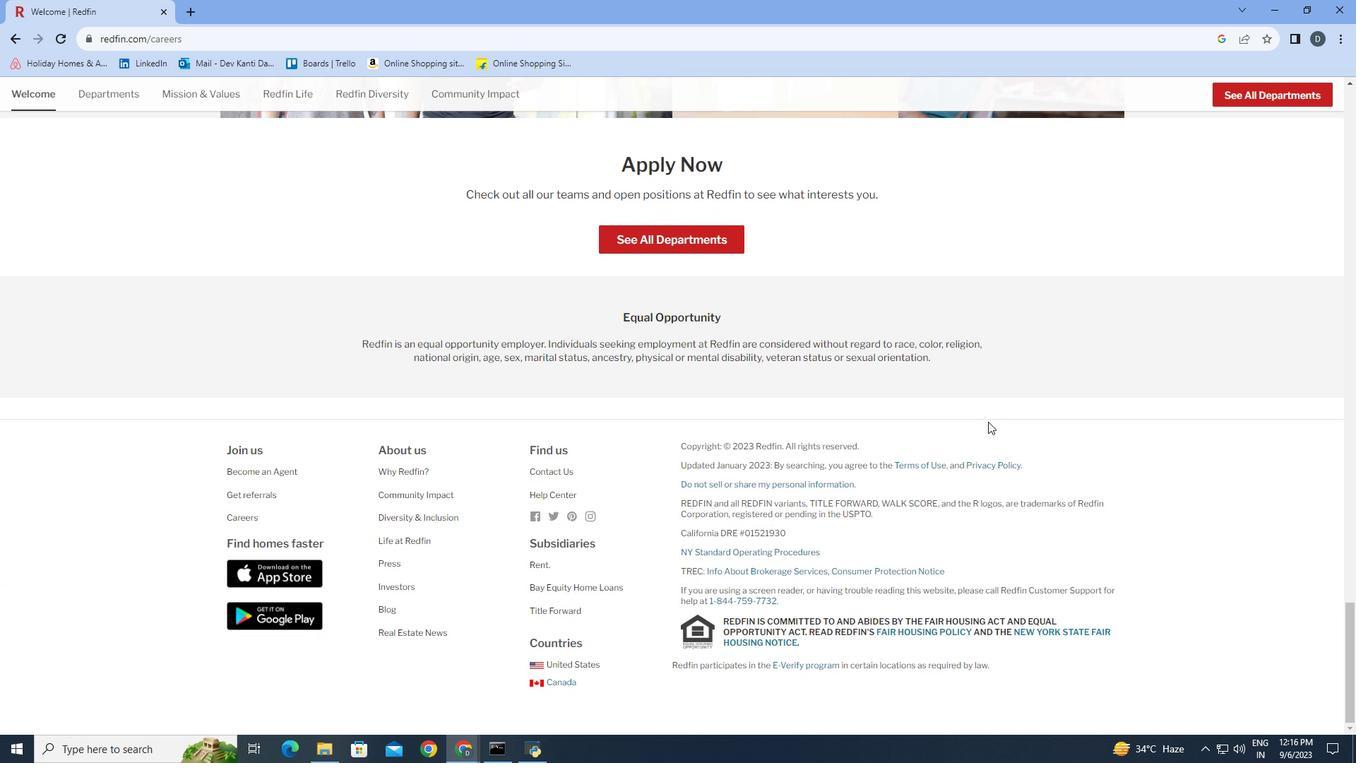 
Action: Mouse scrolled (988, 421) with delta (0, 0)
Screenshot: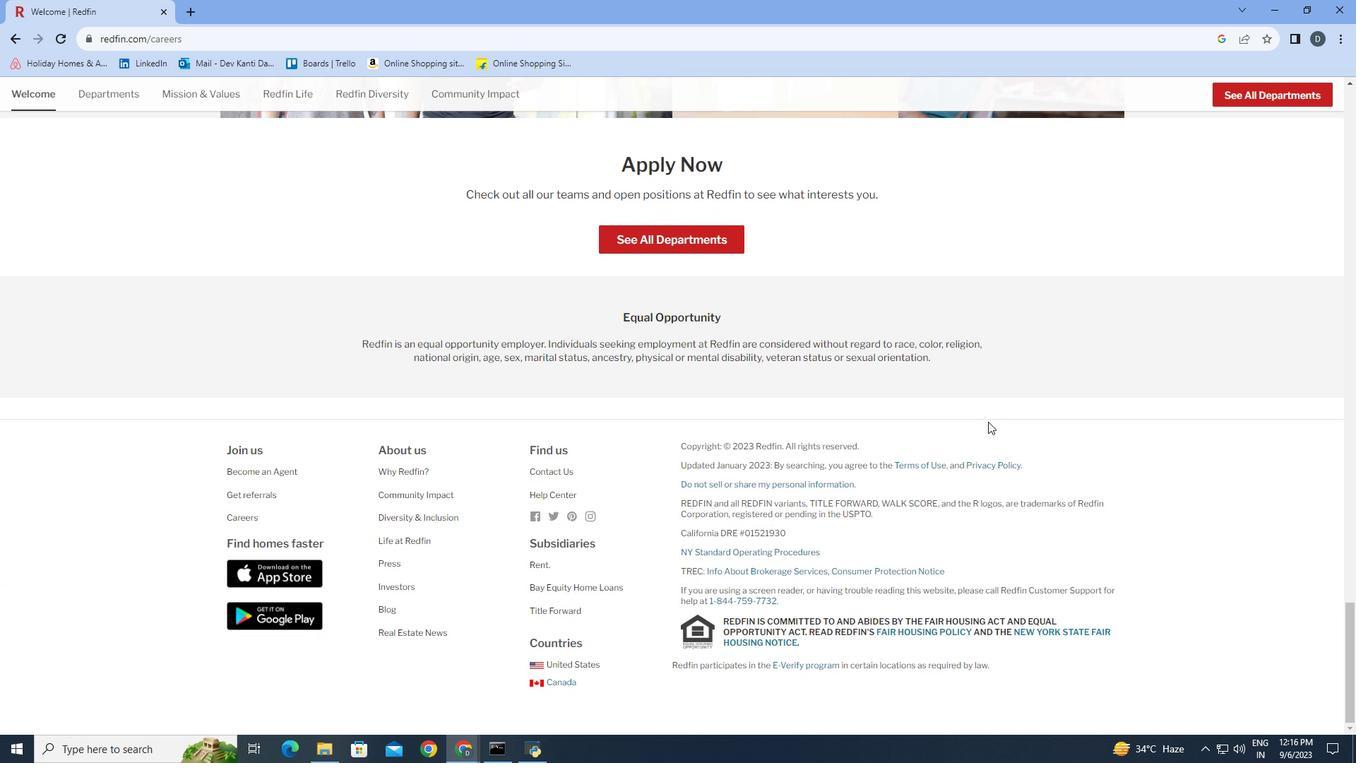 
Action: Mouse scrolled (988, 421) with delta (0, 0)
Screenshot: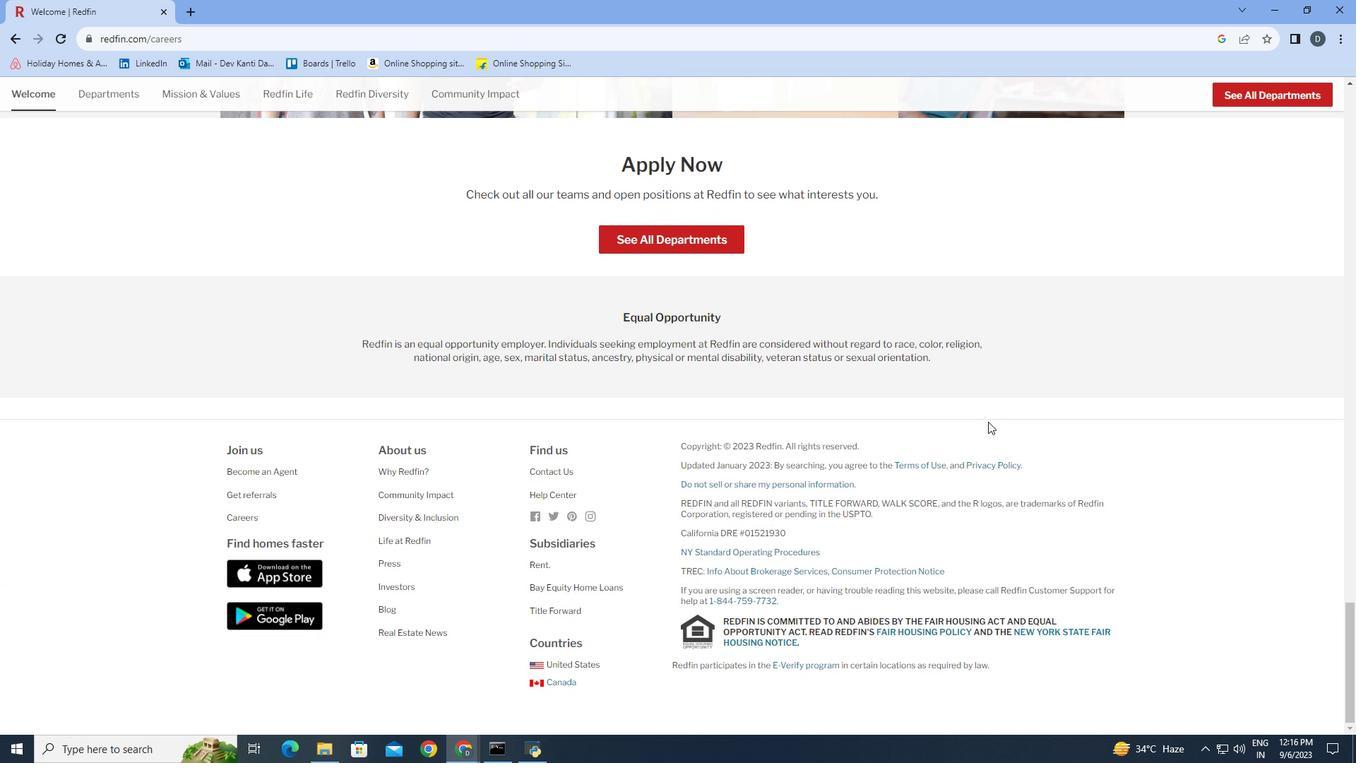 
Action: Mouse scrolled (988, 421) with delta (0, 0)
Screenshot: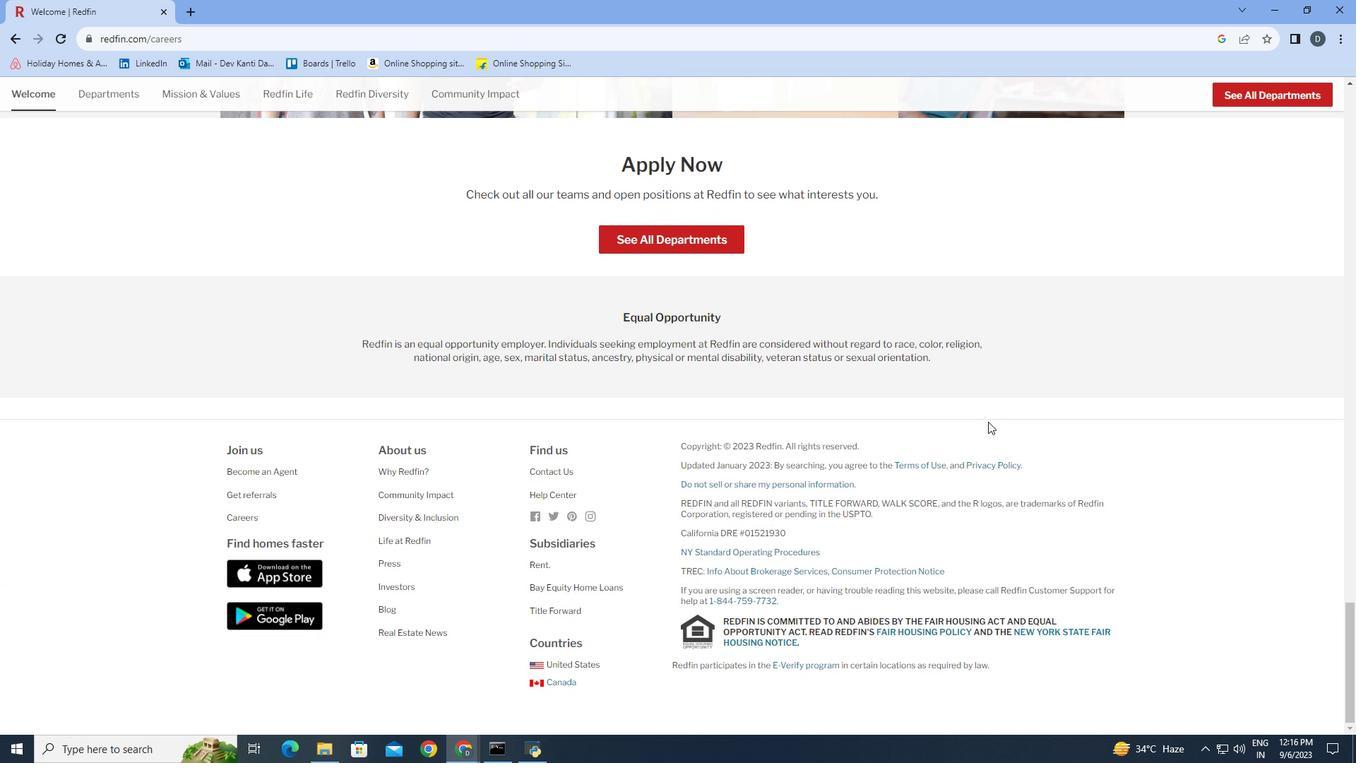 
Action: Mouse scrolled (988, 421) with delta (0, 0)
Screenshot: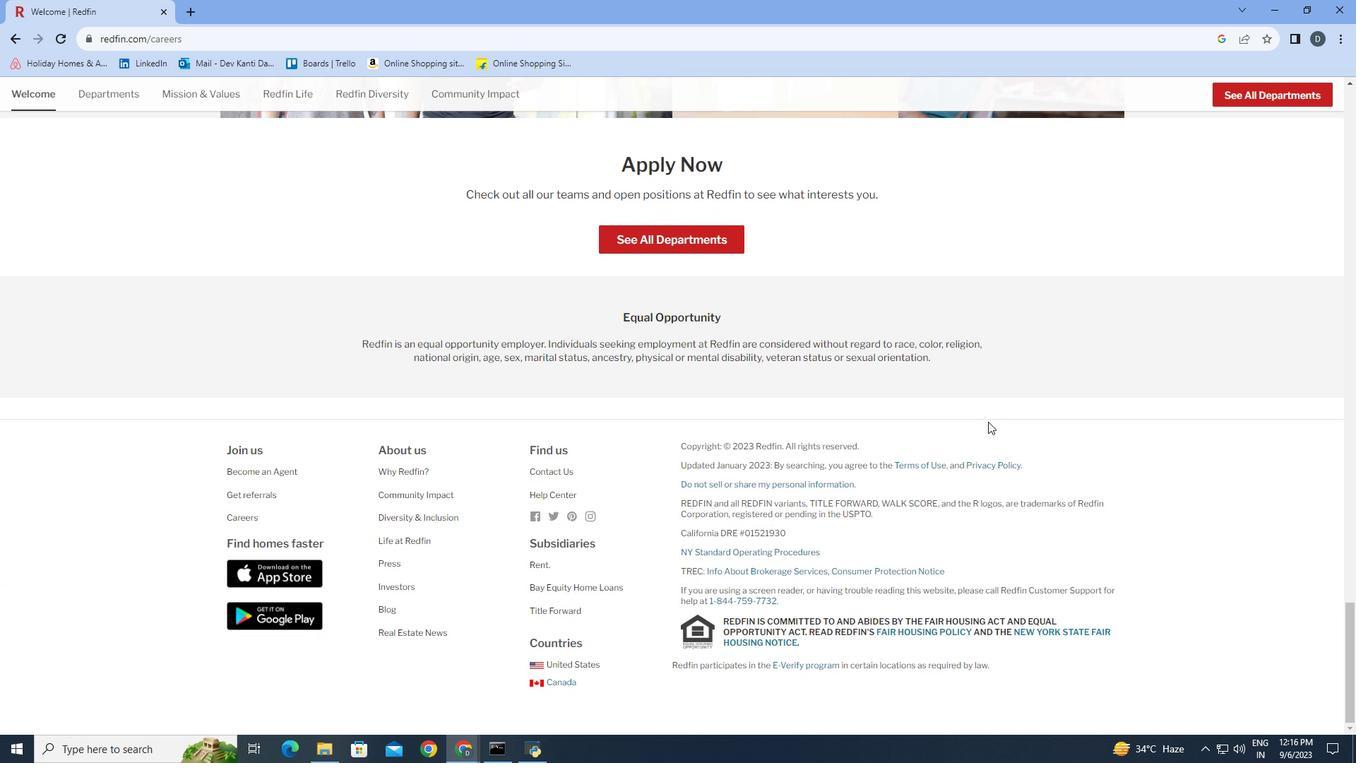 
Action: Mouse scrolled (988, 421) with delta (0, 0)
Screenshot: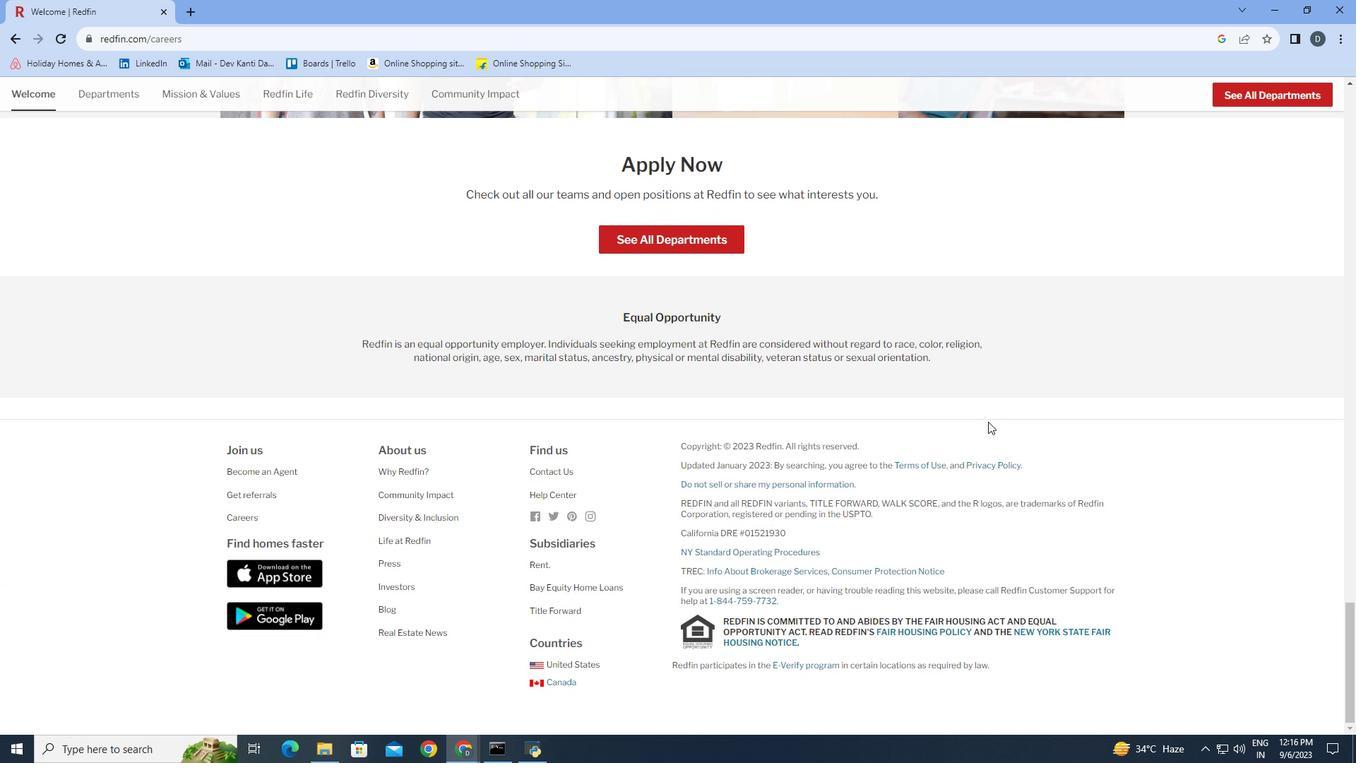 
Action: Mouse moved to (999, 414)
Screenshot: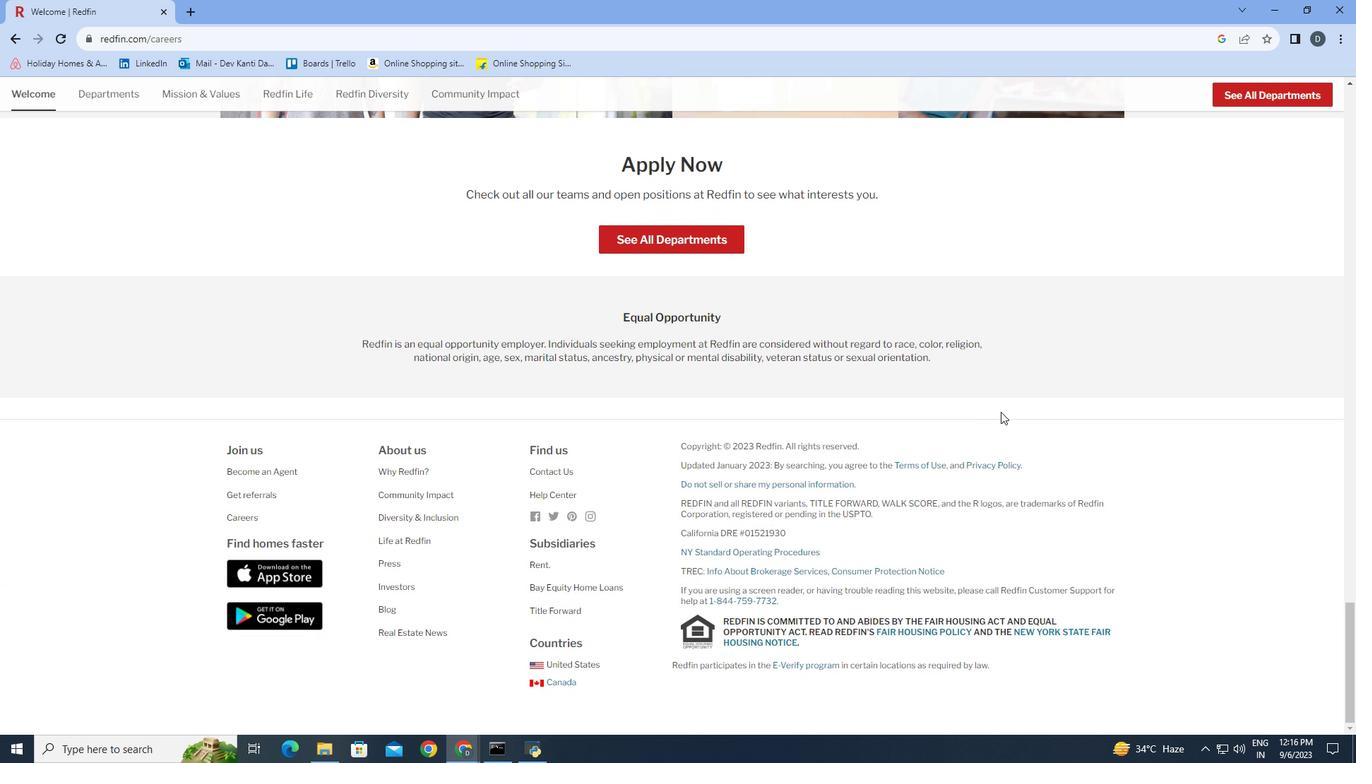 
